 Task: Plan a trip to El Vigía, Venezuela from 3rd December, 2023 to 7th December, 2023 for 2 adults.1  bedroom having 1 bed and 1 bathroom. Property type can be hotel. Look for 3 properties as per requirement.
Action: Key pressed el<Key.space>vigia,vene
Screenshot: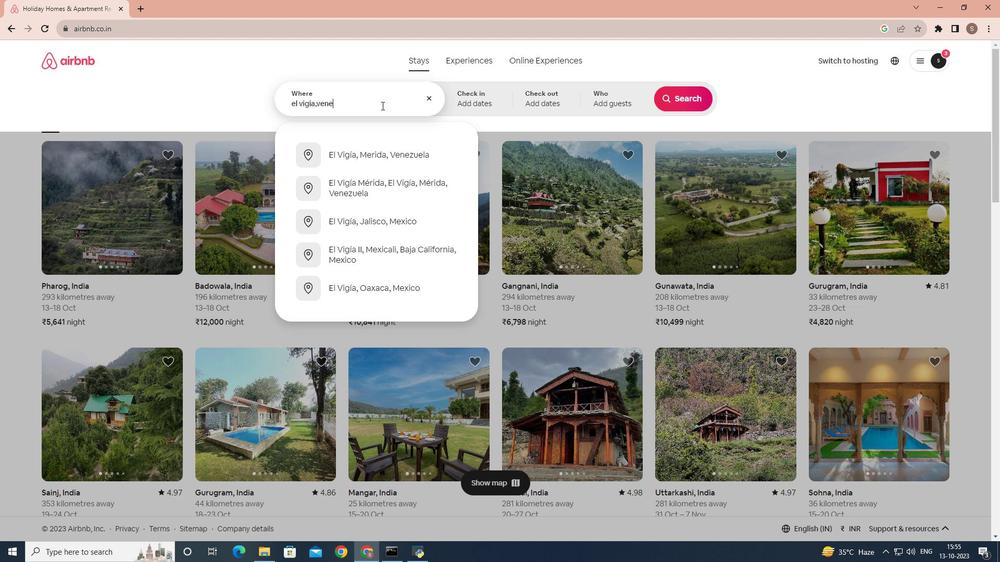 
Action: Mouse moved to (374, 165)
Screenshot: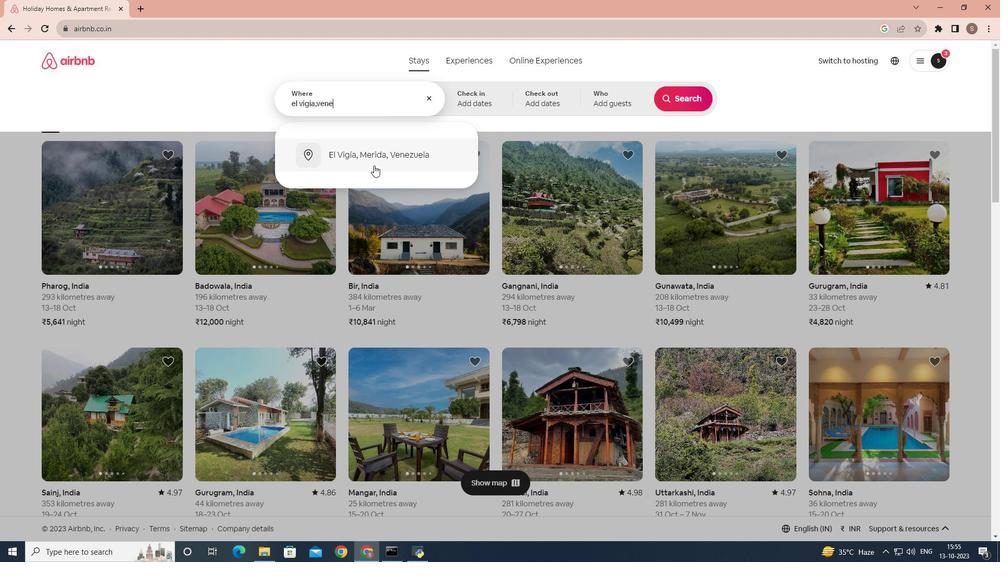 
Action: Mouse pressed left at (374, 165)
Screenshot: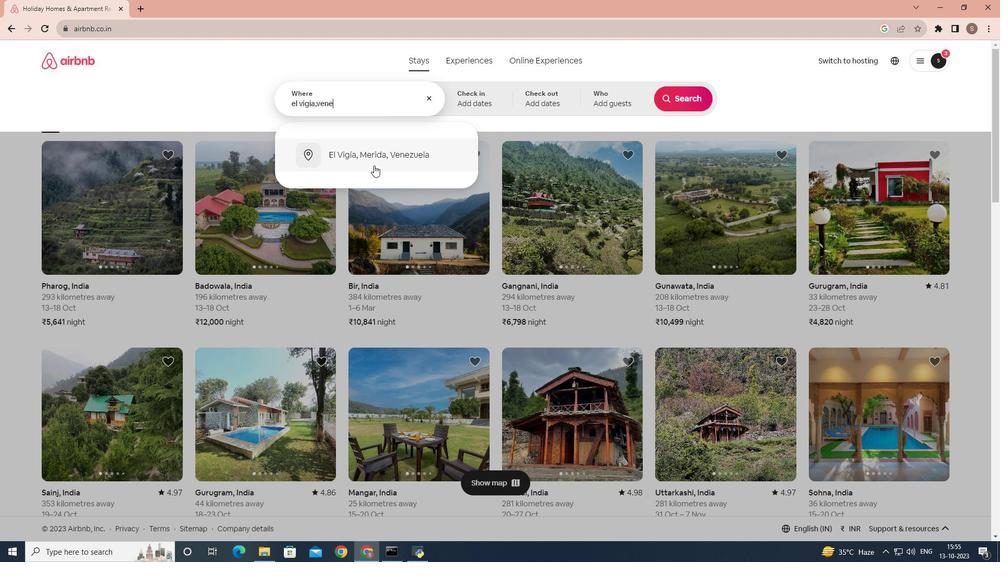 
Action: Mouse moved to (685, 183)
Screenshot: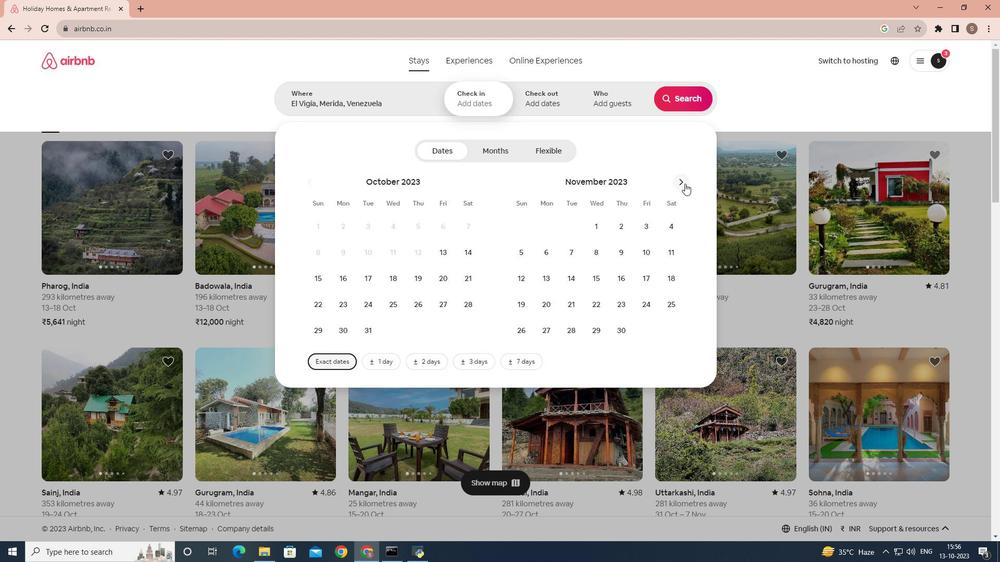 
Action: Mouse pressed left at (685, 183)
Screenshot: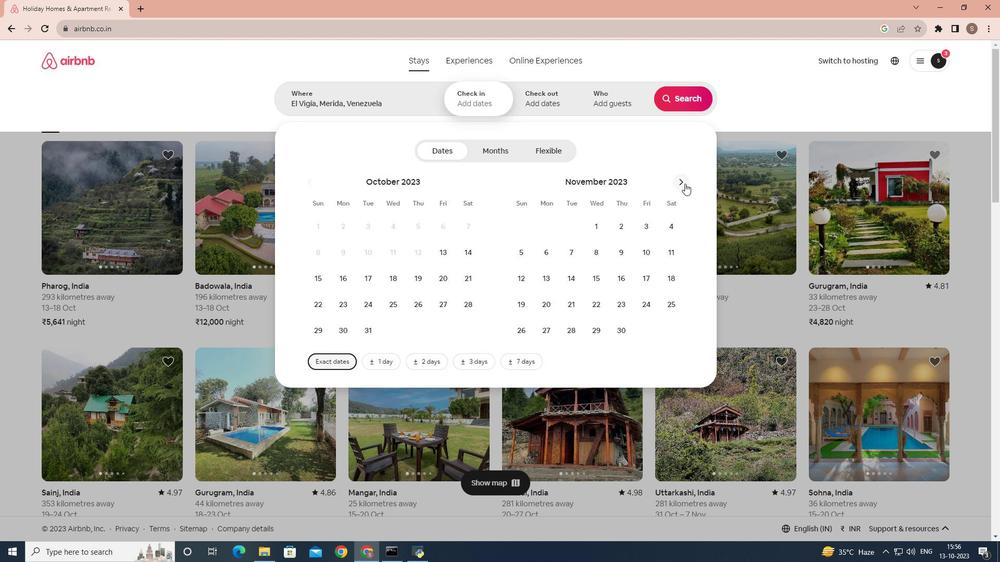
Action: Mouse moved to (520, 246)
Screenshot: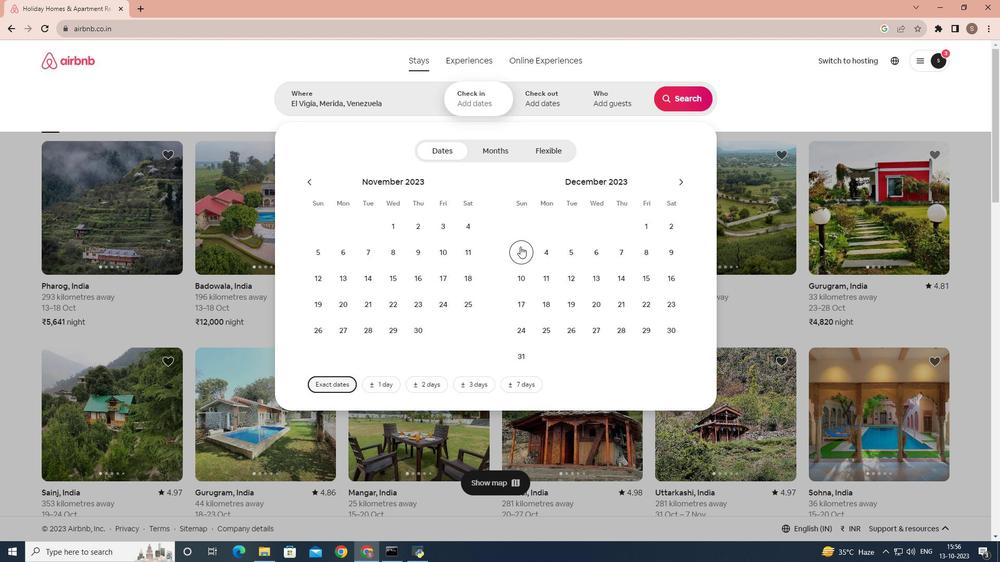 
Action: Mouse pressed left at (520, 246)
Screenshot: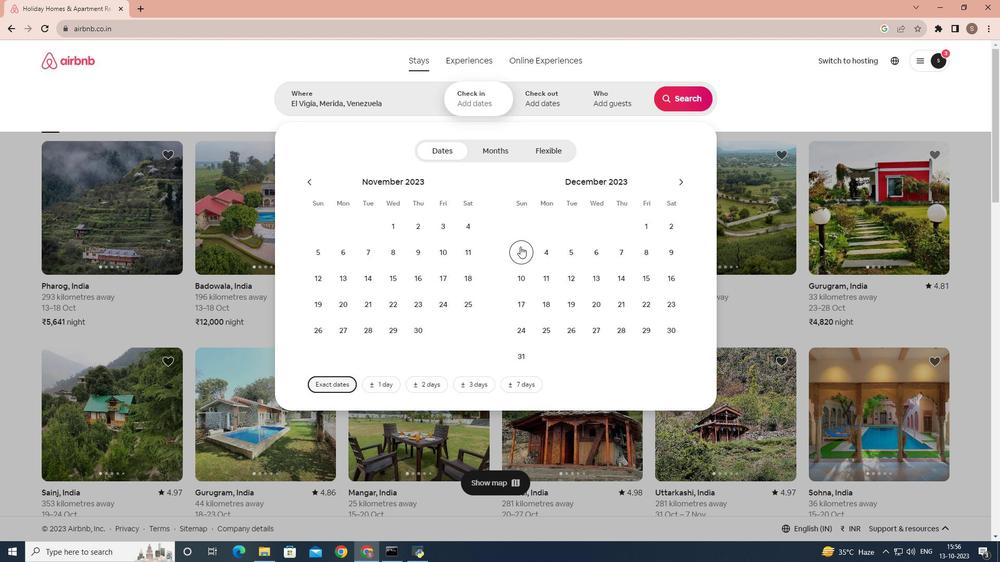 
Action: Mouse moved to (624, 254)
Screenshot: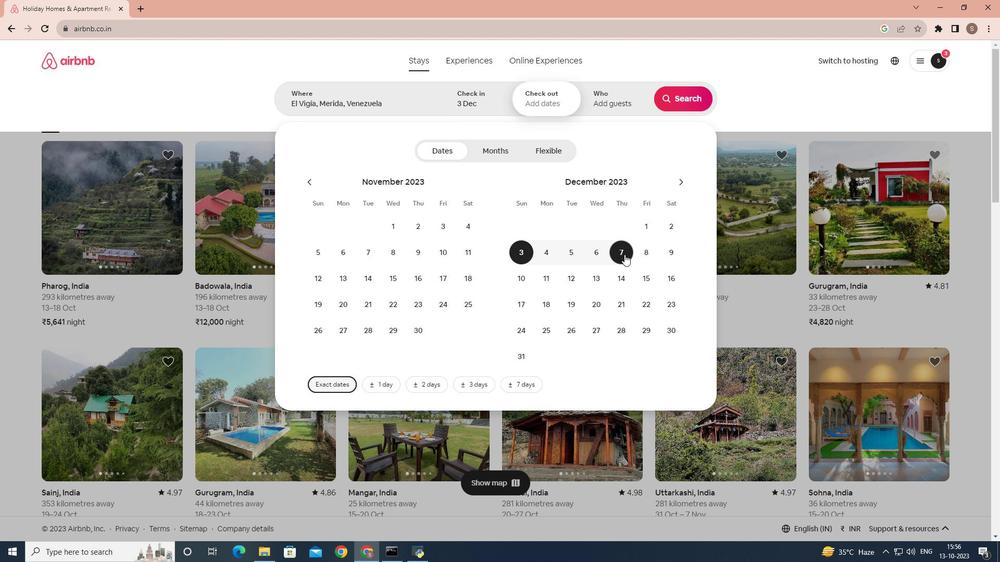 
Action: Mouse pressed left at (624, 254)
Screenshot: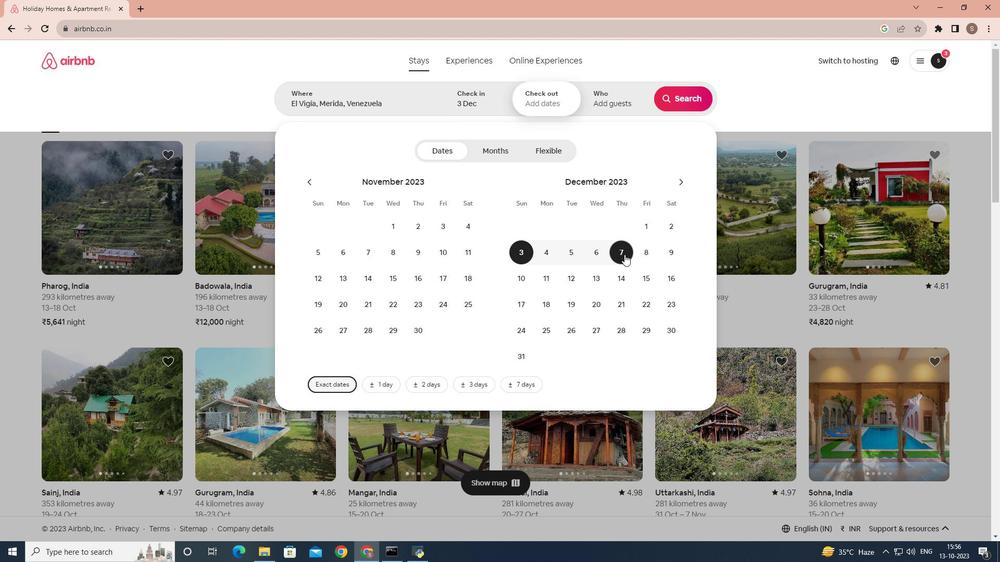 
Action: Mouse moved to (632, 106)
Screenshot: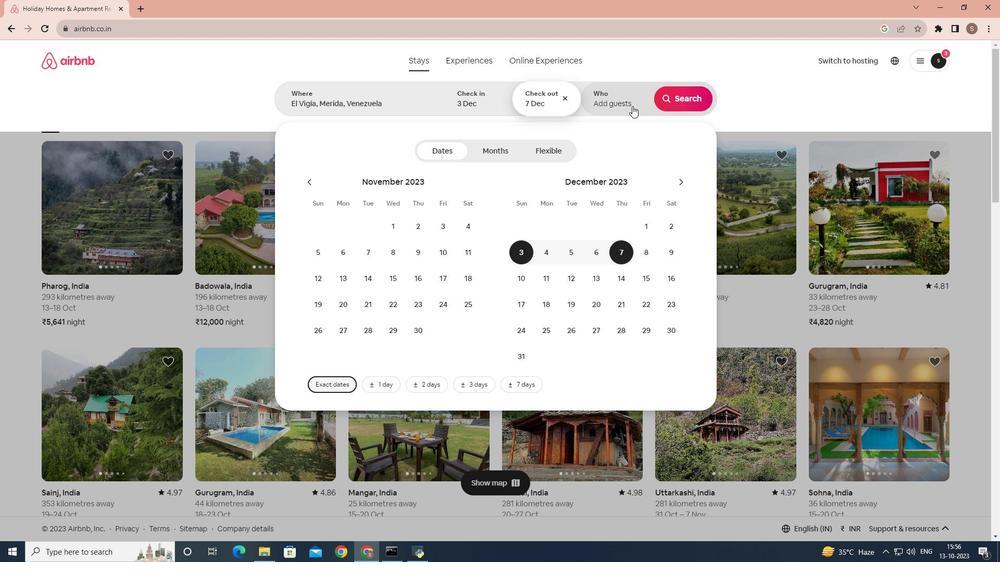 
Action: Mouse pressed left at (632, 106)
Screenshot: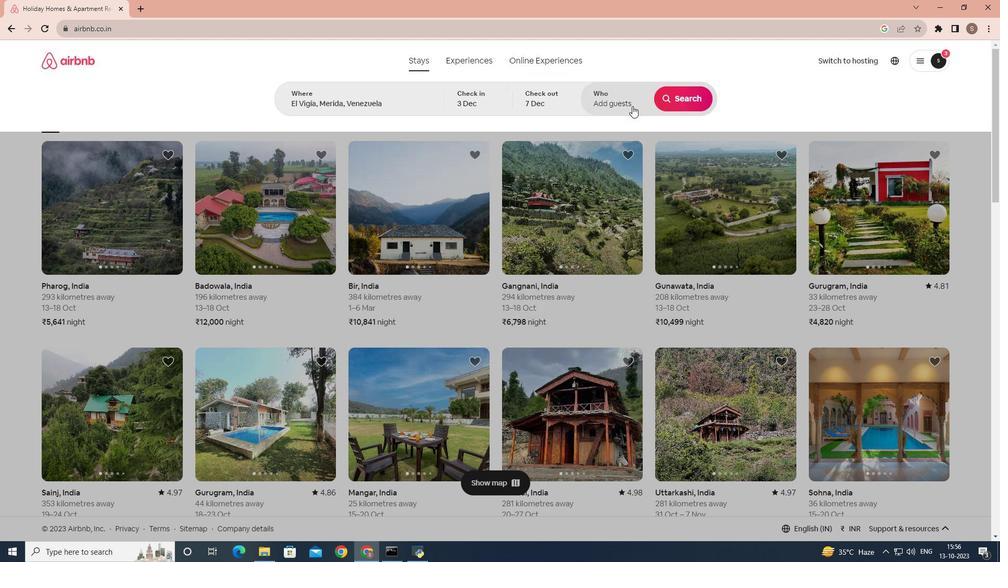 
Action: Mouse moved to (681, 144)
Screenshot: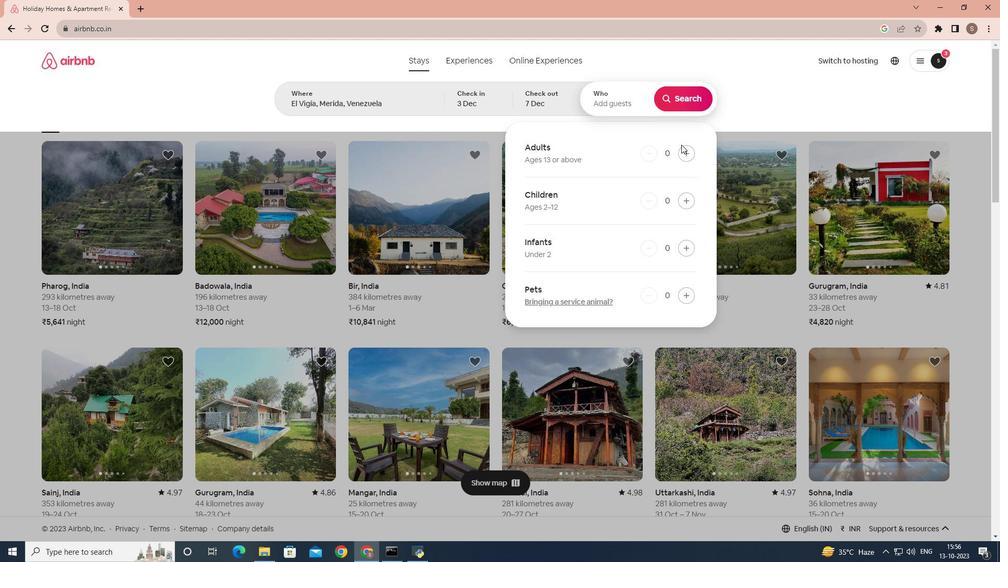 
Action: Mouse pressed left at (681, 144)
Screenshot: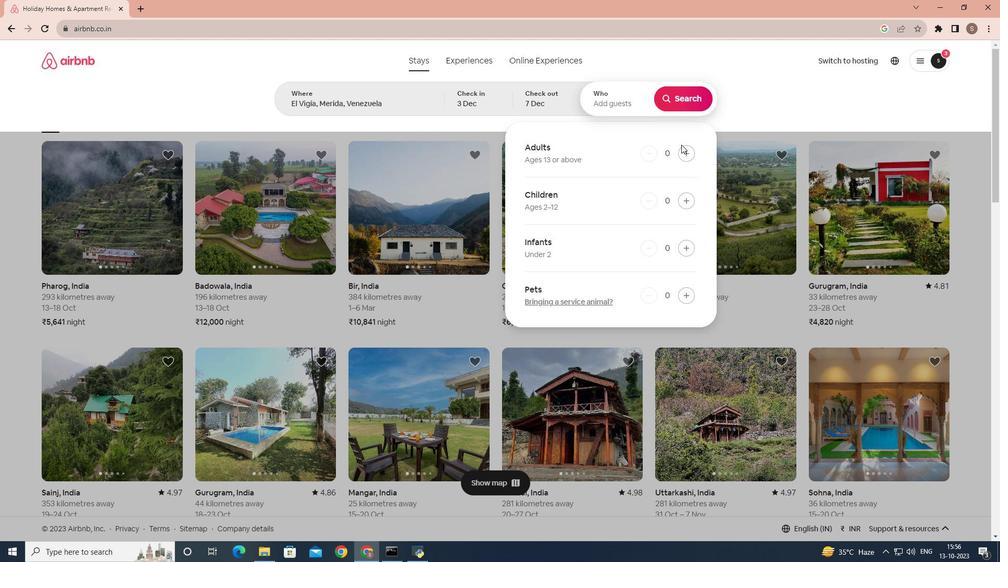 
Action: Mouse moved to (683, 151)
Screenshot: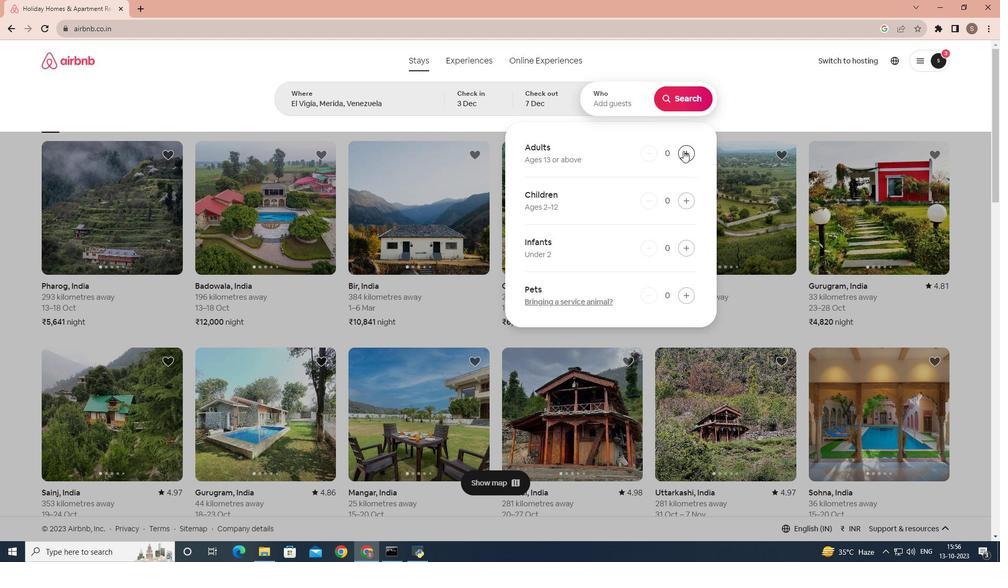 
Action: Mouse pressed left at (683, 151)
Screenshot: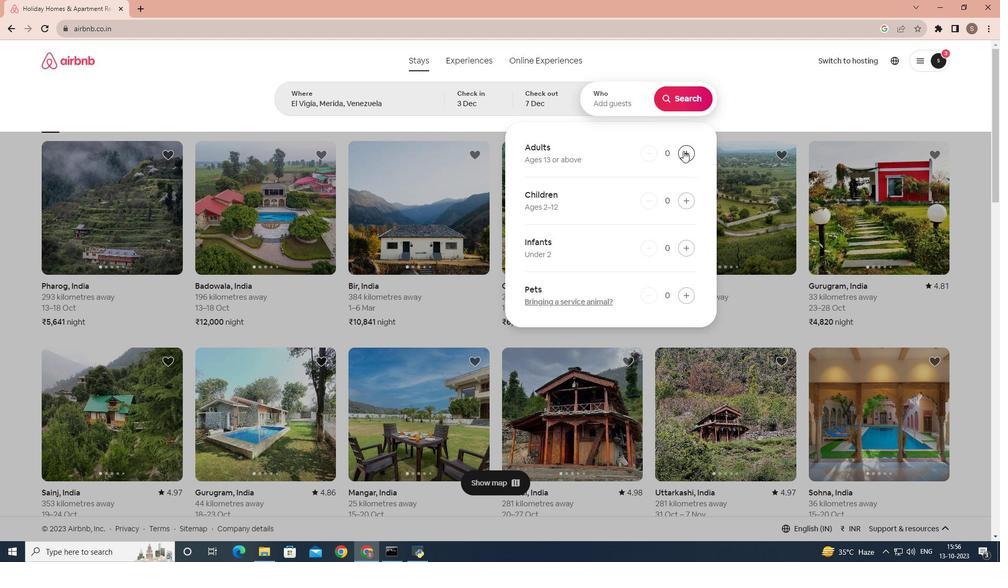 
Action: Mouse pressed left at (683, 151)
Screenshot: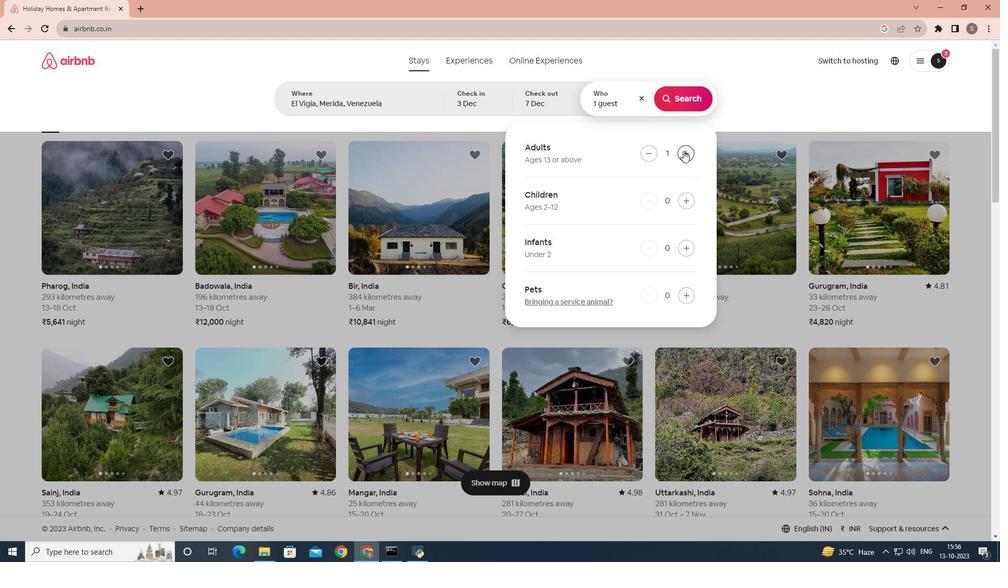 
Action: Mouse moved to (700, 103)
Screenshot: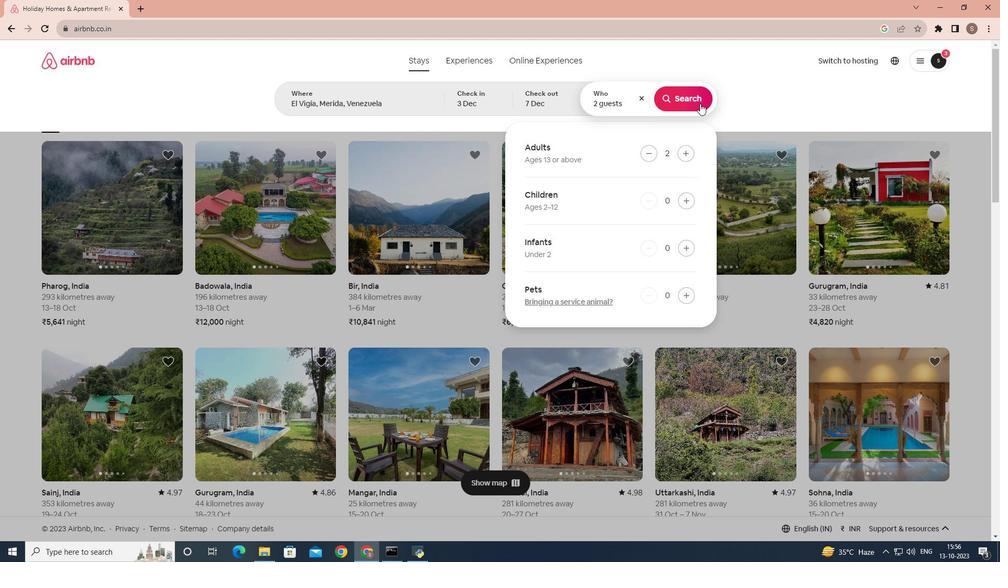 
Action: Mouse pressed left at (700, 103)
Screenshot: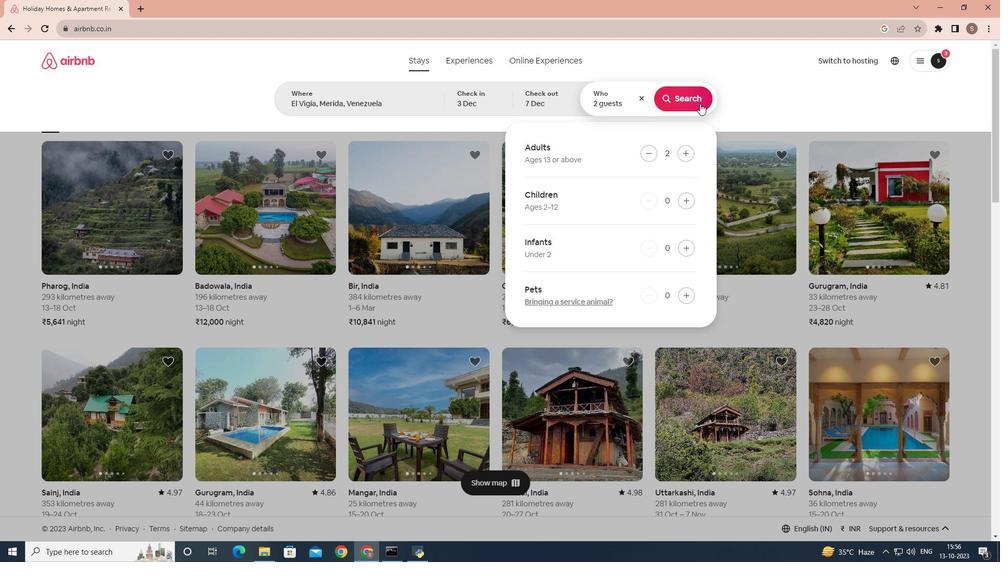 
Action: Mouse moved to (828, 106)
Screenshot: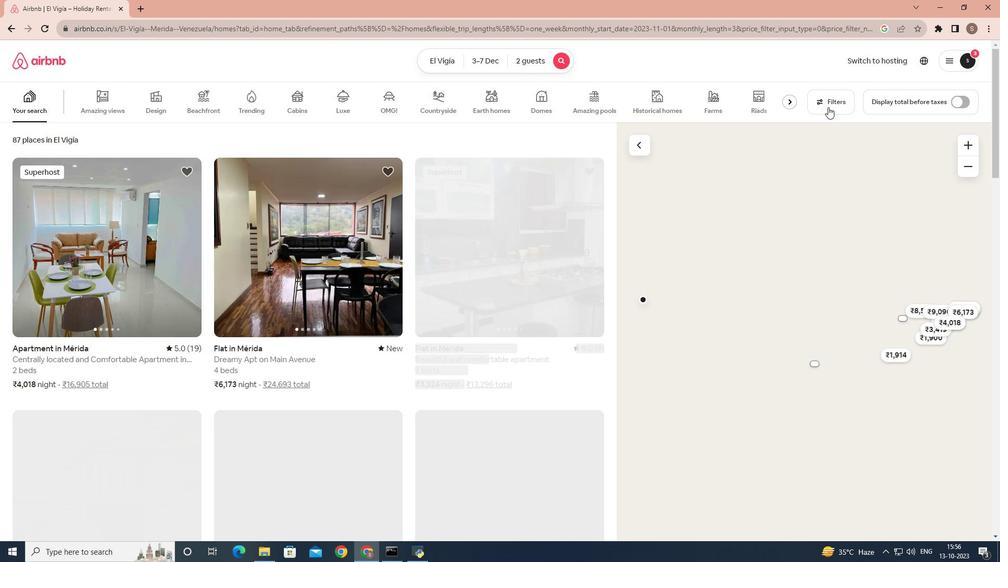 
Action: Mouse pressed left at (828, 106)
Screenshot: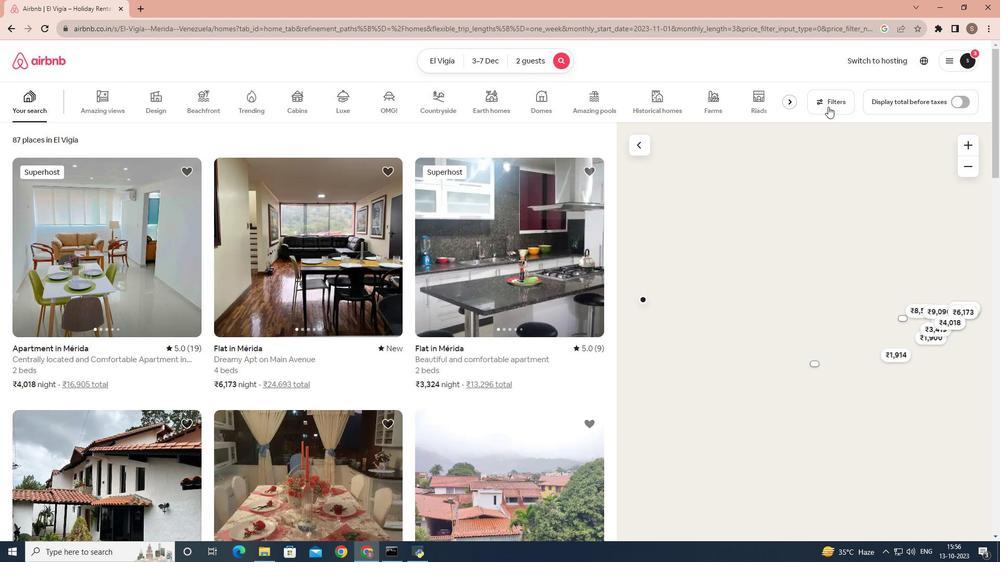 
Action: Mouse moved to (454, 270)
Screenshot: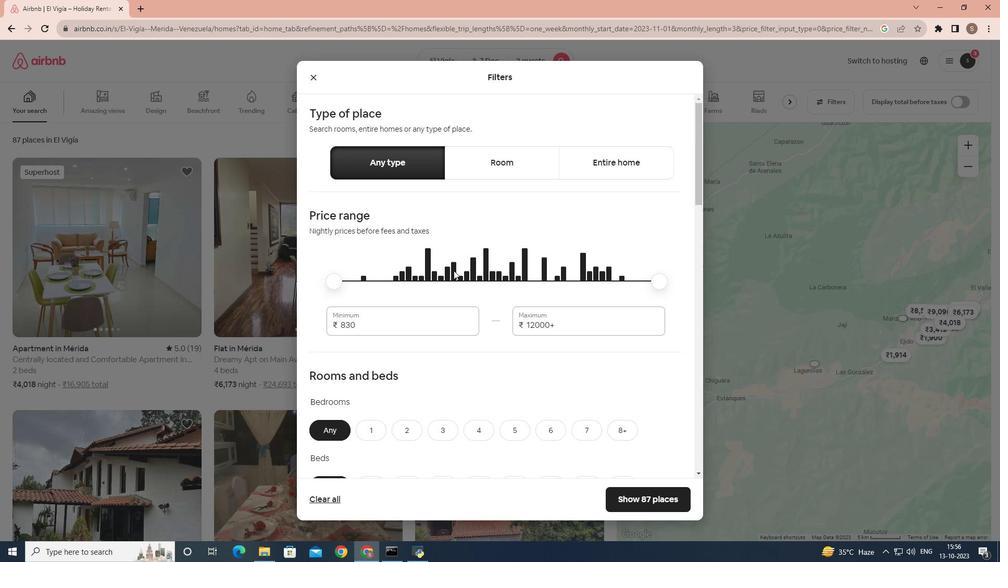 
Action: Mouse scrolled (454, 270) with delta (0, 0)
Screenshot: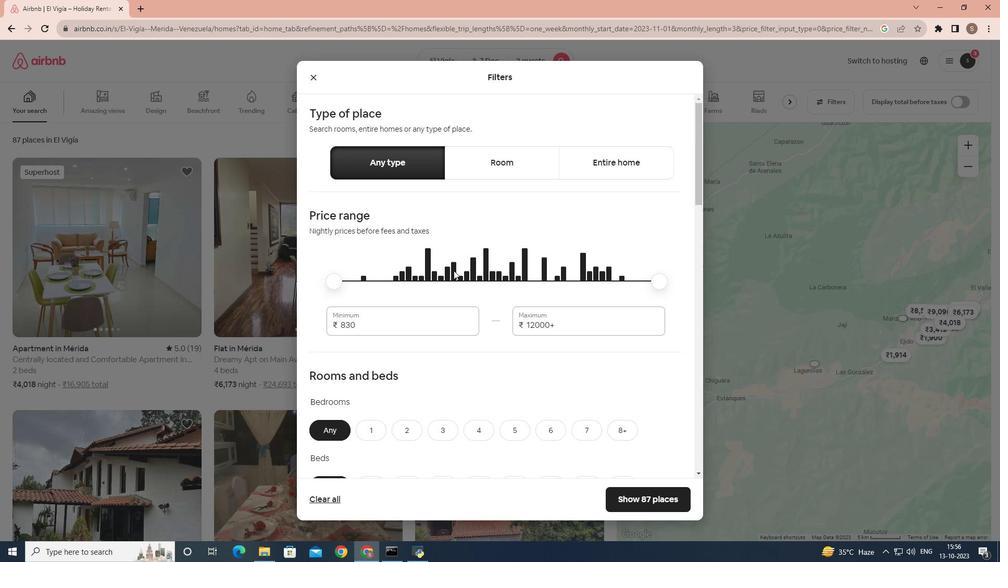 
Action: Mouse moved to (453, 270)
Screenshot: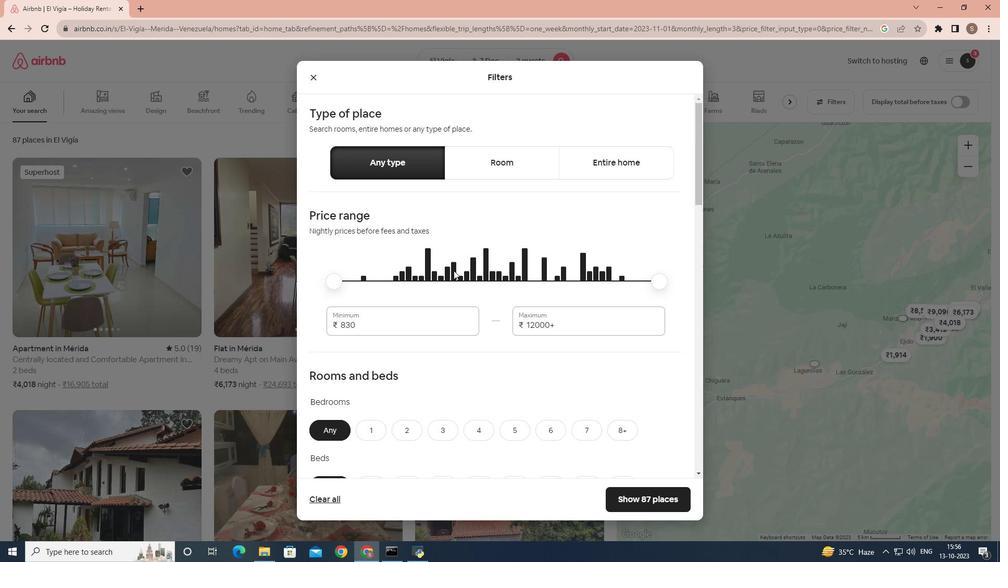 
Action: Mouse scrolled (453, 270) with delta (0, 0)
Screenshot: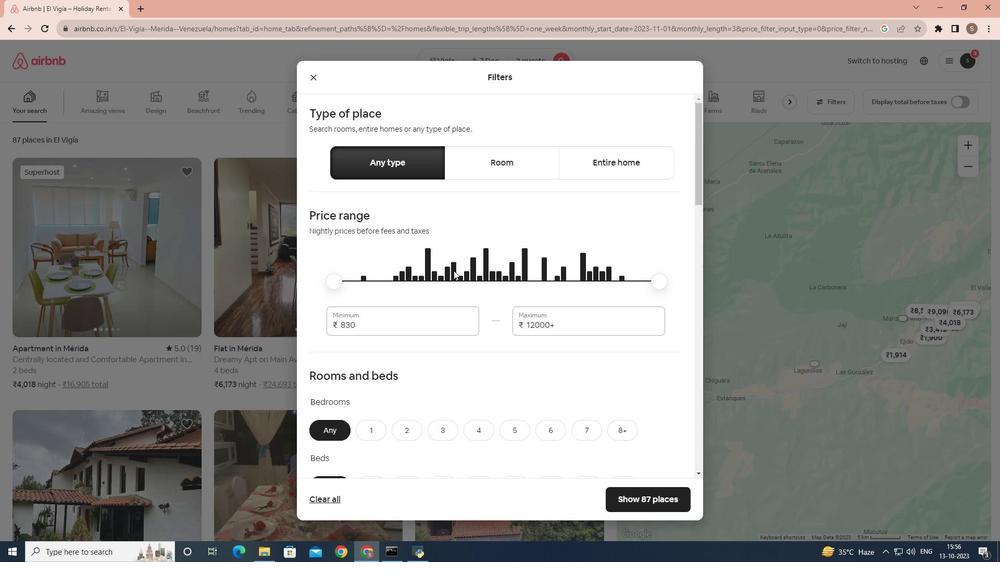 
Action: Mouse moved to (452, 271)
Screenshot: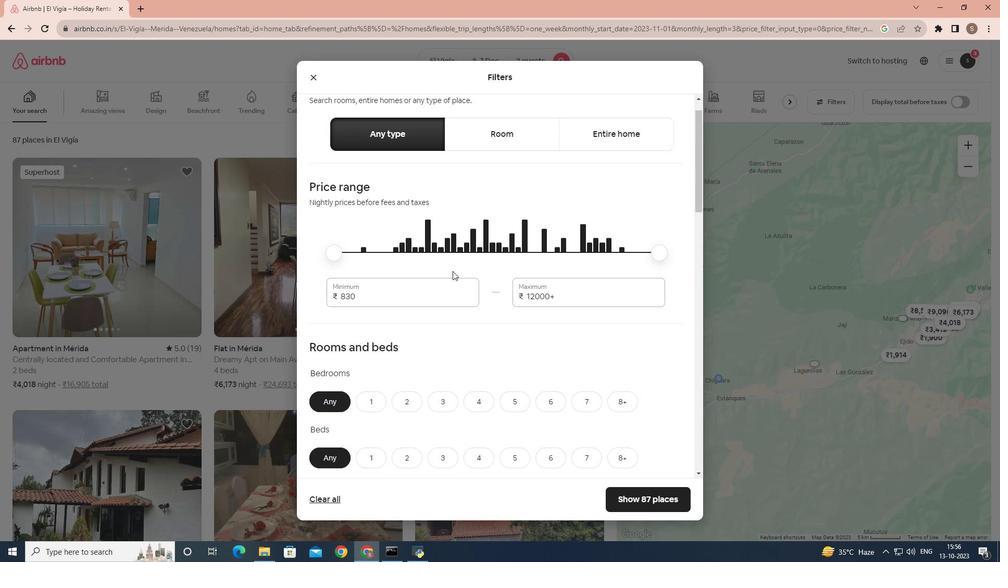 
Action: Mouse scrolled (452, 270) with delta (0, 0)
Screenshot: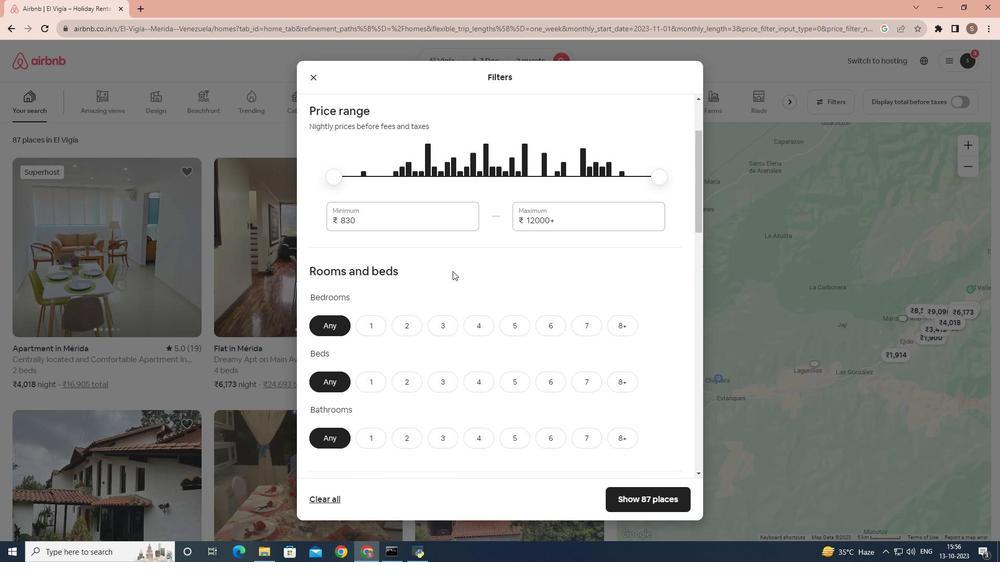 
Action: Mouse scrolled (452, 270) with delta (0, 0)
Screenshot: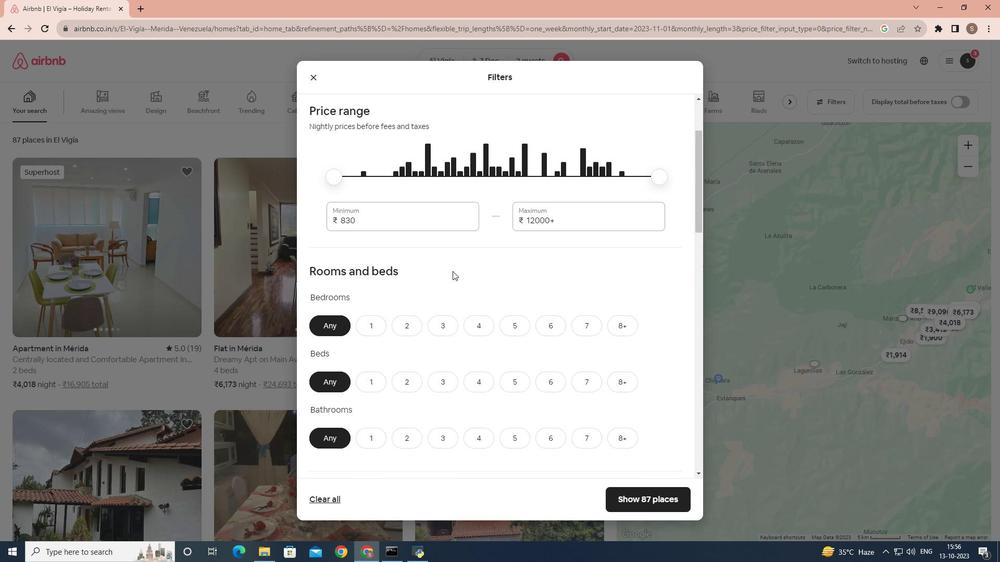 
Action: Mouse moved to (381, 228)
Screenshot: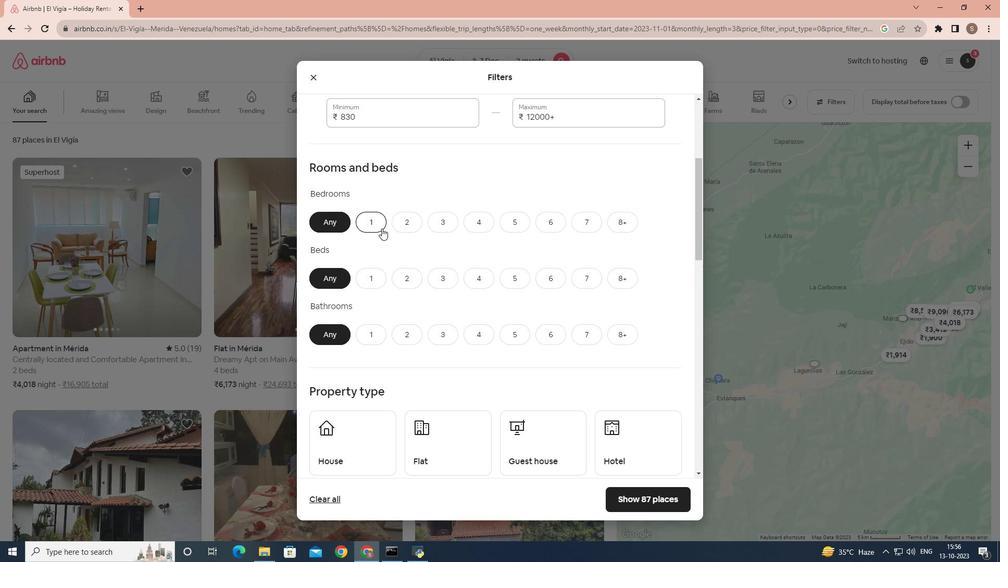 
Action: Mouse pressed left at (381, 228)
Screenshot: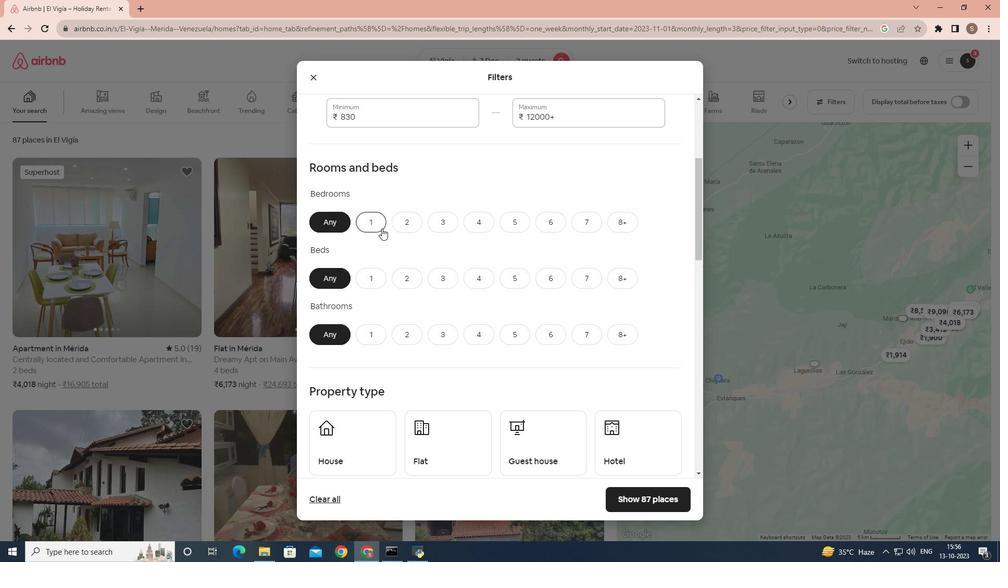 
Action: Mouse moved to (380, 278)
Screenshot: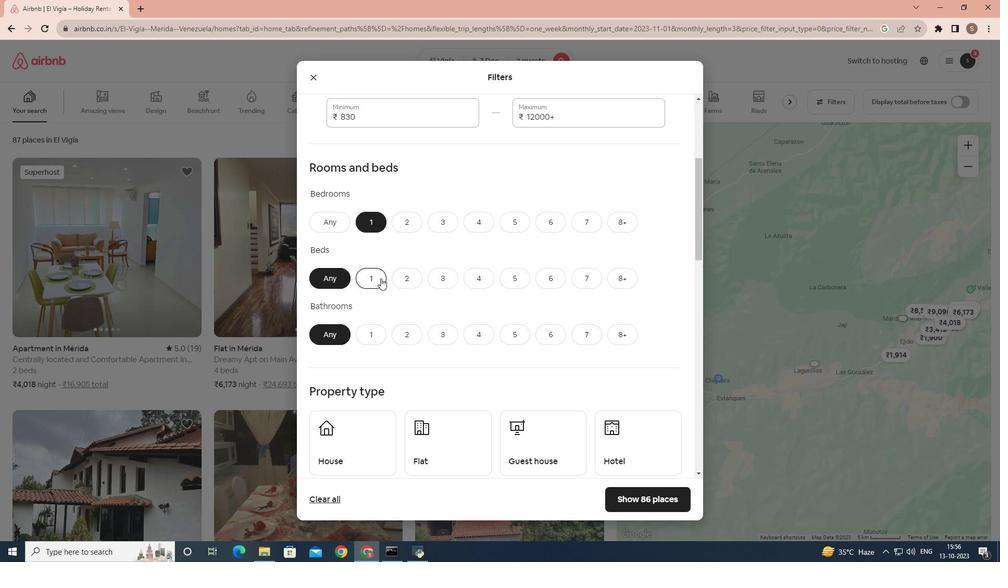 
Action: Mouse pressed left at (380, 278)
Screenshot: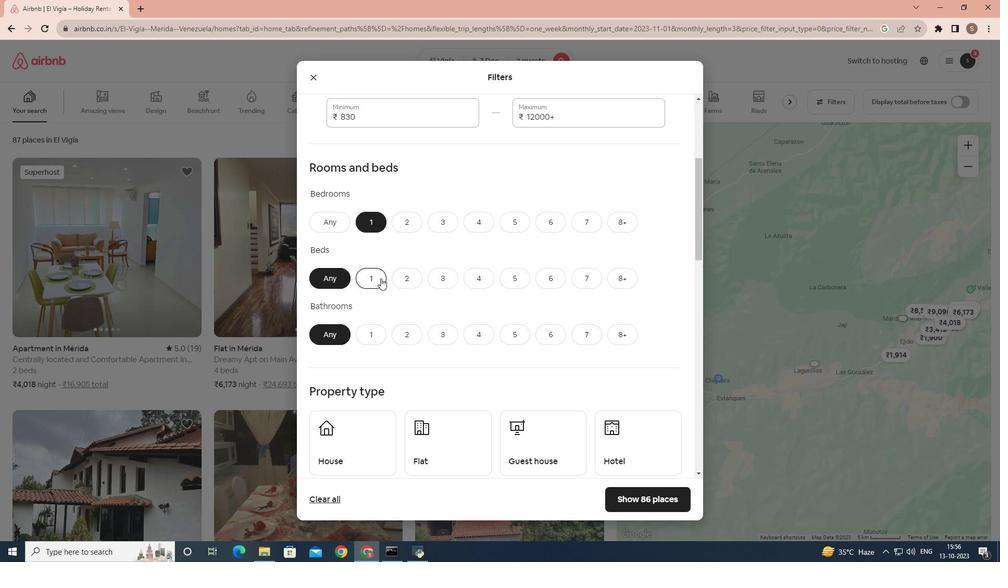 
Action: Mouse moved to (377, 280)
Screenshot: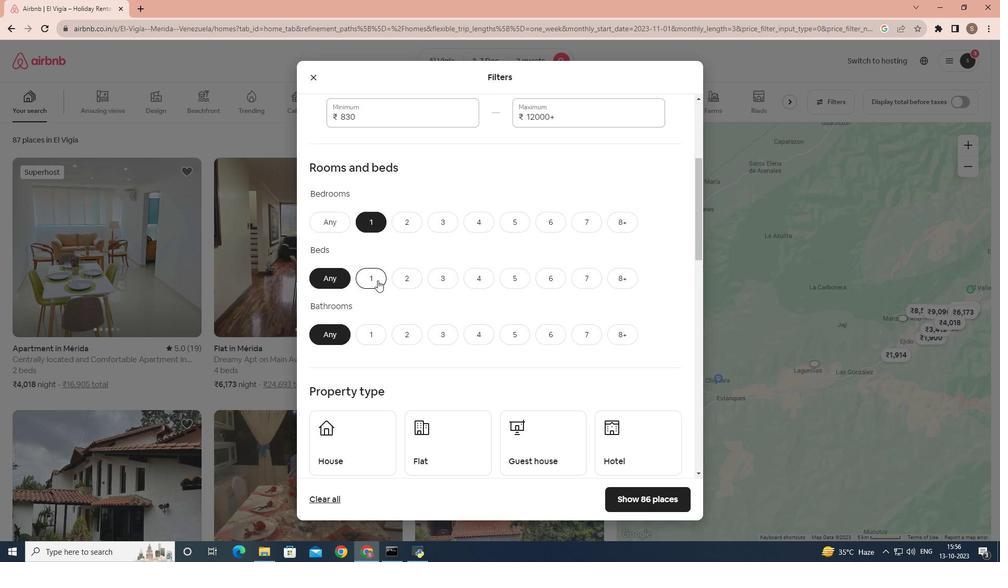 
Action: Mouse pressed left at (377, 280)
Screenshot: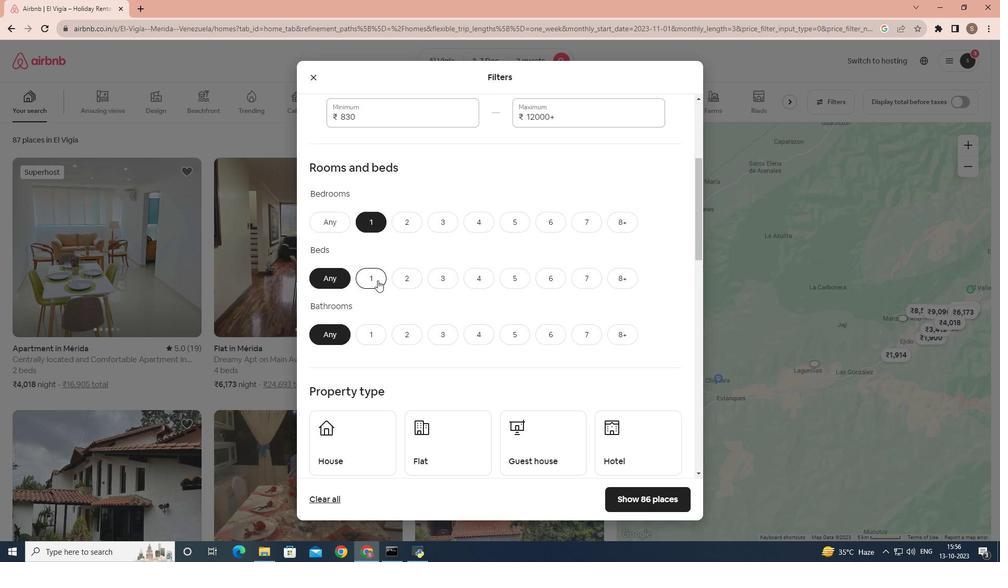 
Action: Mouse moved to (381, 334)
Screenshot: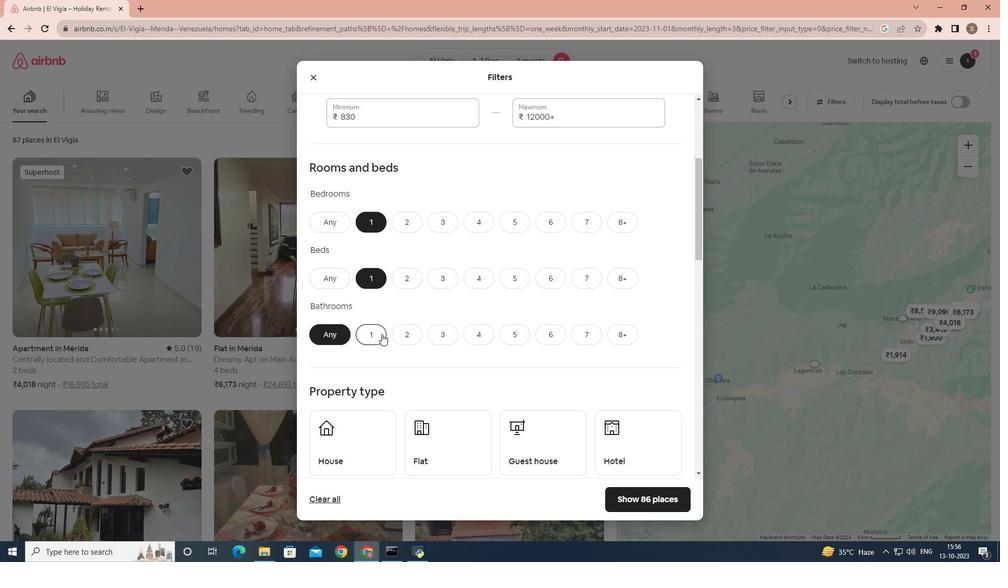 
Action: Mouse pressed left at (381, 334)
Screenshot: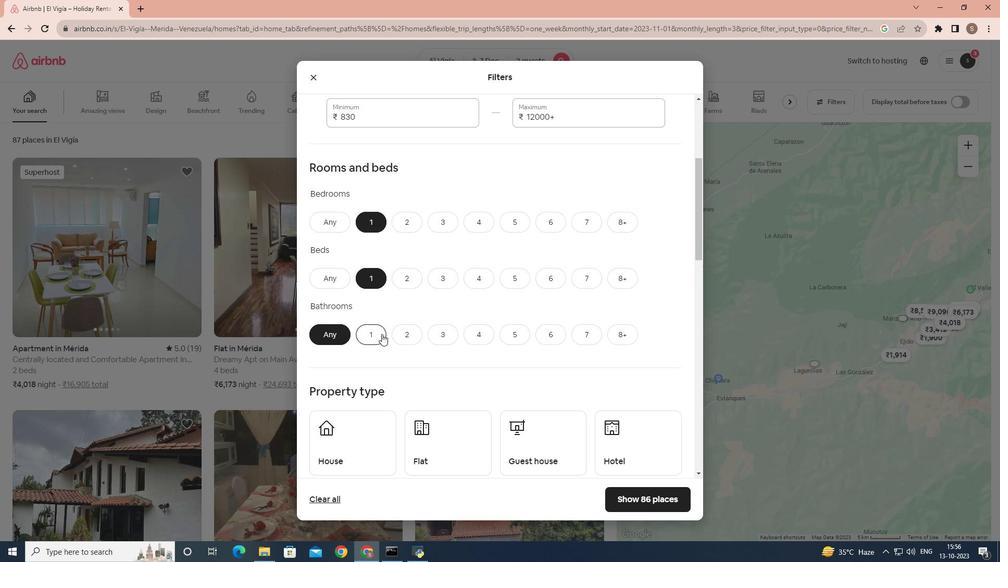 
Action: Mouse moved to (399, 324)
Screenshot: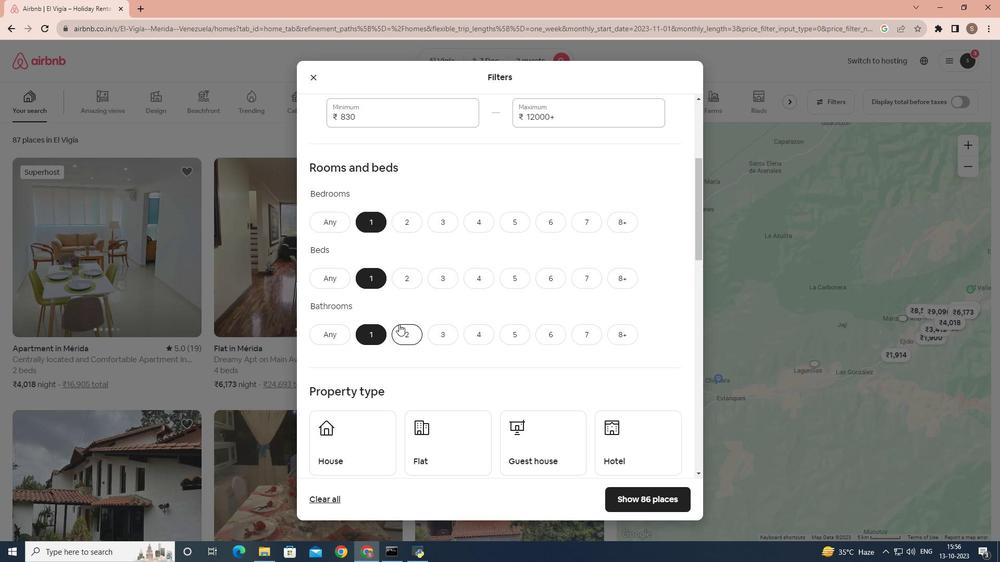 
Action: Mouse scrolled (399, 324) with delta (0, 0)
Screenshot: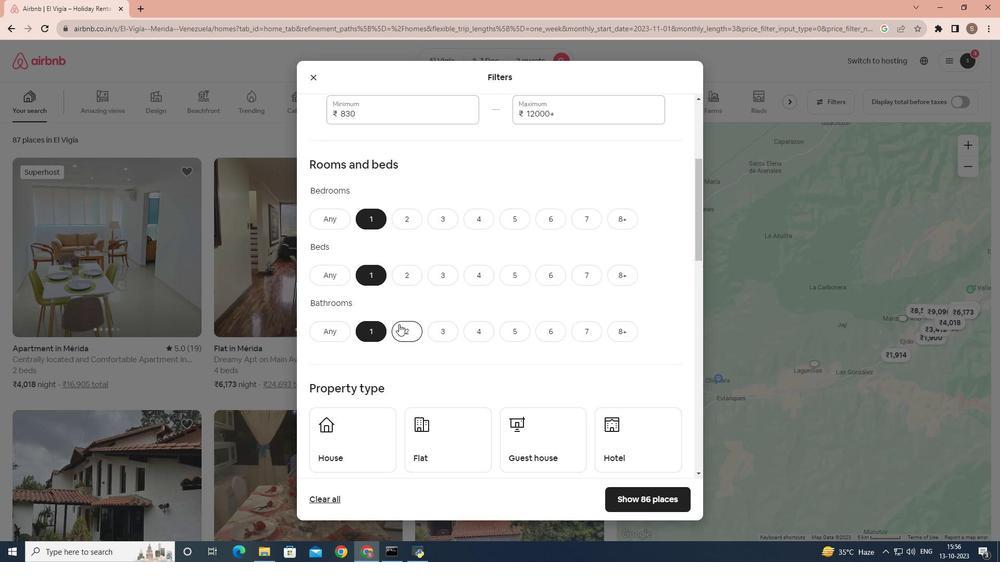 
Action: Mouse scrolled (399, 324) with delta (0, 0)
Screenshot: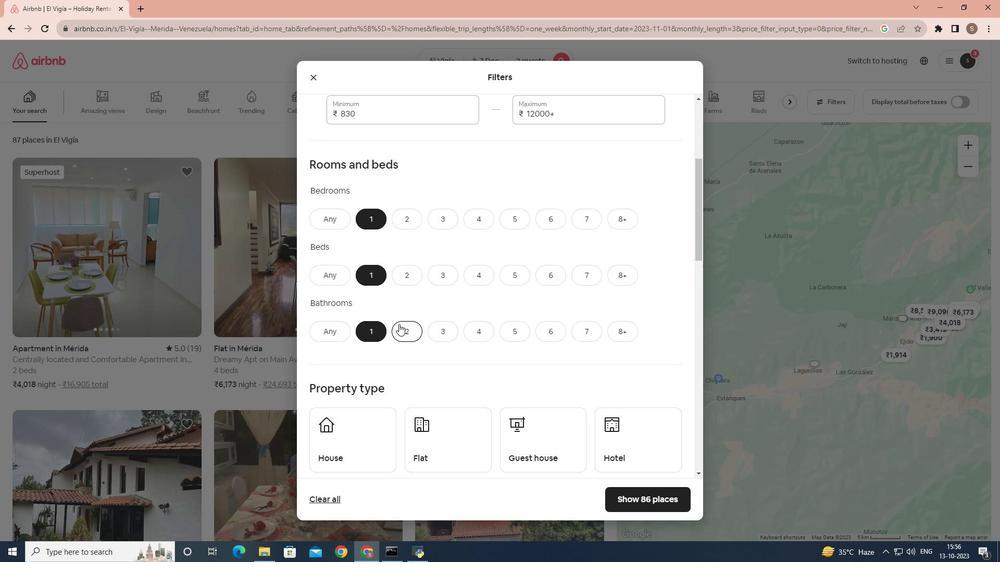 
Action: Mouse scrolled (399, 324) with delta (0, 0)
Screenshot: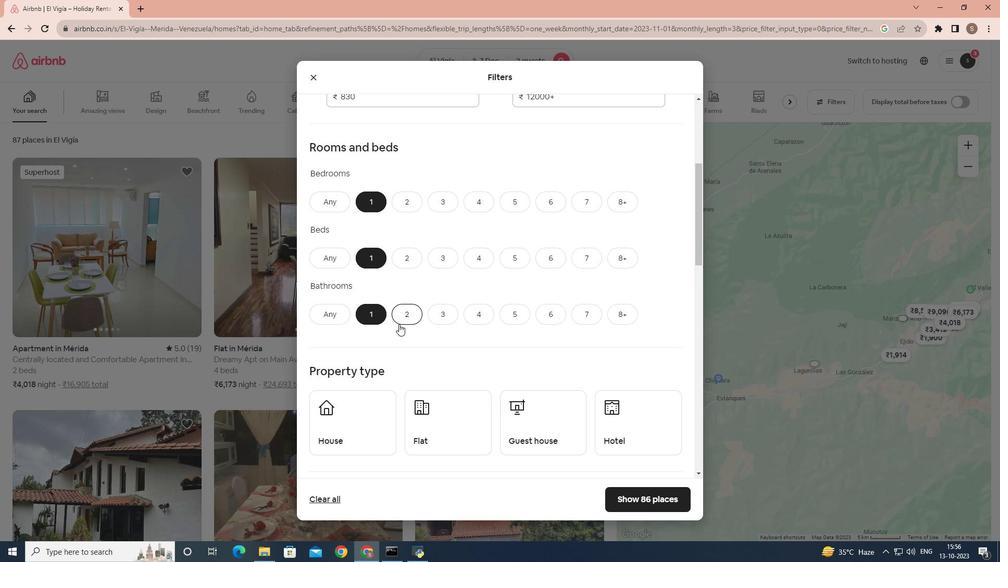 
Action: Mouse scrolled (399, 324) with delta (0, 0)
Screenshot: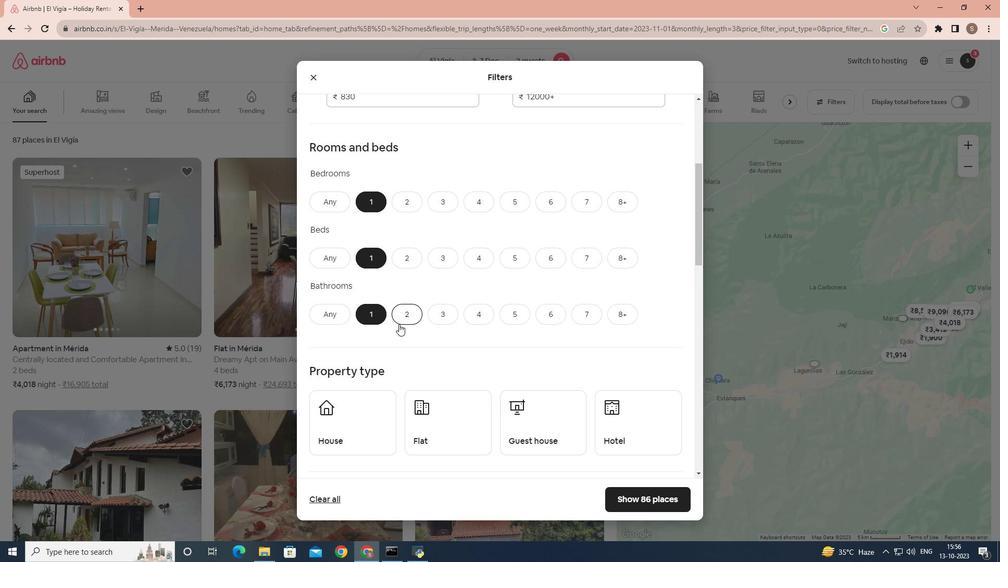
Action: Mouse scrolled (399, 324) with delta (0, 0)
Screenshot: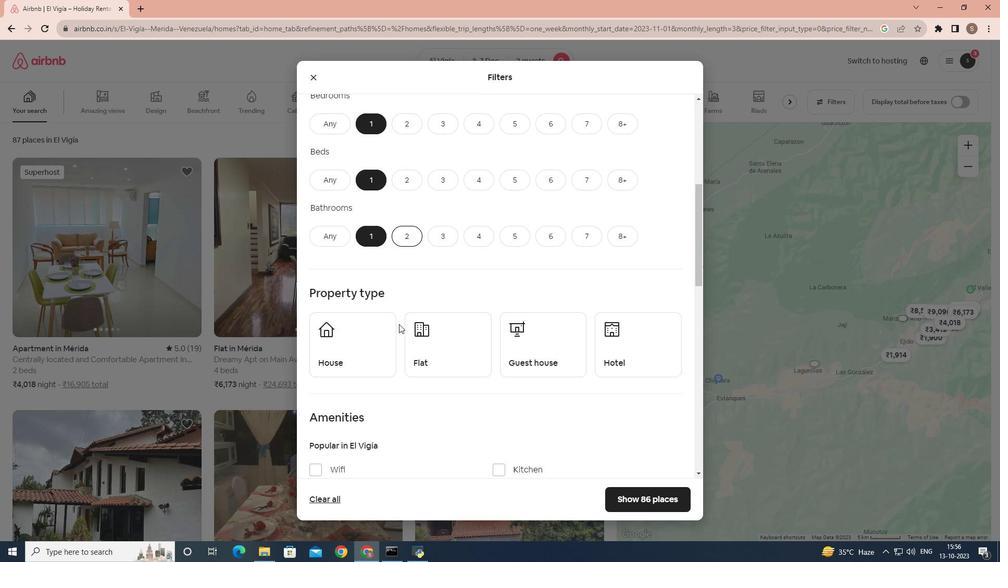 
Action: Mouse moved to (609, 198)
Screenshot: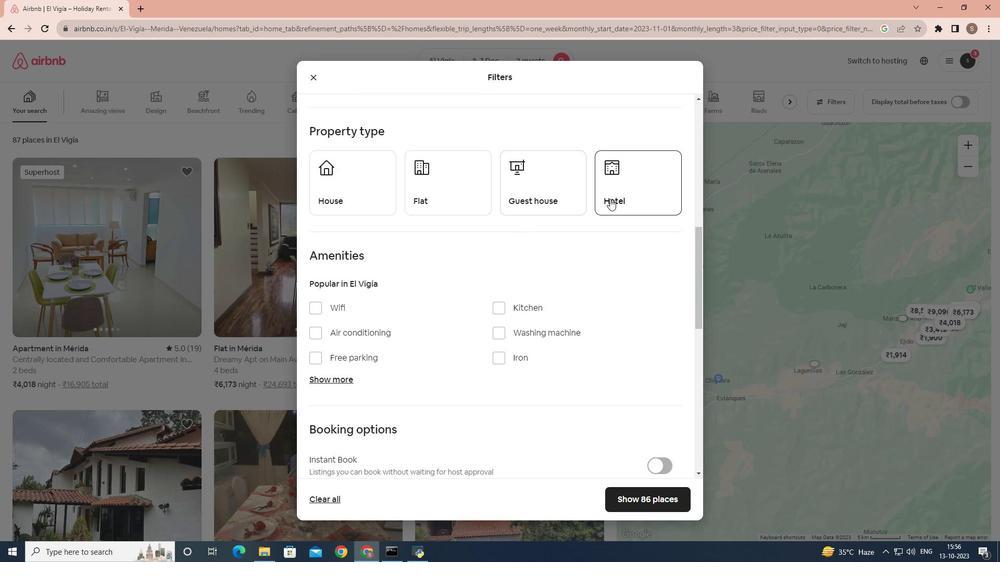 
Action: Mouse pressed left at (609, 198)
Screenshot: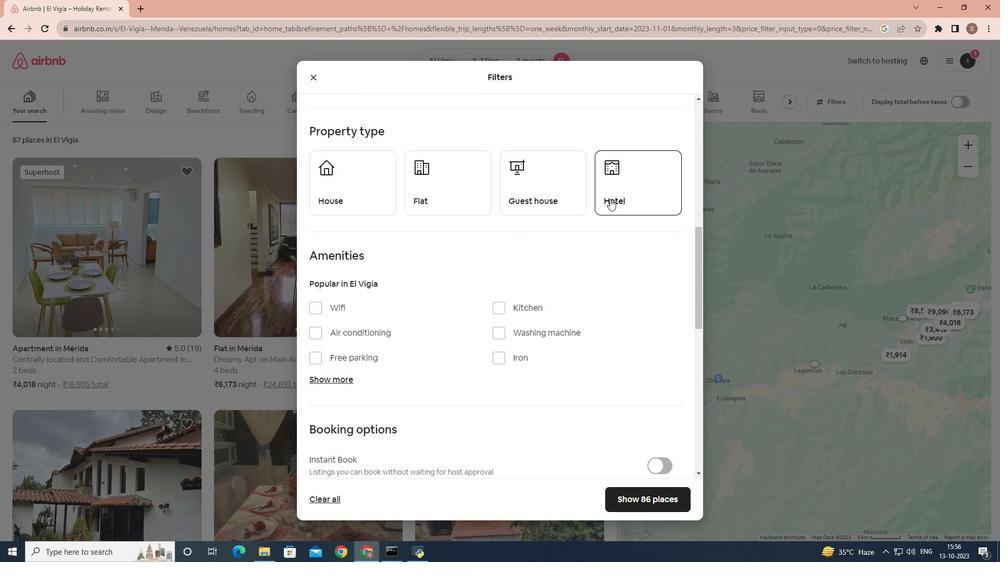 
Action: Mouse moved to (630, 501)
Screenshot: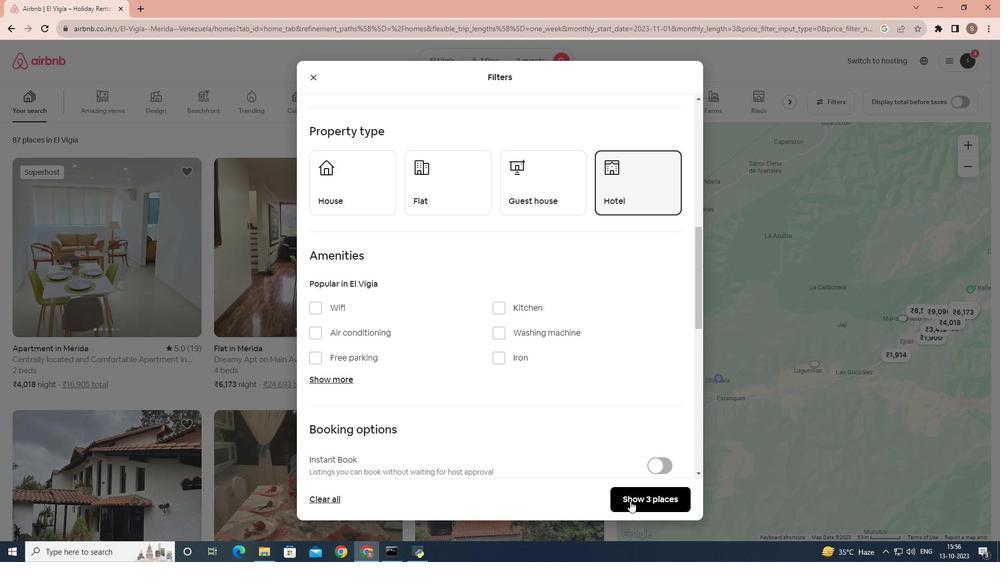 
Action: Mouse pressed left at (630, 501)
Screenshot: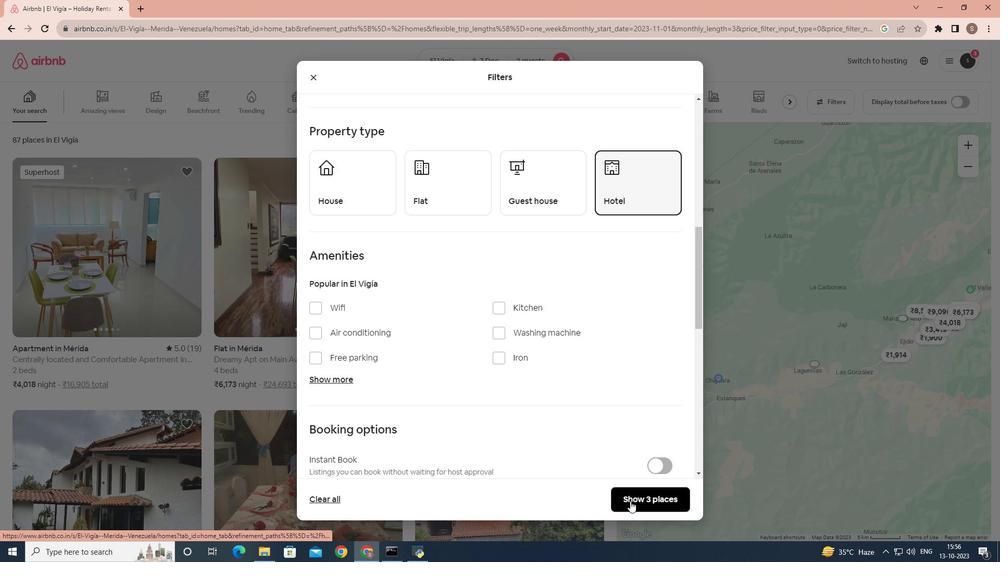 
Action: Mouse moved to (139, 228)
Screenshot: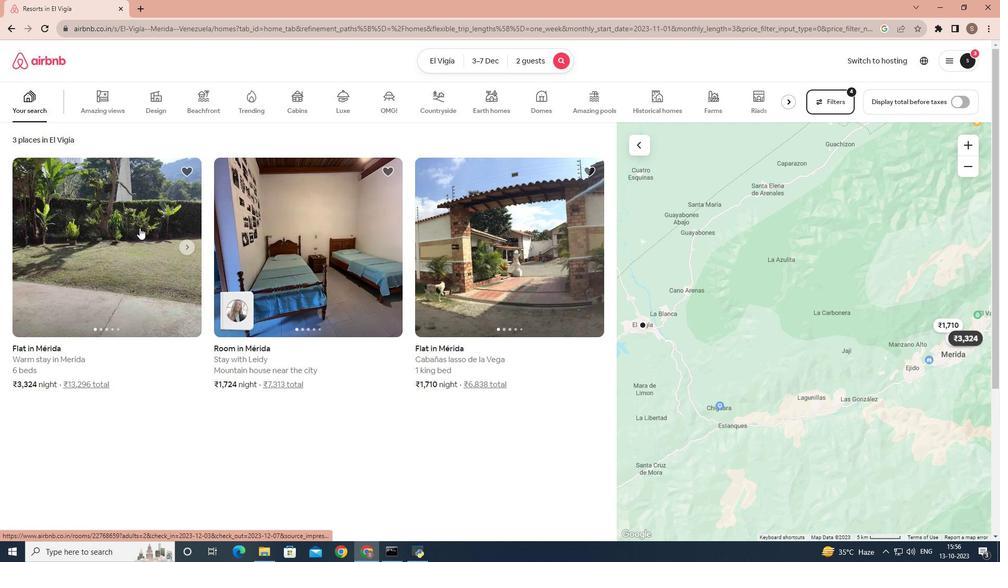 
Action: Mouse pressed left at (139, 228)
Screenshot: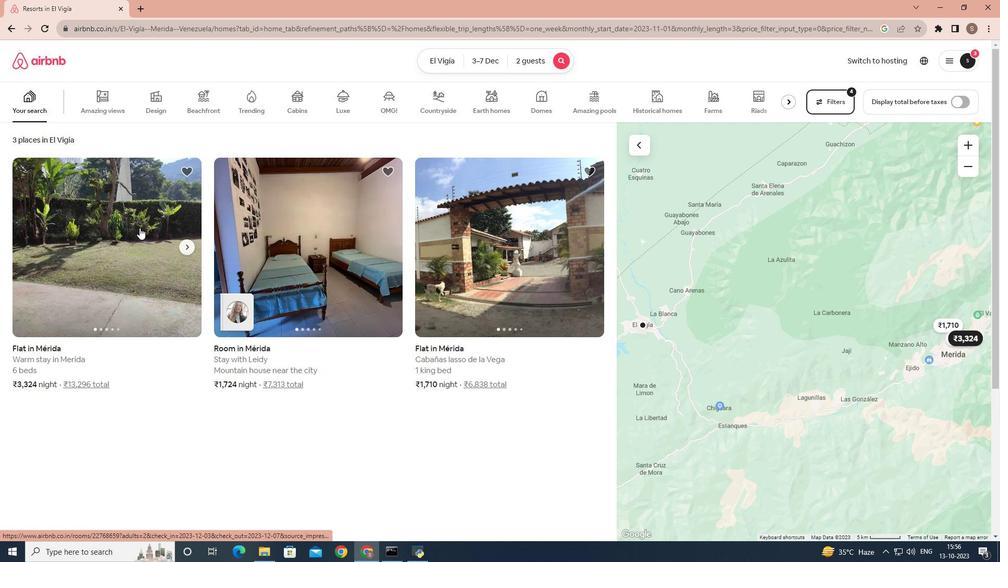 
Action: Mouse moved to (322, 218)
Screenshot: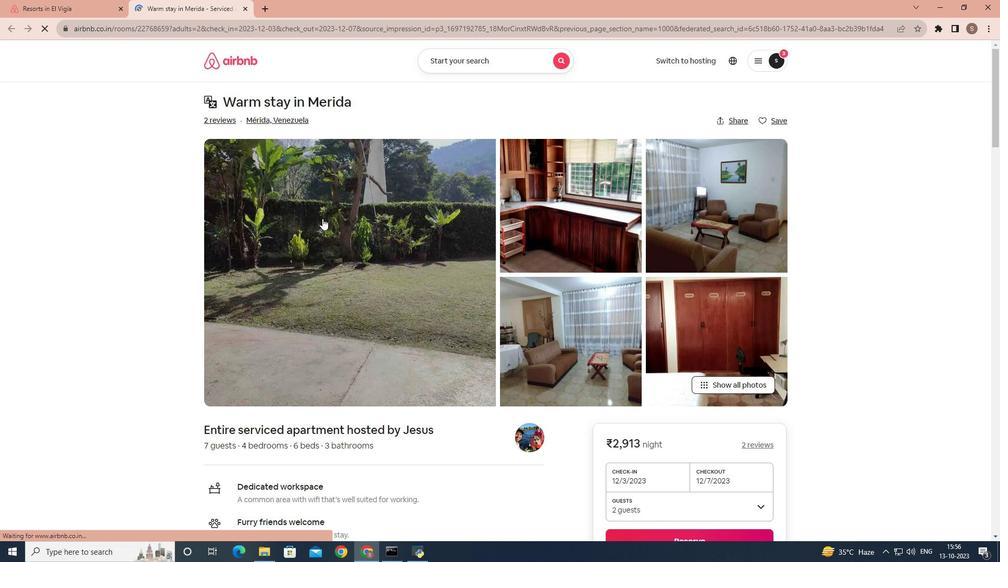 
Action: Mouse scrolled (322, 218) with delta (0, 0)
Screenshot: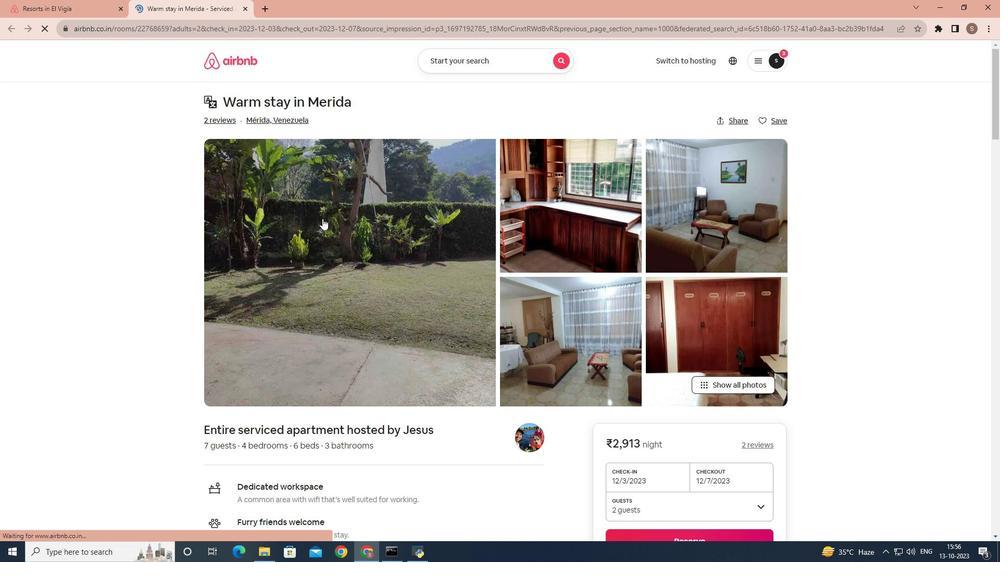 
Action: Mouse scrolled (322, 218) with delta (0, 0)
Screenshot: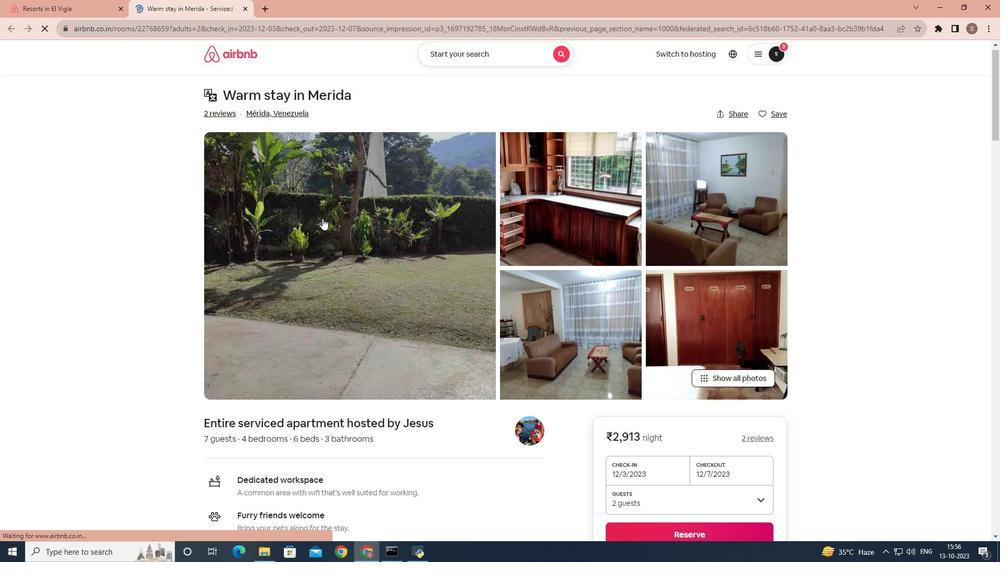 
Action: Mouse scrolled (322, 218) with delta (0, 0)
Screenshot: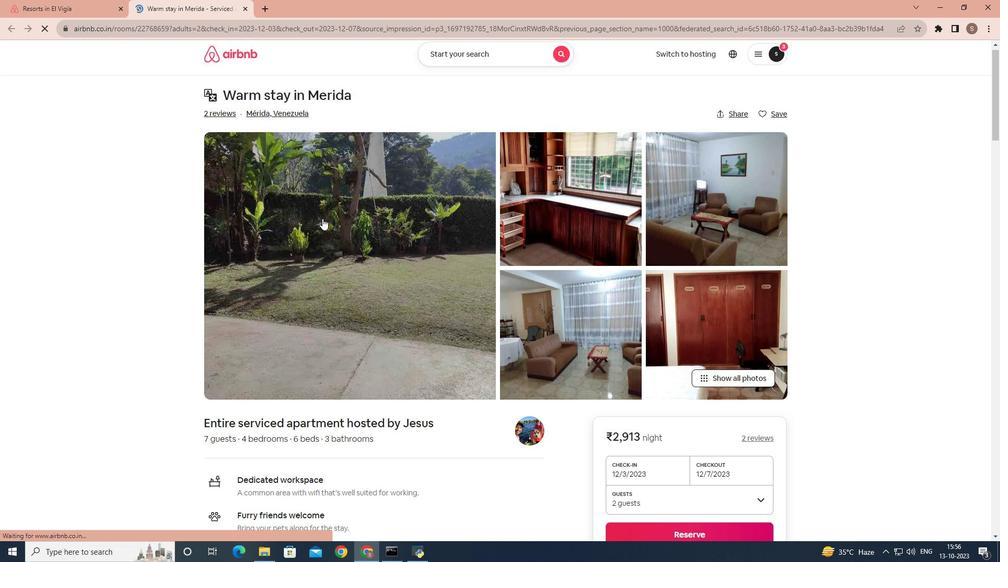 
Action: Mouse scrolled (322, 218) with delta (0, 0)
Screenshot: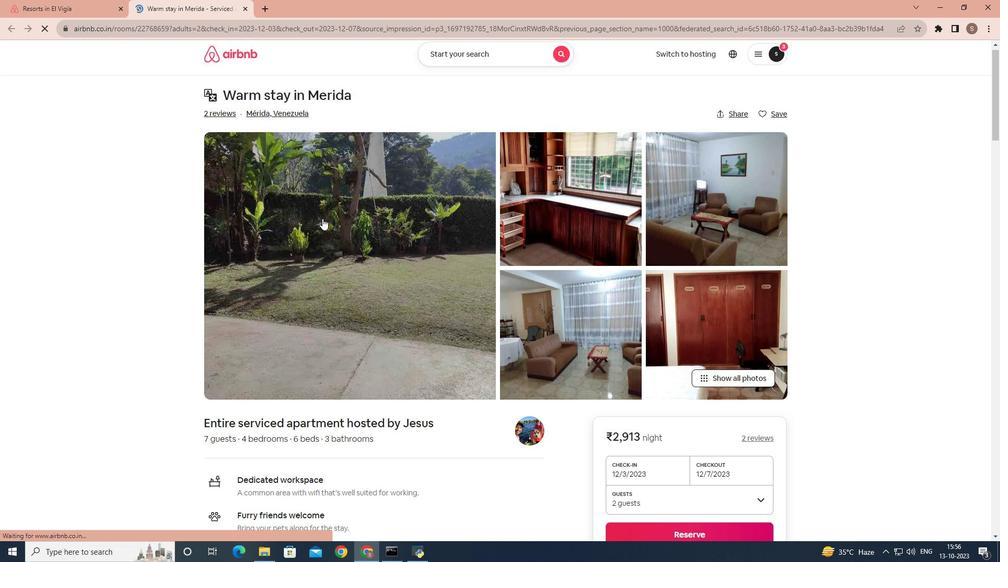 
Action: Mouse scrolled (322, 218) with delta (0, 0)
Screenshot: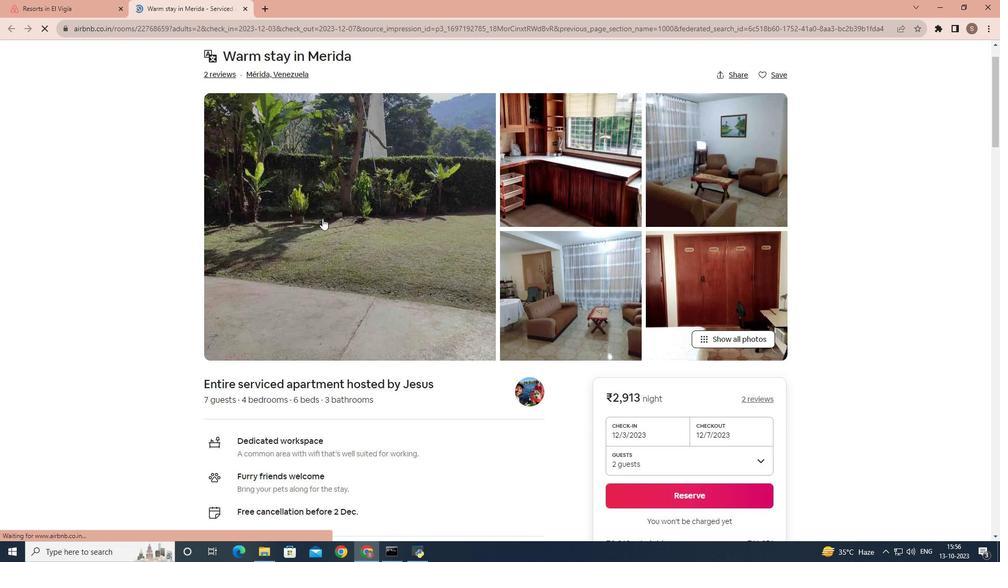 
Action: Mouse scrolled (322, 218) with delta (0, 0)
Screenshot: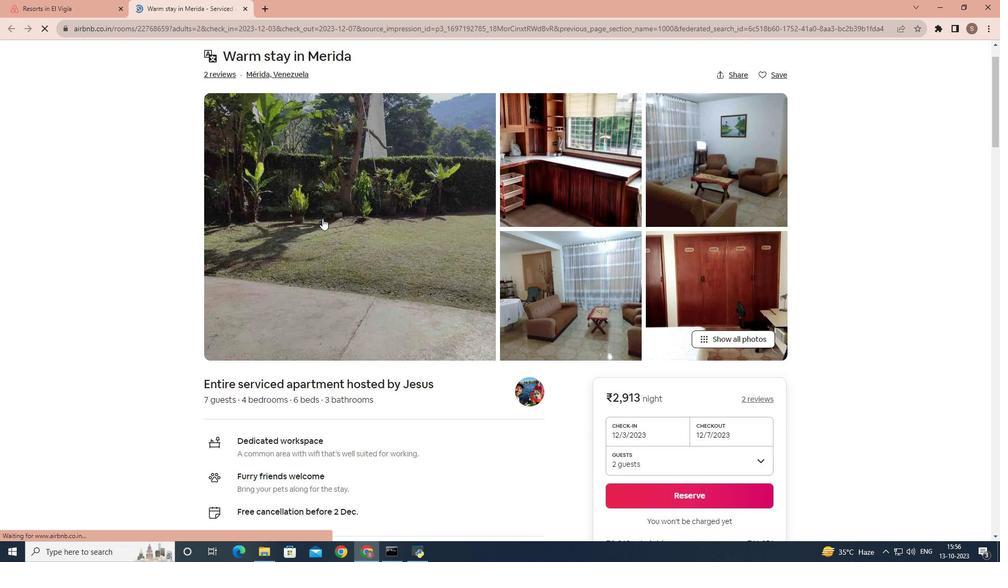 
Action: Mouse scrolled (322, 218) with delta (0, 0)
Screenshot: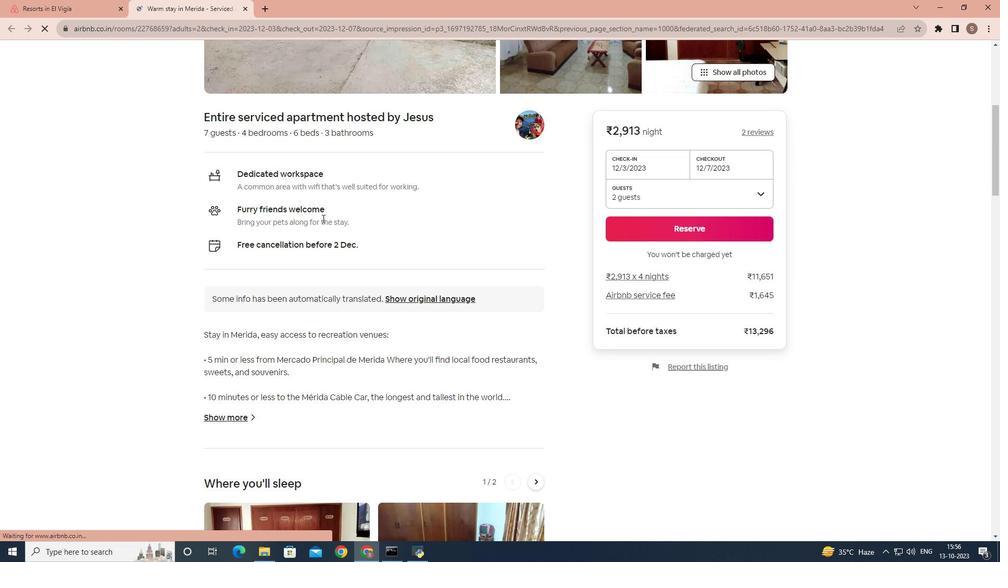 
Action: Mouse scrolled (322, 218) with delta (0, 0)
Screenshot: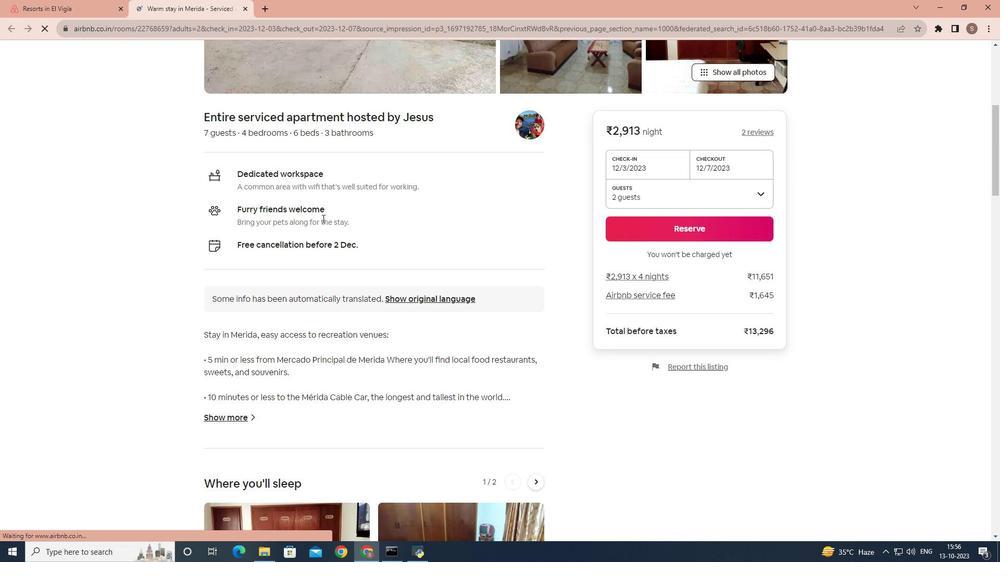 
Action: Mouse scrolled (322, 218) with delta (0, 0)
Screenshot: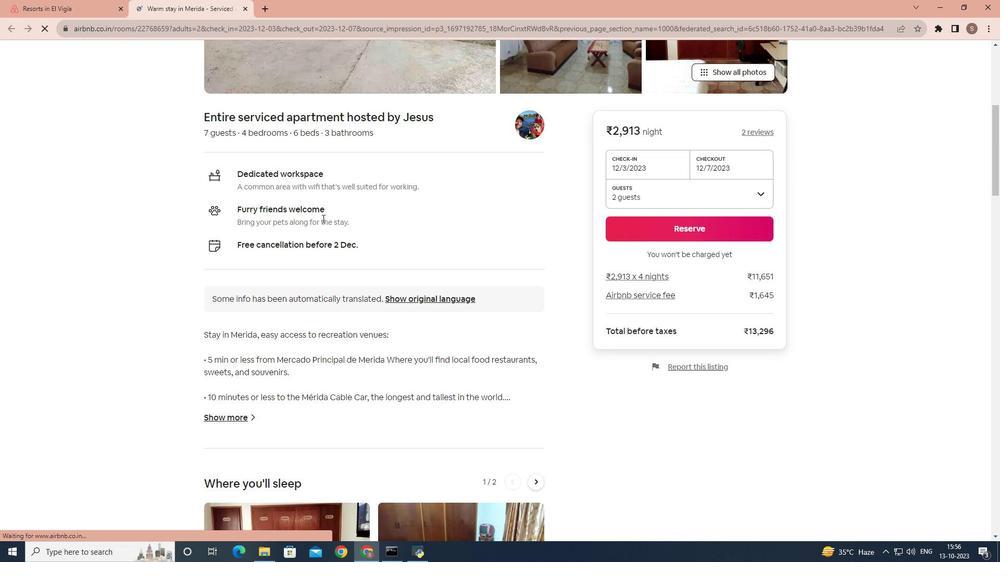 
Action: Mouse scrolled (322, 218) with delta (0, 0)
Screenshot: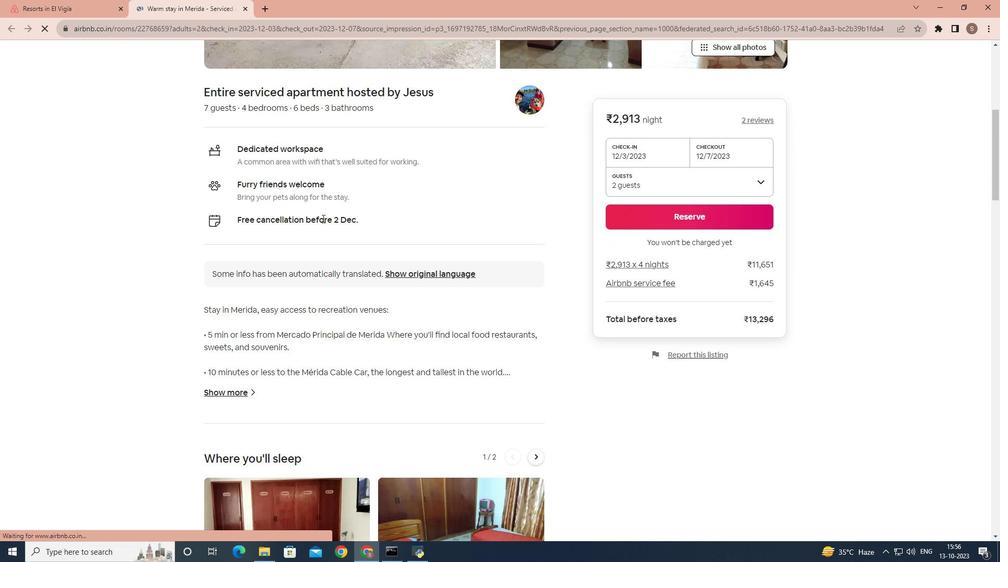 
Action: Mouse moved to (212, 203)
Screenshot: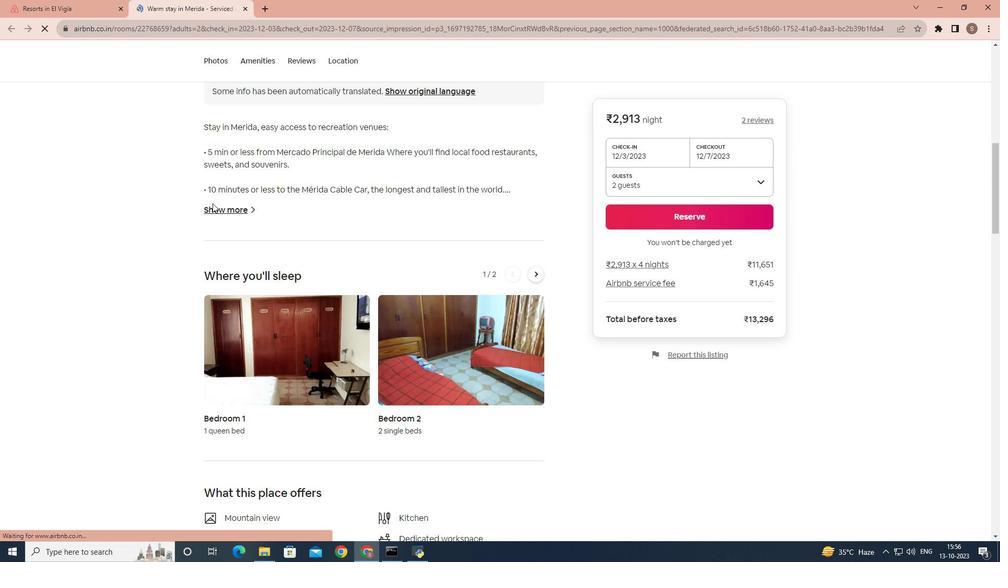 
Action: Mouse pressed left at (212, 203)
Screenshot: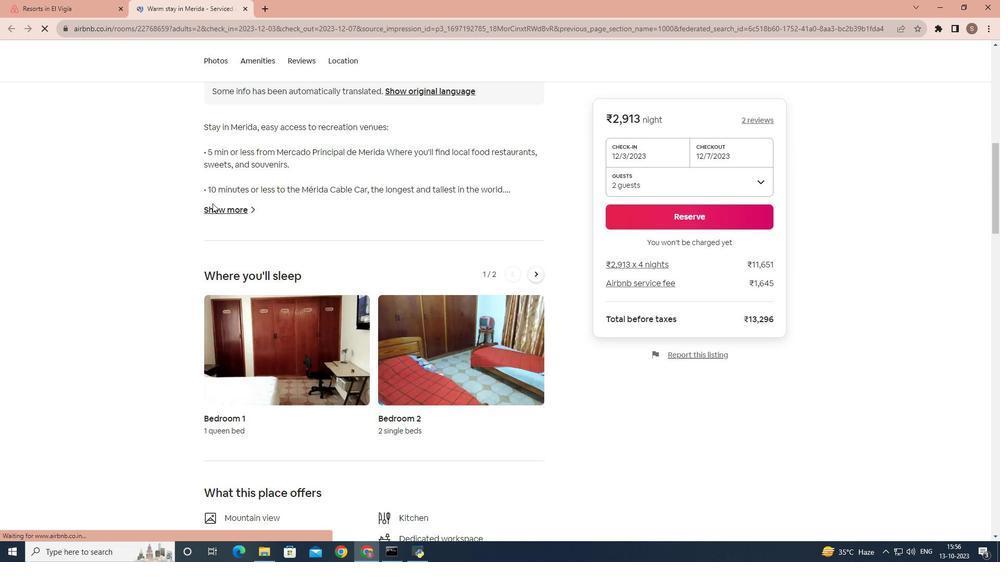 
Action: Mouse moved to (246, 184)
Screenshot: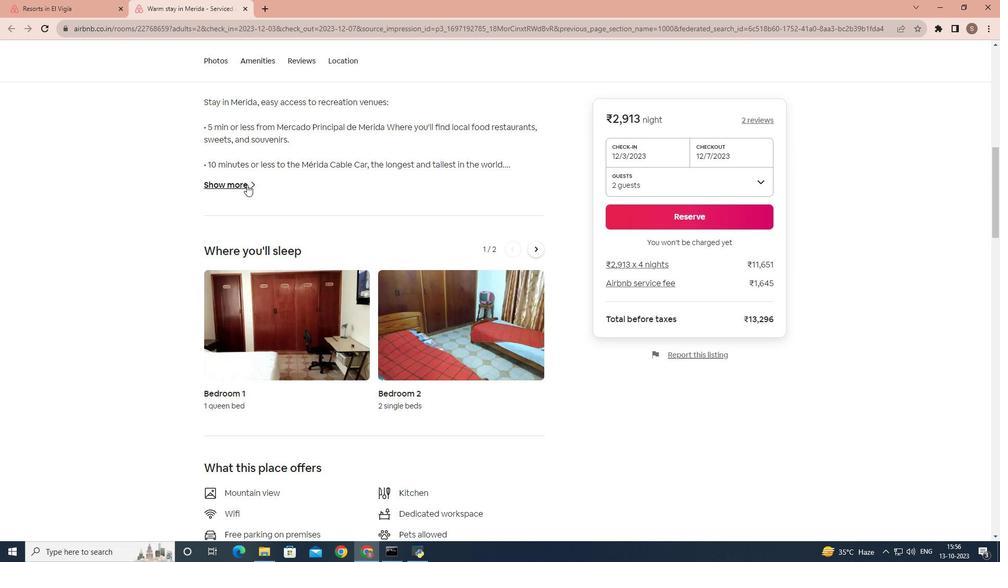 
Action: Mouse pressed left at (246, 184)
Screenshot: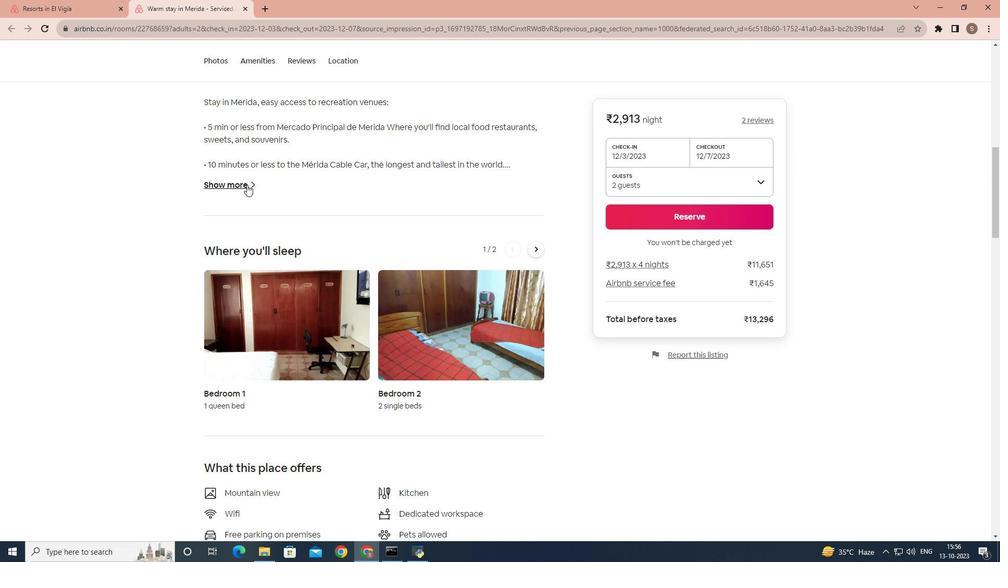 
Action: Mouse moved to (310, 192)
Screenshot: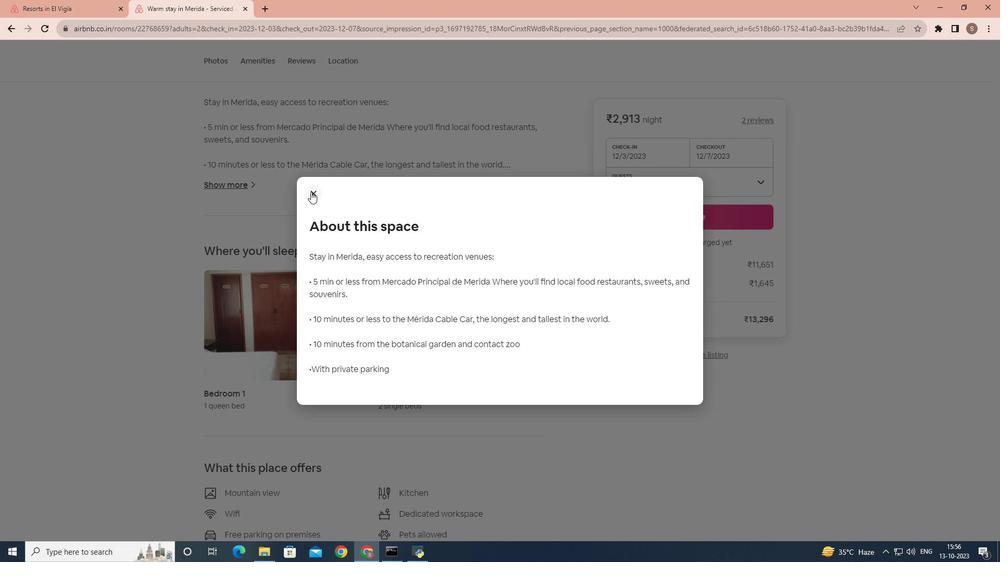 
Action: Mouse pressed left at (310, 192)
Screenshot: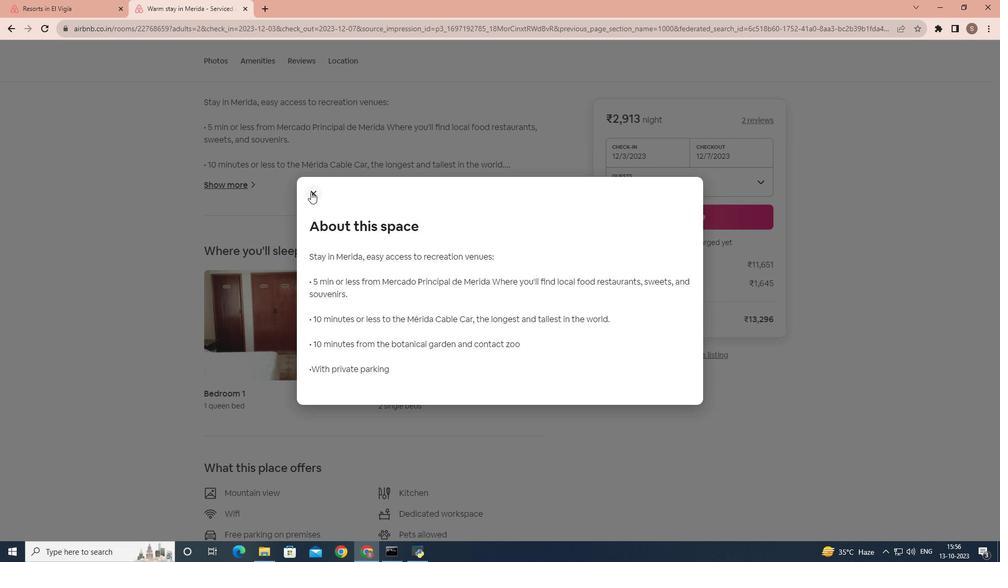 
Action: Mouse moved to (223, 260)
Screenshot: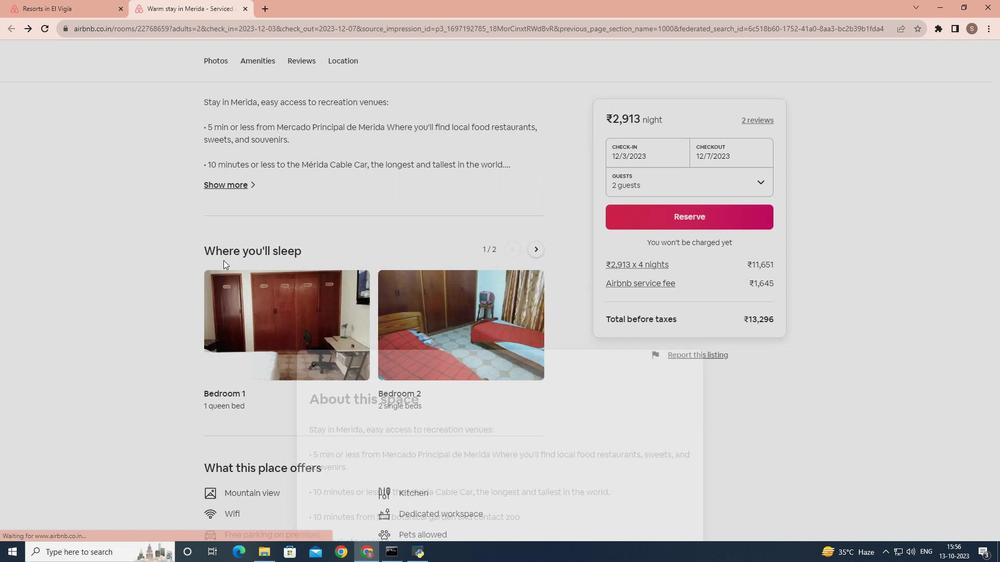 
Action: Mouse scrolled (223, 259) with delta (0, 0)
Screenshot: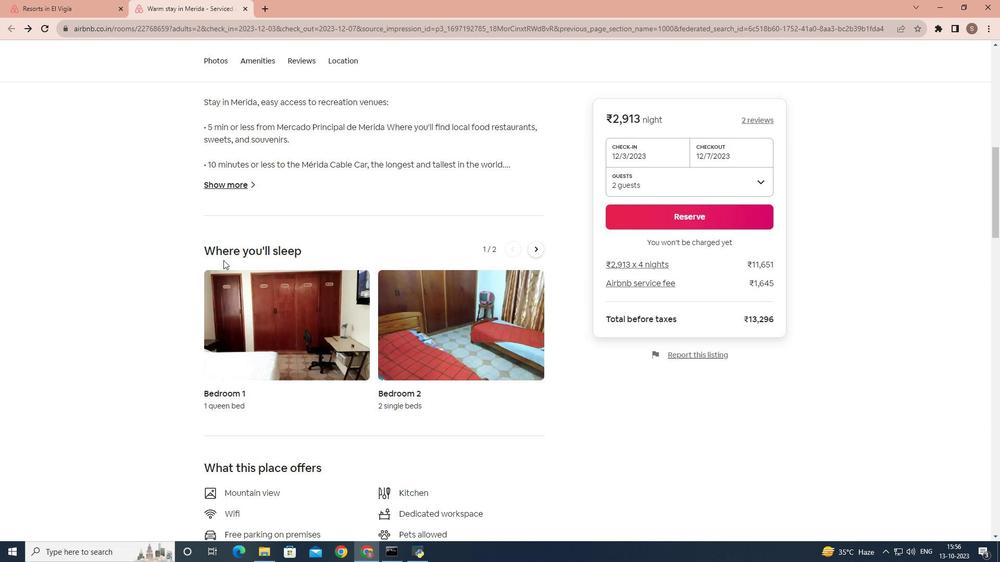 
Action: Mouse scrolled (223, 259) with delta (0, 0)
Screenshot: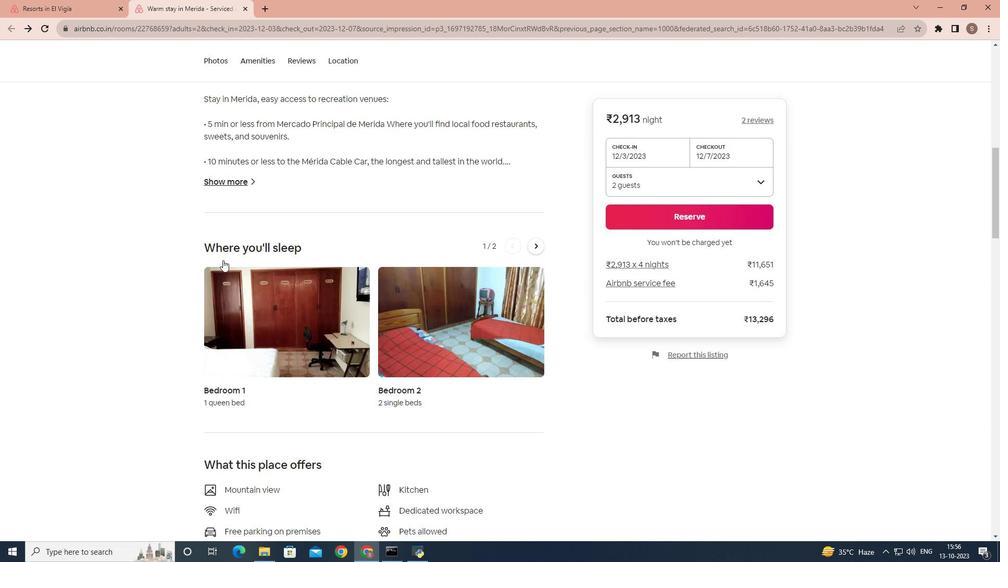 
Action: Mouse scrolled (223, 259) with delta (0, 0)
Screenshot: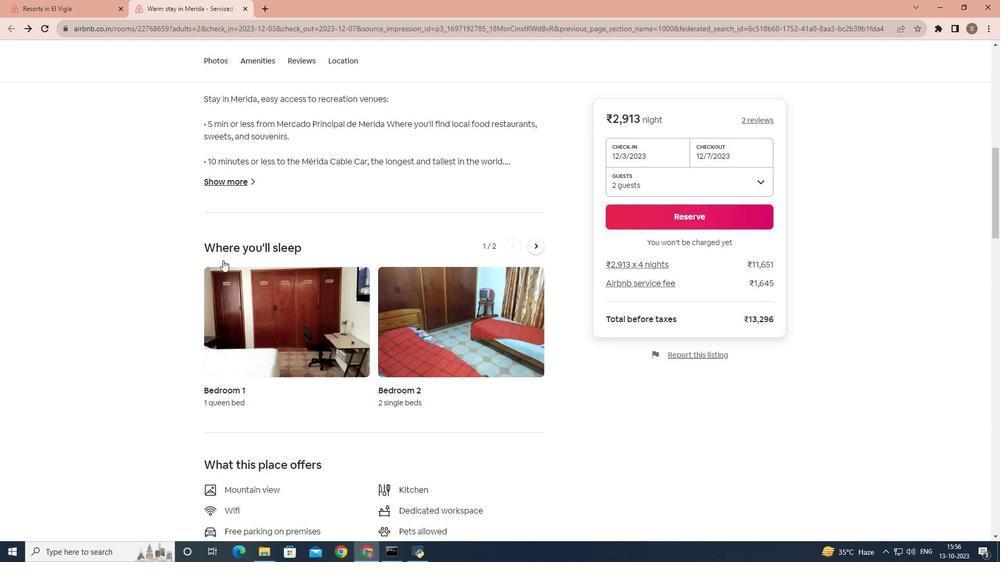 
Action: Mouse moved to (222, 260)
Screenshot: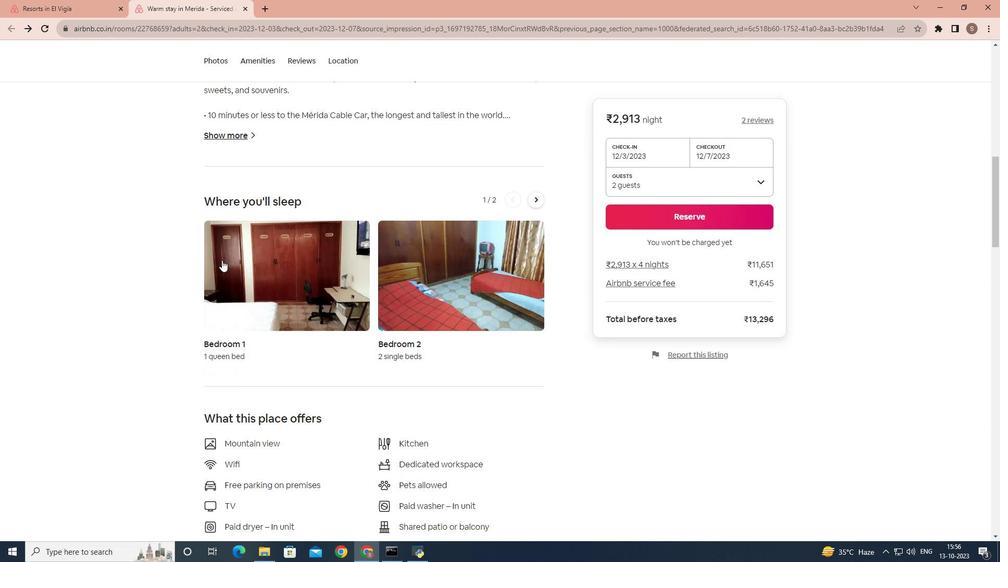 
Action: Mouse scrolled (222, 259) with delta (0, 0)
Screenshot: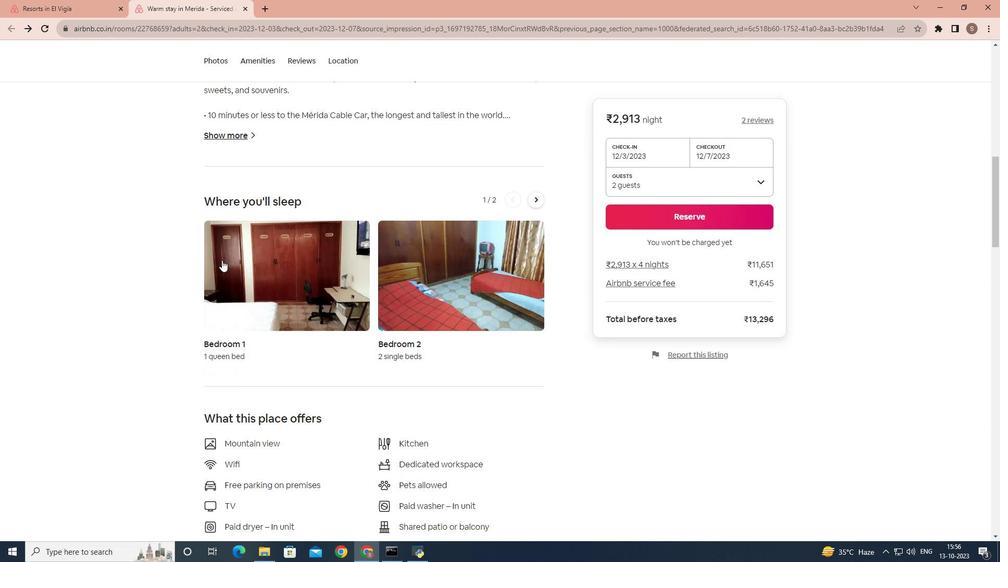 
Action: Mouse moved to (222, 260)
Screenshot: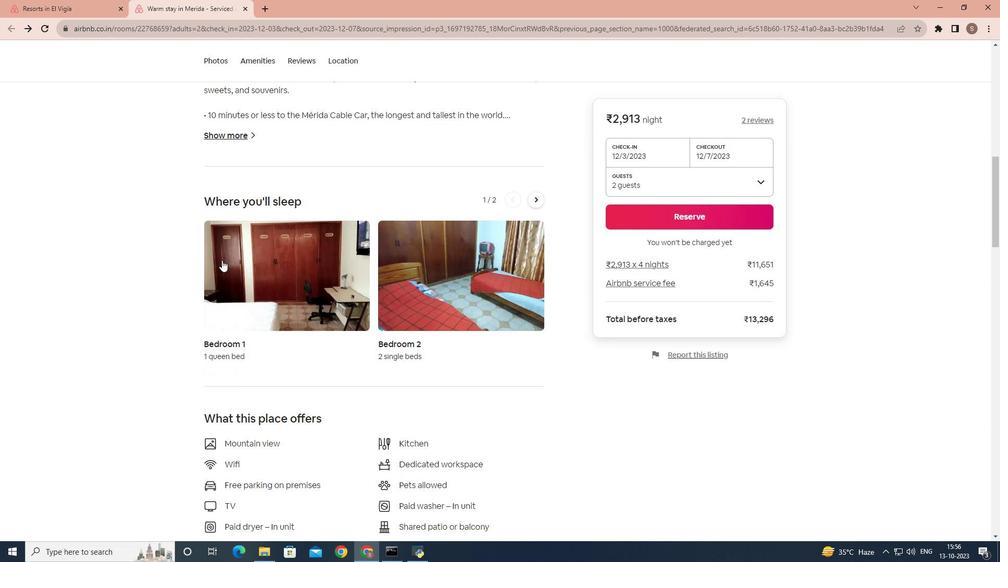 
Action: Mouse scrolled (222, 259) with delta (0, 0)
Screenshot: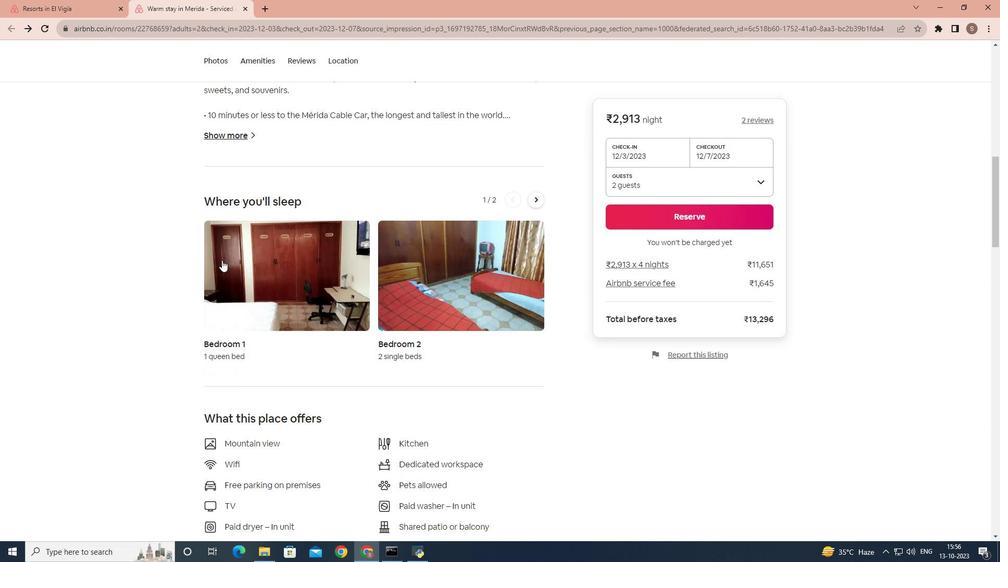 
Action: Mouse moved to (221, 260)
Screenshot: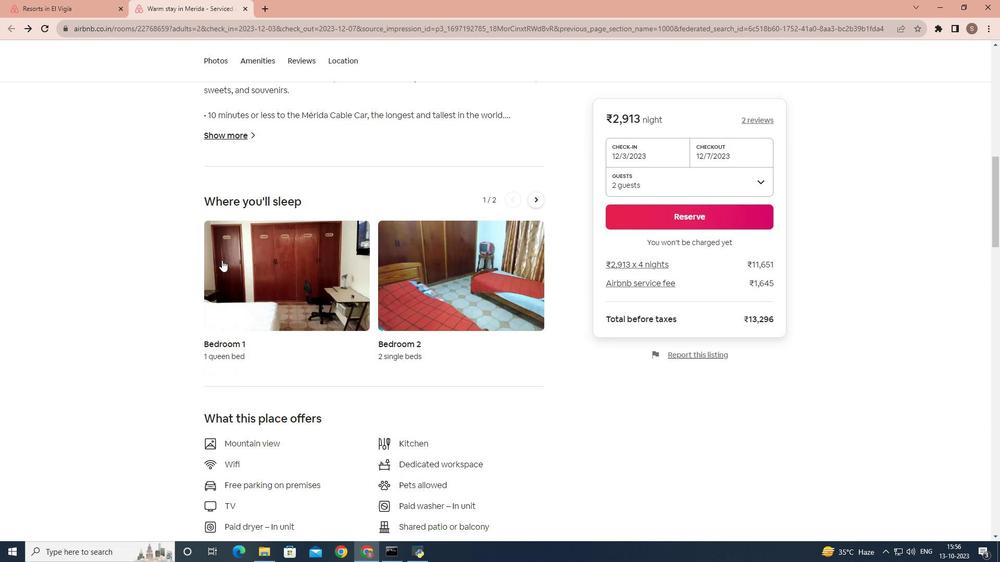 
Action: Mouse scrolled (221, 259) with delta (0, 0)
Screenshot: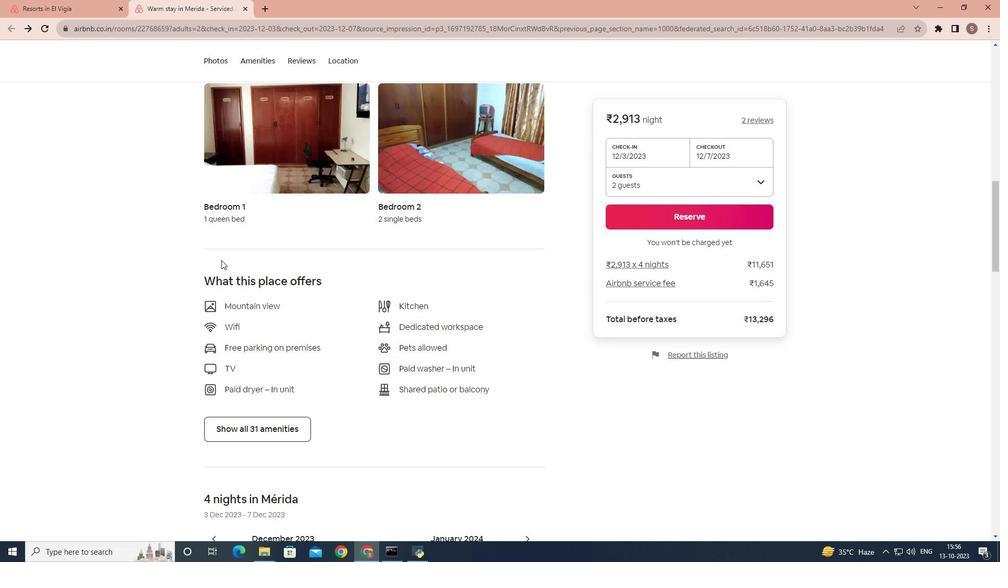 
Action: Mouse moved to (208, 299)
Screenshot: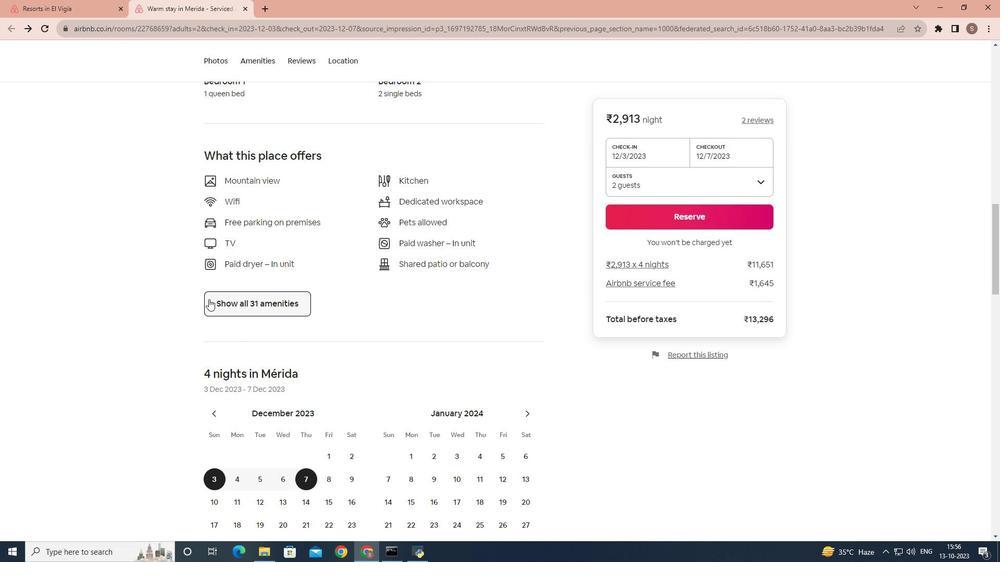 
Action: Mouse pressed left at (208, 299)
Screenshot: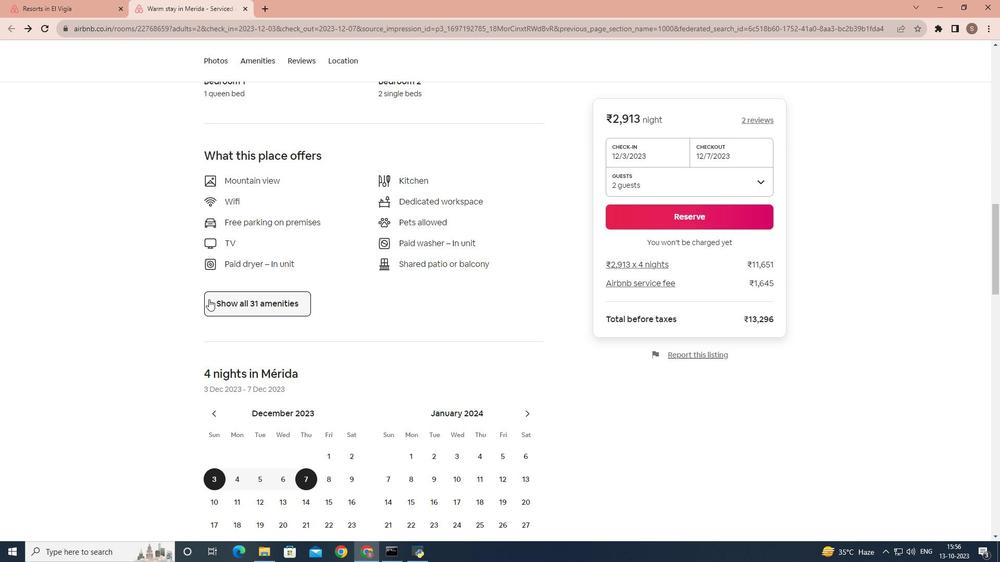 
Action: Mouse moved to (322, 259)
Screenshot: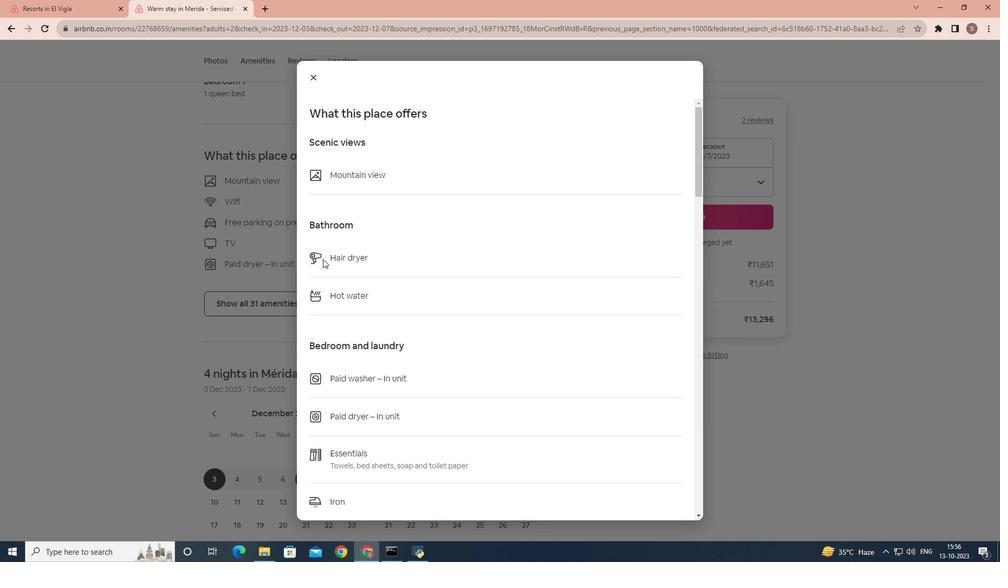 
Action: Mouse scrolled (322, 258) with delta (0, 0)
Screenshot: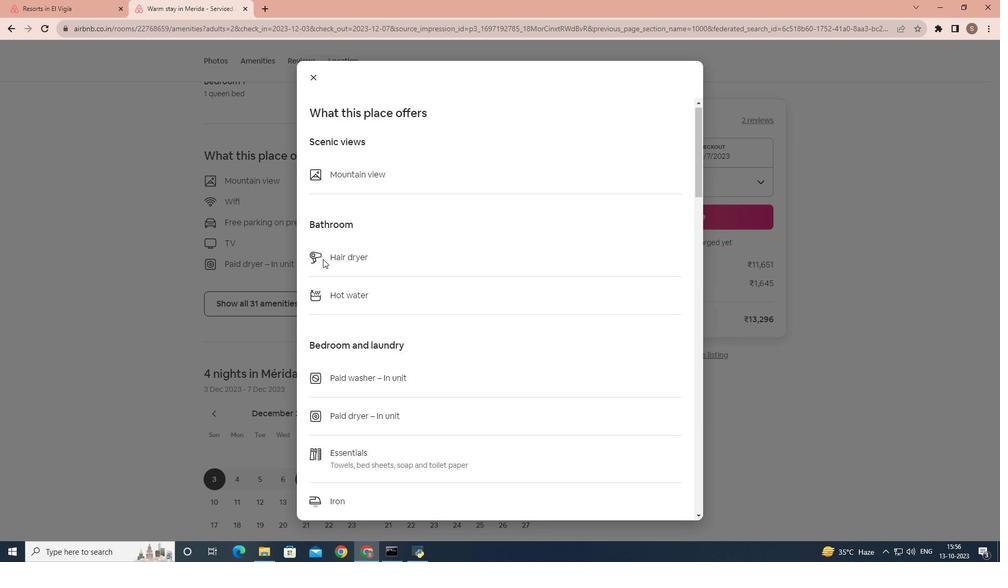 
Action: Mouse scrolled (322, 258) with delta (0, 0)
Screenshot: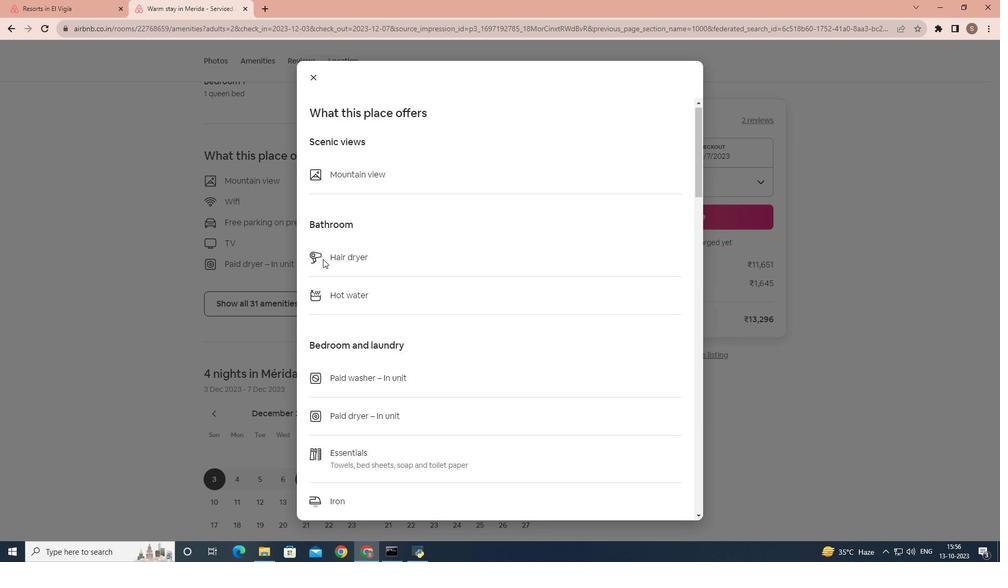 
Action: Mouse scrolled (322, 258) with delta (0, 0)
Screenshot: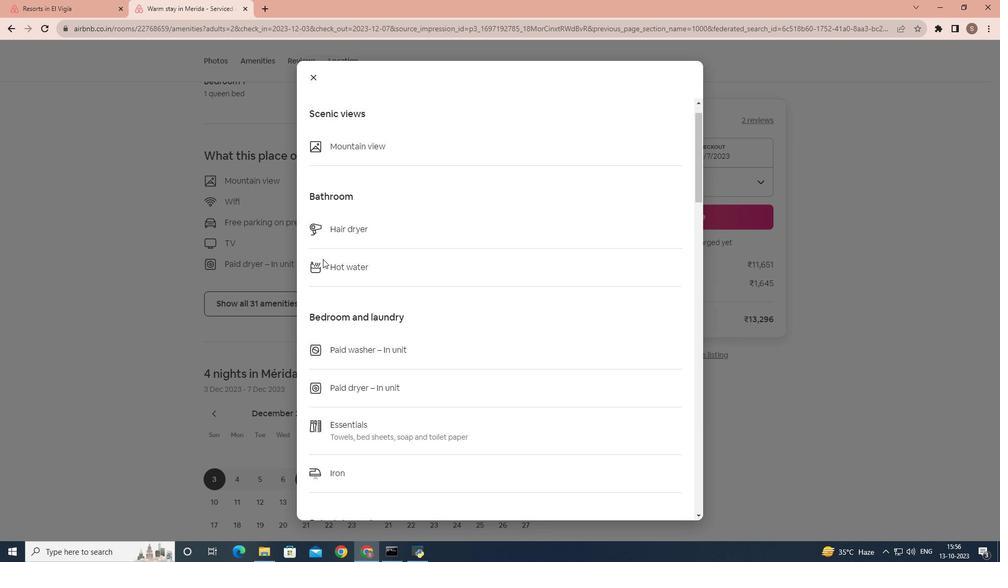 
Action: Mouse scrolled (322, 258) with delta (0, 0)
Screenshot: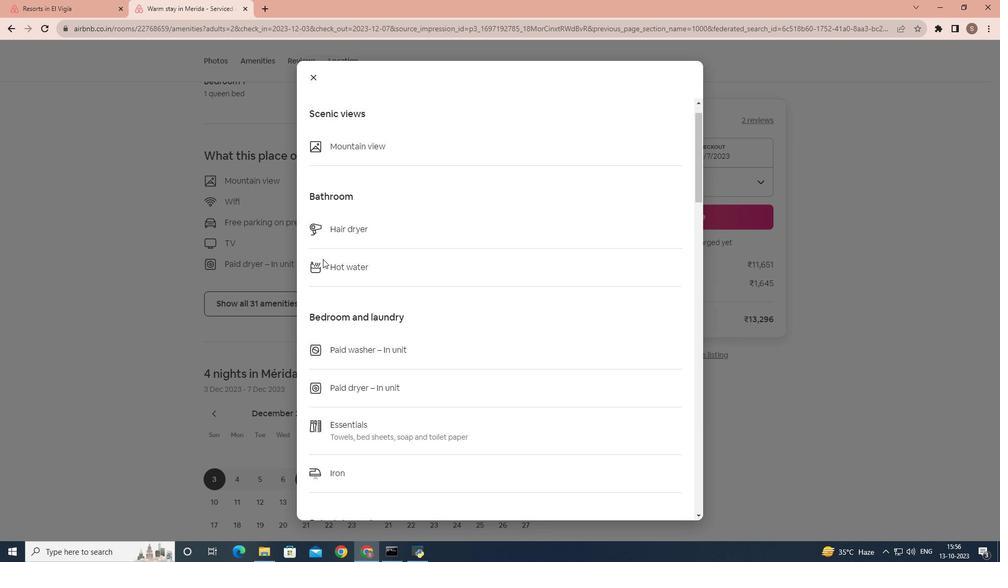 
Action: Mouse scrolled (322, 258) with delta (0, 0)
Screenshot: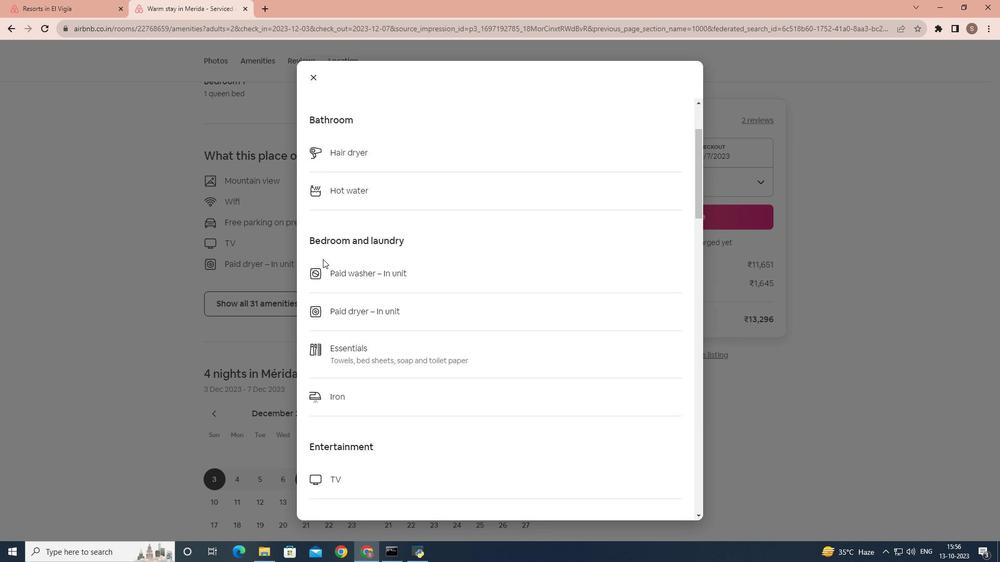 
Action: Mouse scrolled (322, 258) with delta (0, 0)
Screenshot: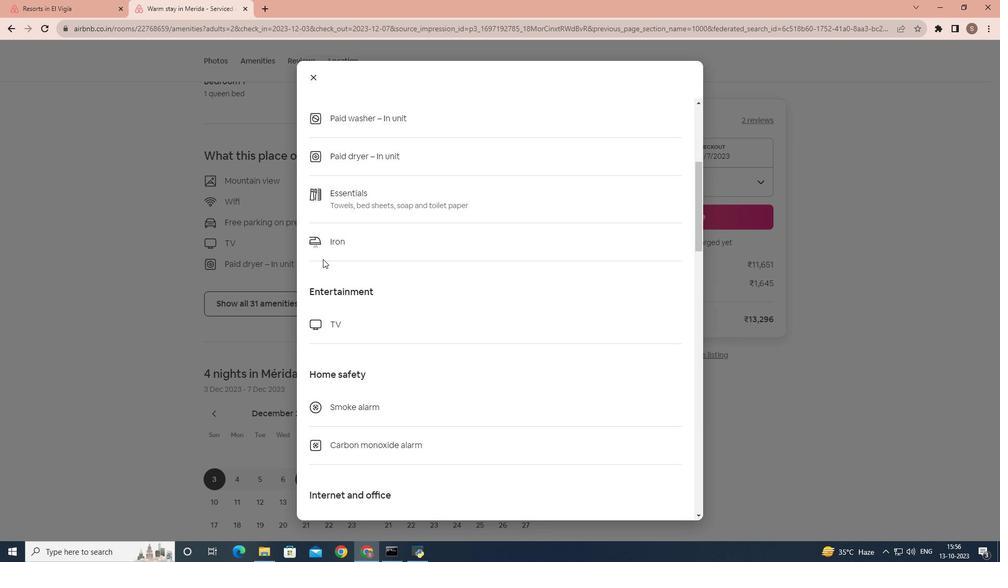 
Action: Mouse scrolled (322, 258) with delta (0, 0)
Screenshot: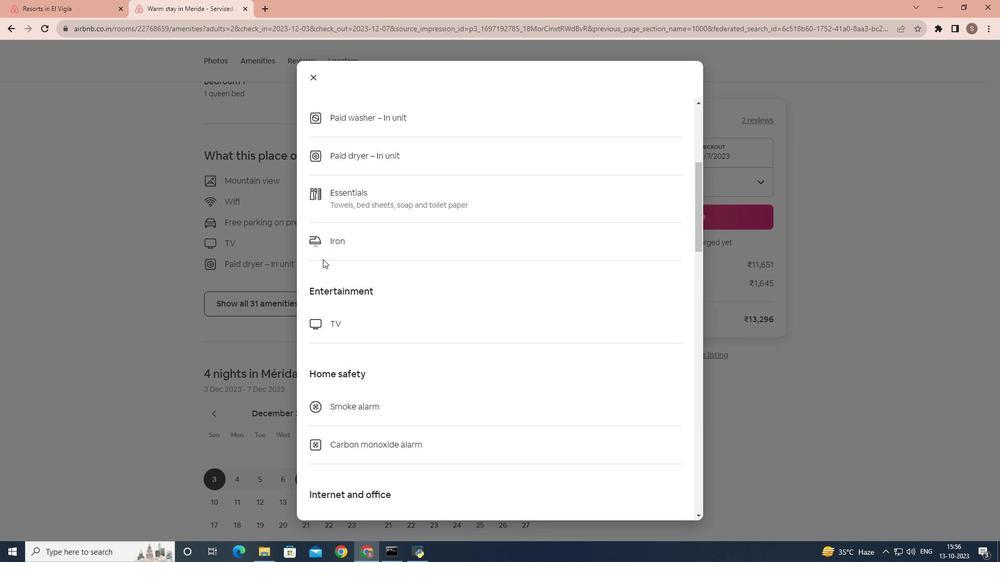 
Action: Mouse scrolled (322, 258) with delta (0, 0)
Screenshot: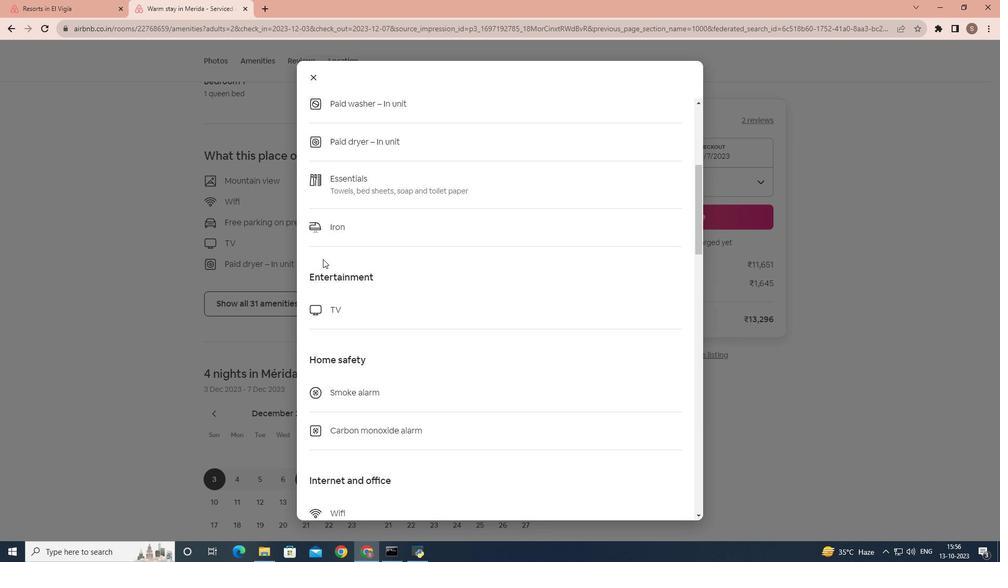 
Action: Mouse scrolled (322, 258) with delta (0, 0)
Screenshot: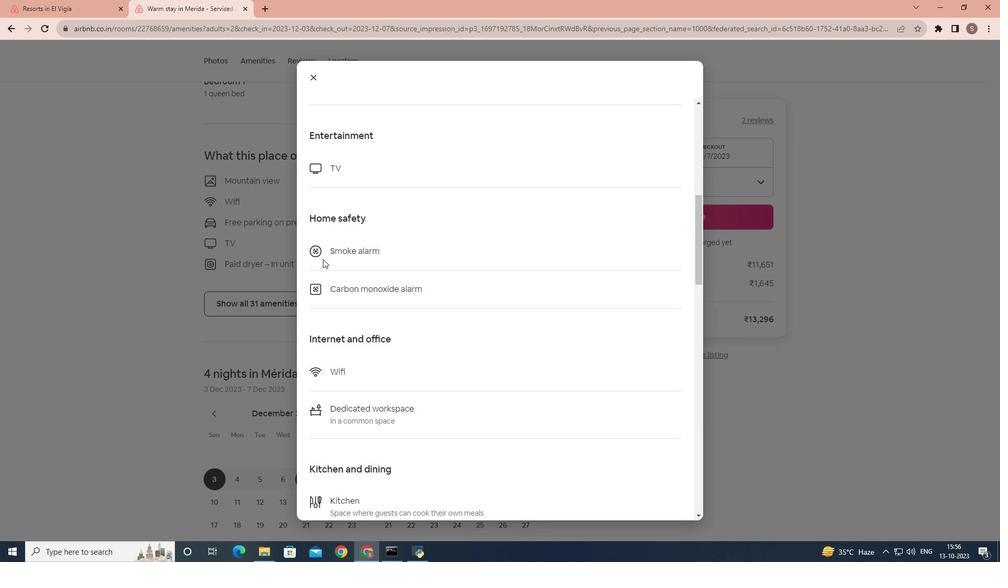 
Action: Mouse scrolled (322, 258) with delta (0, 0)
Screenshot: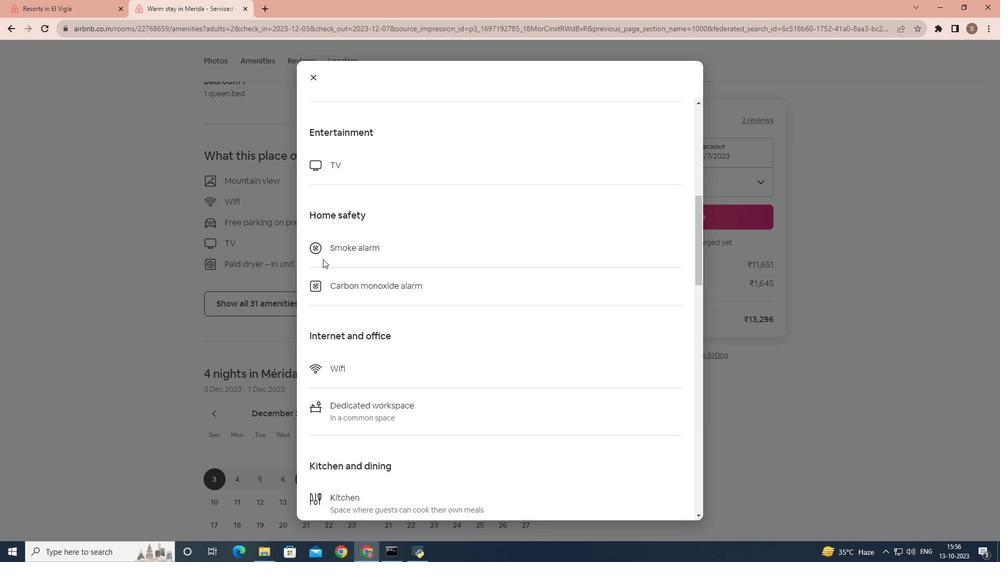 
Action: Mouse scrolled (322, 258) with delta (0, 0)
Screenshot: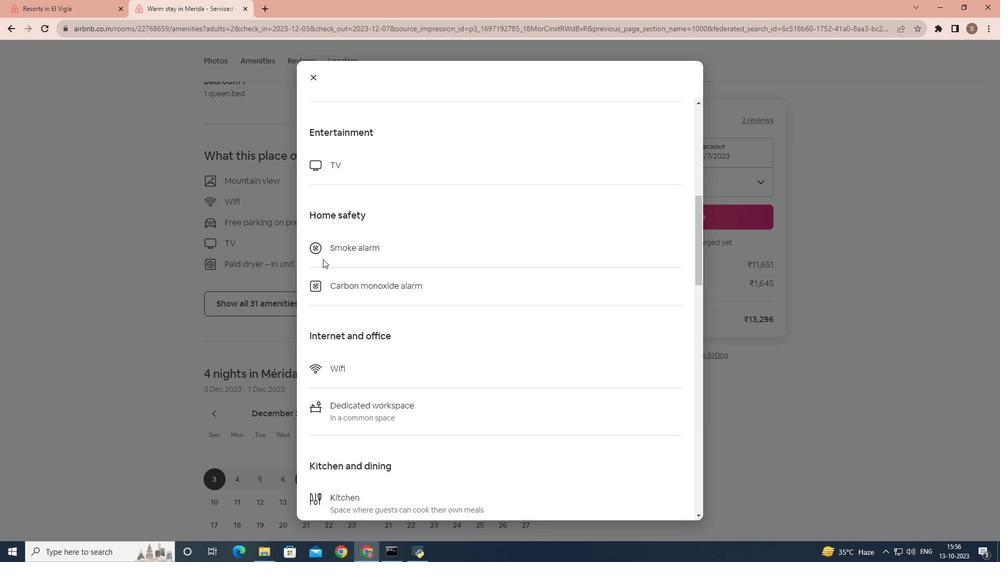 
Action: Mouse scrolled (322, 258) with delta (0, 0)
Screenshot: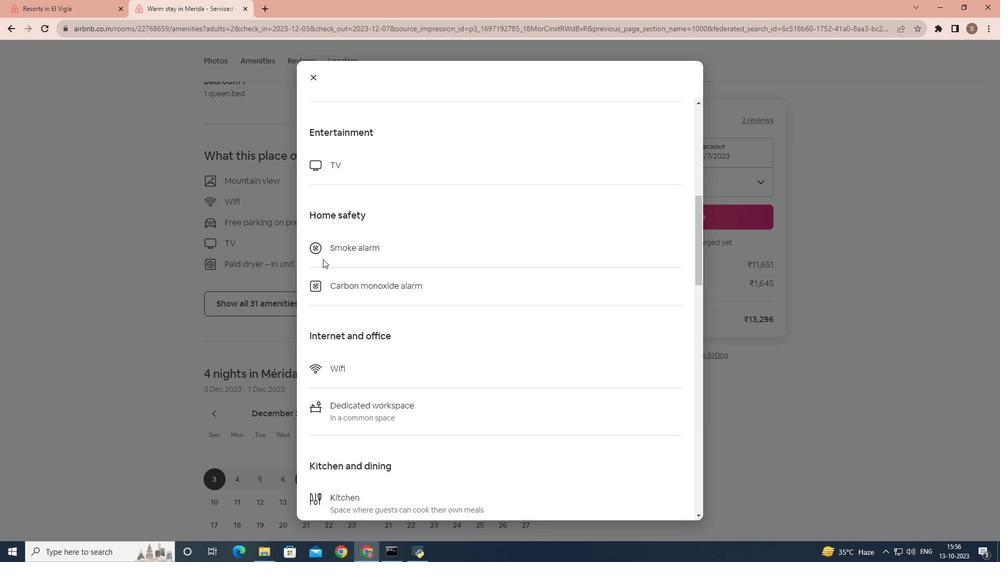 
Action: Mouse scrolled (322, 258) with delta (0, 0)
Screenshot: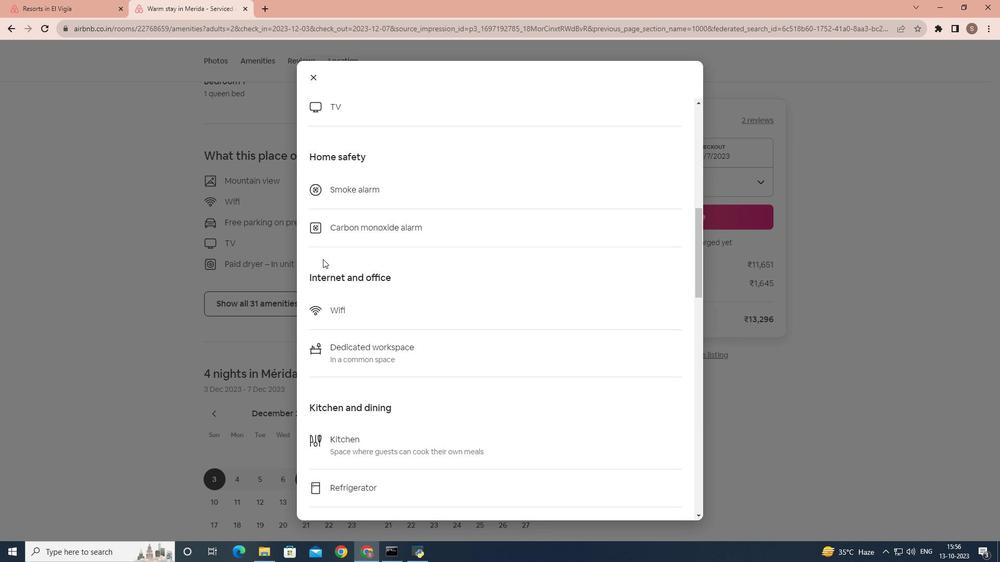 
Action: Mouse scrolled (322, 258) with delta (0, 0)
Screenshot: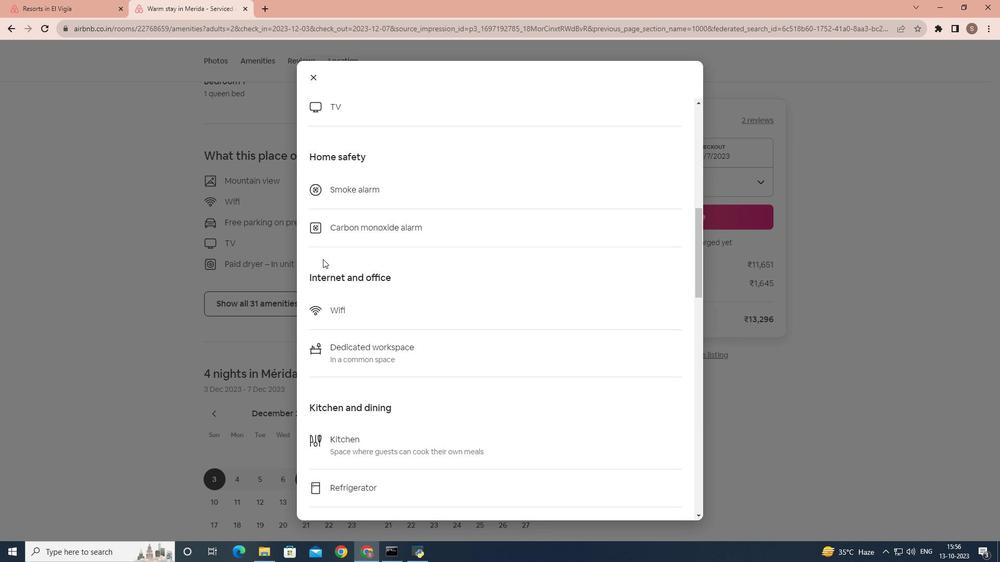 
Action: Mouse scrolled (322, 258) with delta (0, 0)
Screenshot: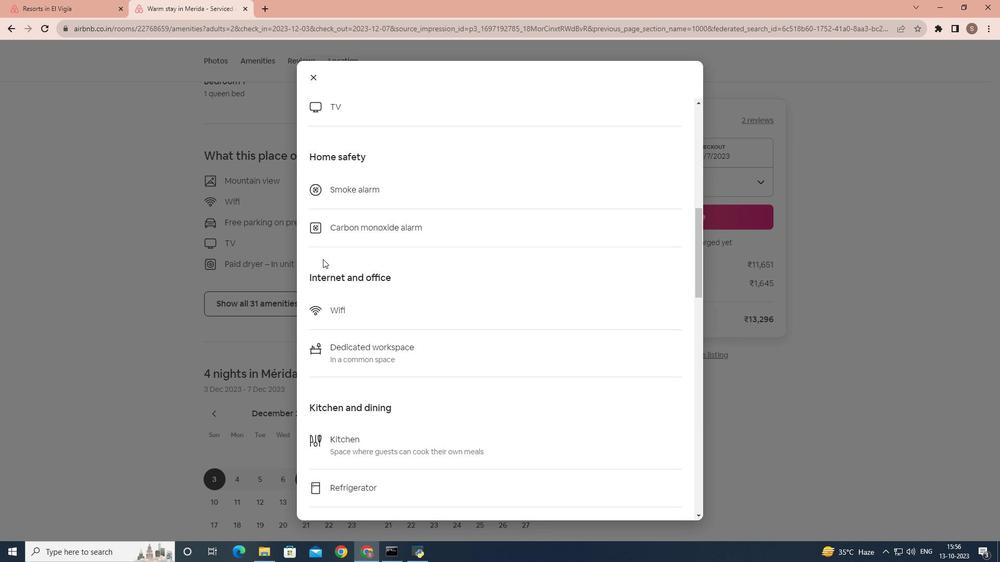 
Action: Mouse scrolled (322, 258) with delta (0, 0)
Screenshot: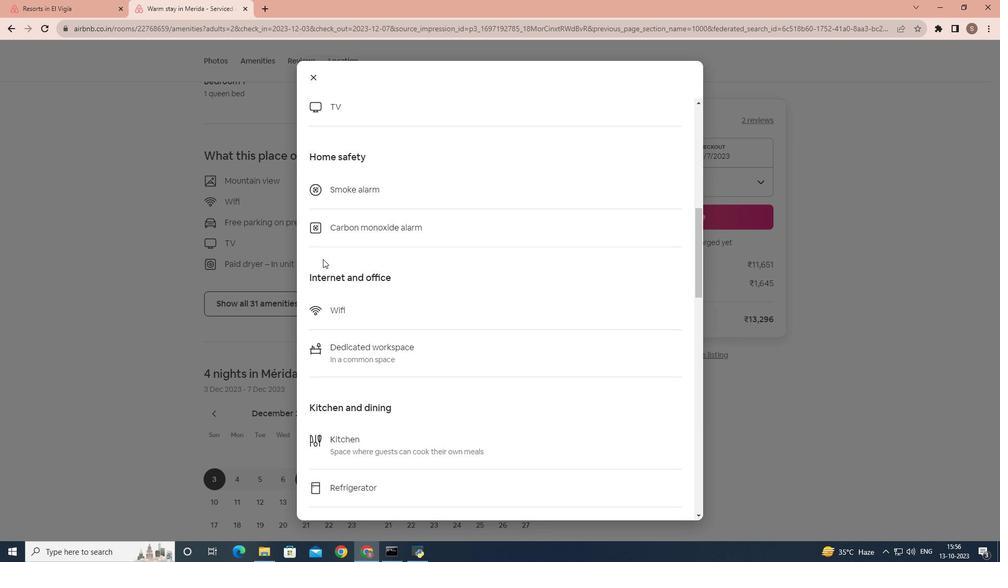 
Action: Mouse scrolled (322, 258) with delta (0, 0)
Screenshot: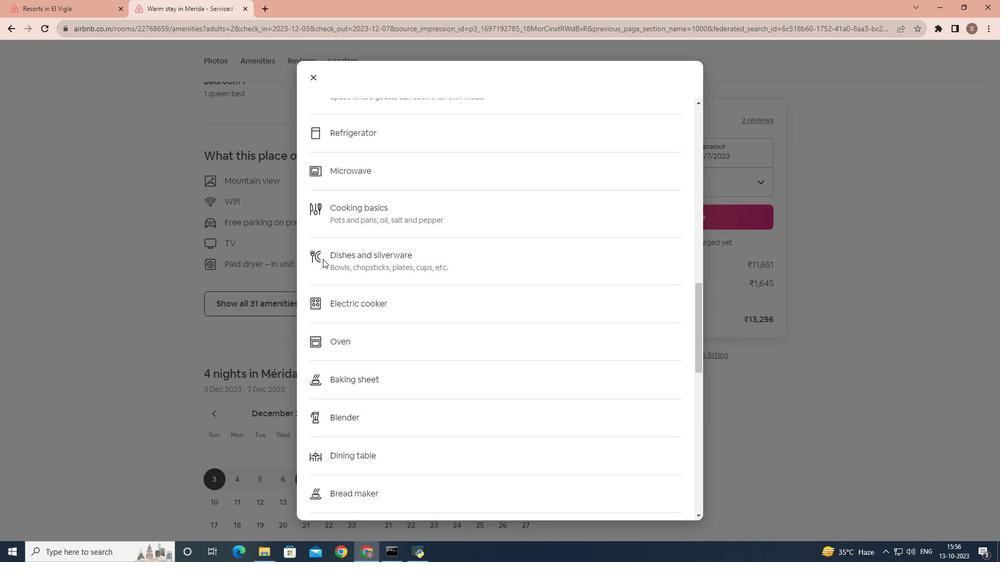 
Action: Mouse scrolled (322, 258) with delta (0, 0)
Screenshot: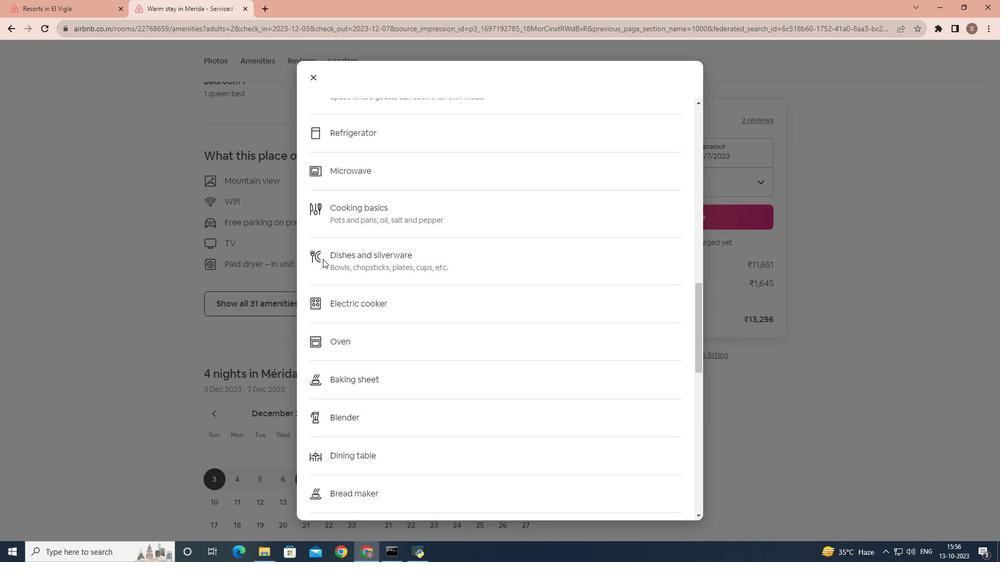
Action: Mouse scrolled (322, 258) with delta (0, 0)
Screenshot: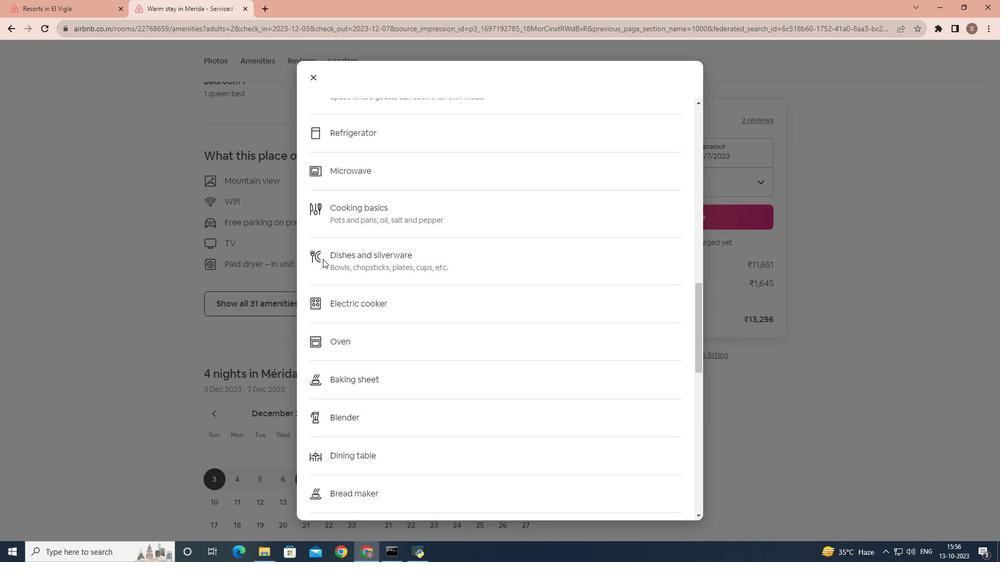 
Action: Mouse scrolled (322, 258) with delta (0, 0)
Screenshot: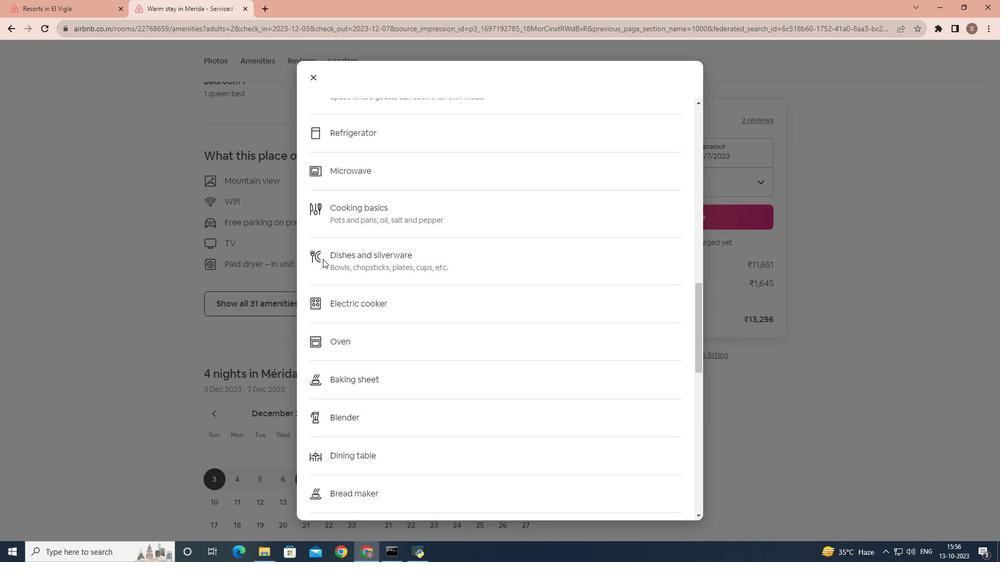 
Action: Mouse scrolled (322, 258) with delta (0, 0)
Screenshot: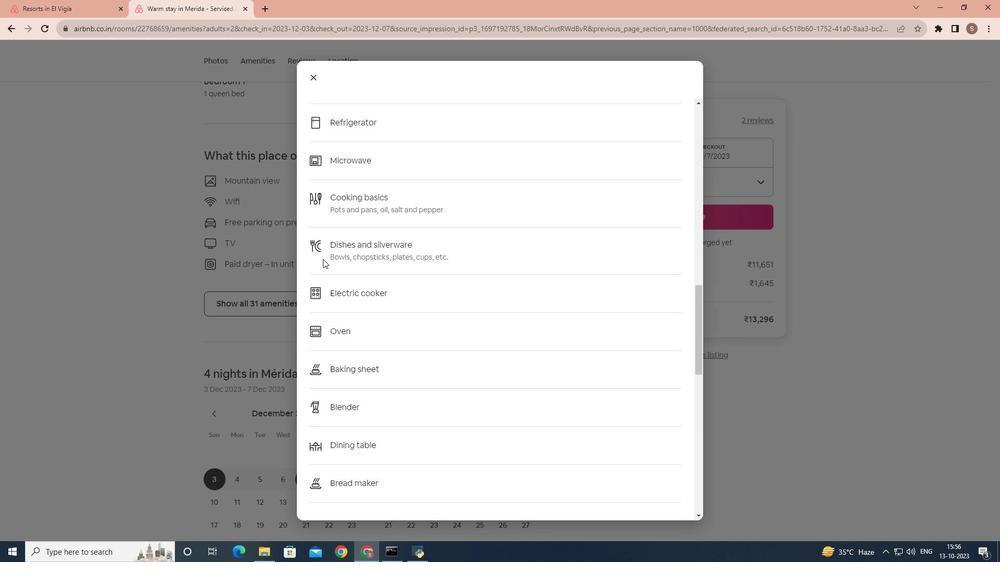 
Action: Mouse scrolled (322, 258) with delta (0, 0)
Screenshot: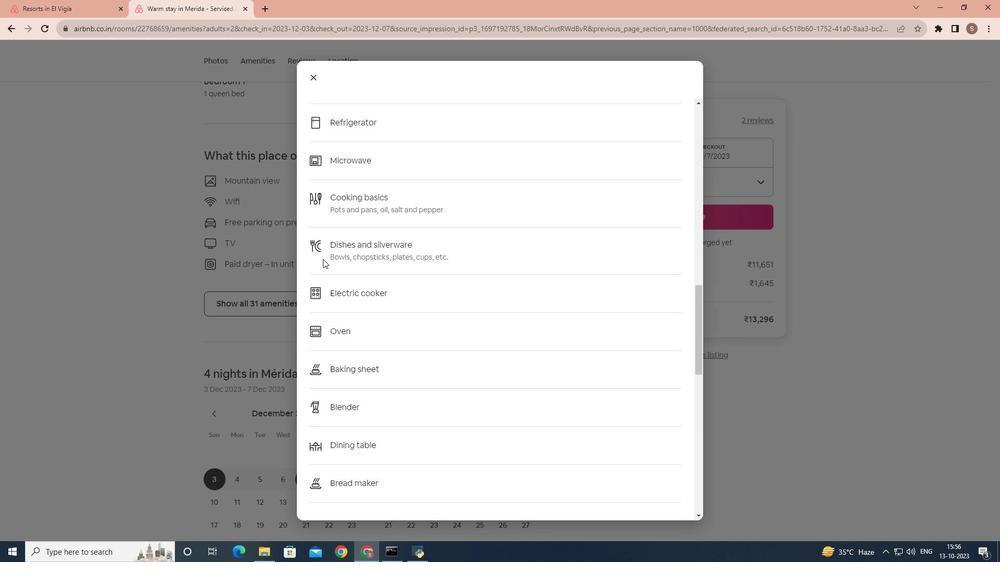 
Action: Mouse scrolled (322, 258) with delta (0, 0)
Screenshot: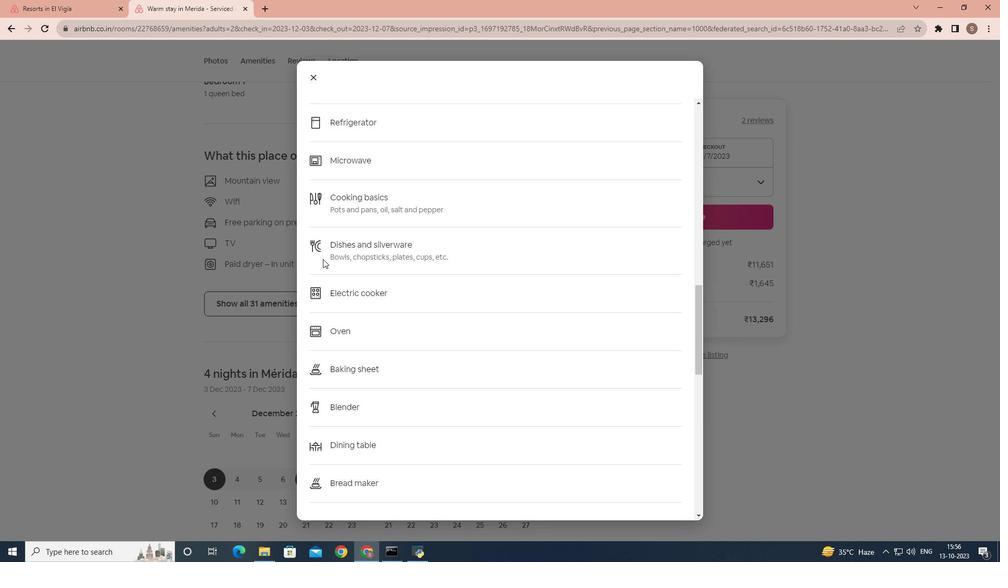
Action: Mouse scrolled (322, 258) with delta (0, 0)
Screenshot: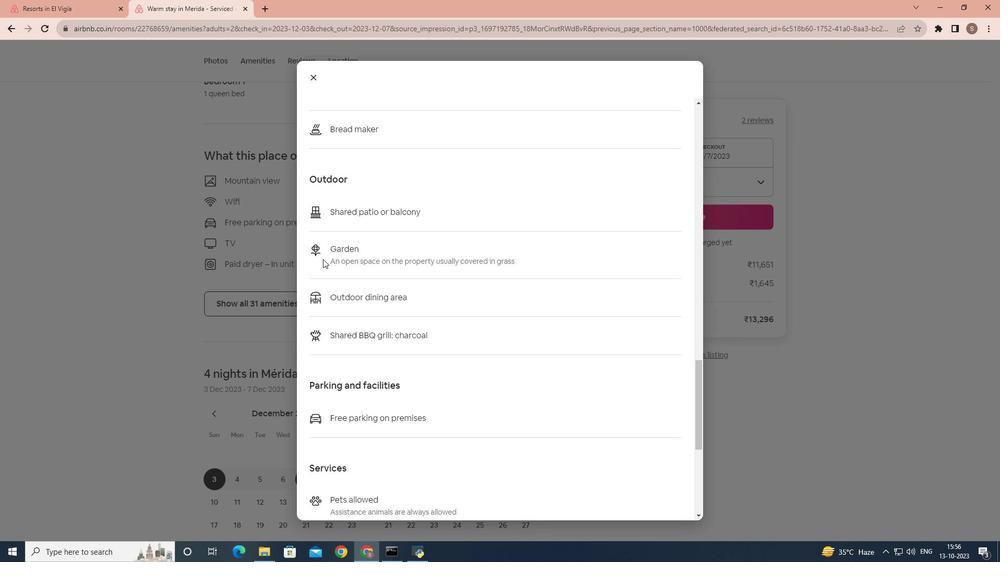 
Action: Mouse scrolled (322, 258) with delta (0, 0)
Screenshot: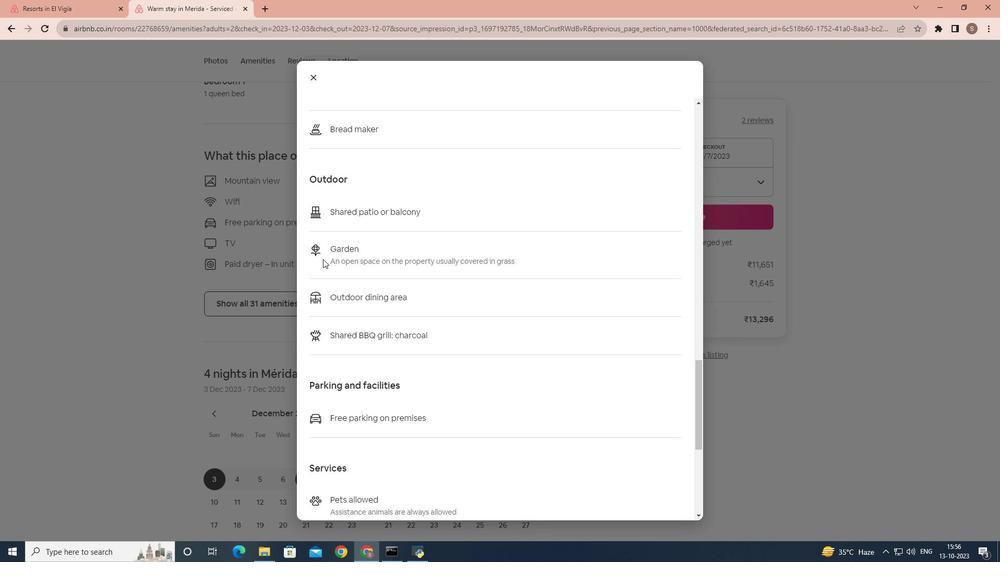 
Action: Mouse scrolled (322, 258) with delta (0, 0)
Screenshot: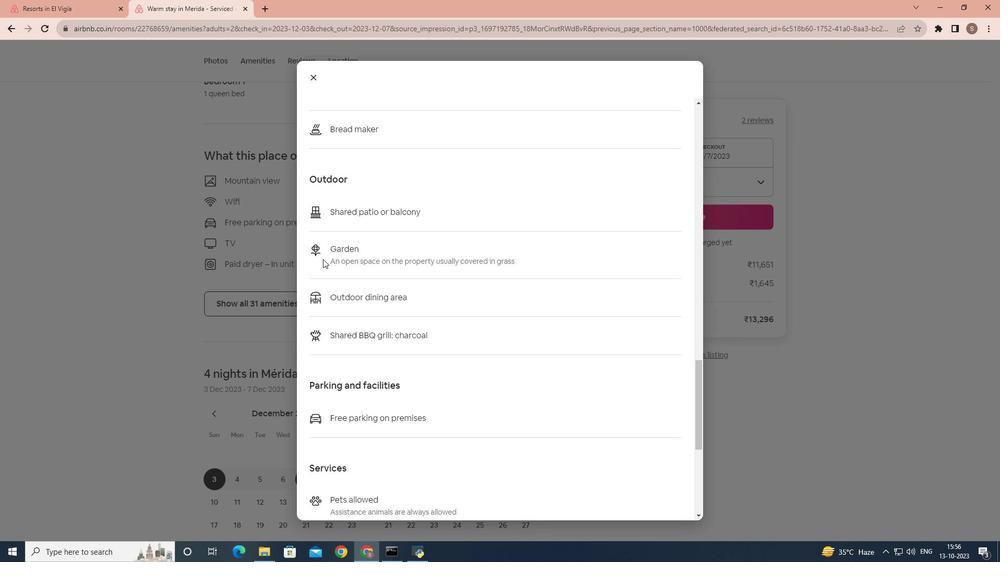 
Action: Mouse scrolled (322, 258) with delta (0, 0)
Screenshot: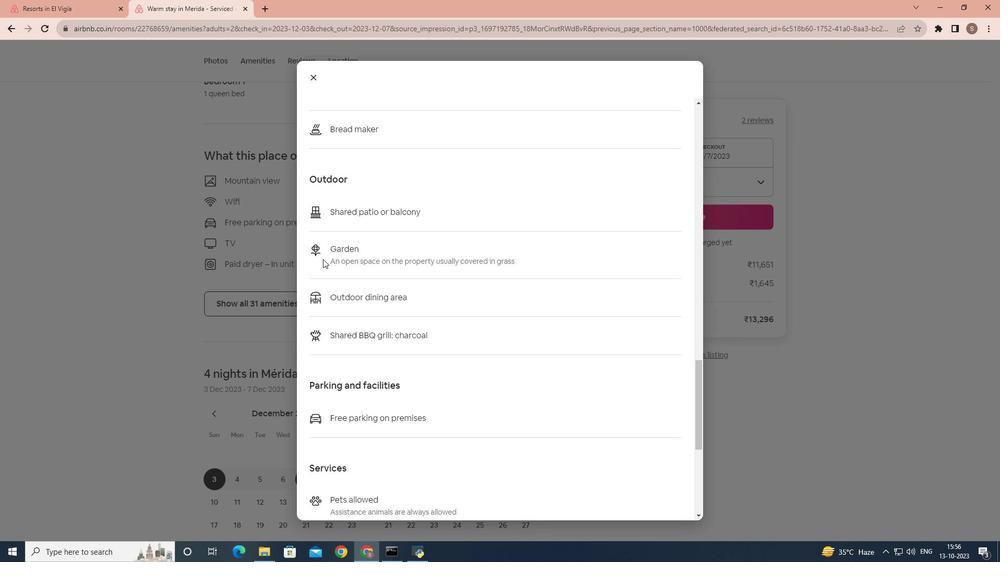 
Action: Mouse scrolled (322, 258) with delta (0, 0)
Screenshot: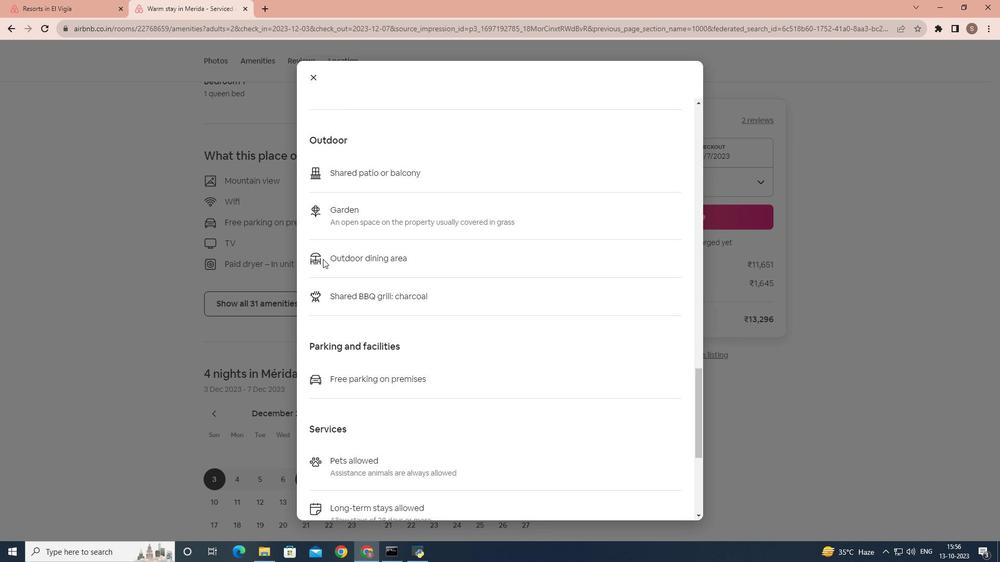 
Action: Mouse scrolled (322, 258) with delta (0, 0)
Screenshot: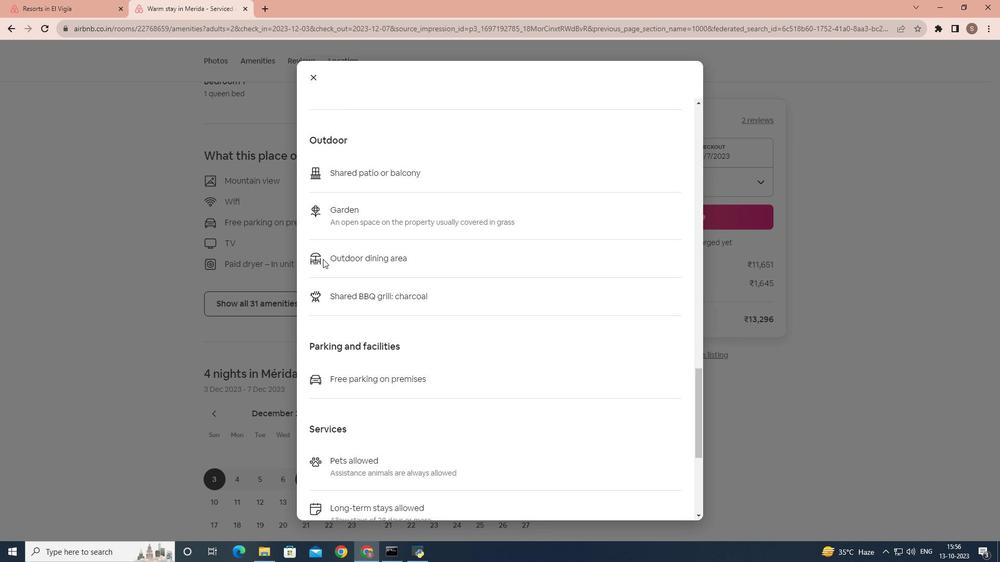 
Action: Mouse moved to (323, 258)
Screenshot: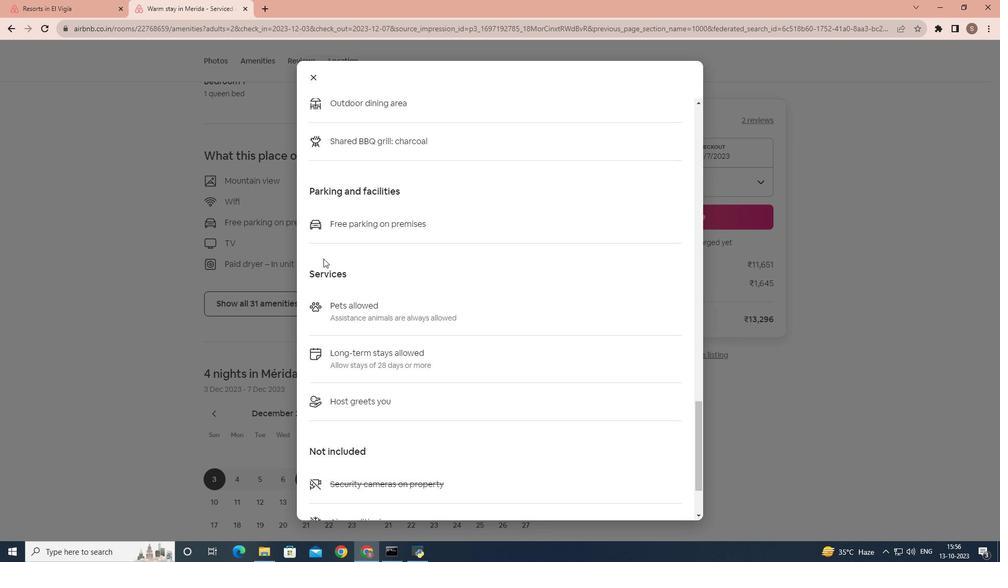 
Action: Mouse scrolled (323, 258) with delta (0, 0)
Screenshot: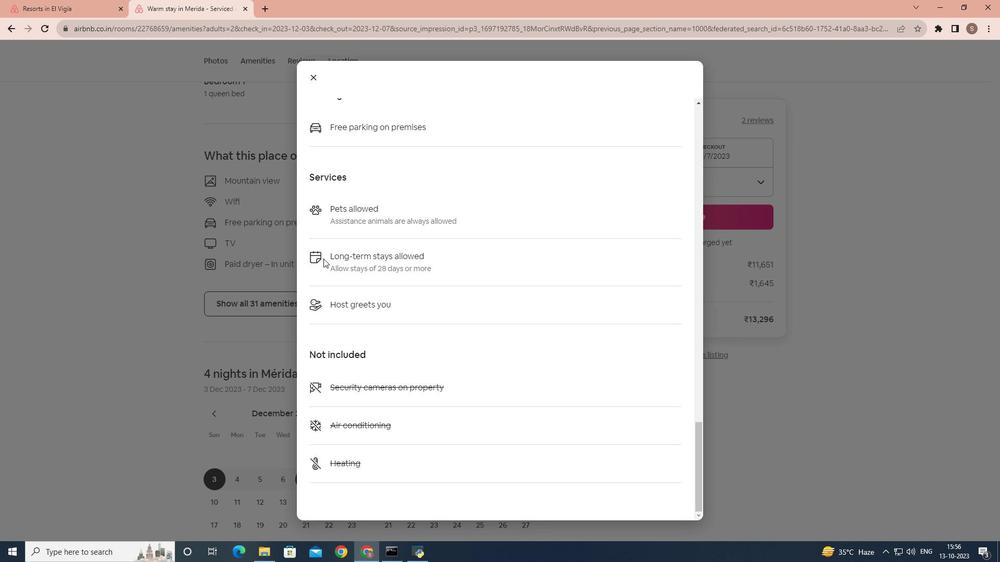 
Action: Mouse scrolled (323, 258) with delta (0, 0)
Screenshot: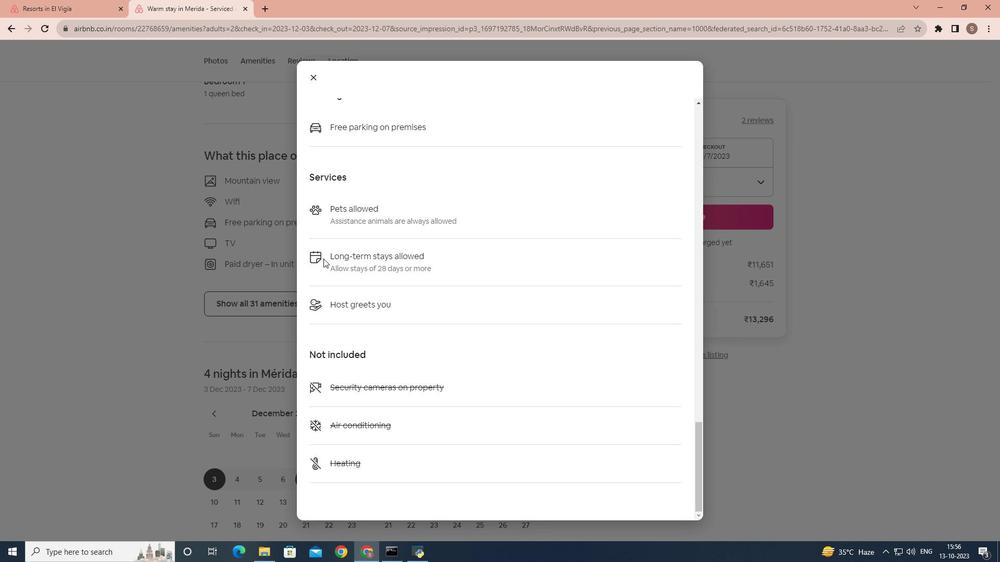 
Action: Mouse scrolled (323, 258) with delta (0, 0)
Screenshot: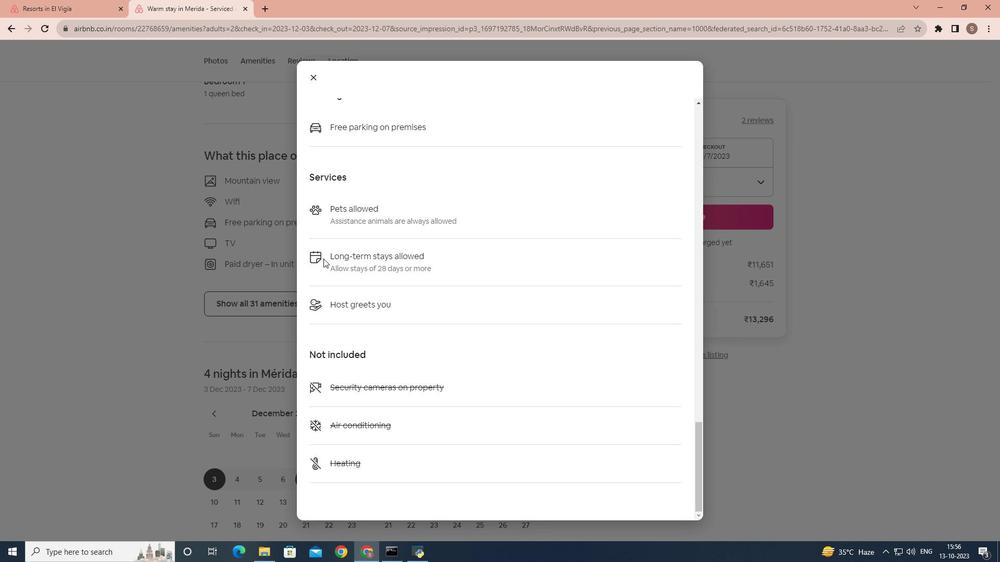
Action: Mouse scrolled (323, 258) with delta (0, 0)
Screenshot: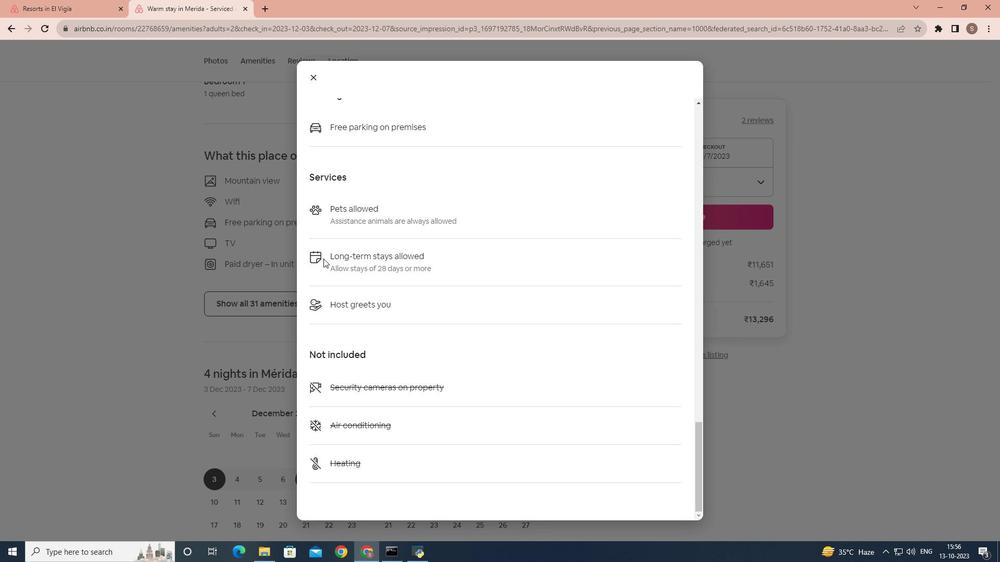 
Action: Mouse scrolled (323, 258) with delta (0, 0)
Screenshot: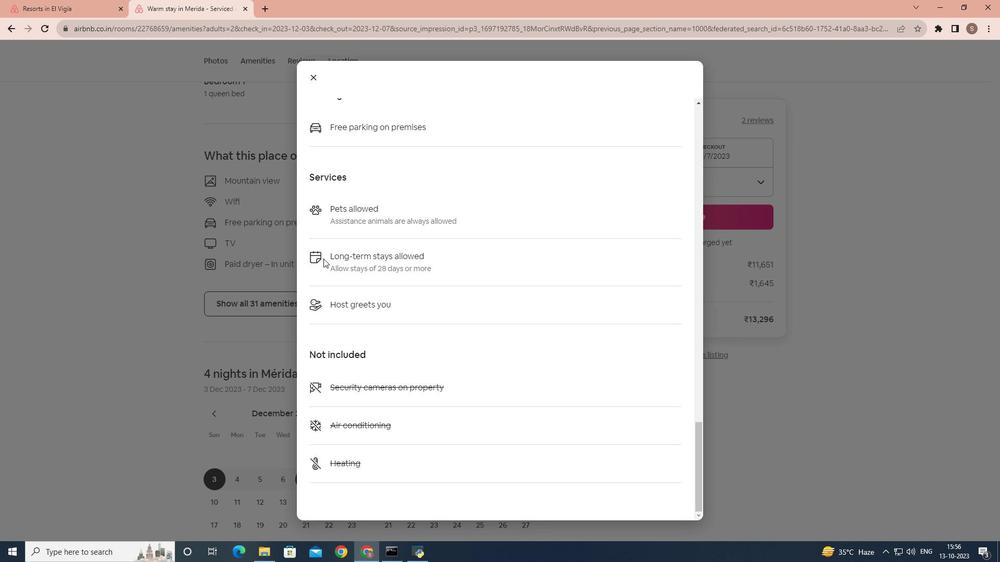 
Action: Mouse moved to (313, 73)
Screenshot: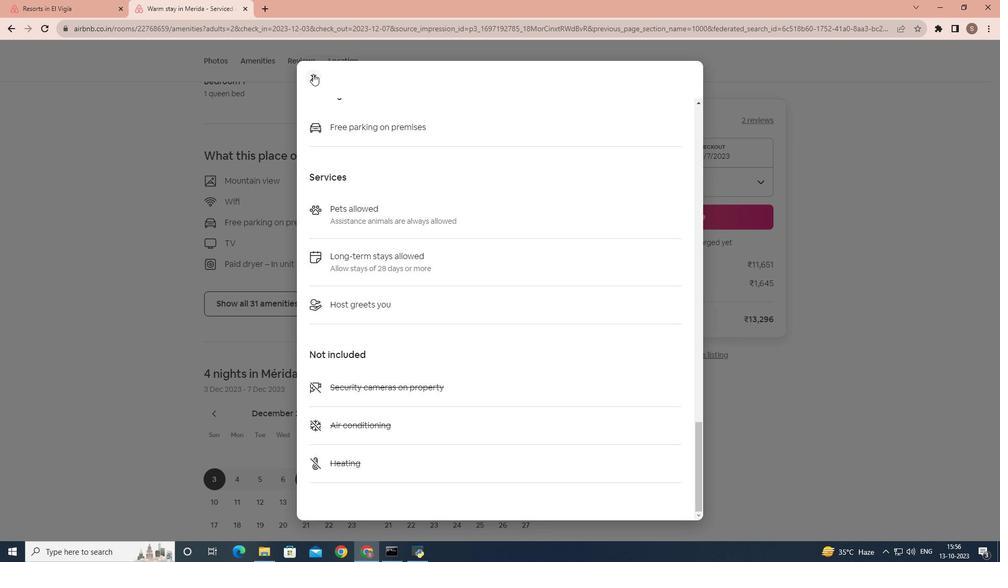 
Action: Mouse pressed left at (313, 73)
Screenshot: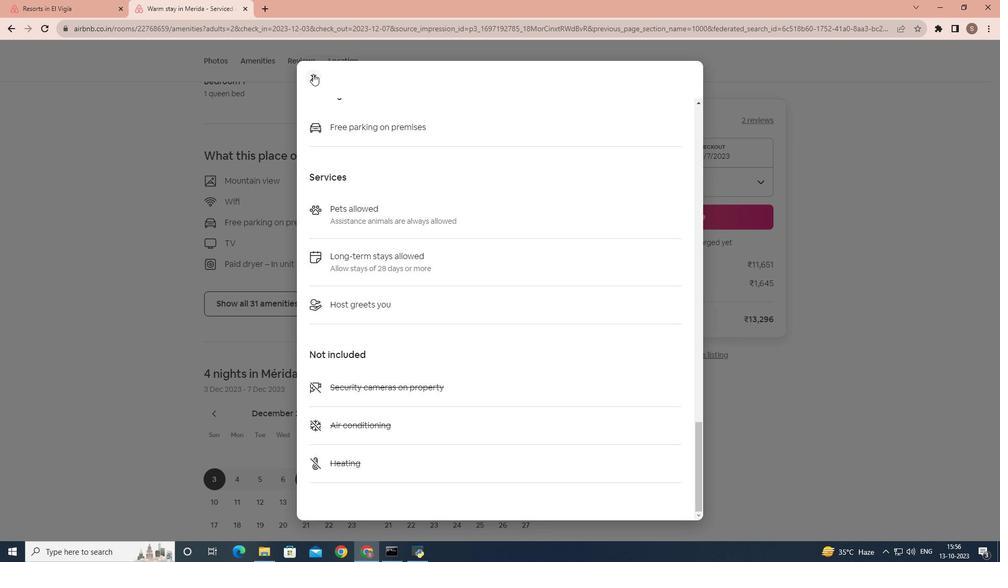 
Action: Mouse moved to (333, 227)
Screenshot: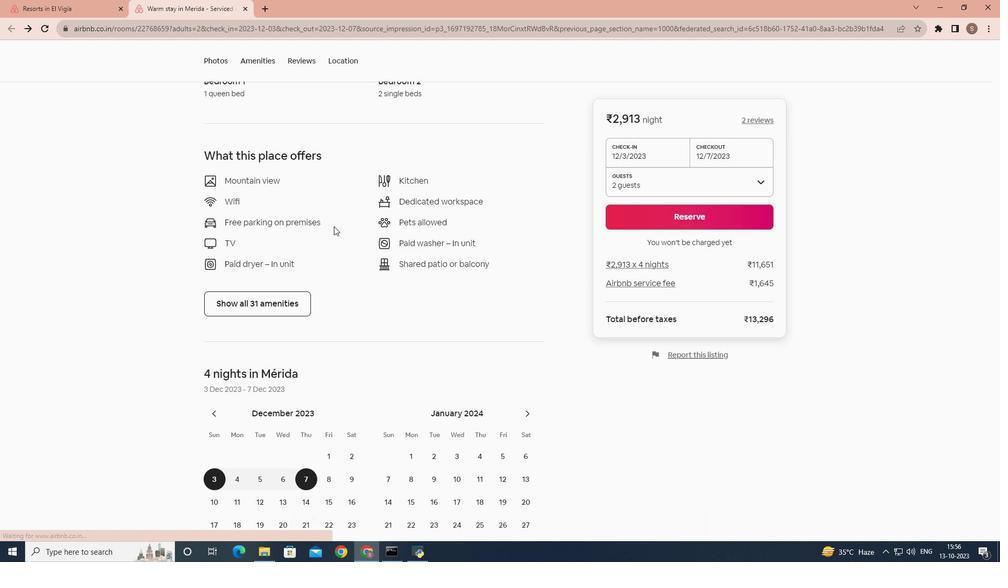 
Action: Mouse scrolled (333, 227) with delta (0, 0)
Screenshot: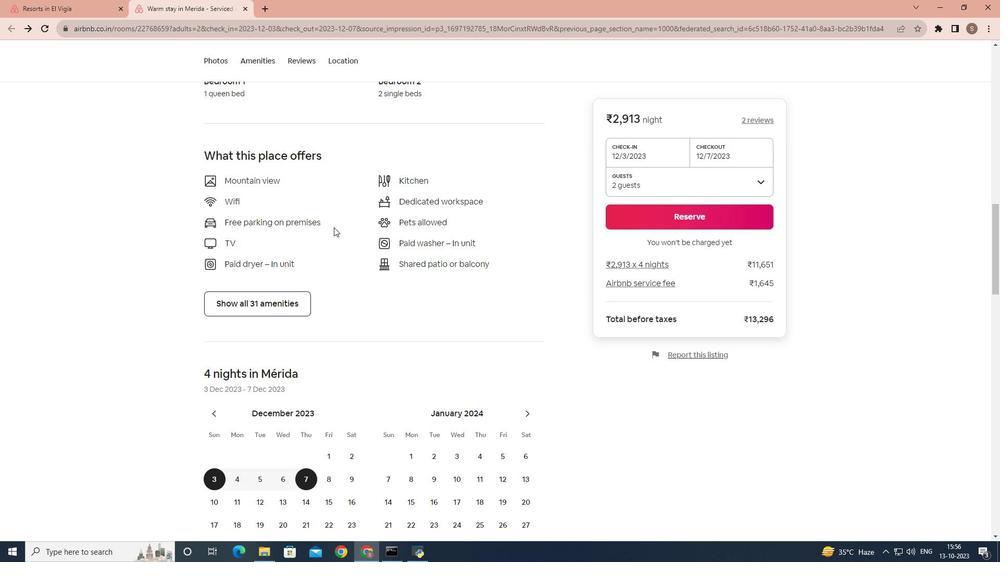 
Action: Mouse scrolled (333, 227) with delta (0, 0)
Screenshot: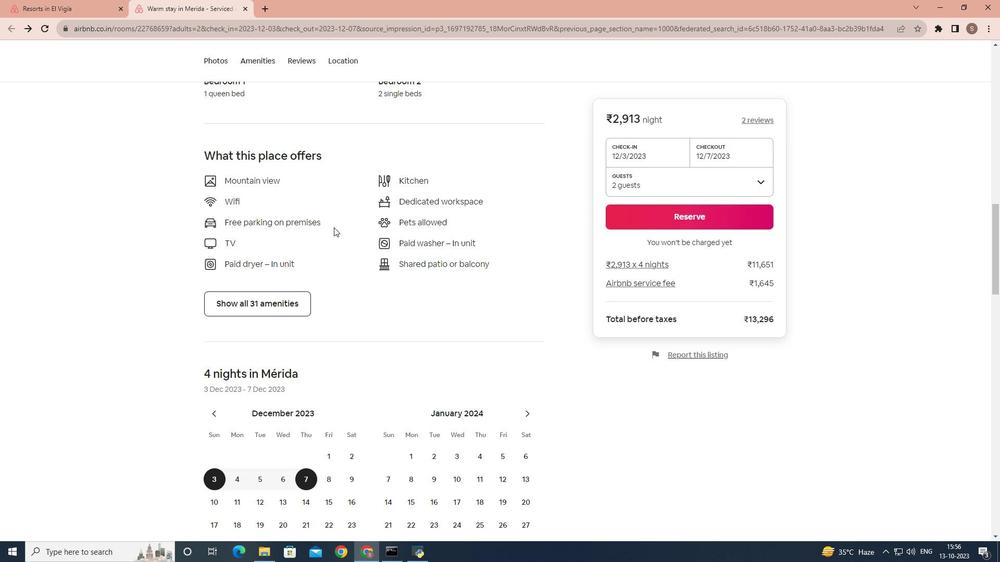 
Action: Mouse scrolled (333, 227) with delta (0, 0)
Screenshot: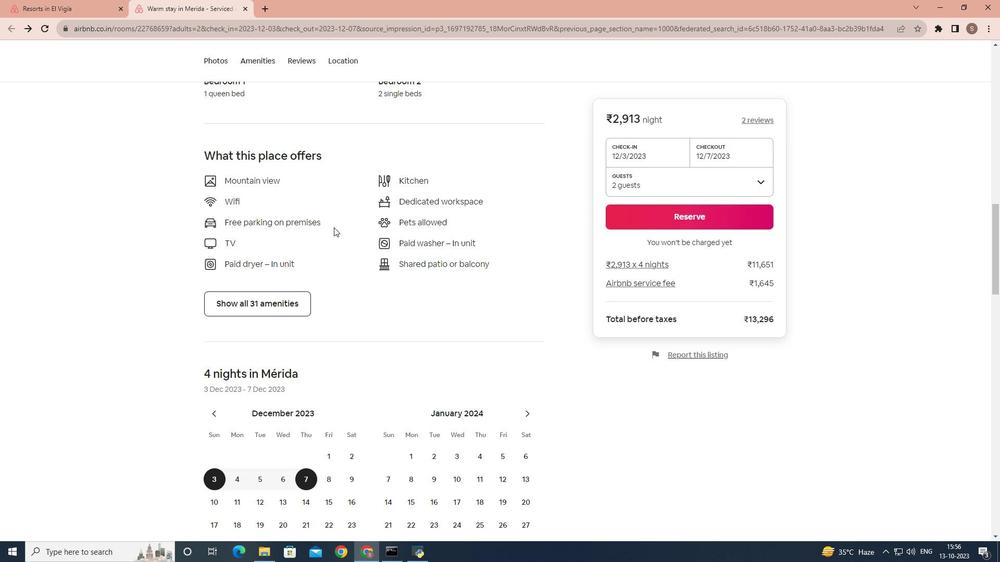
Action: Mouse scrolled (333, 227) with delta (0, 0)
Screenshot: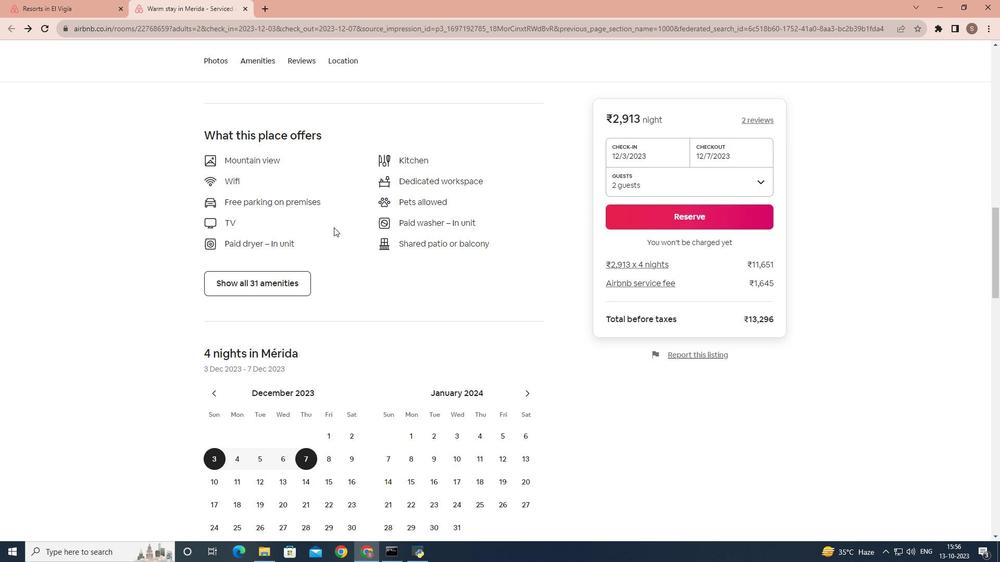 
Action: Mouse scrolled (333, 227) with delta (0, 0)
Screenshot: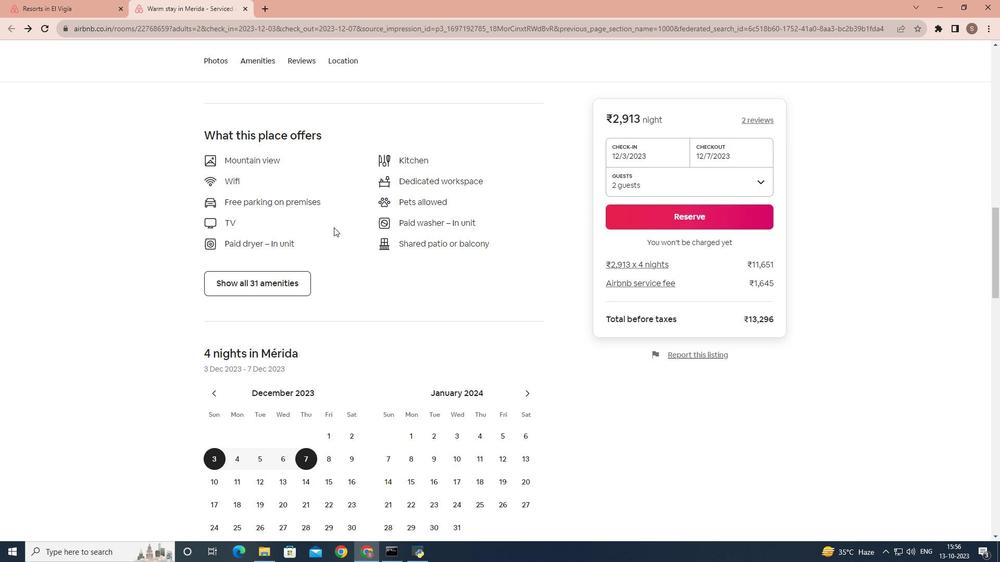 
Action: Mouse scrolled (333, 227) with delta (0, 0)
Screenshot: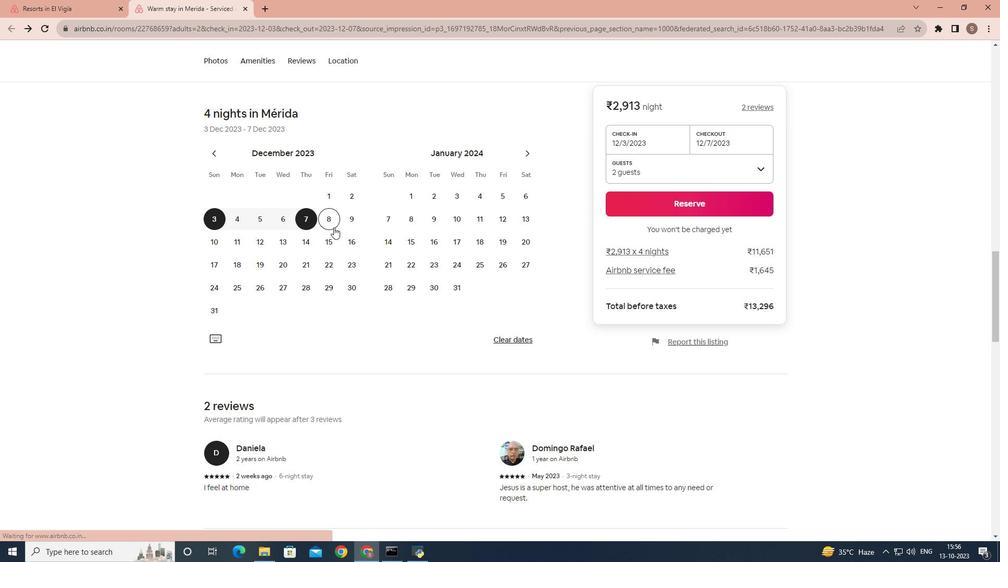 
Action: Mouse scrolled (333, 227) with delta (0, 0)
Screenshot: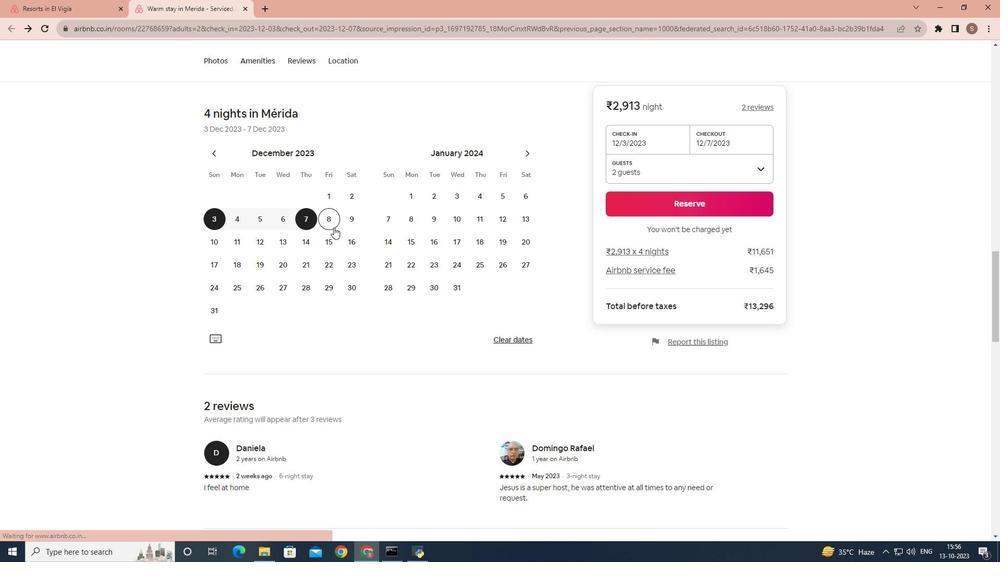 
Action: Mouse scrolled (333, 227) with delta (0, 0)
Screenshot: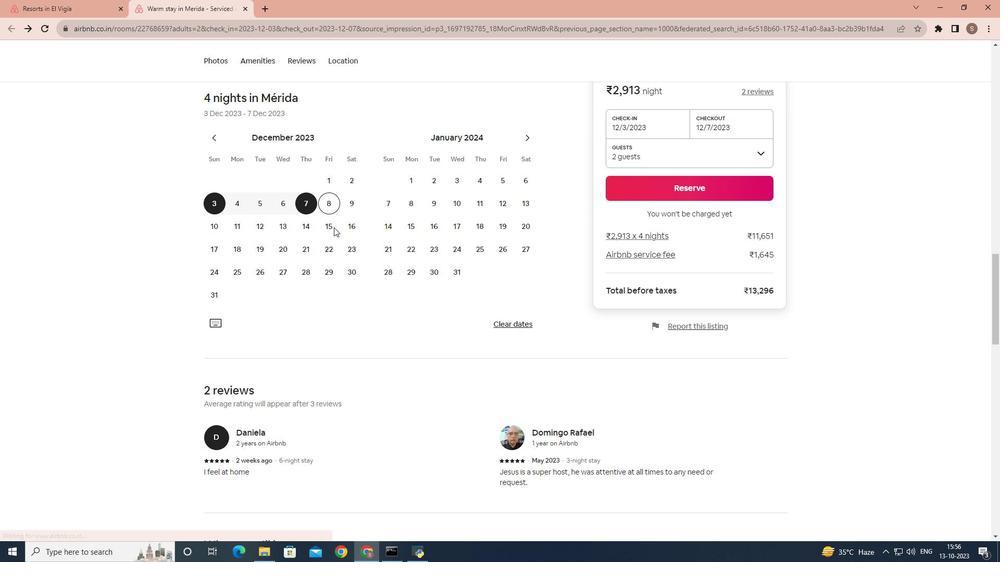 
Action: Mouse scrolled (333, 227) with delta (0, 0)
Screenshot: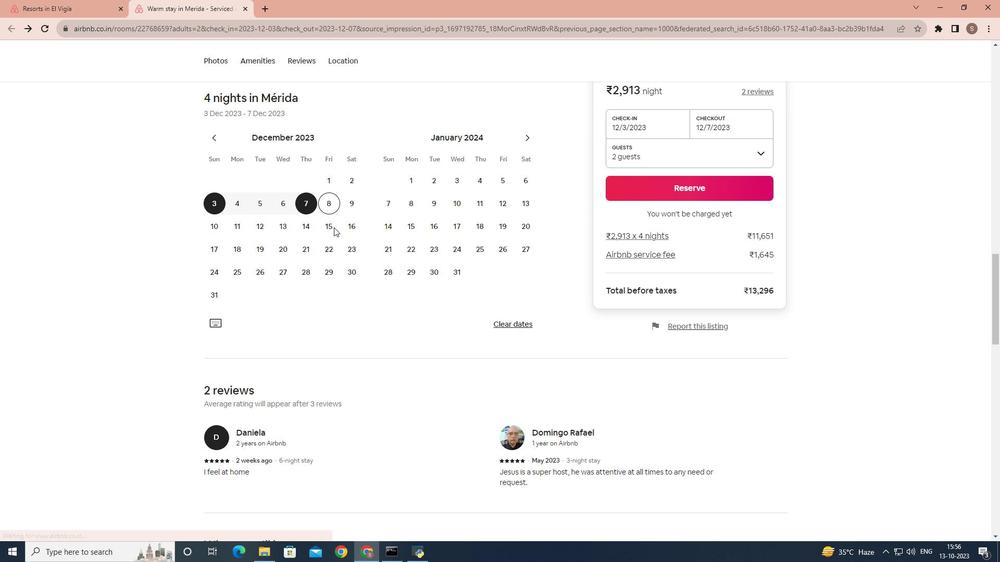 
Action: Mouse scrolled (333, 227) with delta (0, 0)
Screenshot: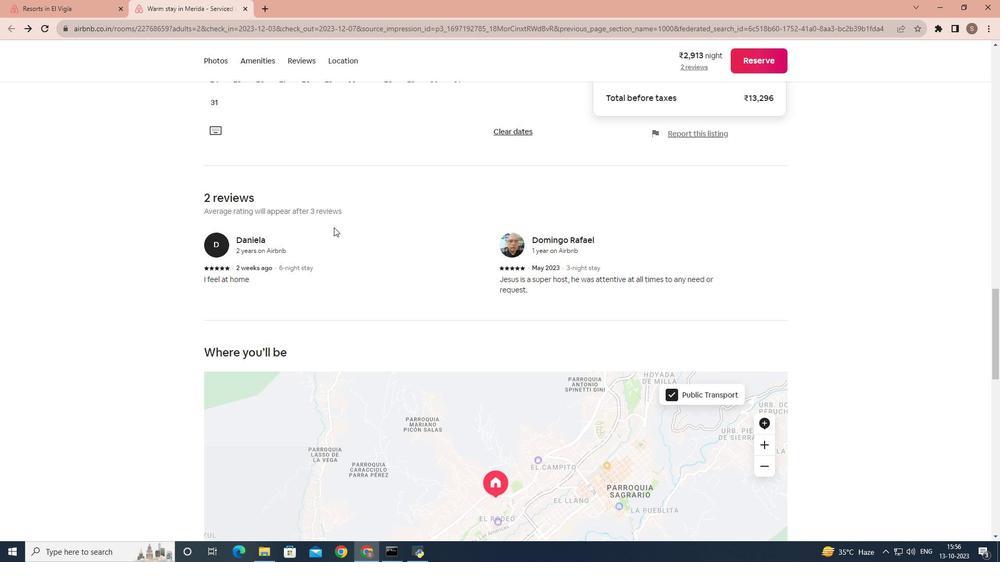 
Action: Mouse scrolled (333, 227) with delta (0, 0)
Screenshot: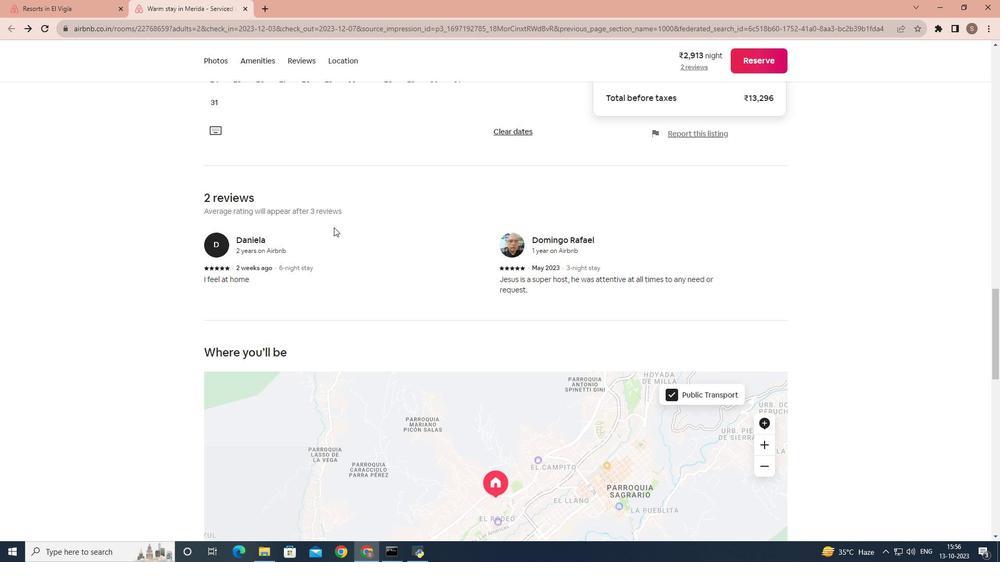 
Action: Mouse scrolled (333, 227) with delta (0, 0)
Screenshot: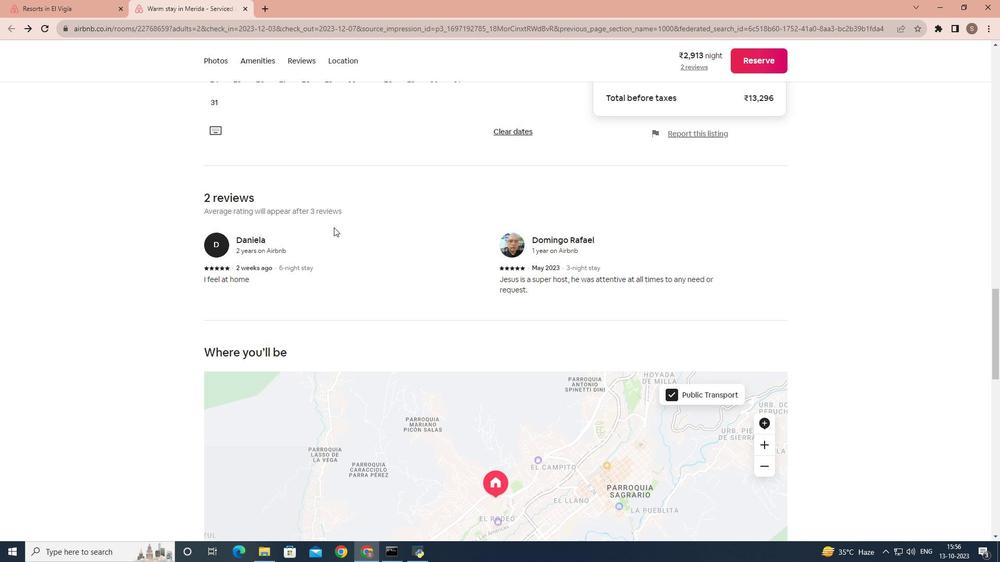 
Action: Mouse scrolled (333, 227) with delta (0, 0)
Screenshot: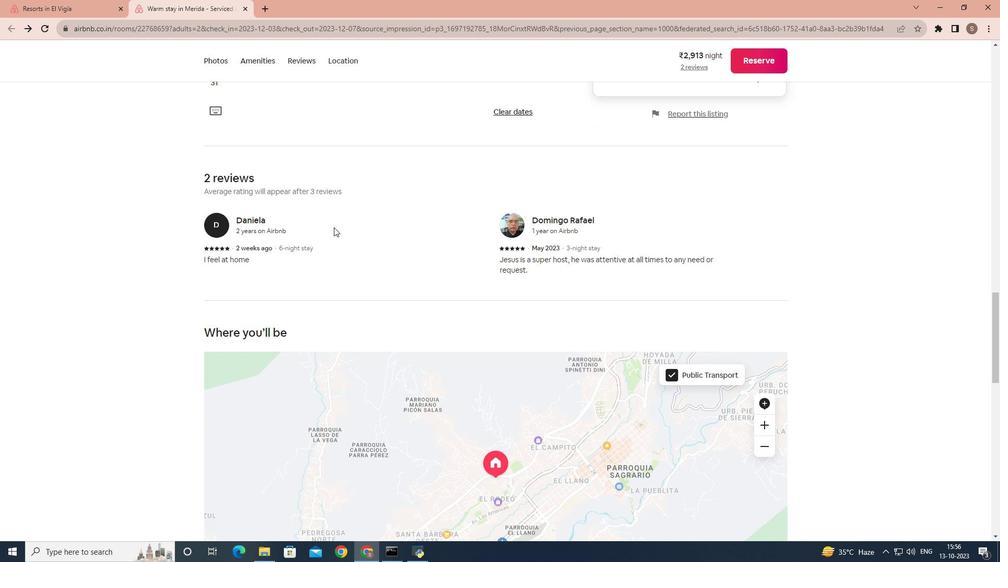 
Action: Mouse scrolled (333, 227) with delta (0, 0)
Screenshot: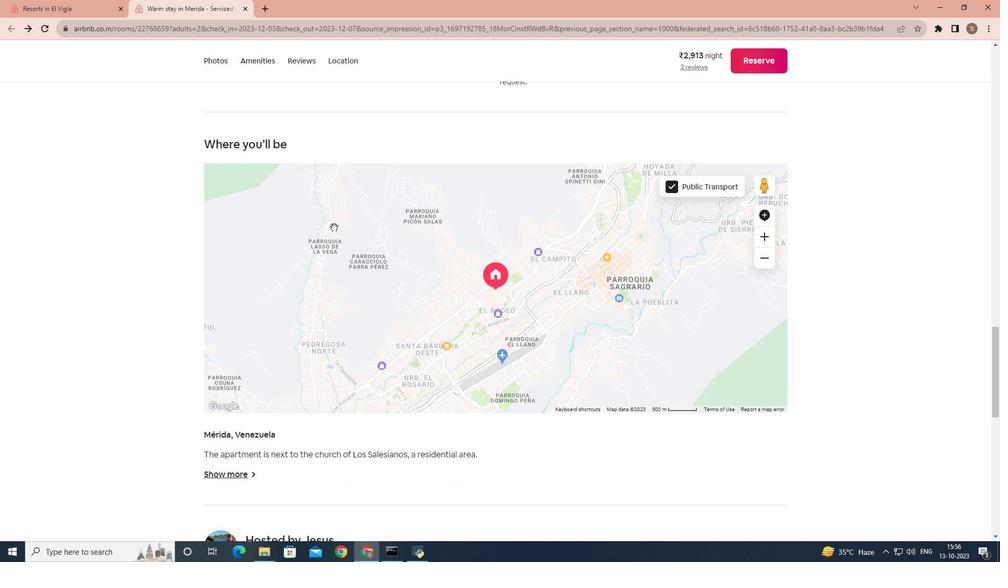 
Action: Mouse scrolled (333, 227) with delta (0, 0)
Screenshot: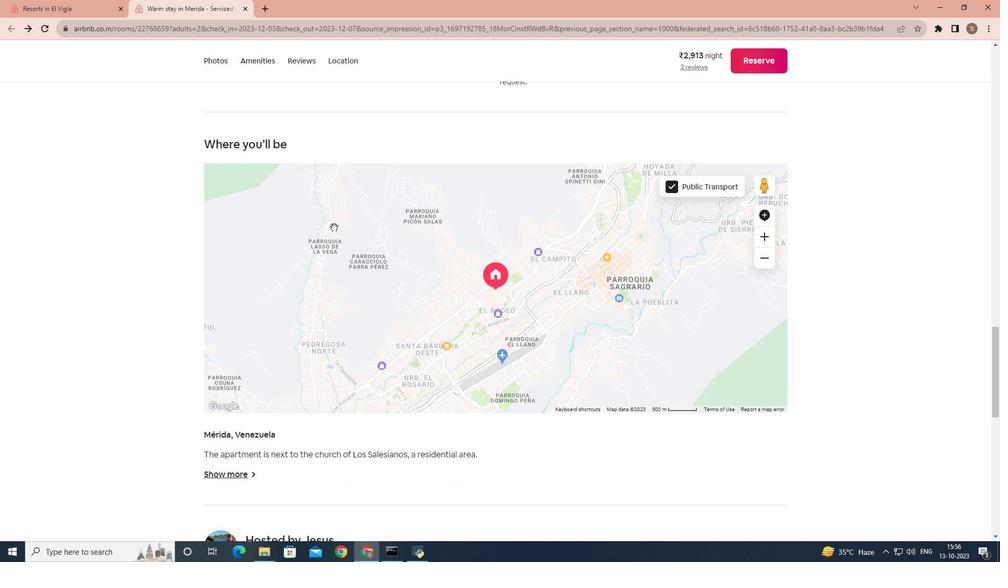 
Action: Mouse scrolled (333, 227) with delta (0, 0)
Screenshot: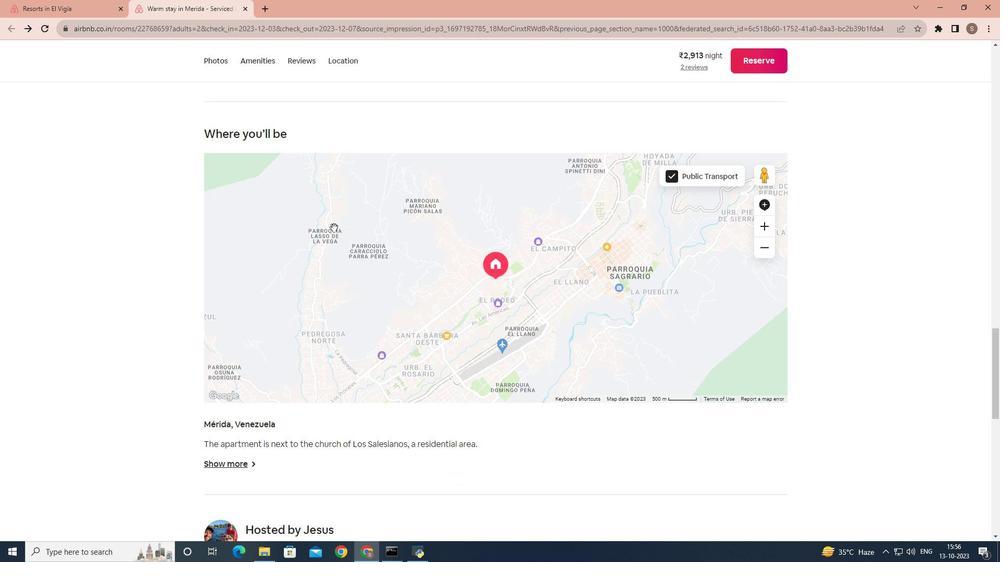 
Action: Mouse scrolled (333, 227) with delta (0, 0)
Screenshot: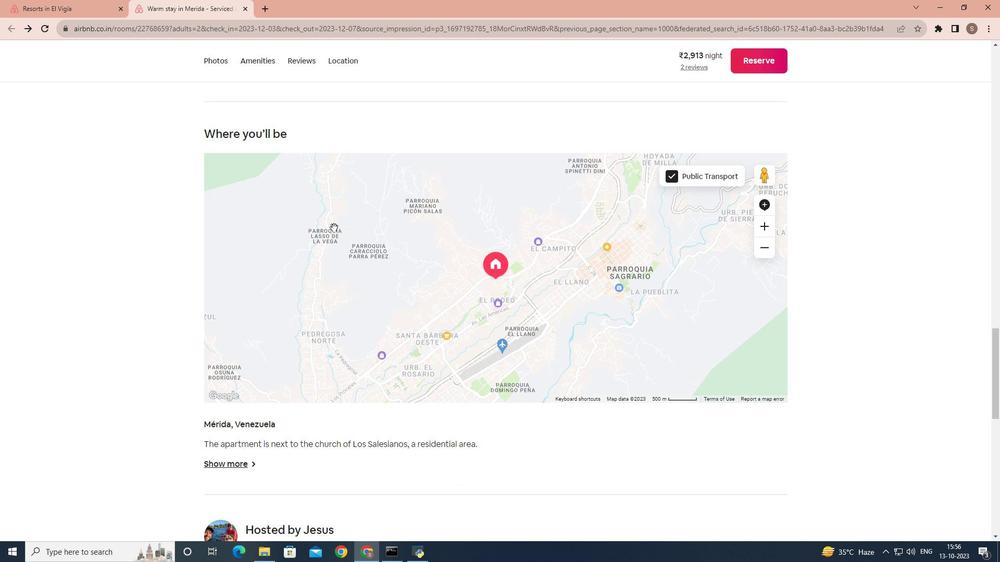 
Action: Mouse moved to (242, 266)
Screenshot: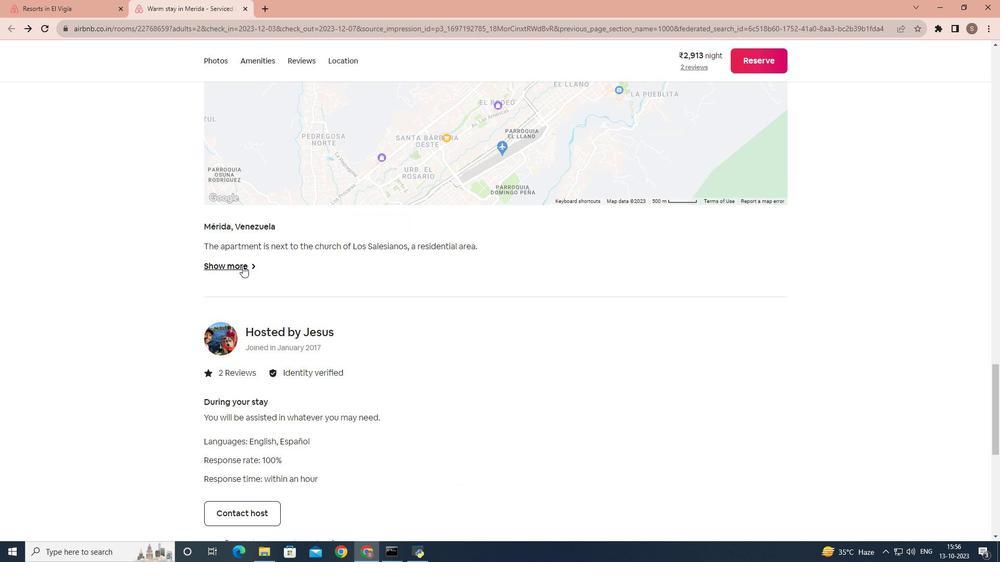 
Action: Mouse pressed left at (242, 266)
Screenshot: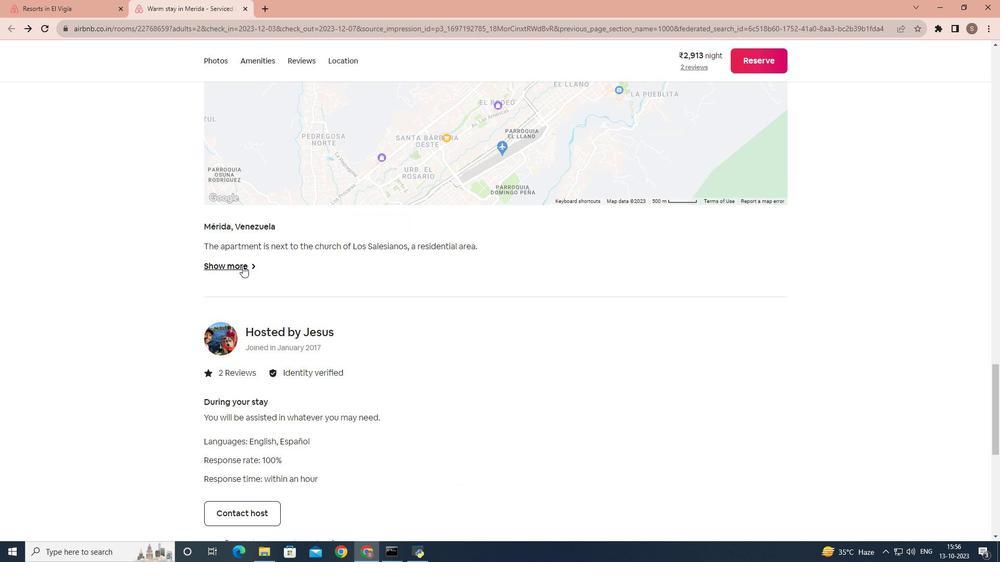 
Action: Mouse moved to (634, 252)
Screenshot: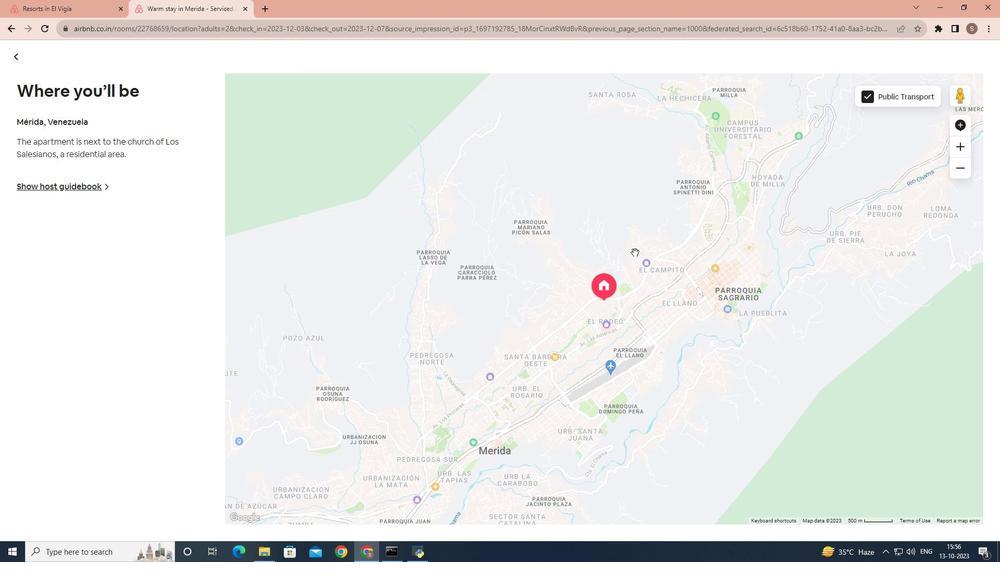 
Action: Mouse scrolled (634, 253) with delta (0, 0)
Screenshot: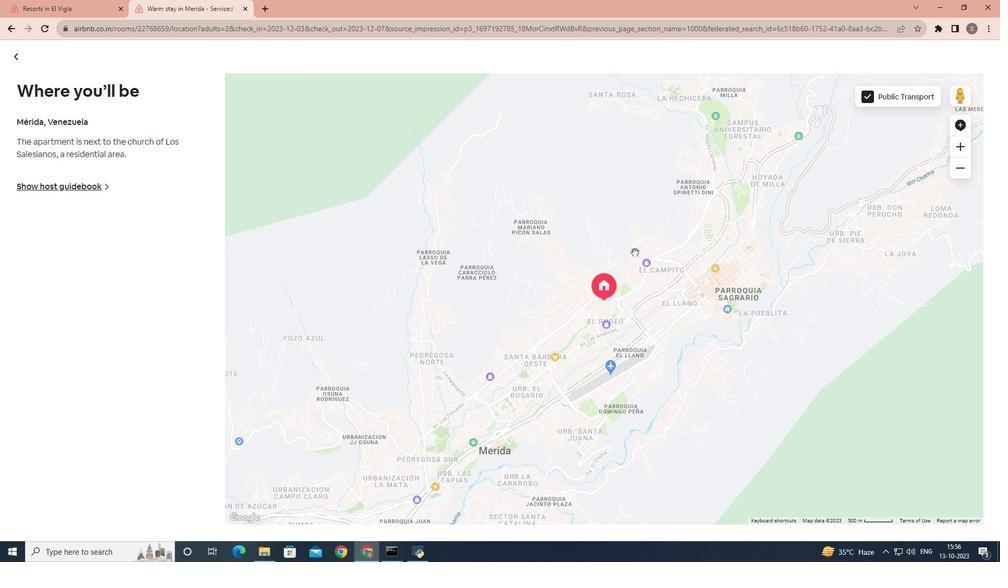 
Action: Mouse scrolled (634, 253) with delta (0, 0)
Screenshot: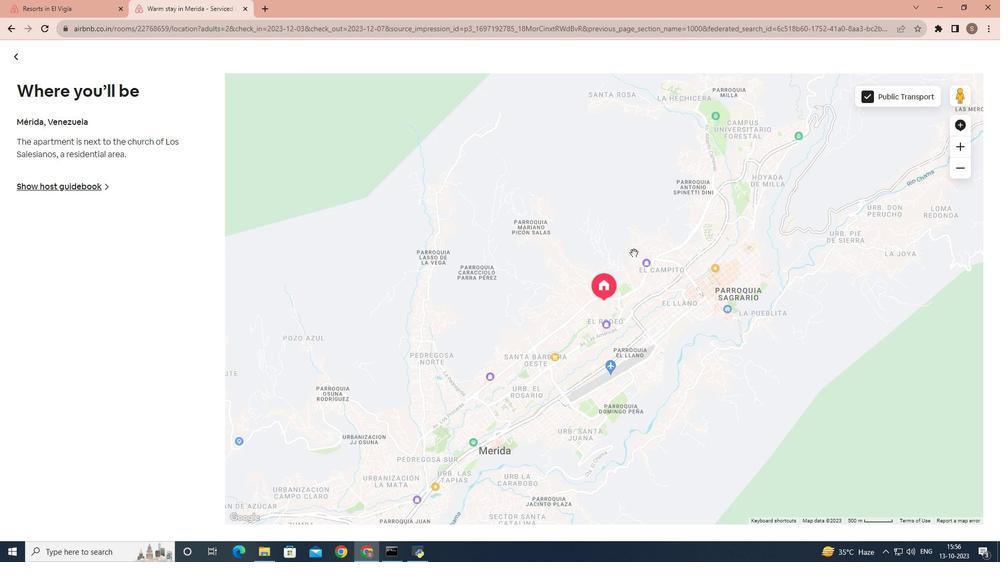 
Action: Mouse scrolled (634, 253) with delta (0, 0)
Screenshot: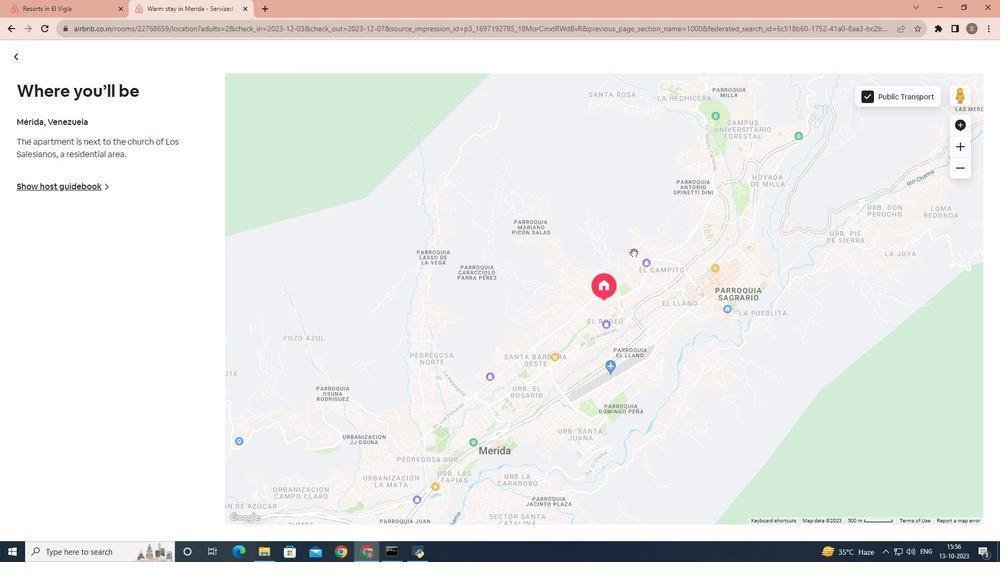 
Action: Mouse moved to (633, 253)
Screenshot: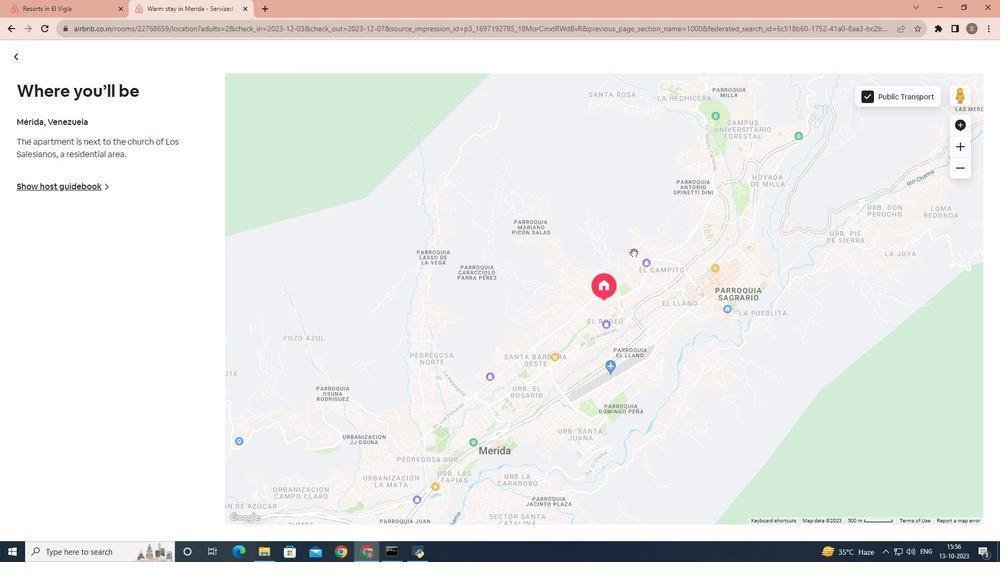 
Action: Mouse scrolled (633, 253) with delta (0, 0)
Screenshot: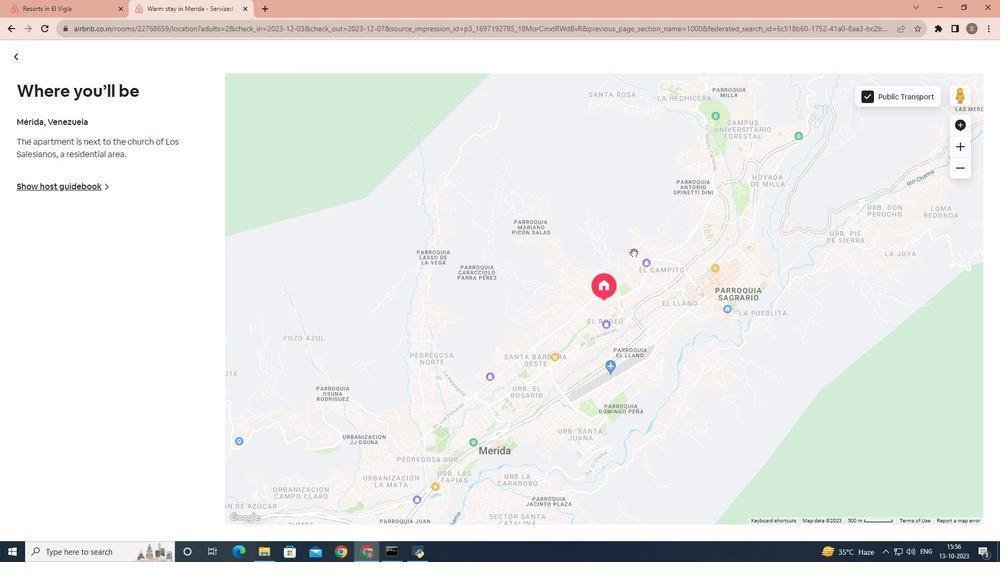 
Action: Mouse scrolled (633, 253) with delta (0, 0)
Screenshot: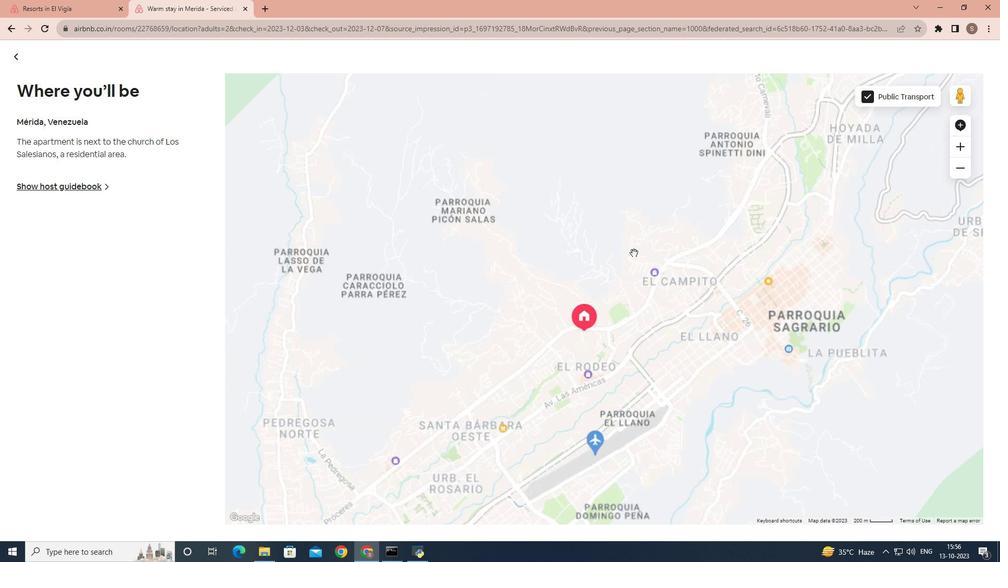 
Action: Mouse scrolled (633, 252) with delta (0, 0)
Screenshot: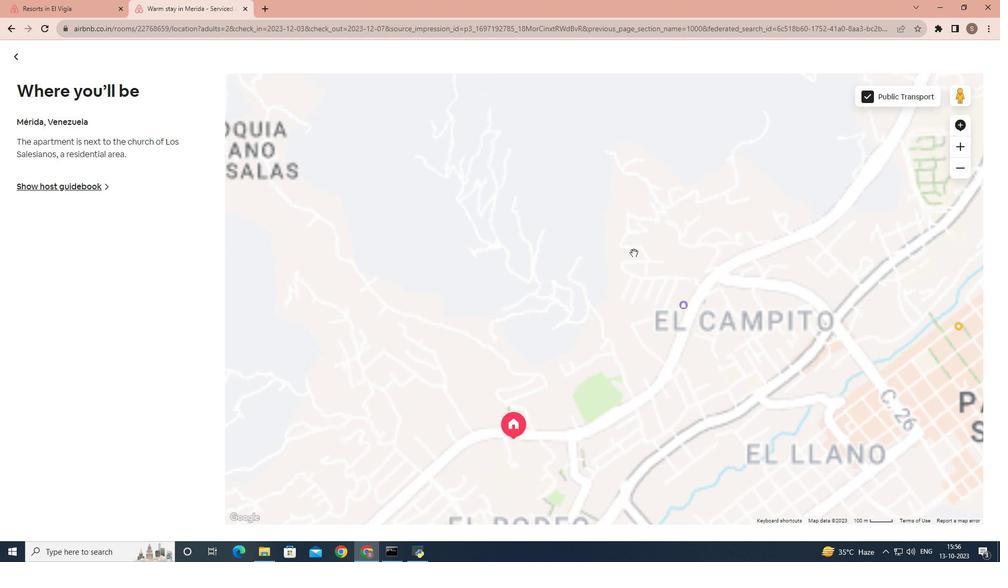 
Action: Mouse scrolled (633, 252) with delta (0, 0)
Screenshot: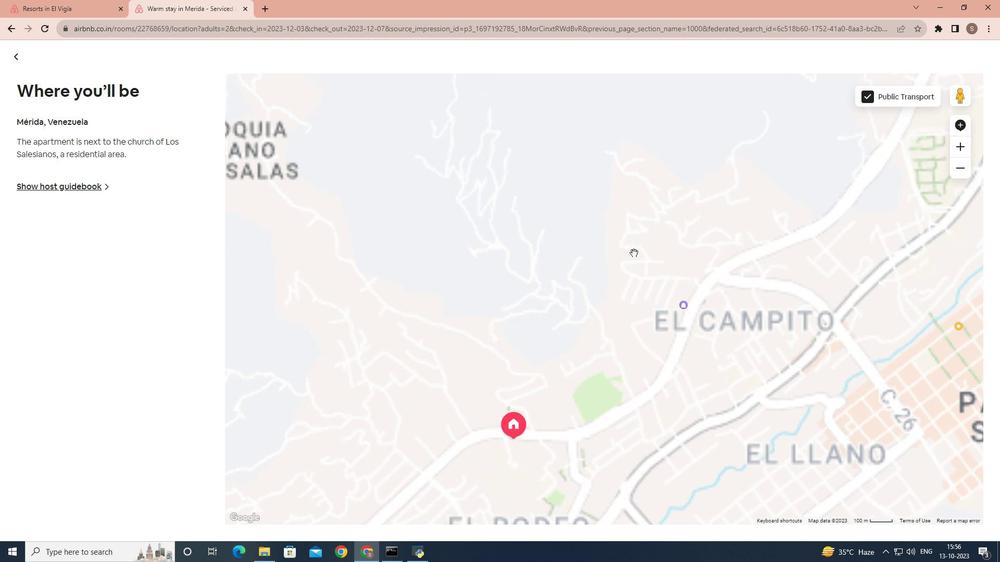 
Action: Mouse scrolled (633, 252) with delta (0, 0)
Screenshot: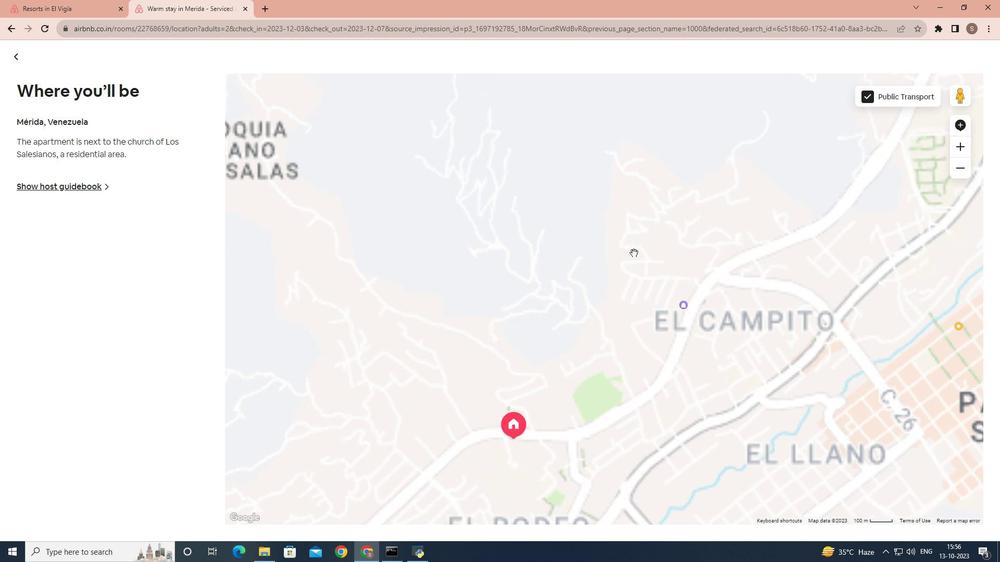 
Action: Mouse scrolled (633, 252) with delta (0, 0)
Screenshot: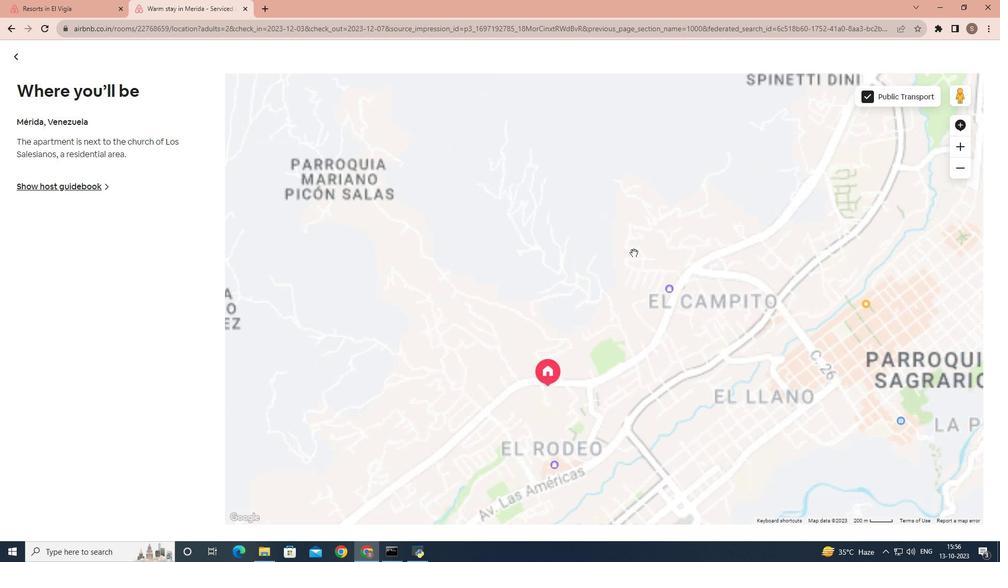 
Action: Mouse scrolled (633, 252) with delta (0, 0)
Screenshot: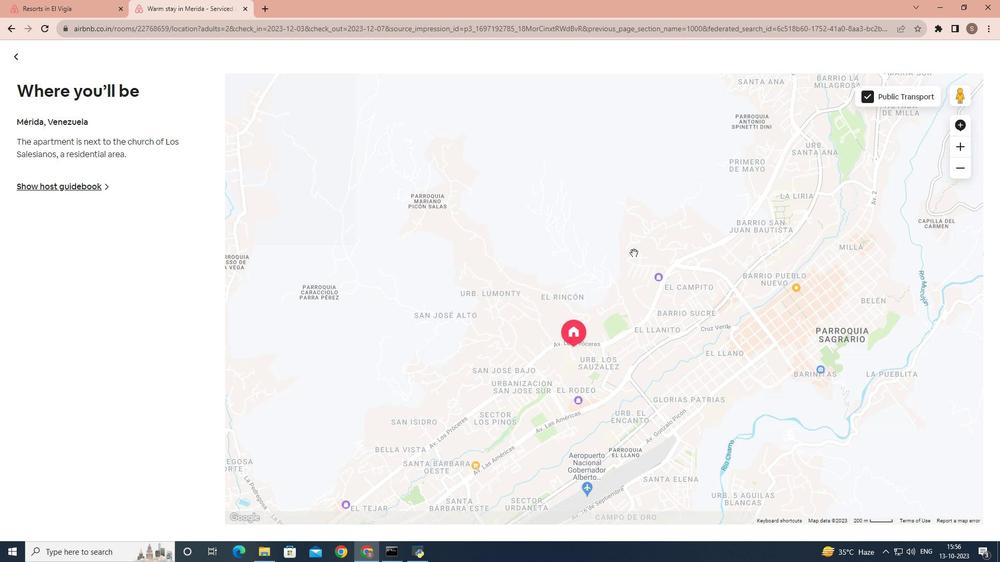 
Action: Mouse scrolled (633, 252) with delta (0, 0)
Screenshot: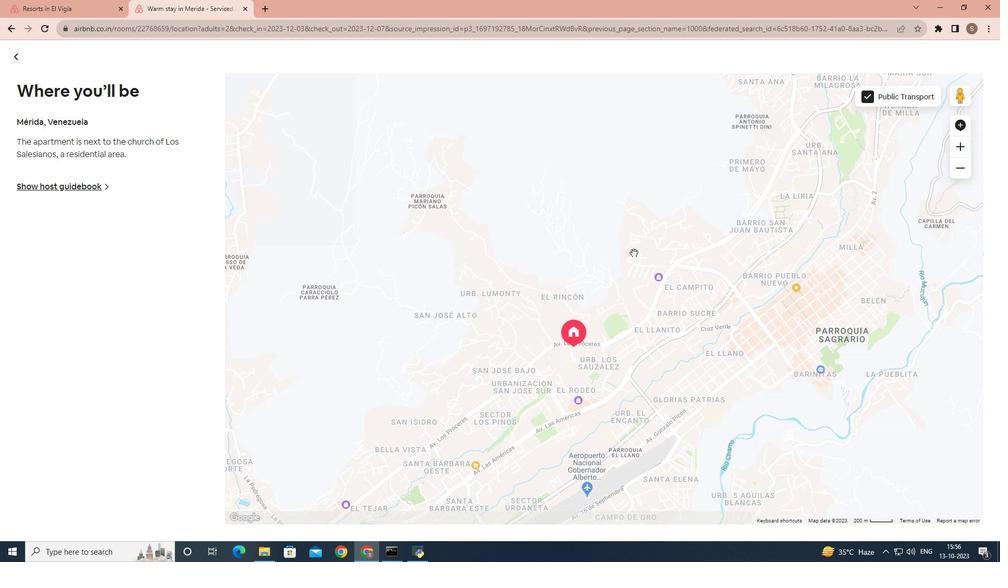 
Action: Mouse scrolled (633, 252) with delta (0, 0)
Screenshot: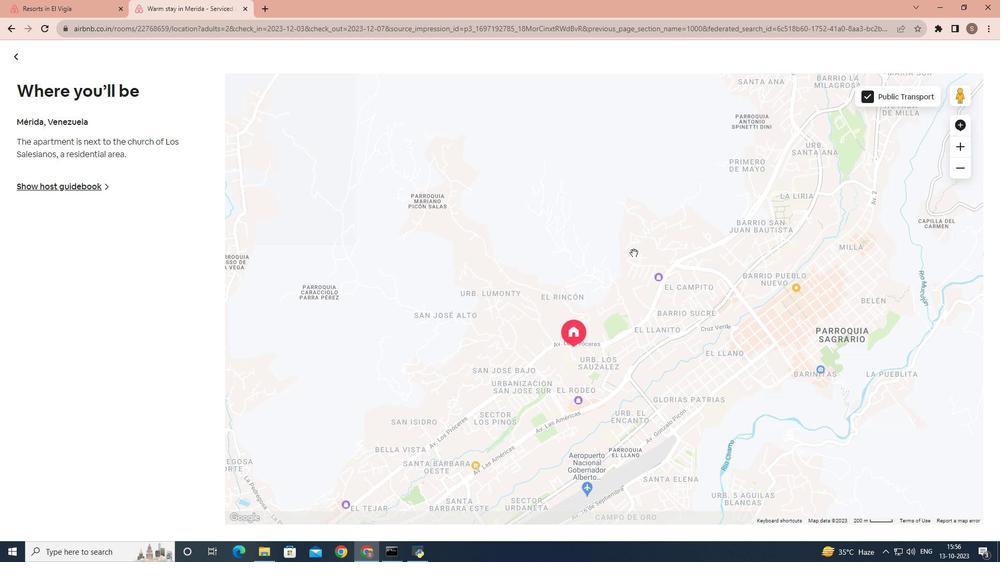 
Action: Mouse moved to (18, 53)
Screenshot: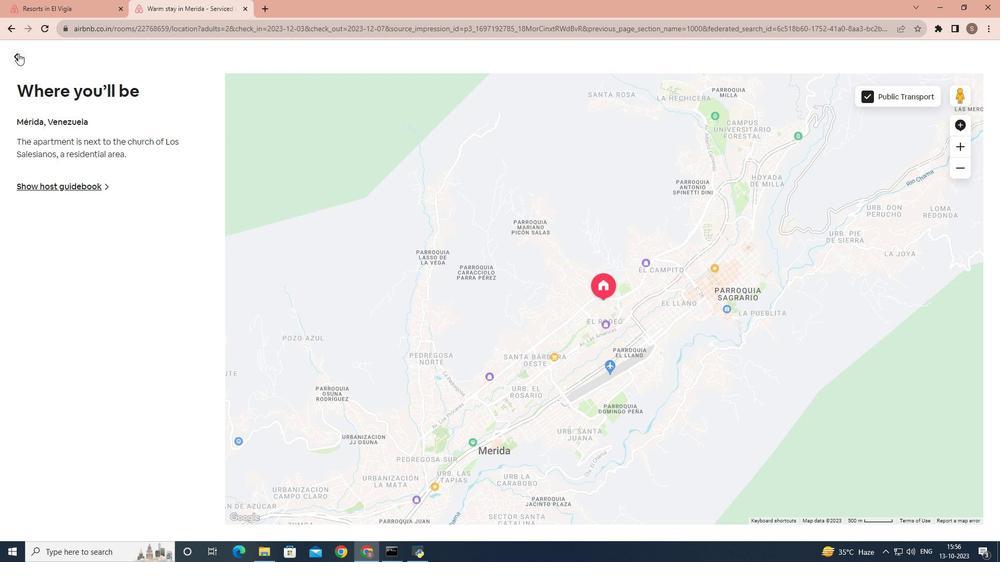 
Action: Mouse pressed left at (18, 53)
Screenshot: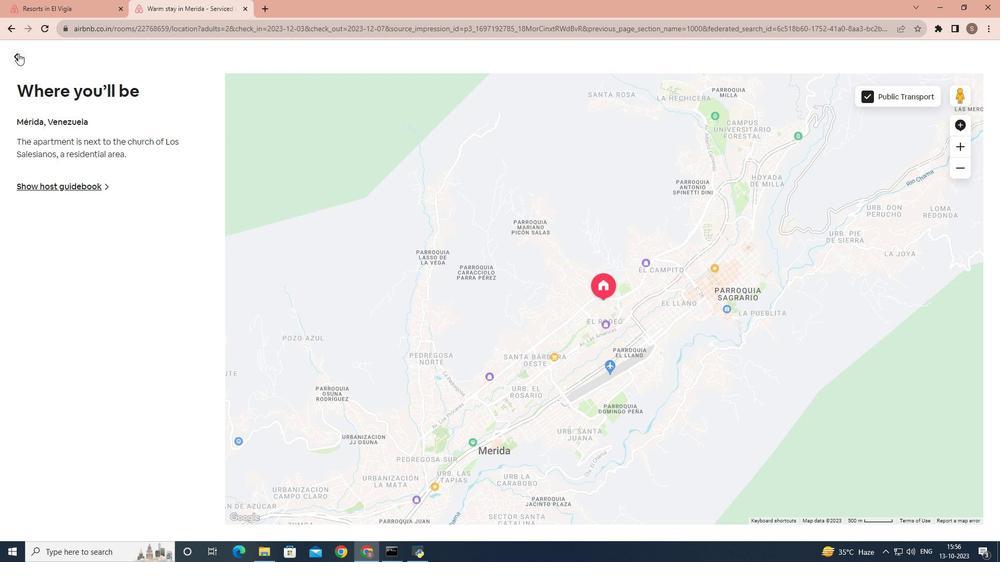 
Action: Mouse moved to (370, 213)
Screenshot: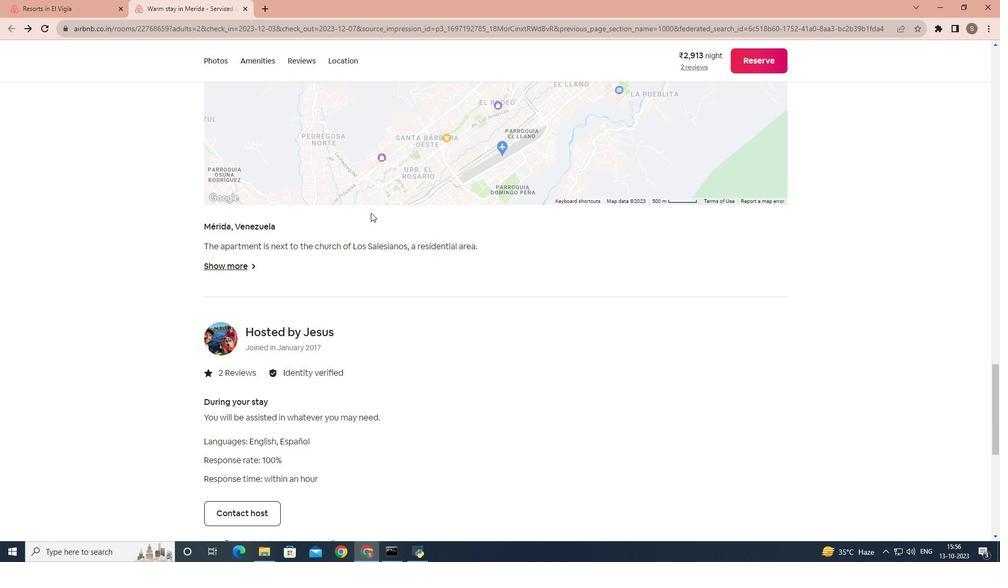 
Action: Mouse scrolled (370, 212) with delta (0, 0)
Screenshot: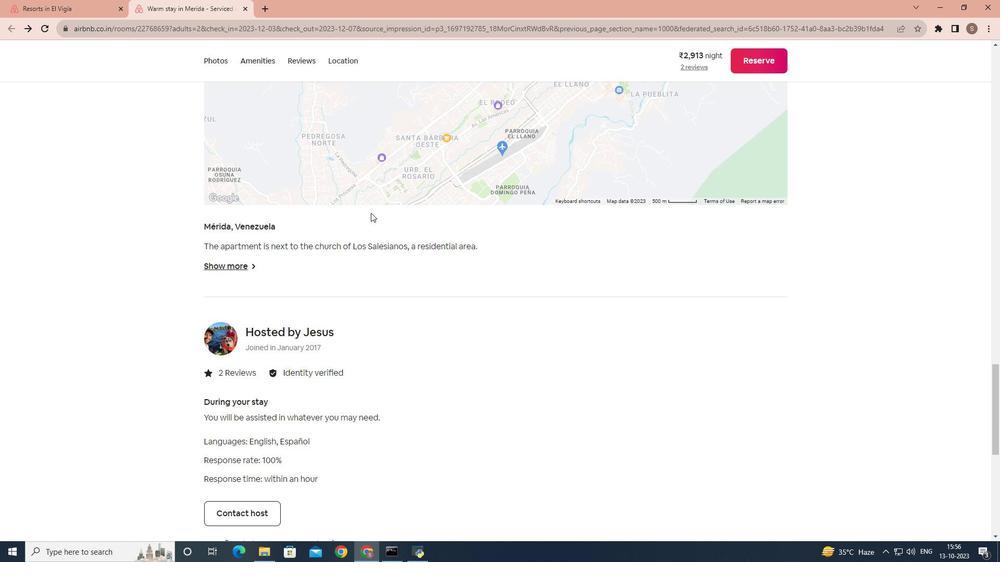 
Action: Mouse scrolled (370, 212) with delta (0, 0)
Screenshot: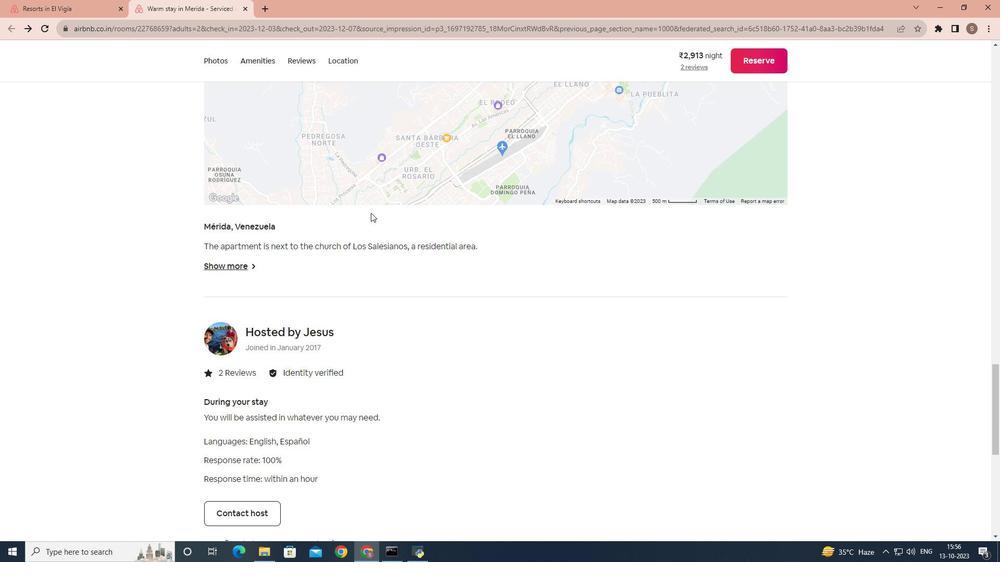 
Action: Mouse scrolled (370, 212) with delta (0, 0)
Screenshot: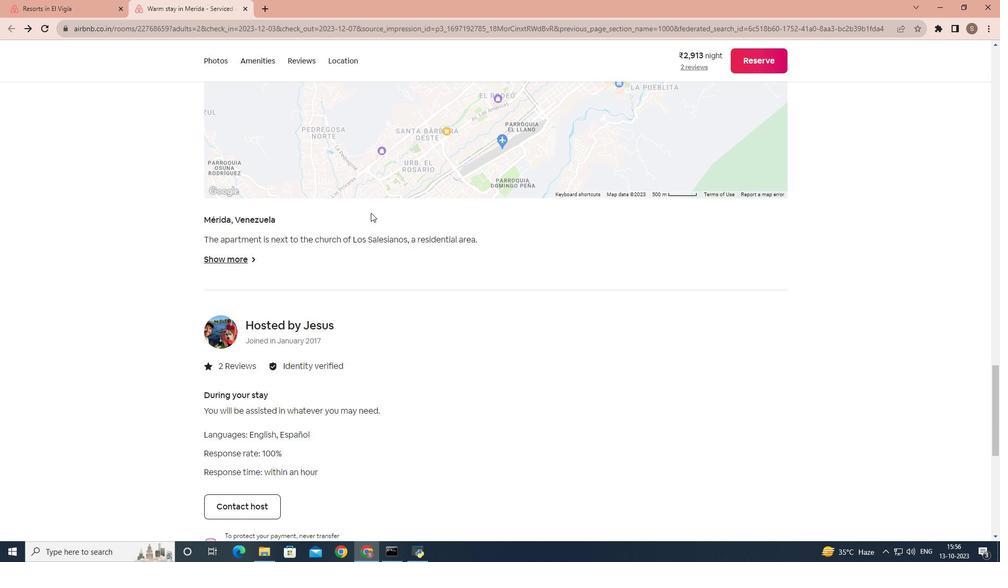 
Action: Mouse scrolled (370, 212) with delta (0, 0)
Screenshot: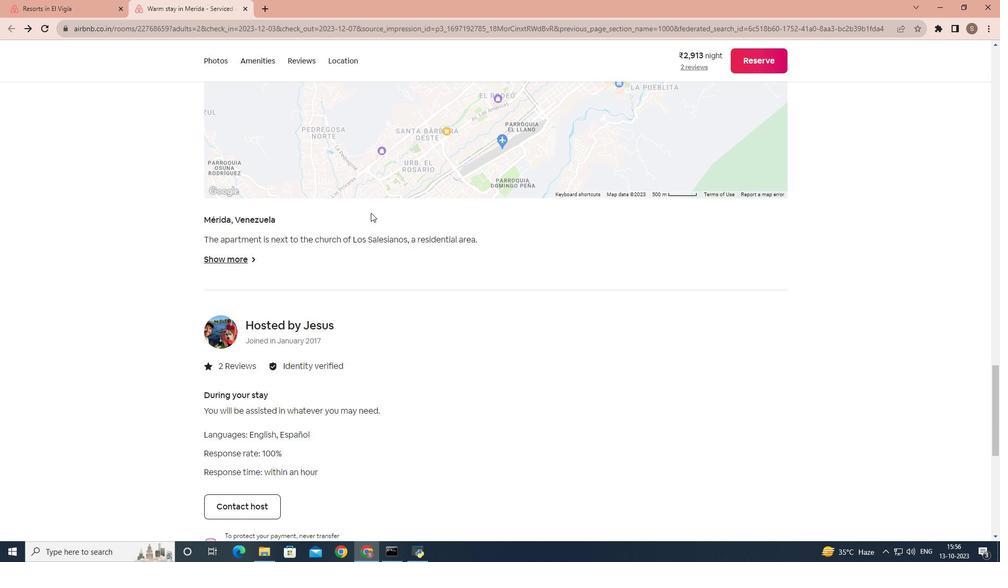 
Action: Mouse scrolled (370, 212) with delta (0, 0)
Screenshot: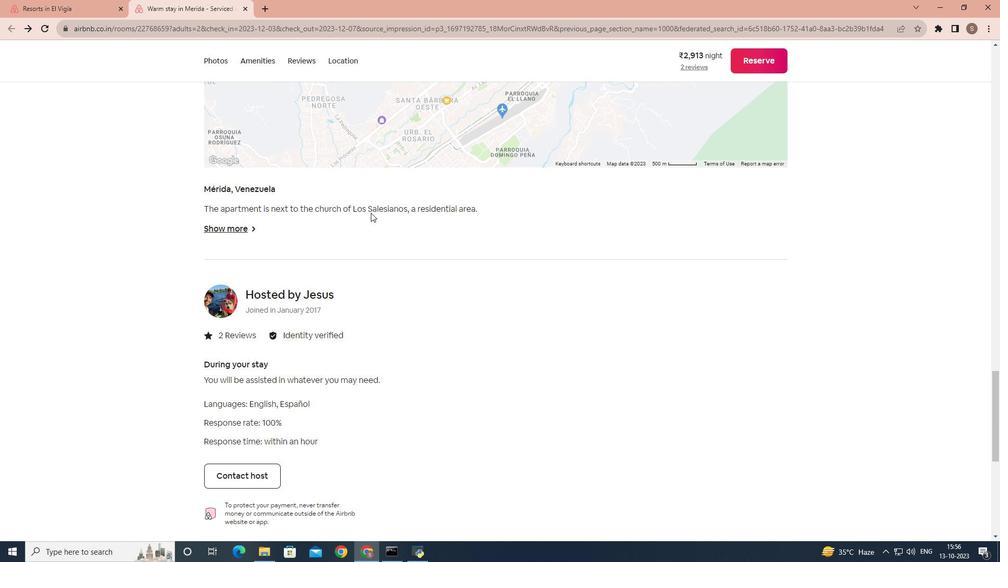 
Action: Mouse moved to (355, 218)
Screenshot: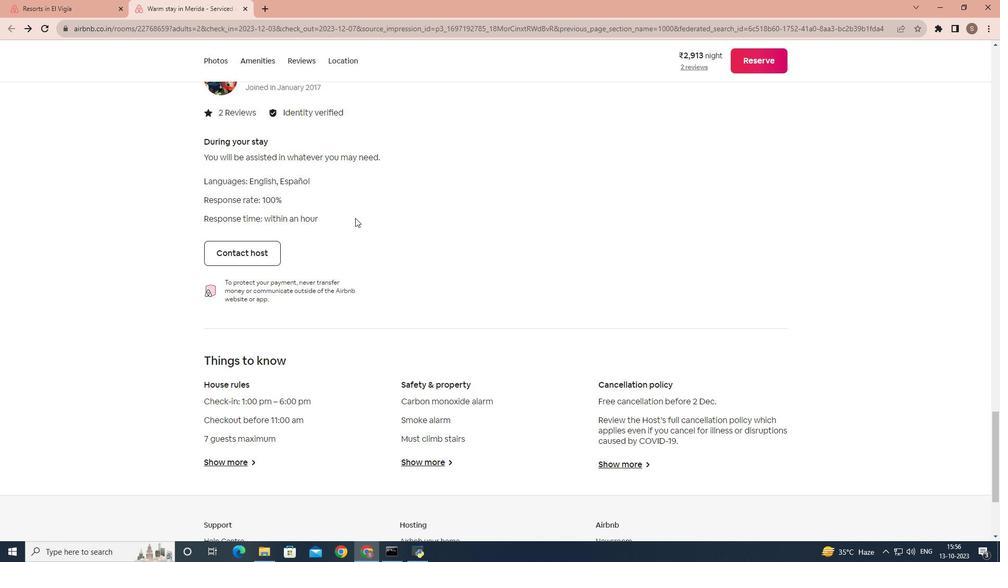 
Action: Mouse scrolled (355, 217) with delta (0, 0)
Screenshot: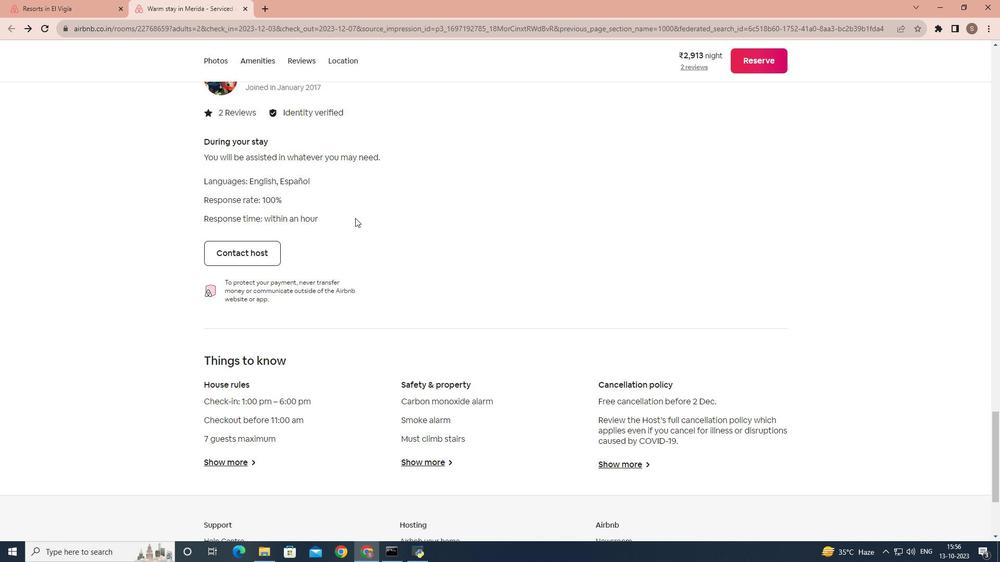 
Action: Mouse scrolled (355, 218) with delta (0, 0)
Screenshot: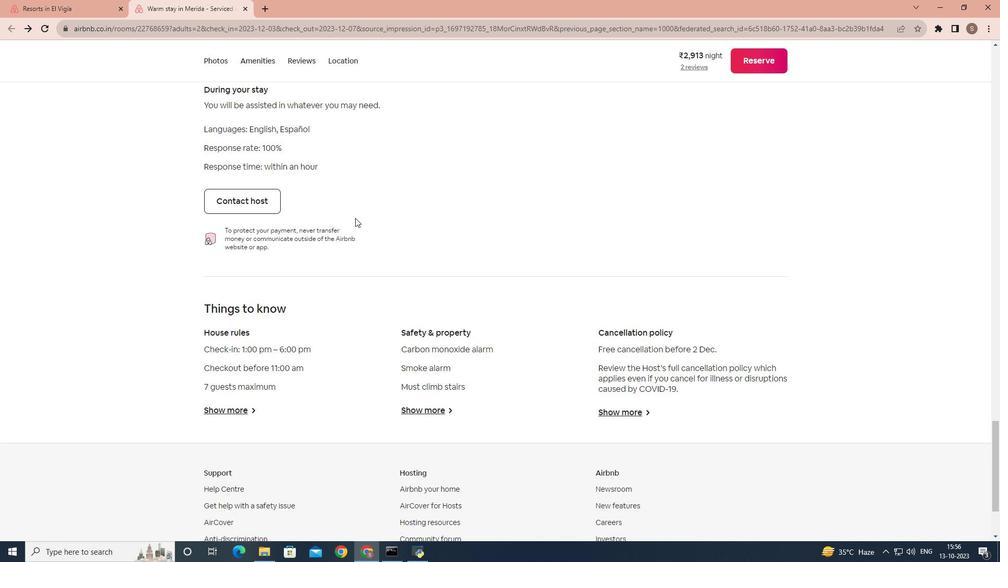 
Action: Mouse scrolled (355, 218) with delta (0, 0)
Screenshot: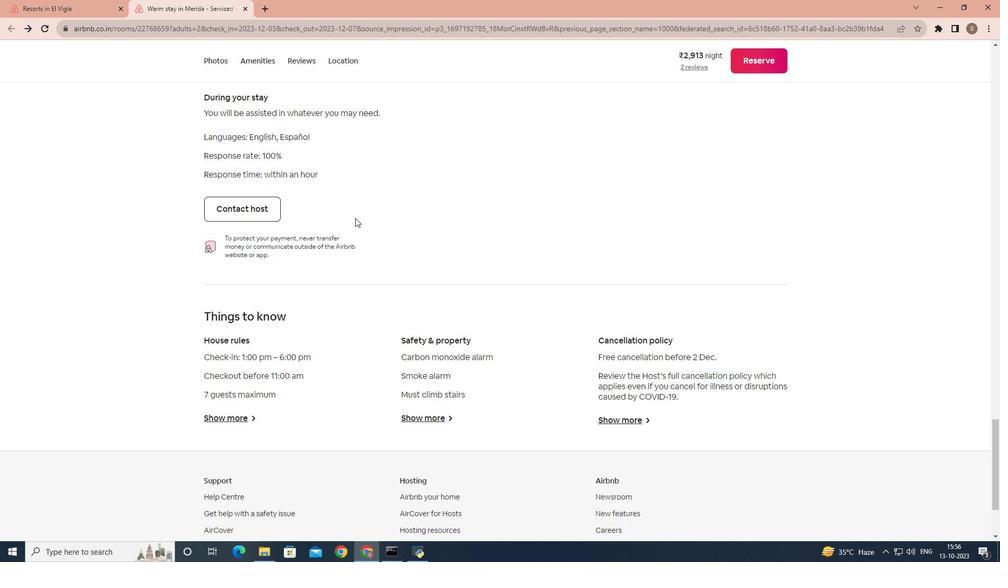 
Action: Mouse scrolled (355, 217) with delta (0, 0)
Screenshot: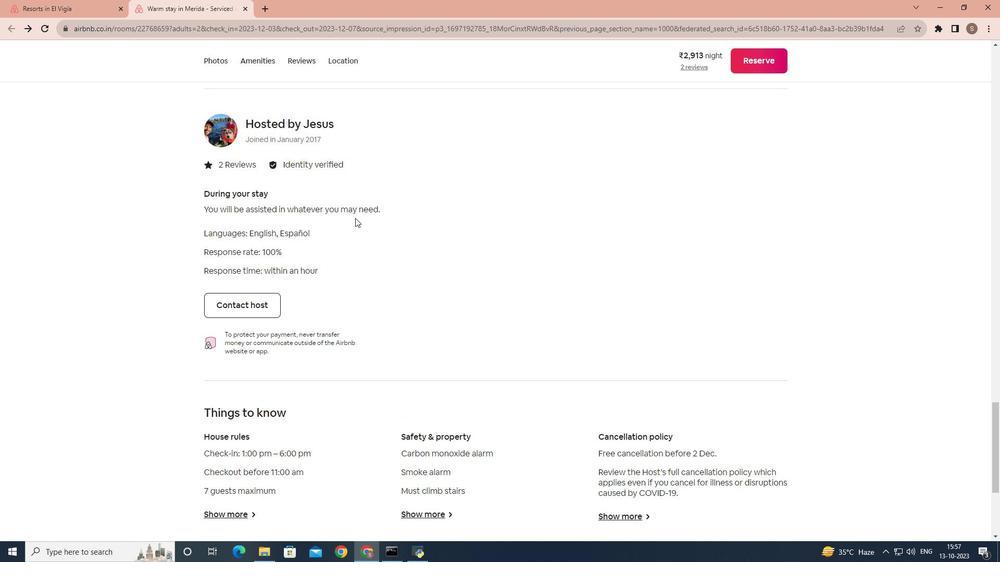 
Action: Mouse scrolled (355, 217) with delta (0, 0)
Screenshot: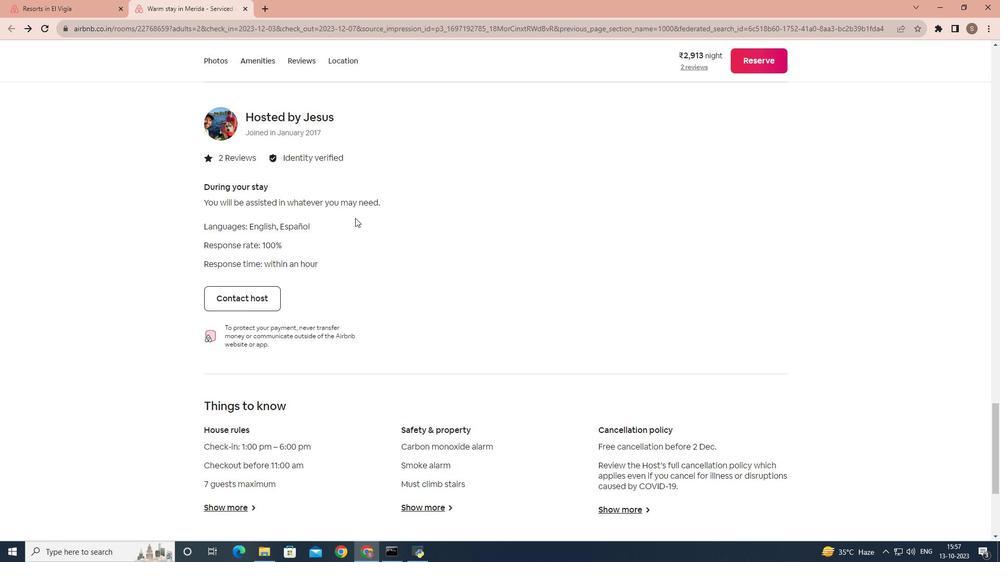 
Action: Mouse scrolled (355, 217) with delta (0, 0)
Screenshot: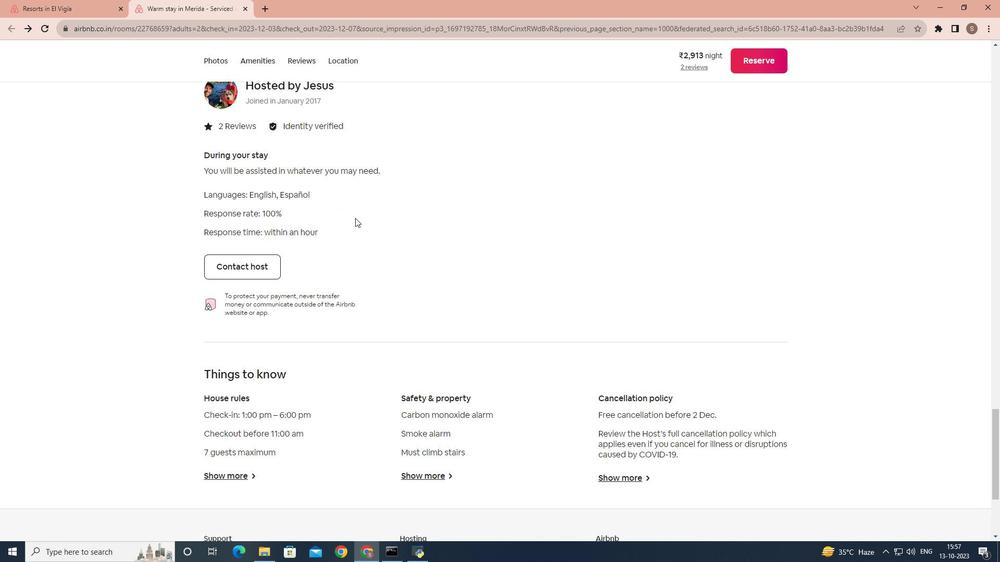 
Action: Mouse scrolled (355, 218) with delta (0, 0)
Screenshot: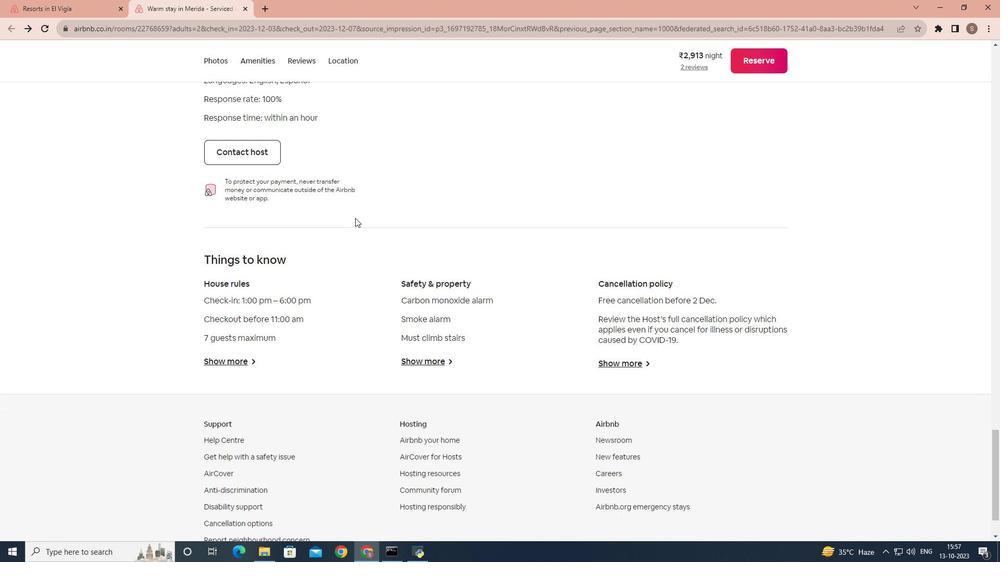 
Action: Mouse scrolled (355, 217) with delta (0, 0)
Screenshot: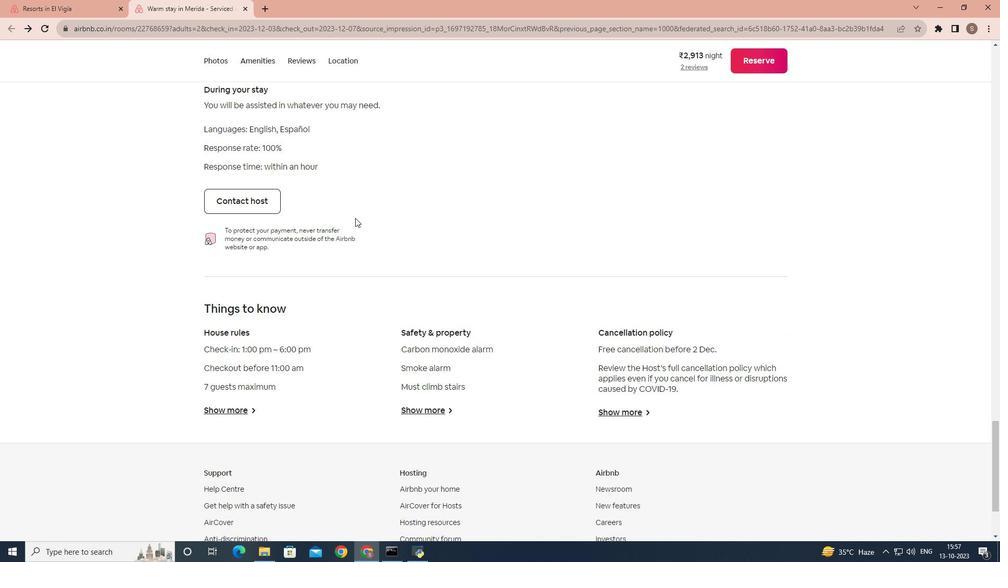 
Action: Mouse scrolled (355, 217) with delta (0, 0)
Screenshot: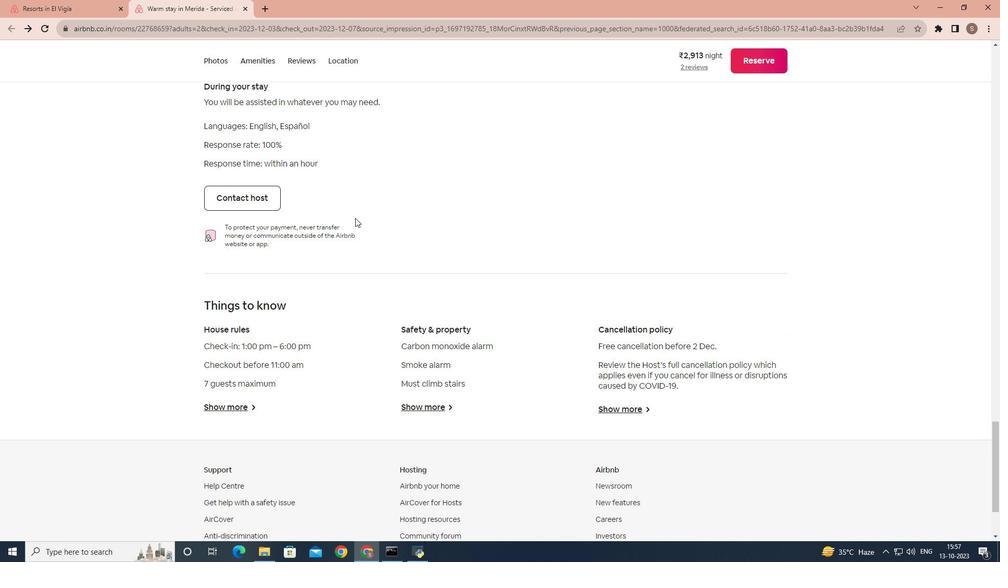 
Action: Mouse scrolled (355, 217) with delta (0, 0)
Screenshot: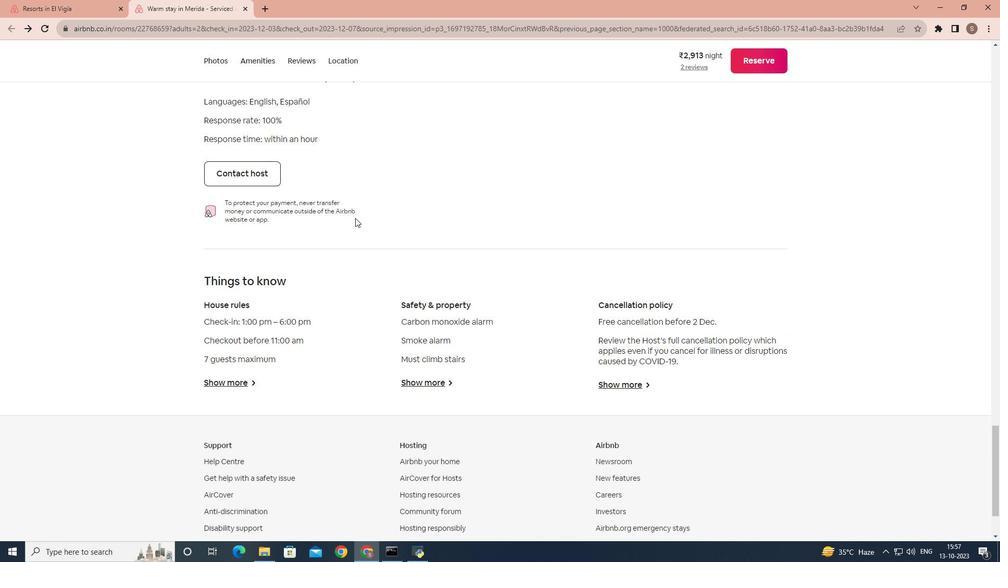 
Action: Mouse moved to (202, 294)
Screenshot: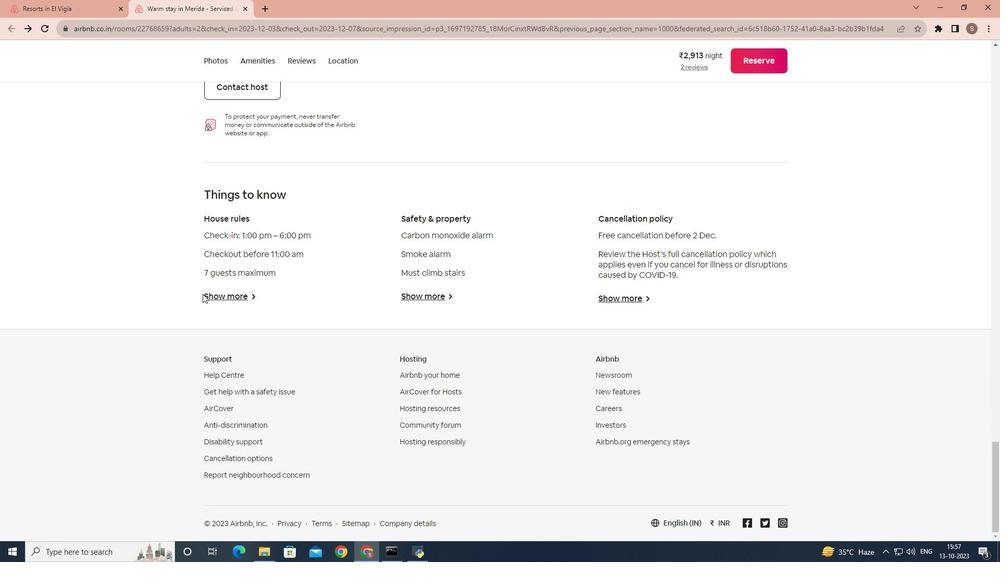 
Action: Mouse pressed left at (202, 294)
Screenshot: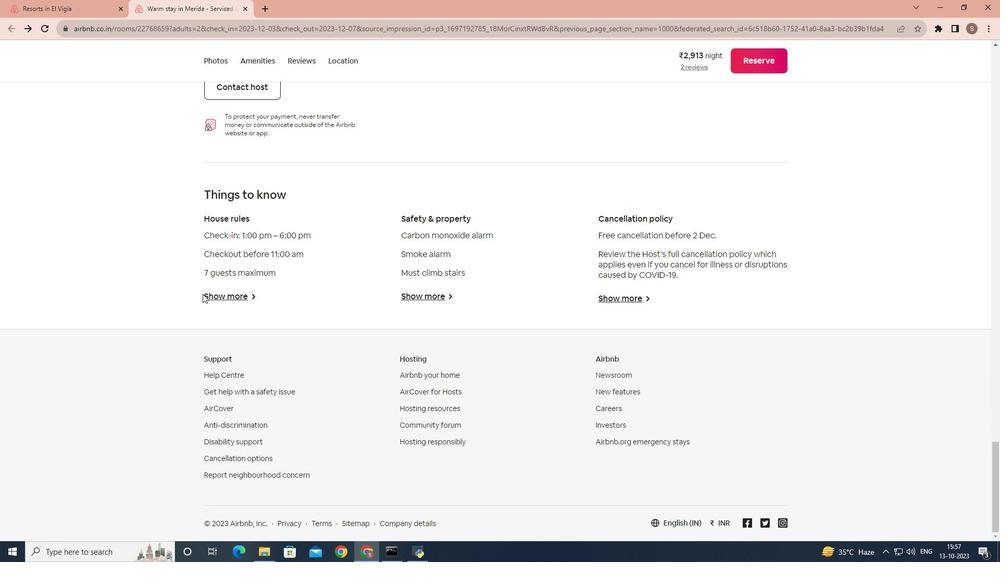 
Action: Mouse moved to (202, 290)
Screenshot: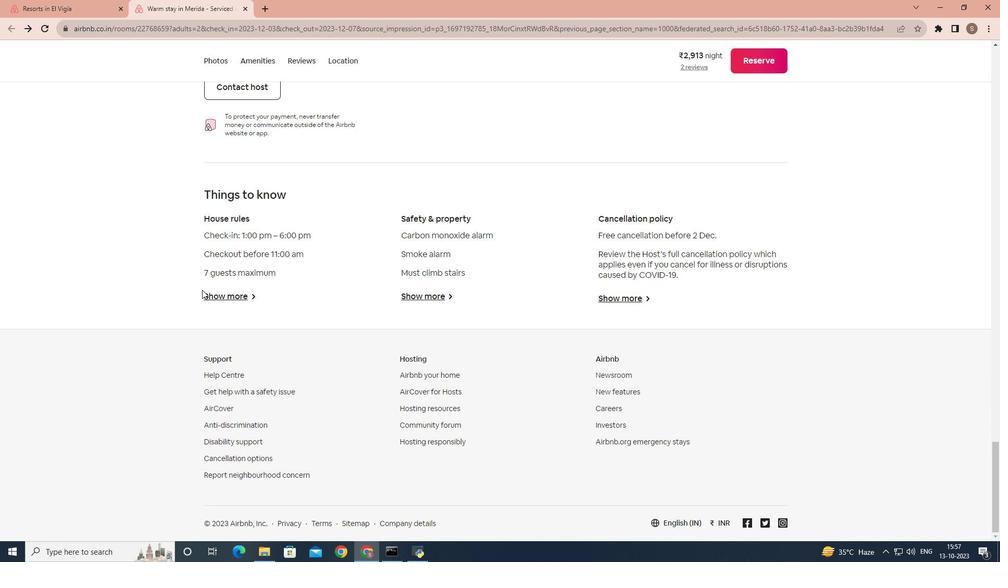 
Action: Mouse pressed left at (202, 290)
Screenshot: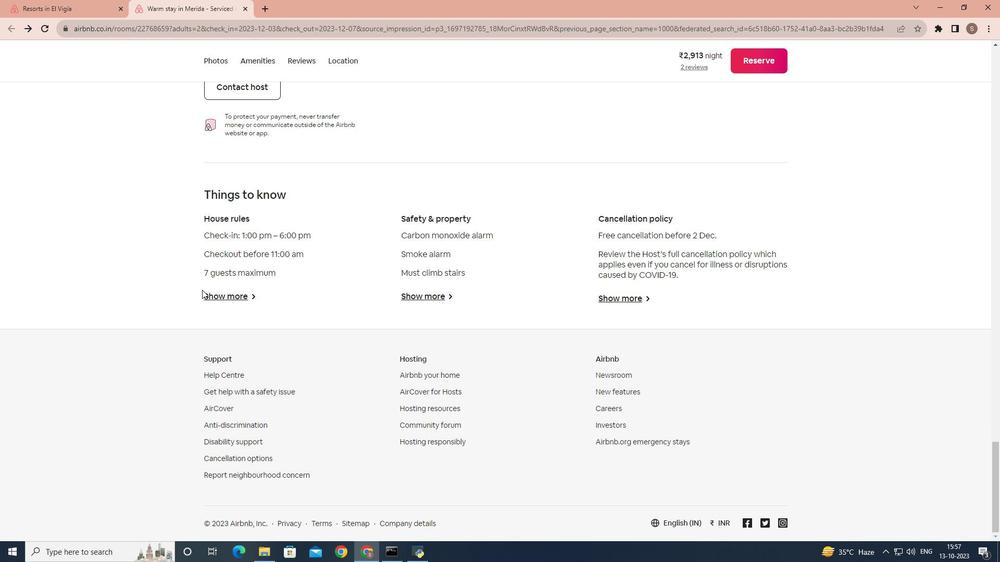 
Action: Mouse moved to (214, 303)
Screenshot: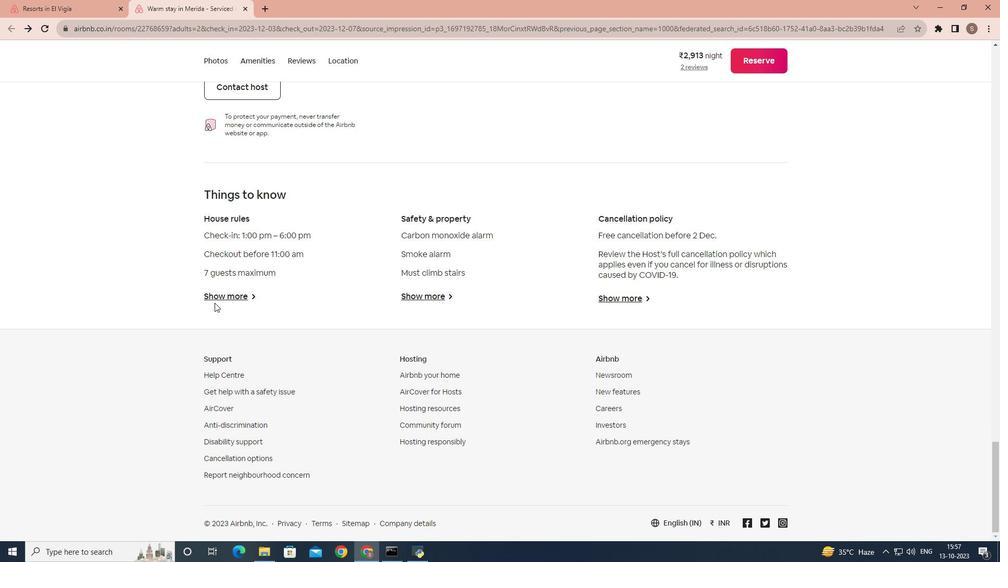 
Action: Mouse pressed left at (214, 303)
Screenshot: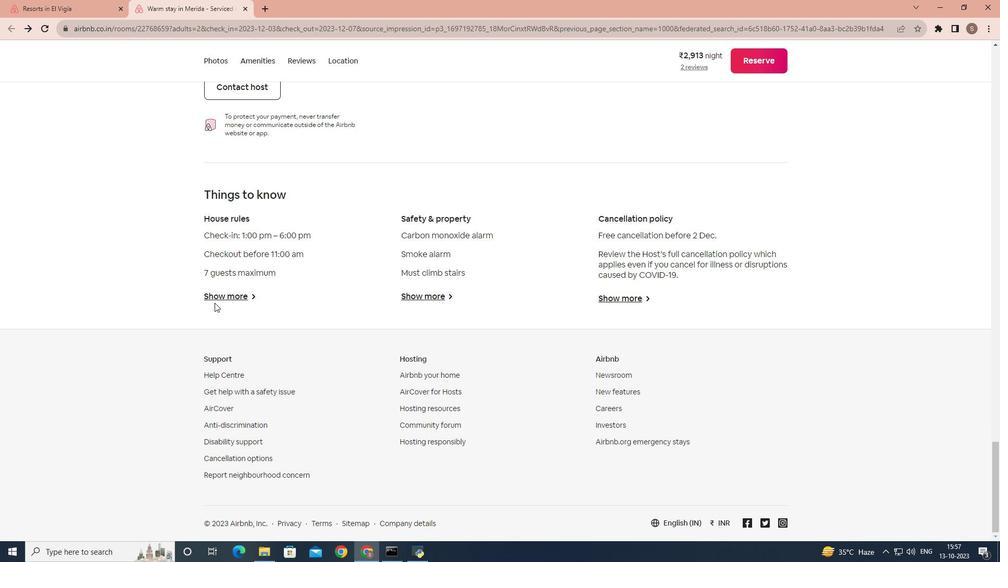 
Action: Mouse moved to (227, 297)
Screenshot: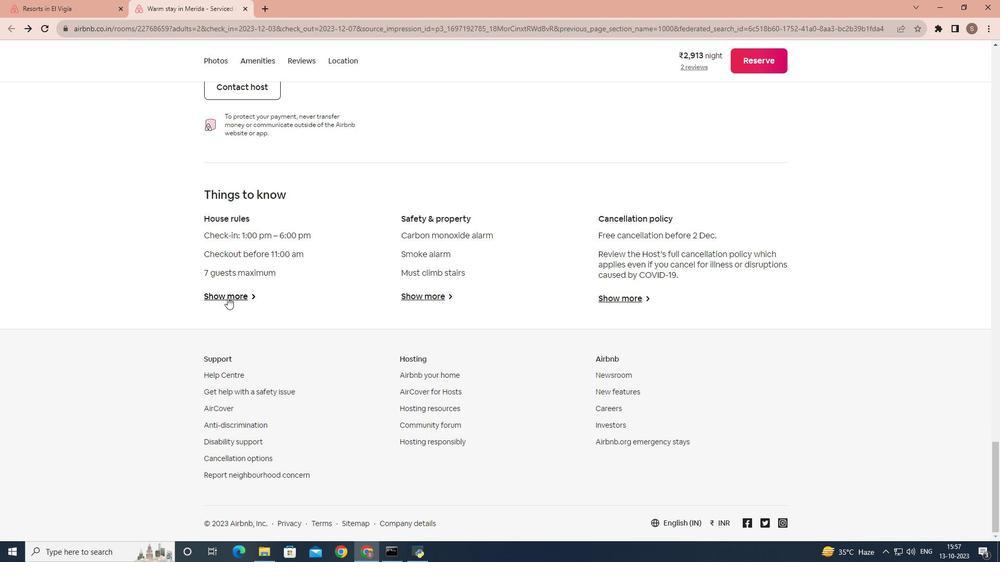 
Action: Mouse pressed left at (227, 297)
Screenshot: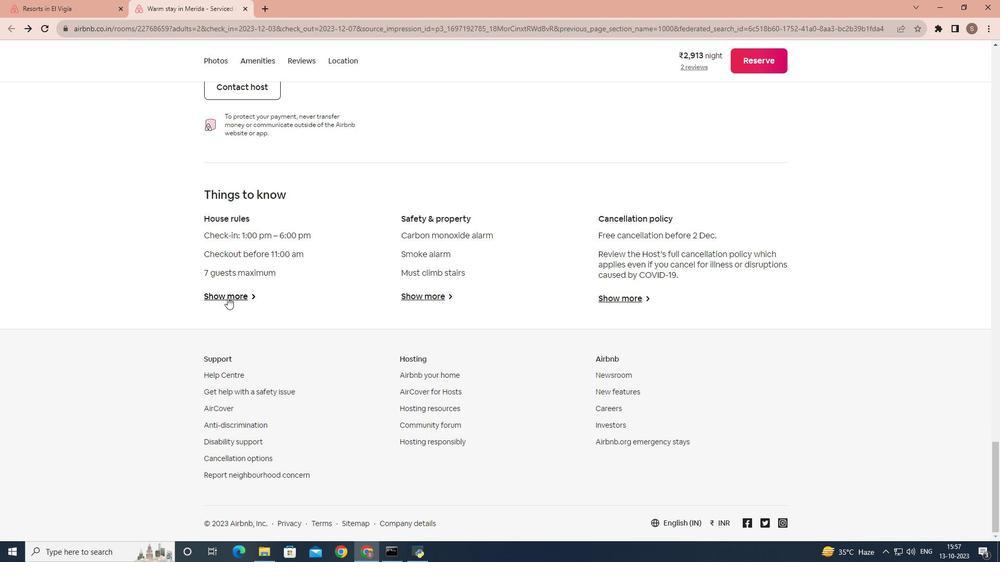 
Action: Mouse moved to (362, 212)
Screenshot: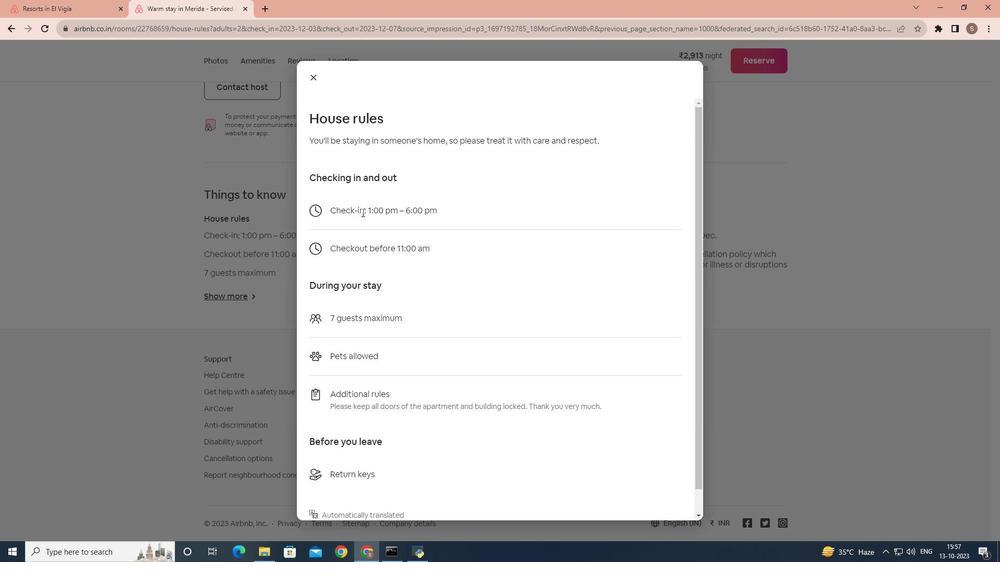 
Action: Mouse scrolled (362, 212) with delta (0, 0)
Screenshot: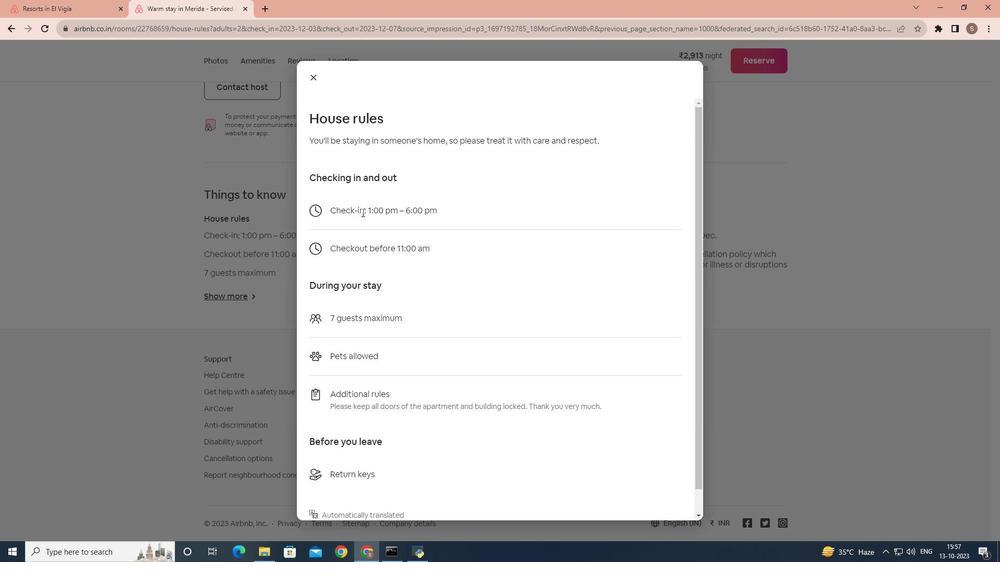 
Action: Mouse scrolled (362, 212) with delta (0, 0)
Screenshot: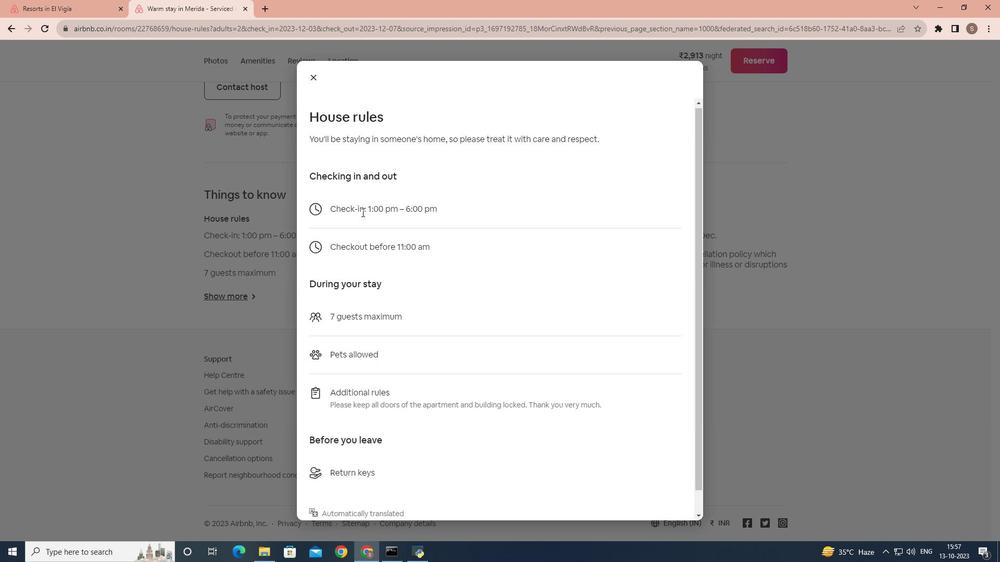 
Action: Mouse scrolled (362, 212) with delta (0, 0)
Screenshot: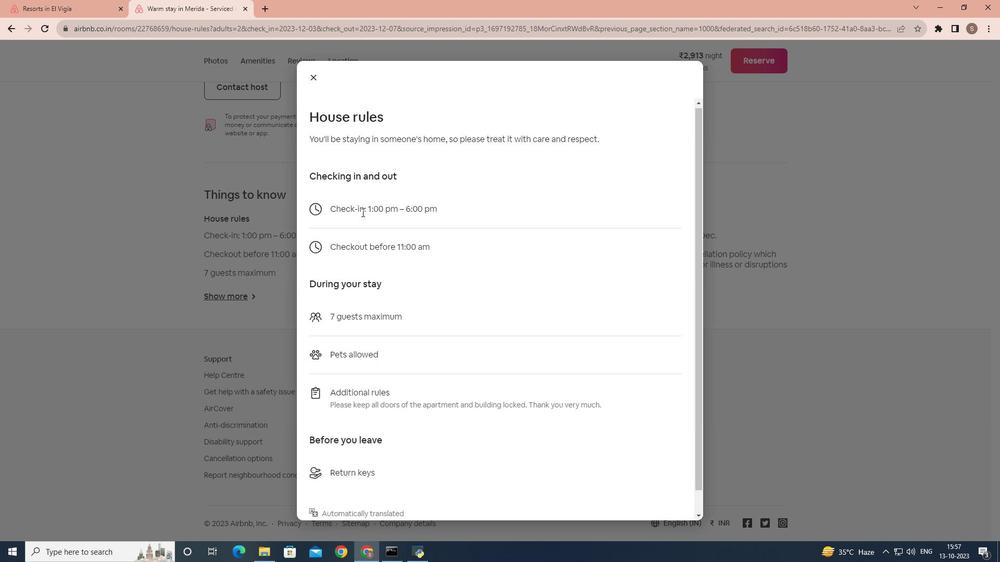 
Action: Mouse scrolled (362, 212) with delta (0, 0)
Screenshot: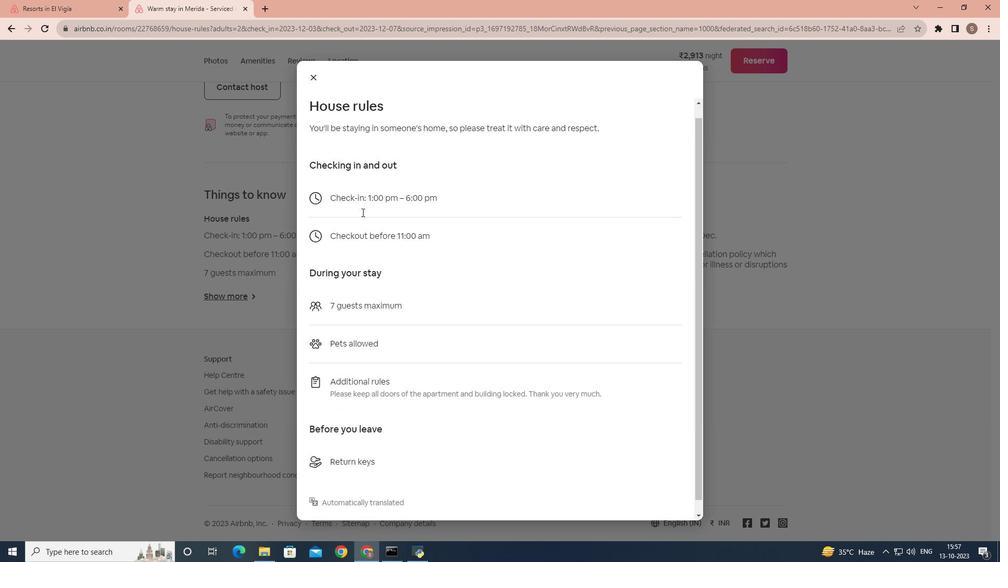 
Action: Mouse scrolled (362, 212) with delta (0, 0)
Screenshot: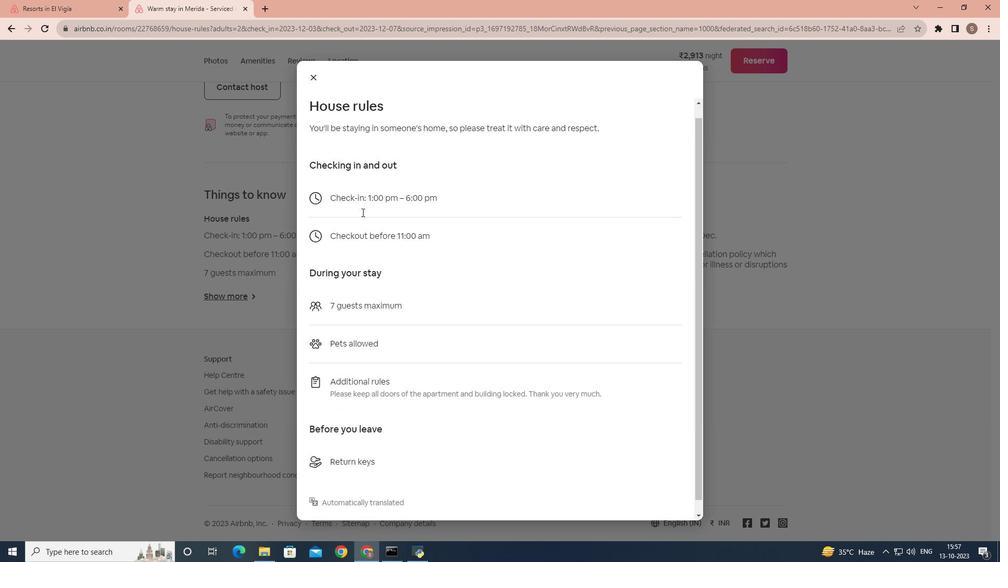
Action: Mouse scrolled (362, 212) with delta (0, 0)
Screenshot: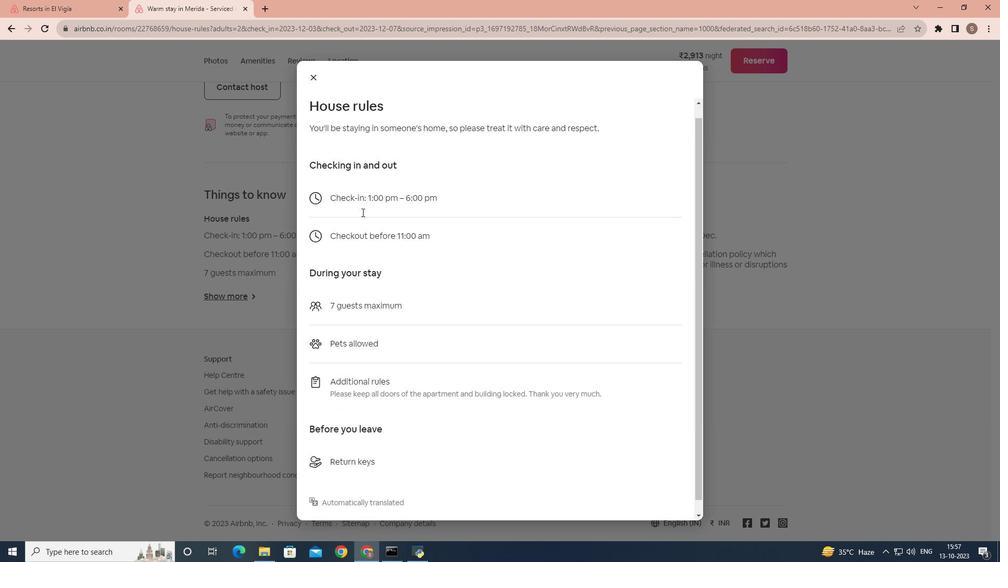 
Action: Mouse moved to (311, 77)
Screenshot: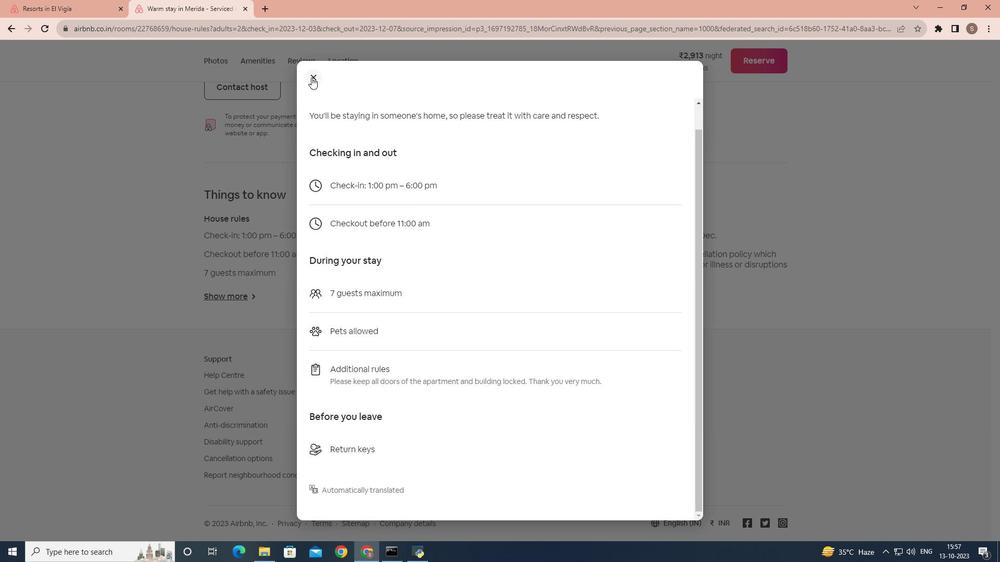 
Action: Mouse pressed left at (311, 77)
Screenshot: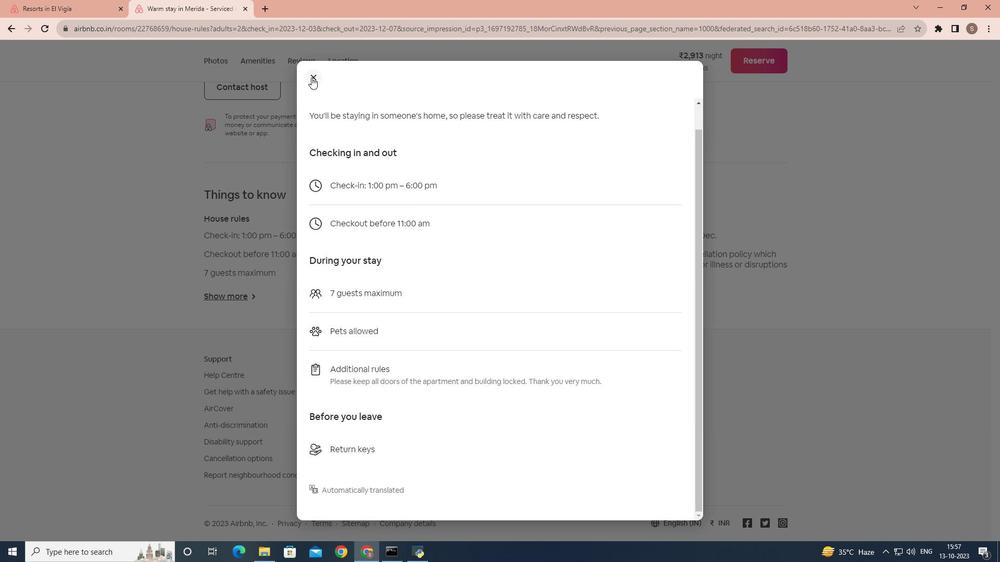 
Action: Mouse moved to (426, 294)
Screenshot: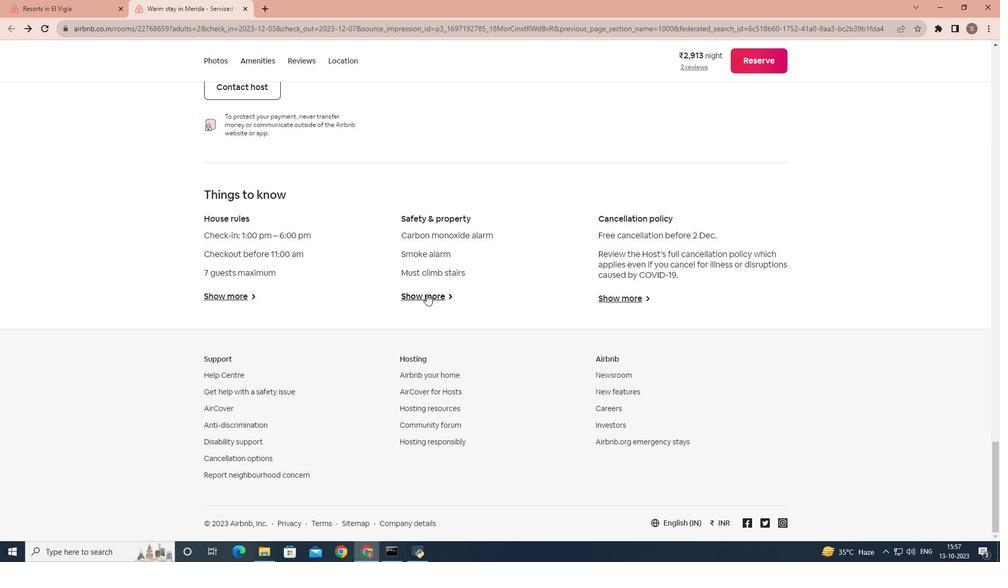 
Action: Mouse pressed left at (426, 294)
Screenshot: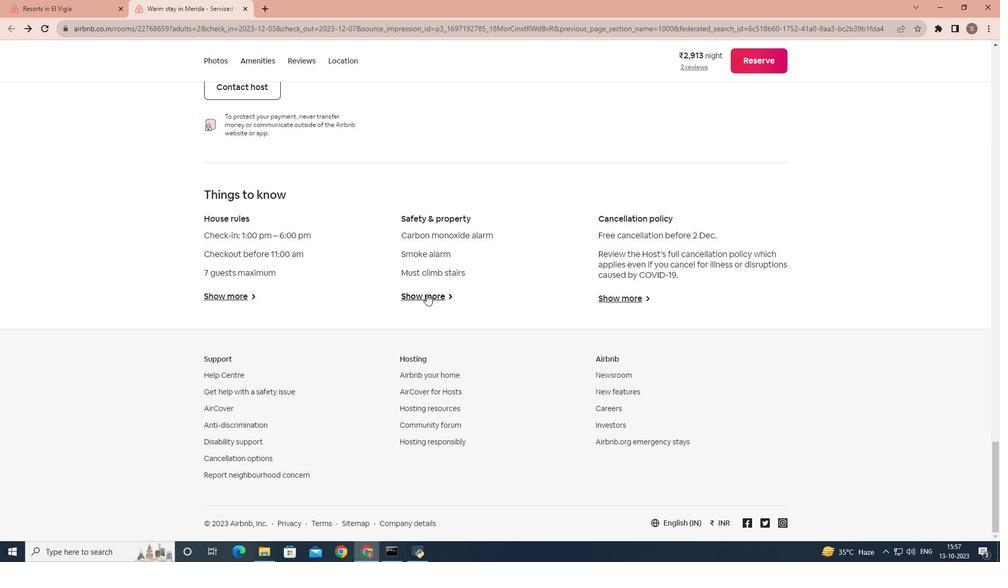 
Action: Mouse moved to (317, 140)
Screenshot: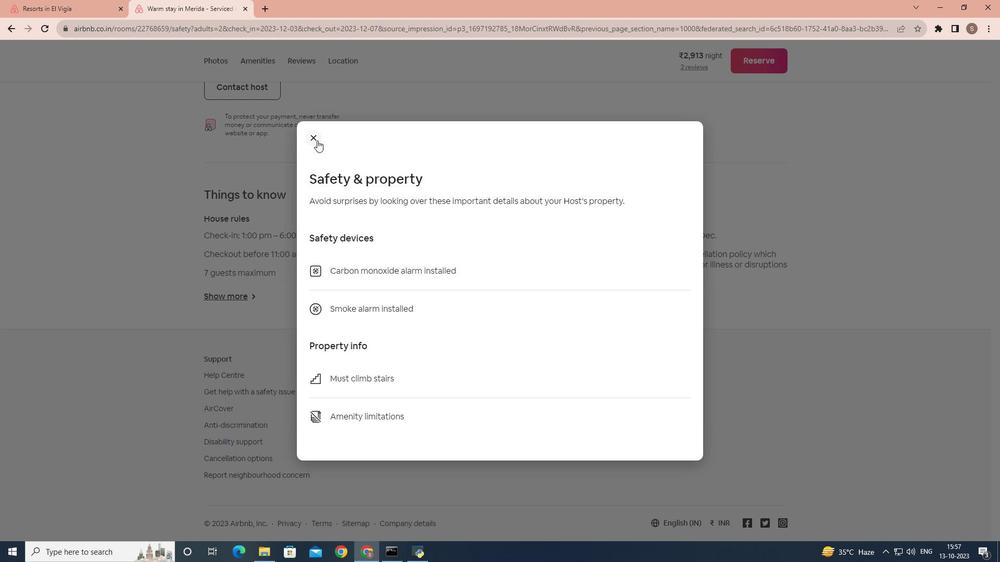 
Action: Mouse pressed left at (317, 140)
Screenshot: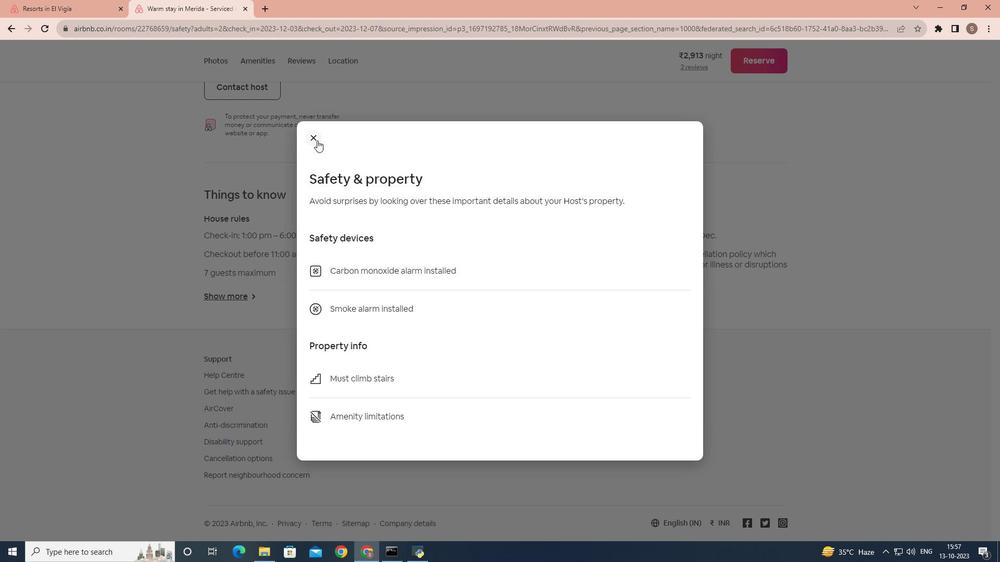 
Action: Mouse moved to (612, 301)
Screenshot: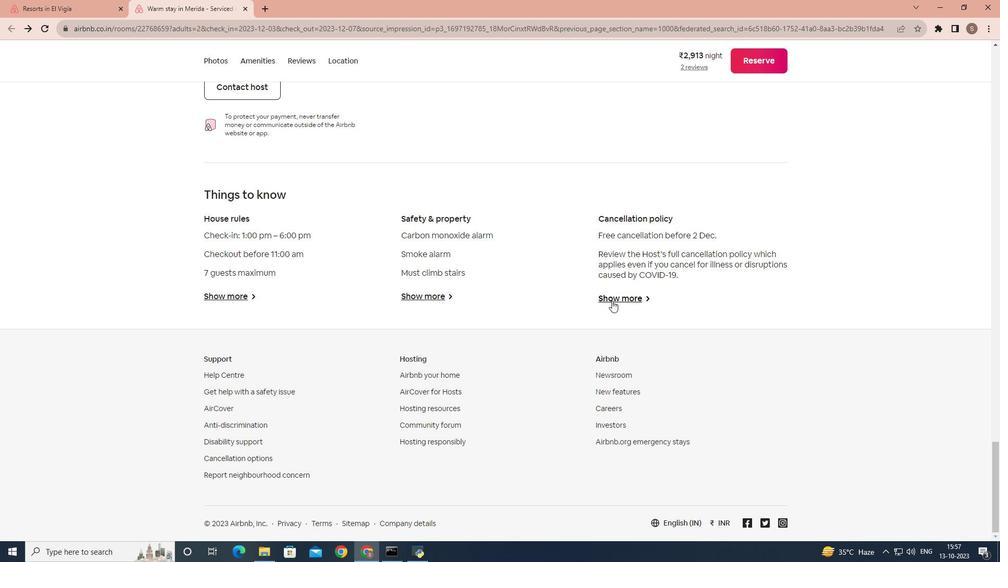 
Action: Mouse pressed left at (612, 301)
Screenshot: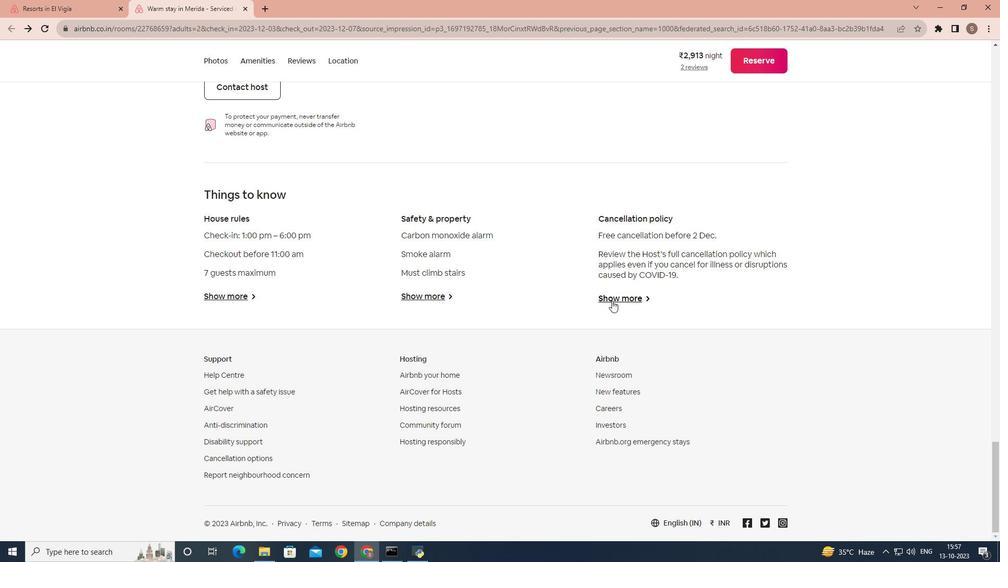 
Action: Mouse moved to (367, 152)
Screenshot: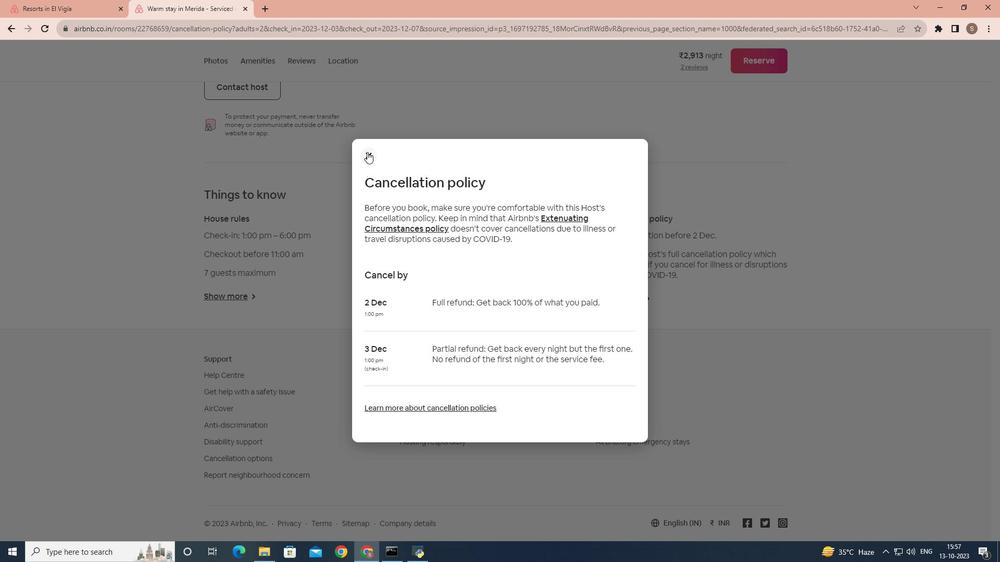 
Action: Mouse pressed left at (367, 152)
Screenshot: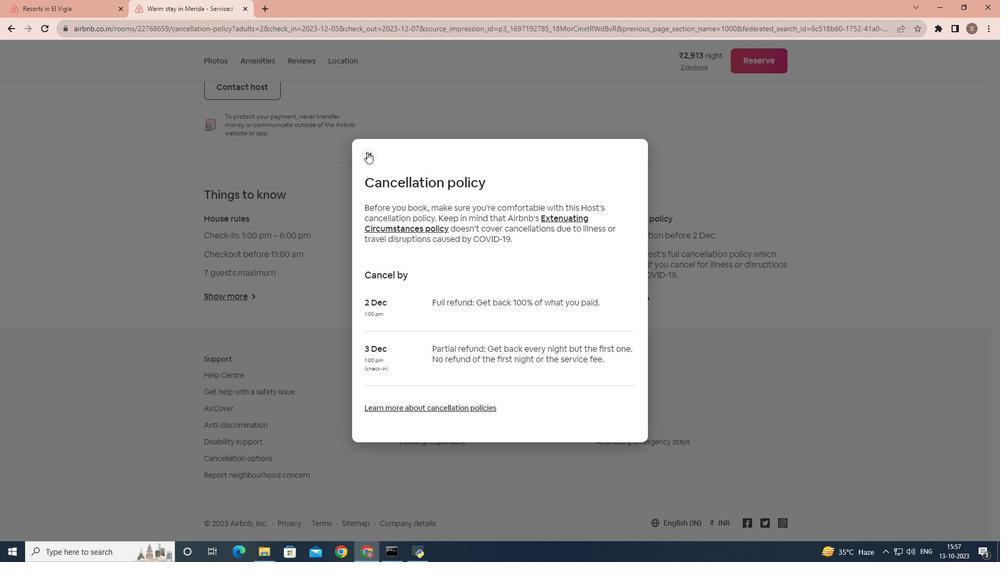 
Action: Mouse moved to (320, 174)
Screenshot: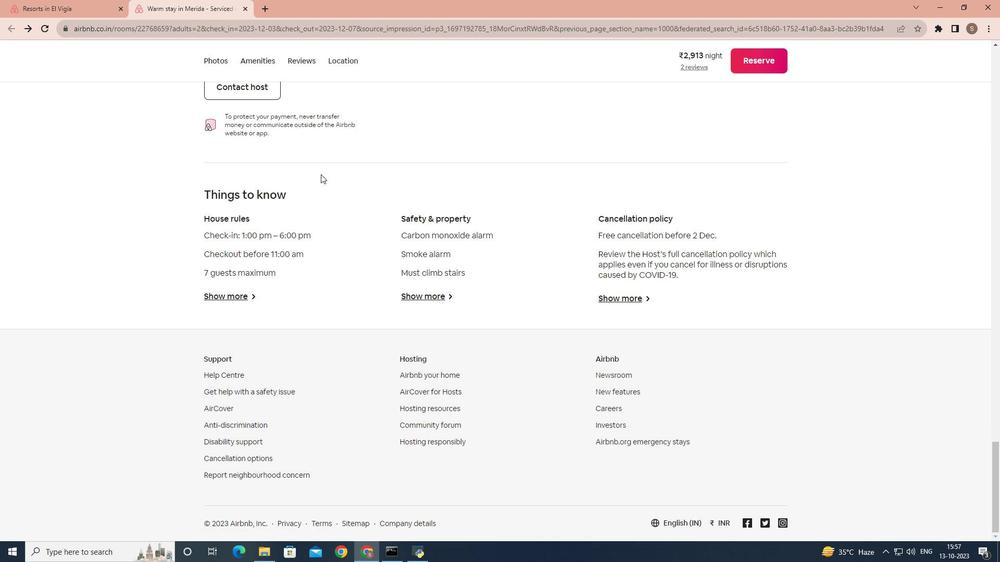 
Action: Mouse scrolled (320, 175) with delta (0, 0)
Screenshot: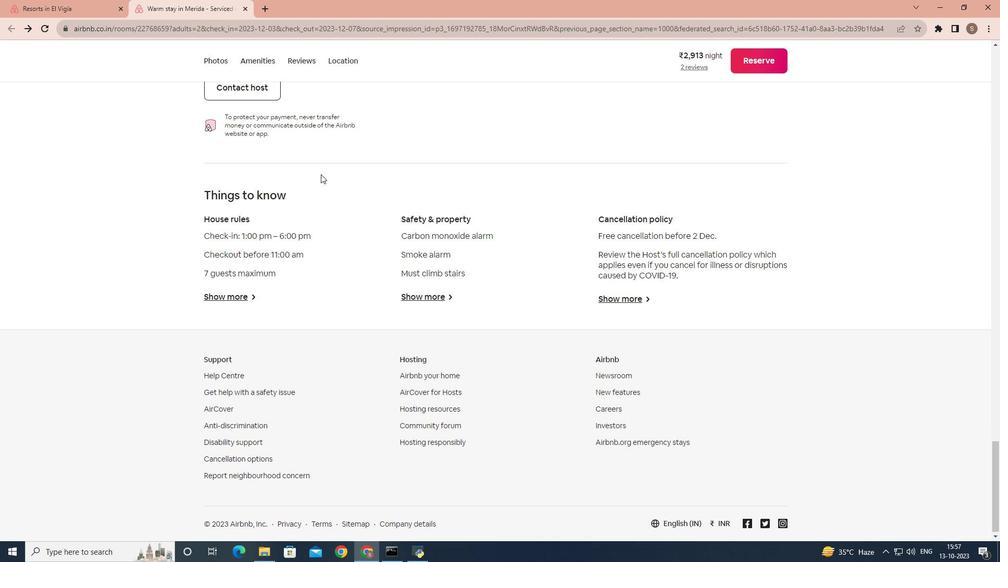 
Action: Mouse scrolled (320, 175) with delta (0, 0)
Screenshot: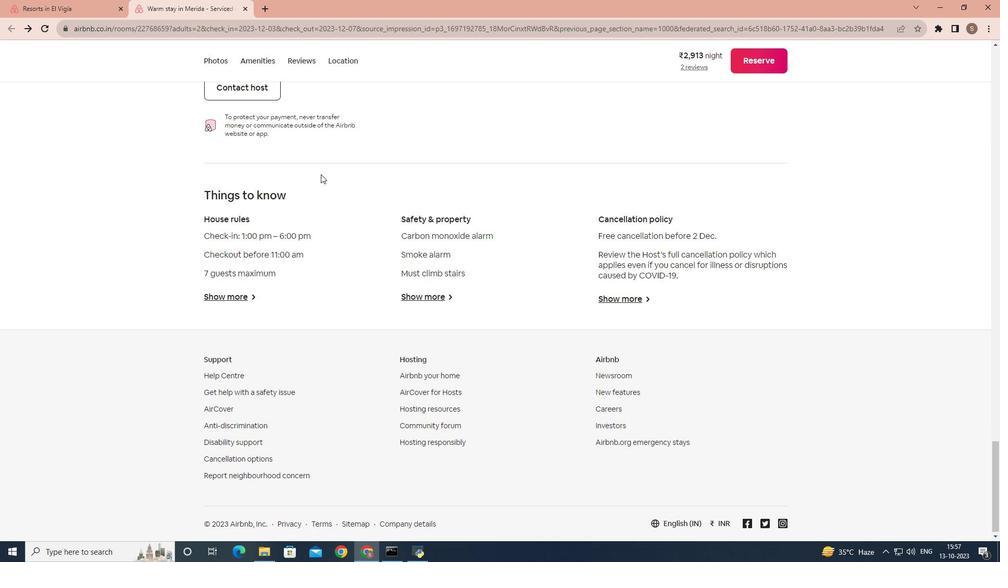 
Action: Mouse scrolled (320, 175) with delta (0, 0)
Screenshot: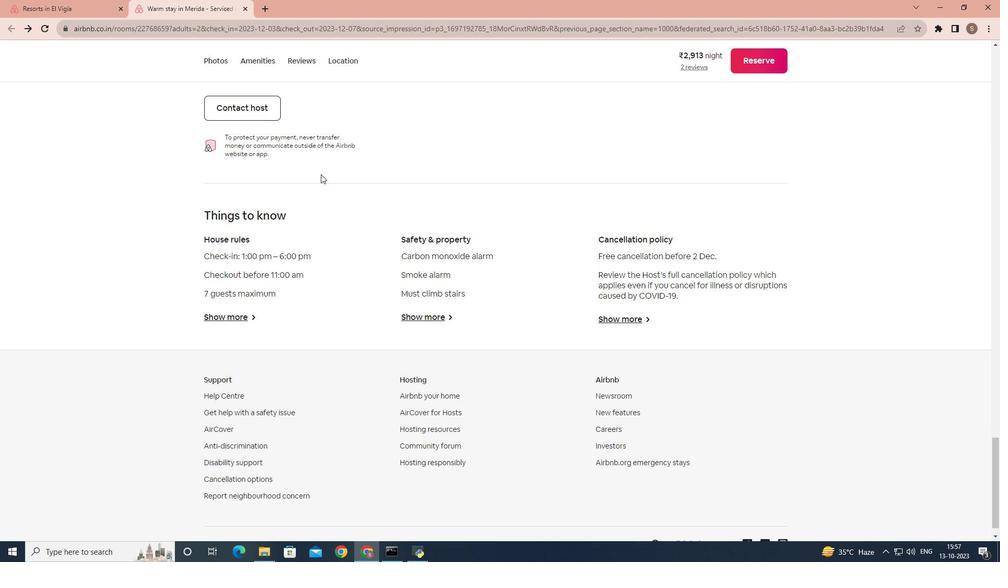 
Action: Mouse scrolled (320, 175) with delta (0, 0)
Screenshot: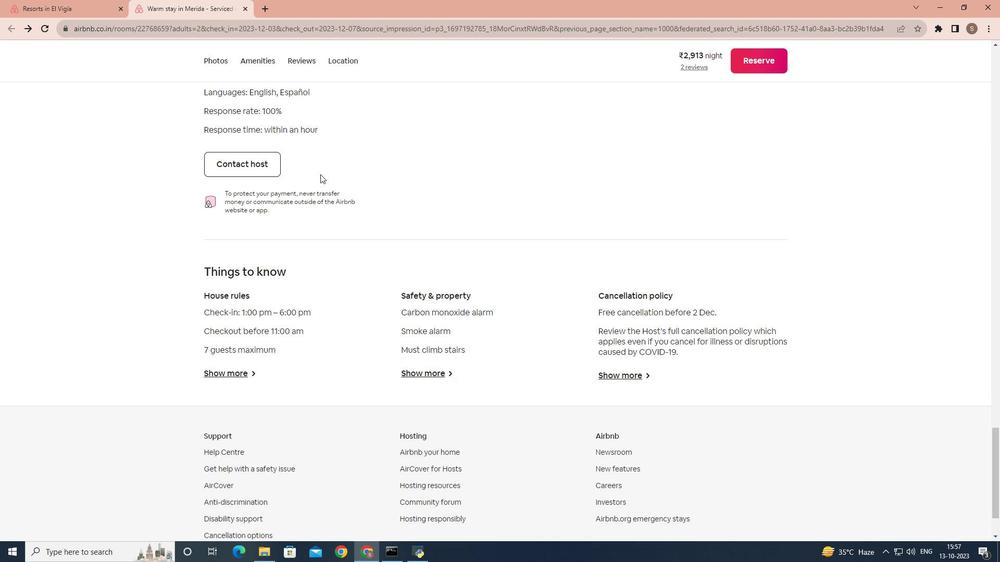 
Action: Mouse moved to (320, 174)
Screenshot: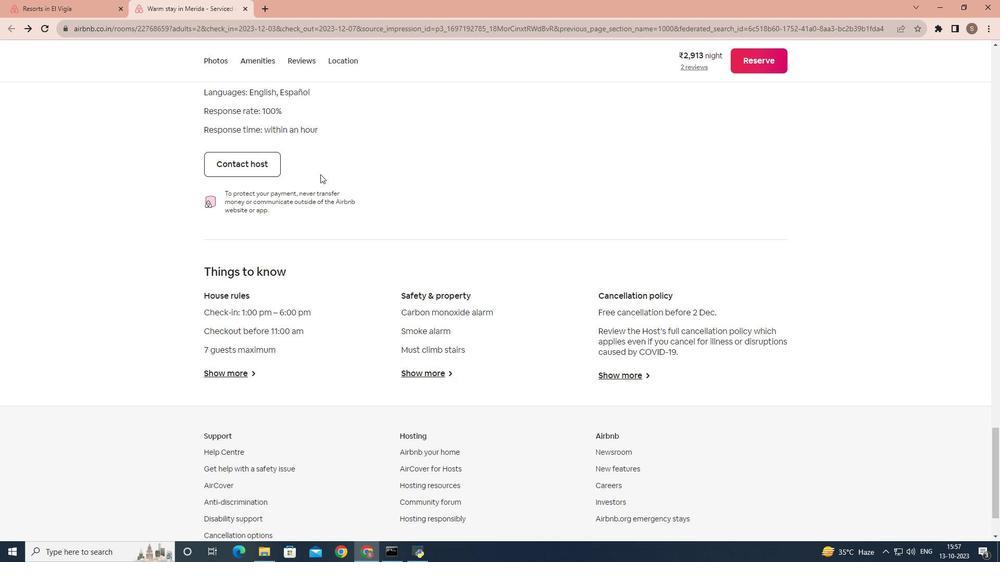 
Action: Mouse scrolled (320, 175) with delta (0, 0)
Screenshot: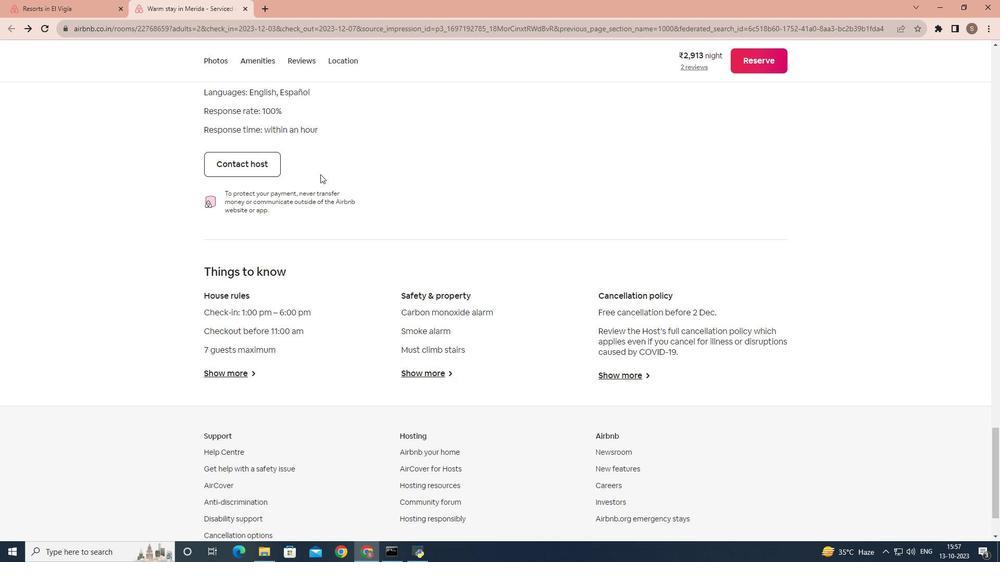 
Action: Mouse moved to (356, 164)
Screenshot: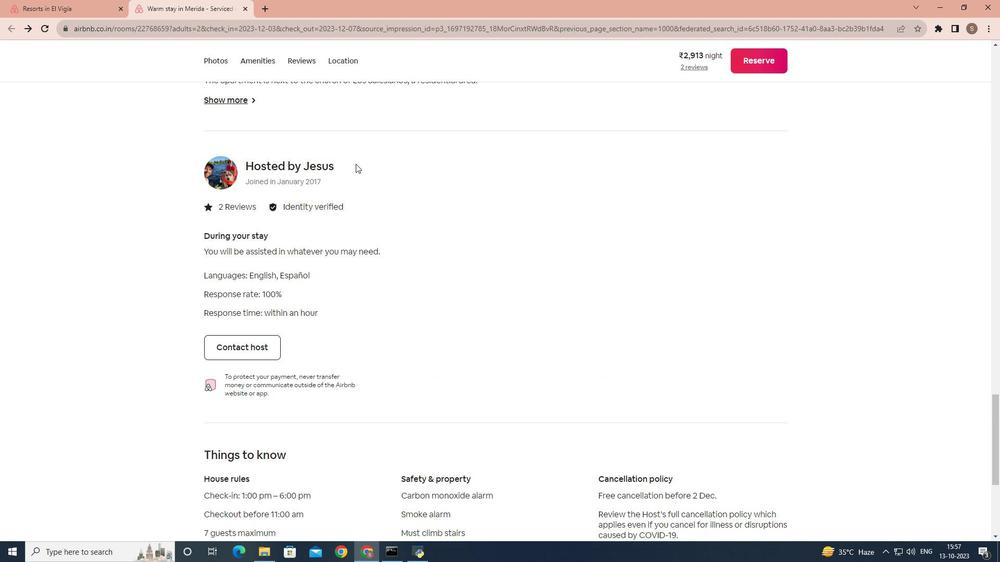 
Action: Mouse scrolled (356, 164) with delta (0, 0)
Screenshot: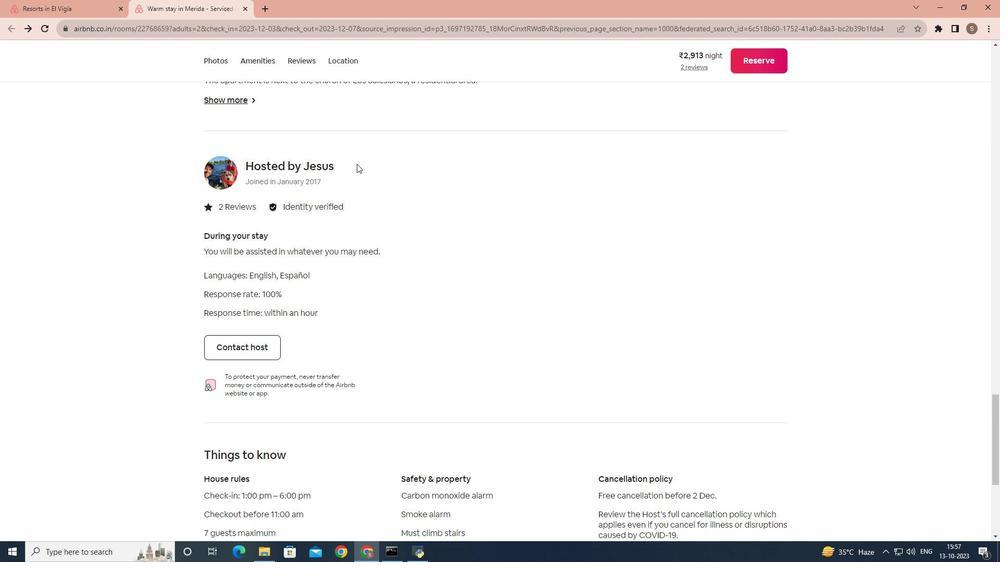 
Action: Mouse scrolled (356, 164) with delta (0, 0)
Screenshot: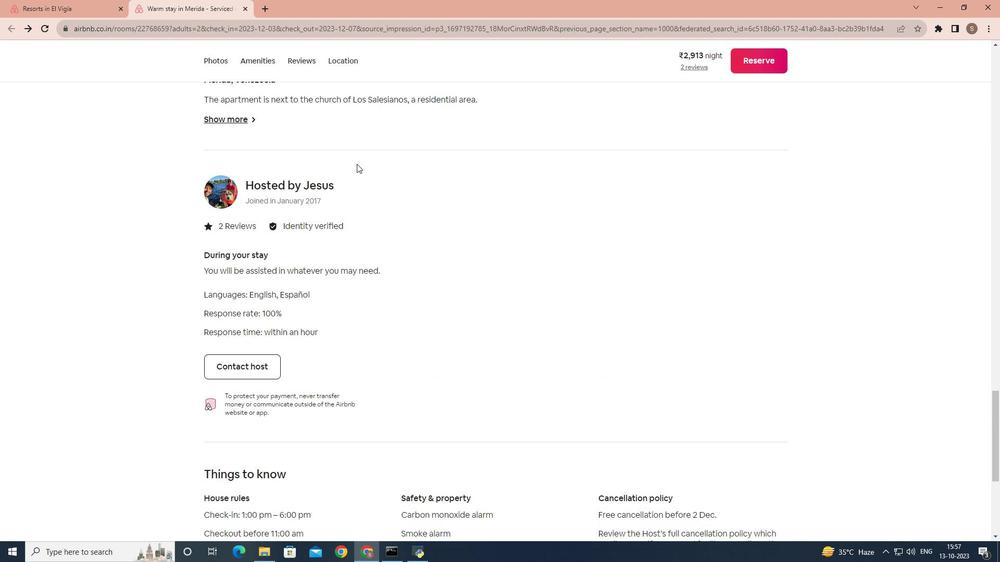 
Action: Mouse scrolled (356, 164) with delta (0, 0)
Screenshot: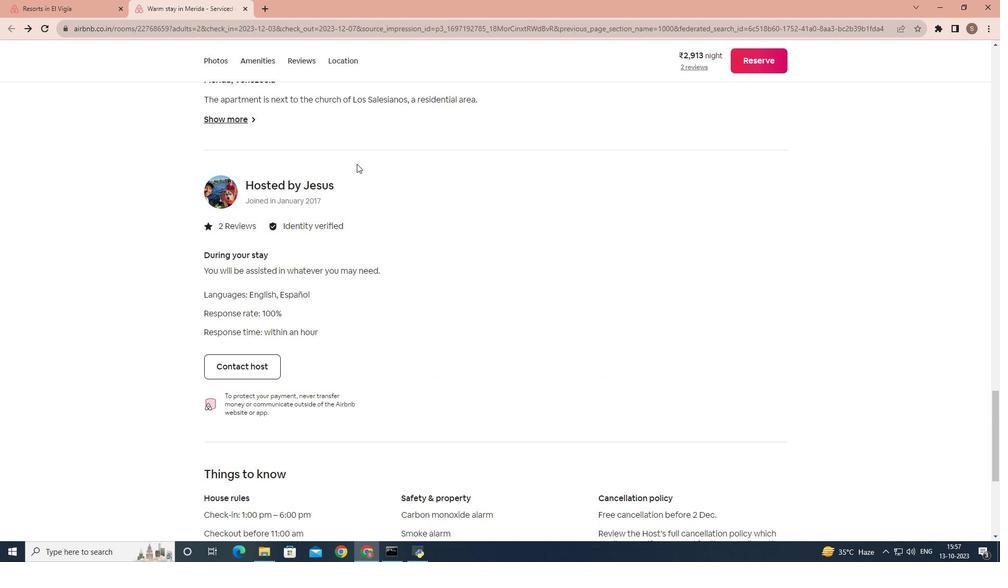 
Action: Mouse scrolled (356, 164) with delta (0, 0)
Screenshot: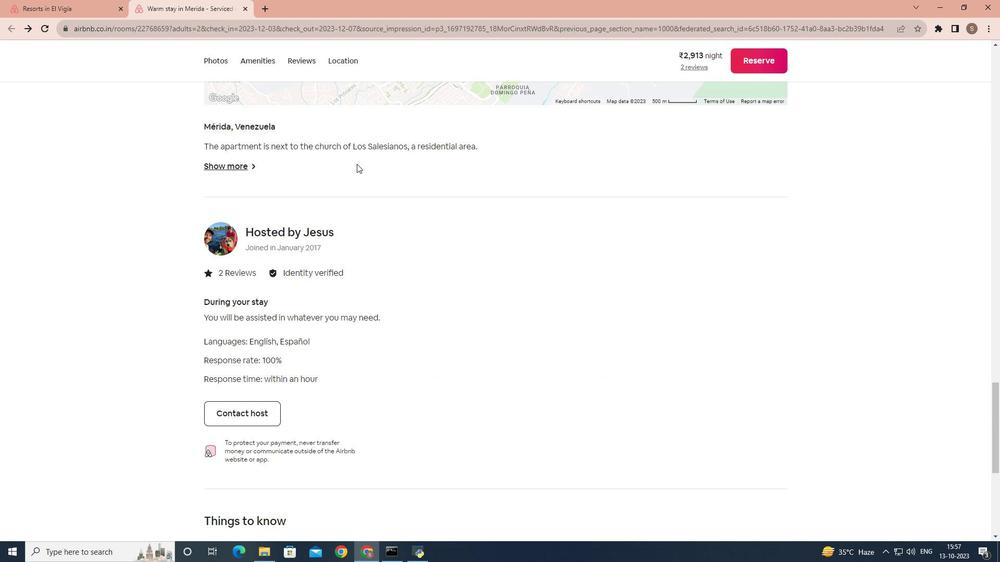 
Action: Mouse scrolled (356, 164) with delta (0, 0)
Screenshot: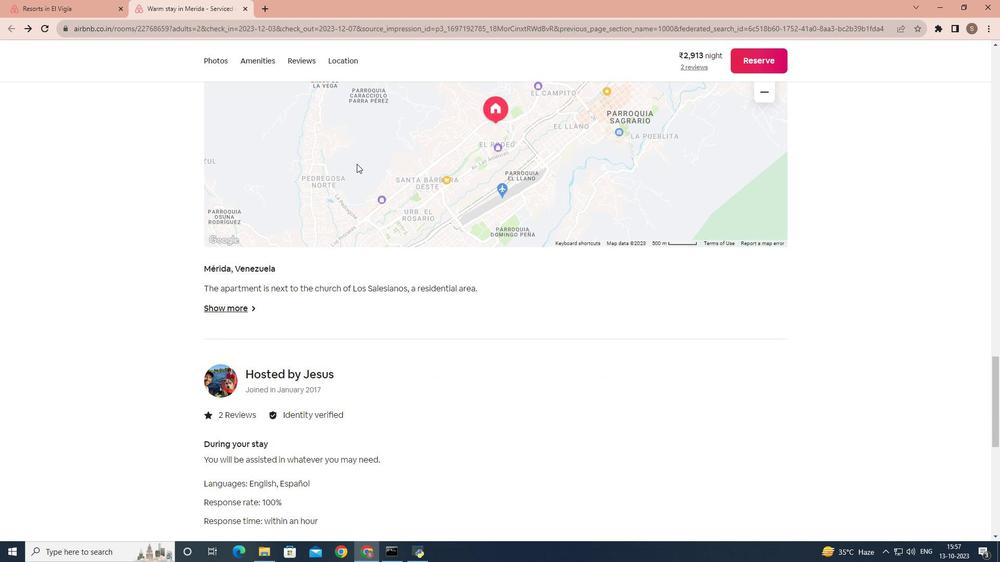 
Action: Mouse scrolled (356, 164) with delta (0, 0)
Screenshot: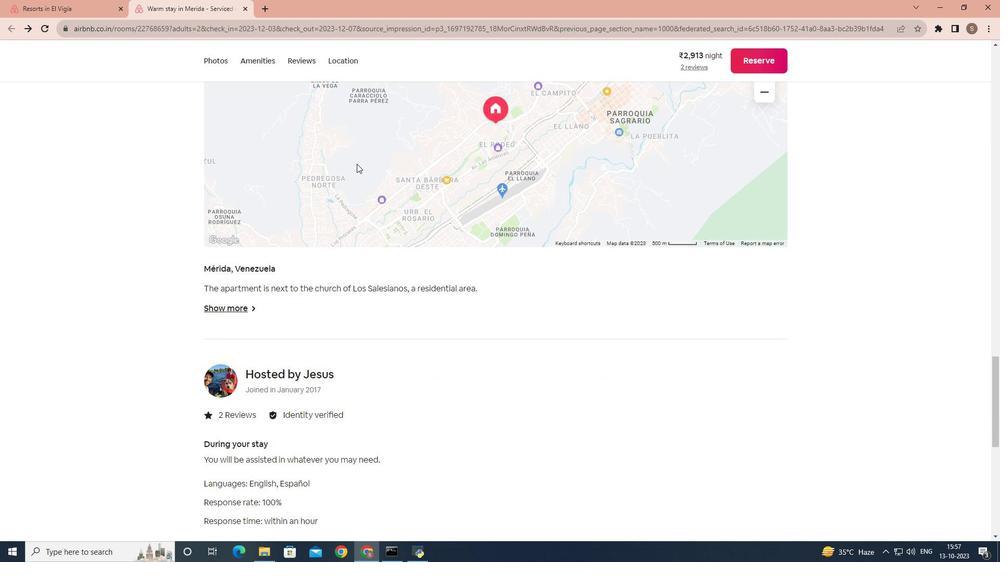 
Action: Mouse scrolled (356, 164) with delta (0, 0)
Screenshot: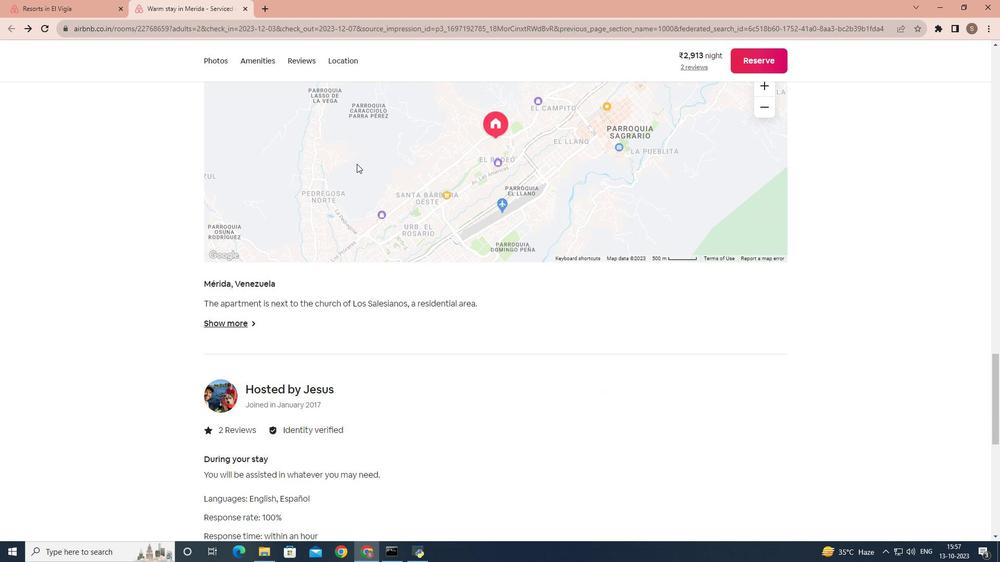 
Action: Mouse scrolled (356, 164) with delta (0, 0)
Screenshot: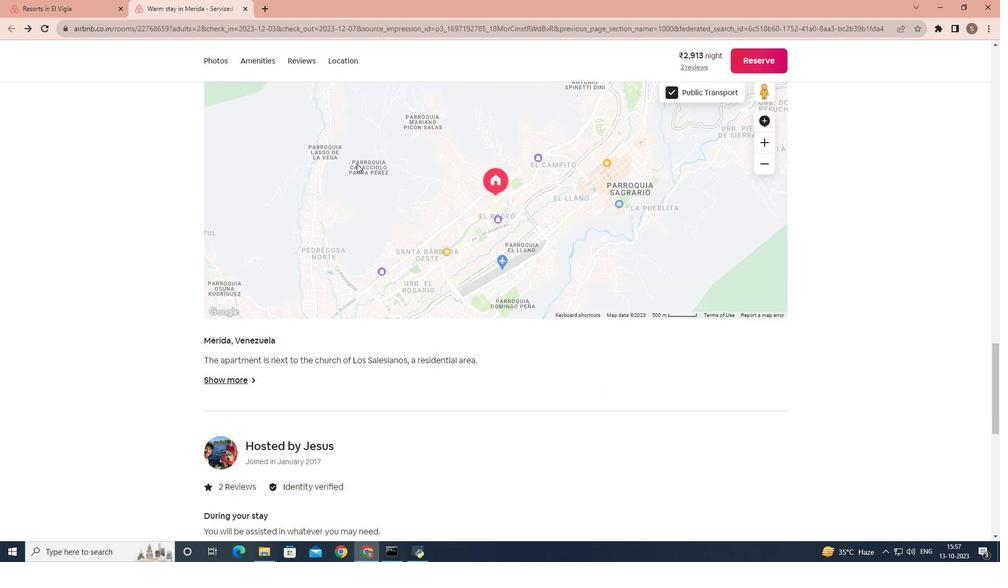 
Action: Mouse scrolled (356, 164) with delta (0, 0)
Screenshot: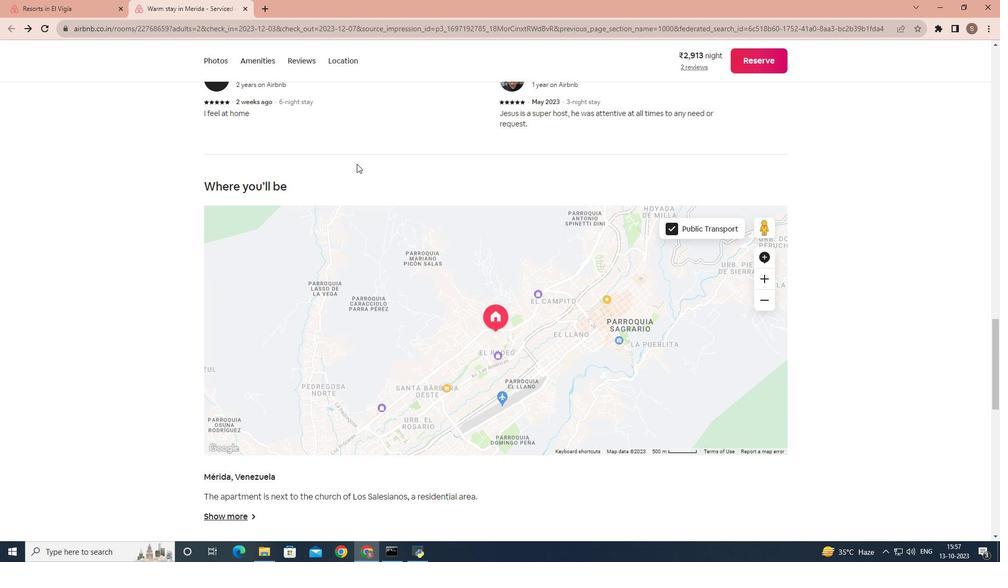 
Action: Mouse scrolled (356, 164) with delta (0, 0)
Screenshot: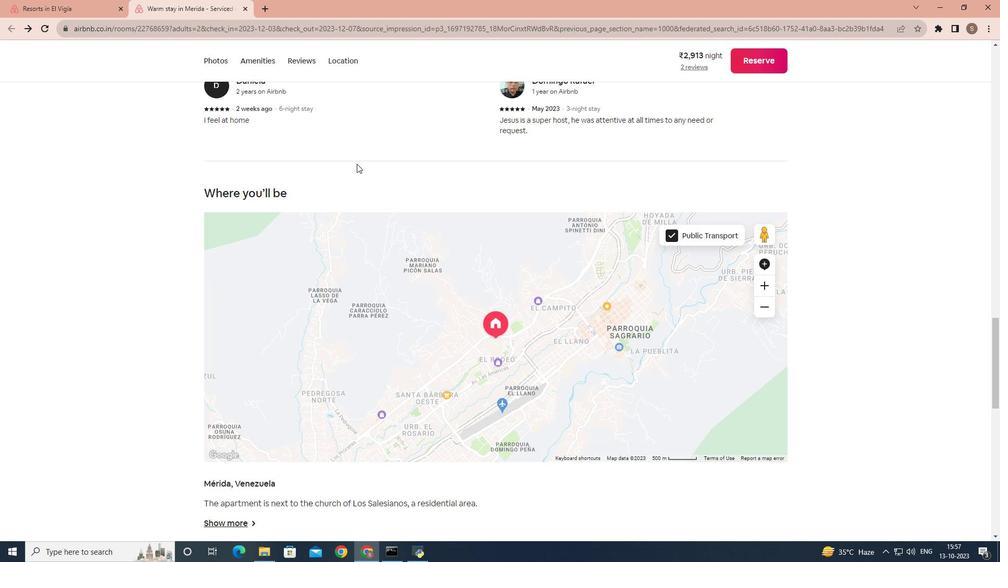 
Action: Mouse scrolled (356, 164) with delta (0, 0)
Screenshot: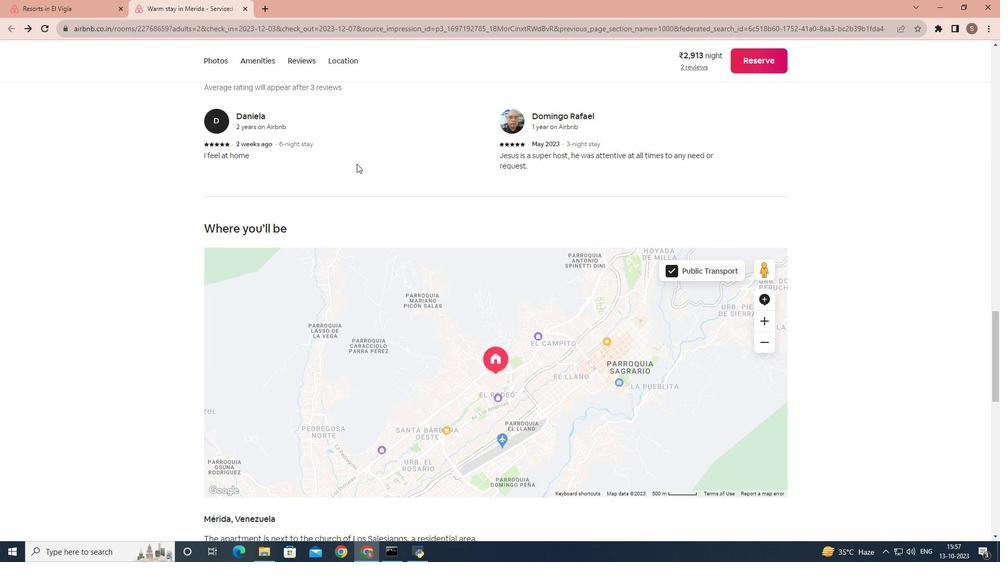 
Action: Mouse scrolled (356, 164) with delta (0, 0)
Screenshot: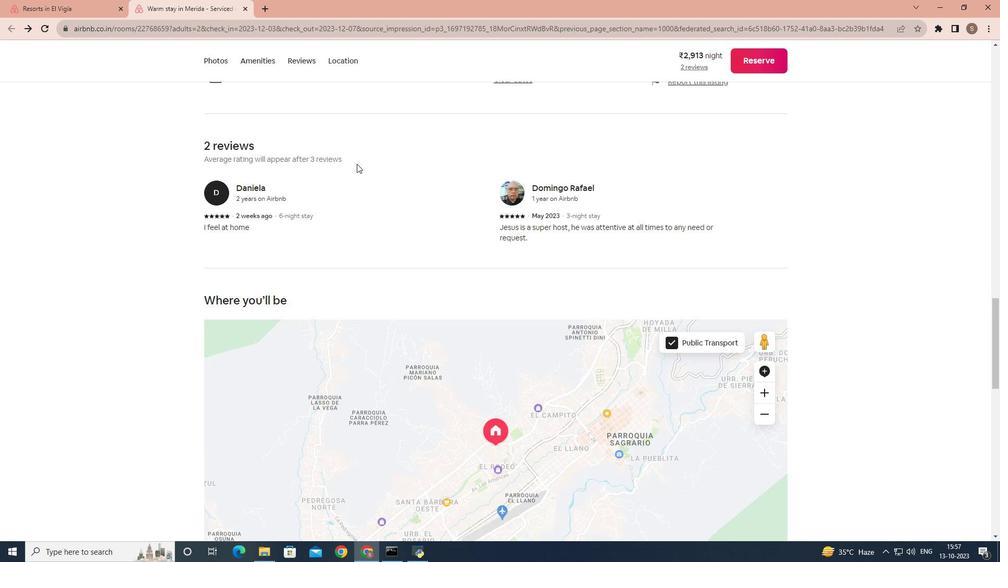 
Action: Mouse scrolled (356, 164) with delta (0, 0)
Screenshot: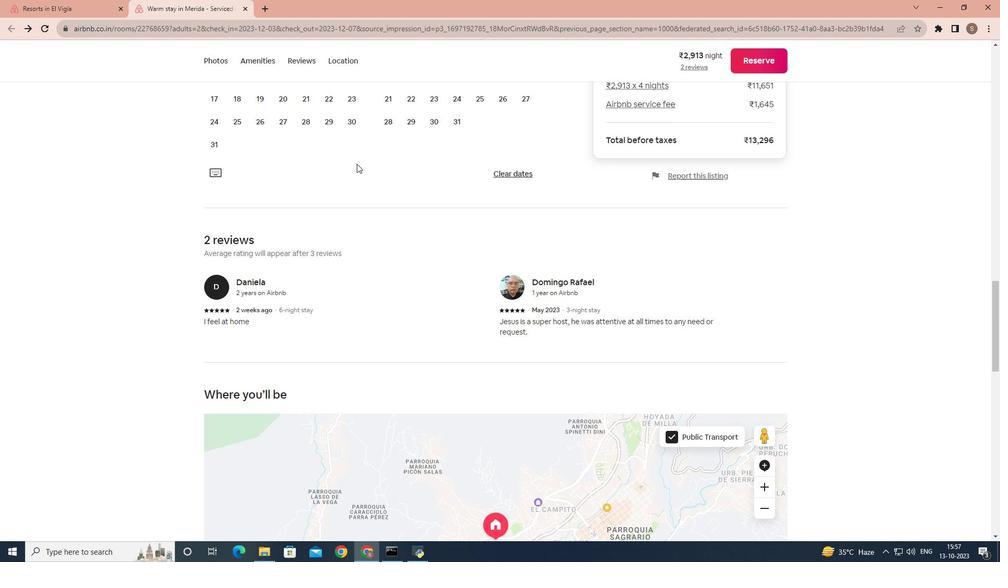 
Action: Mouse scrolled (356, 164) with delta (0, 0)
Screenshot: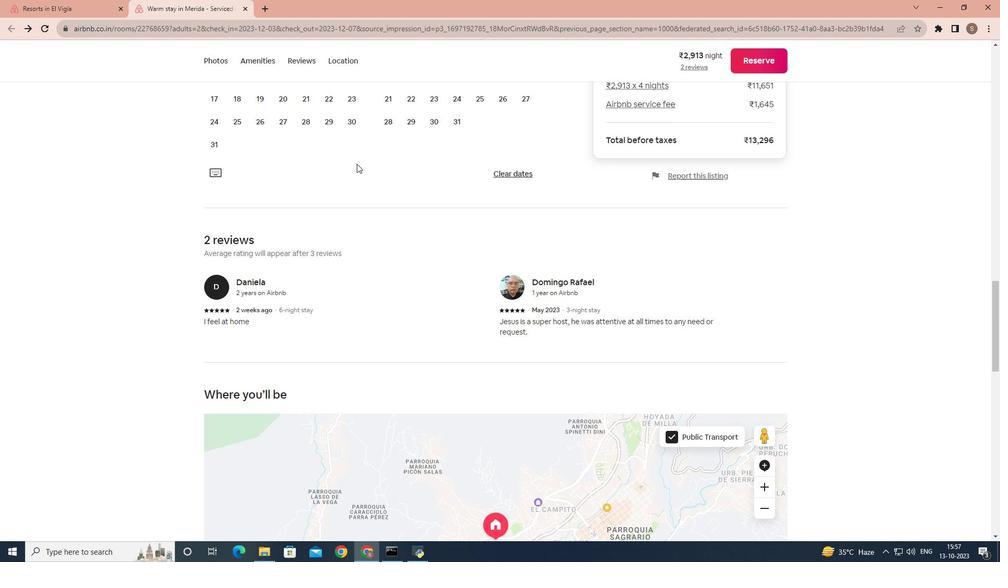
Action: Mouse scrolled (356, 164) with delta (0, 0)
Screenshot: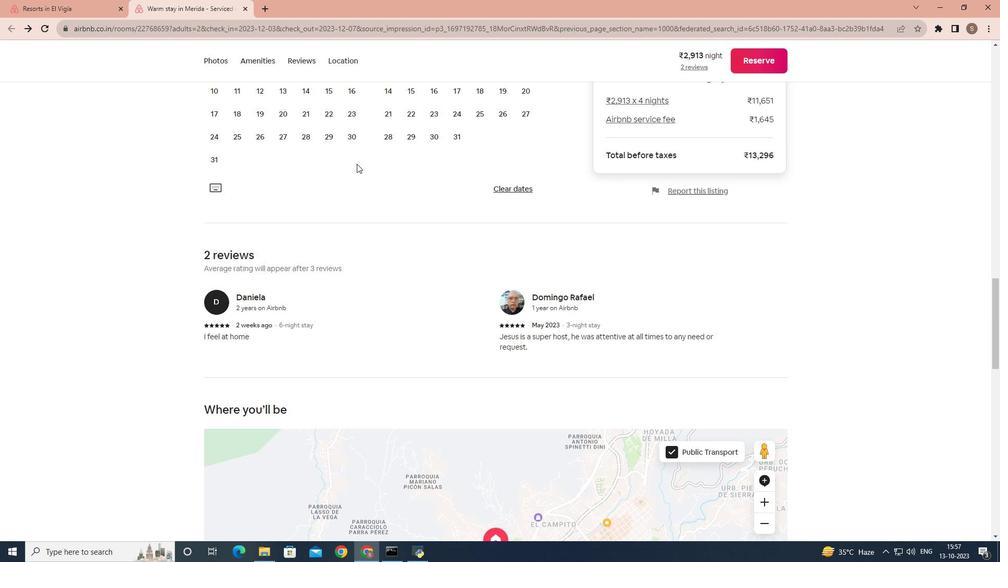 
Action: Mouse scrolled (356, 164) with delta (0, 0)
Screenshot: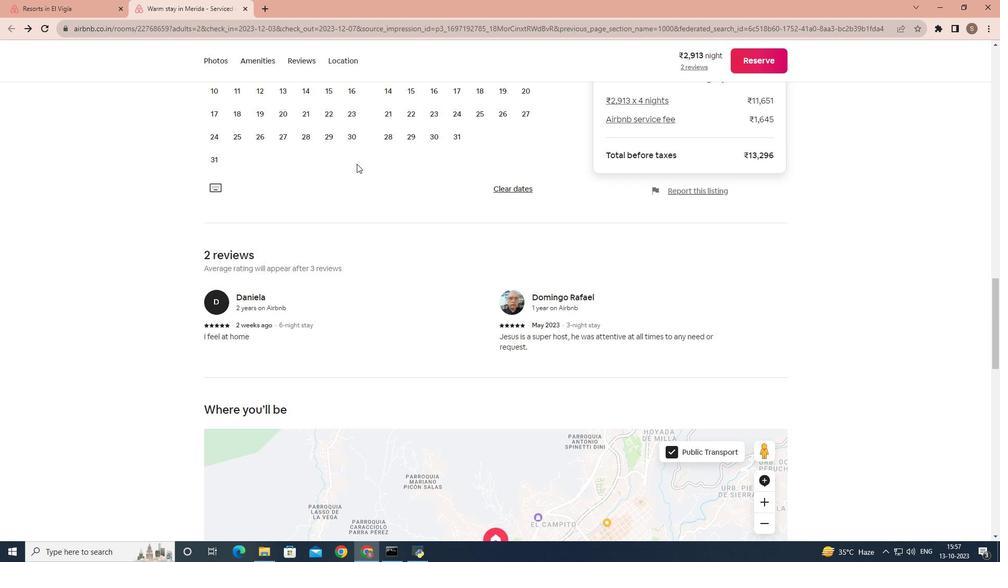 
Action: Mouse scrolled (356, 164) with delta (0, 0)
Screenshot: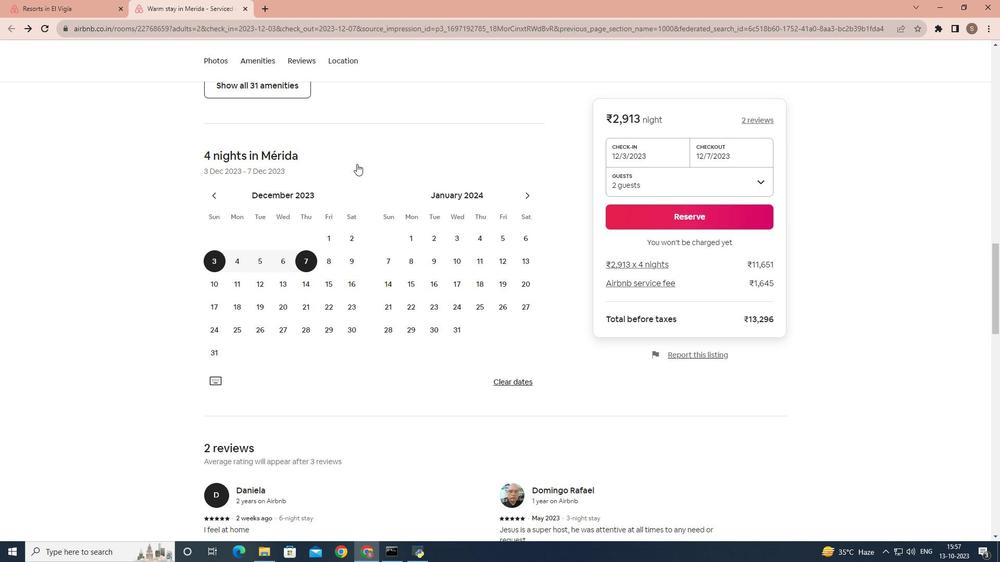 
Action: Mouse scrolled (356, 164) with delta (0, 0)
Screenshot: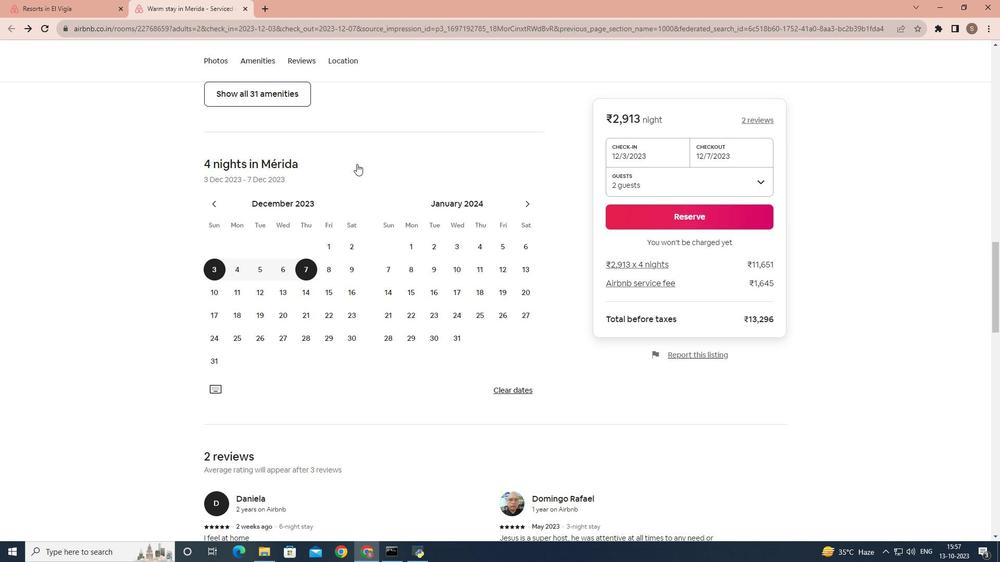 
Action: Mouse scrolled (356, 164) with delta (0, 0)
Screenshot: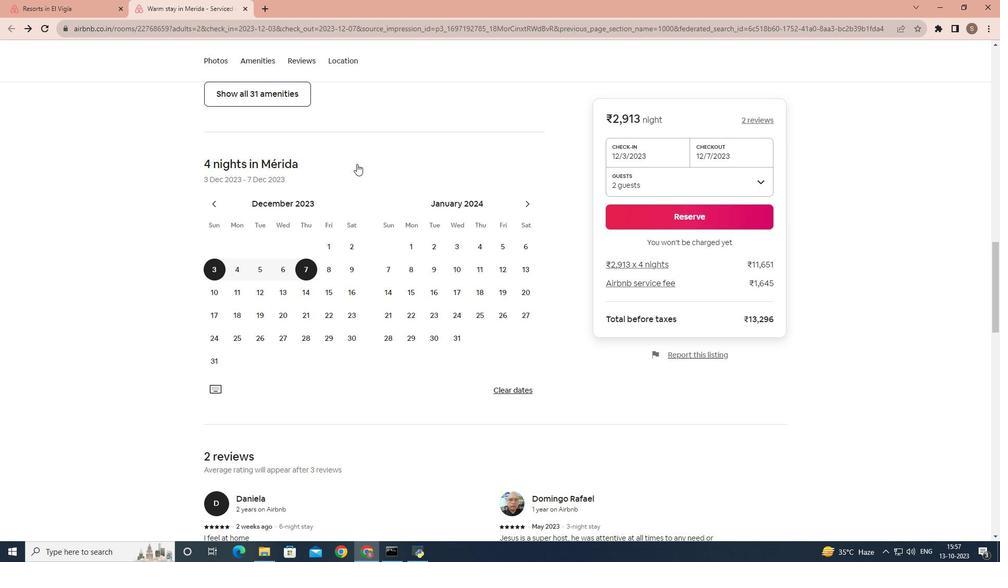 
Action: Mouse scrolled (356, 164) with delta (0, 0)
Screenshot: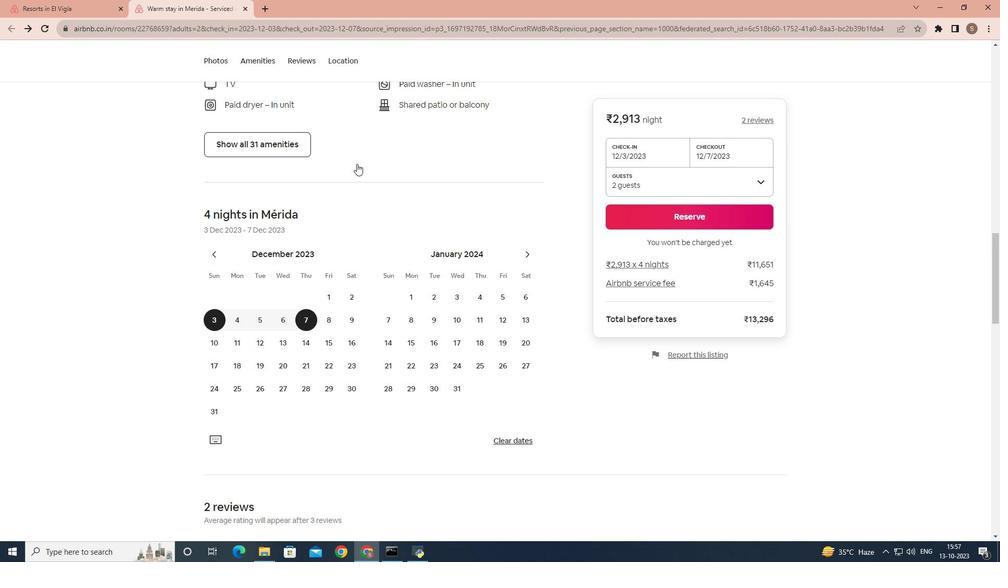
Action: Mouse scrolled (356, 164) with delta (0, 0)
Screenshot: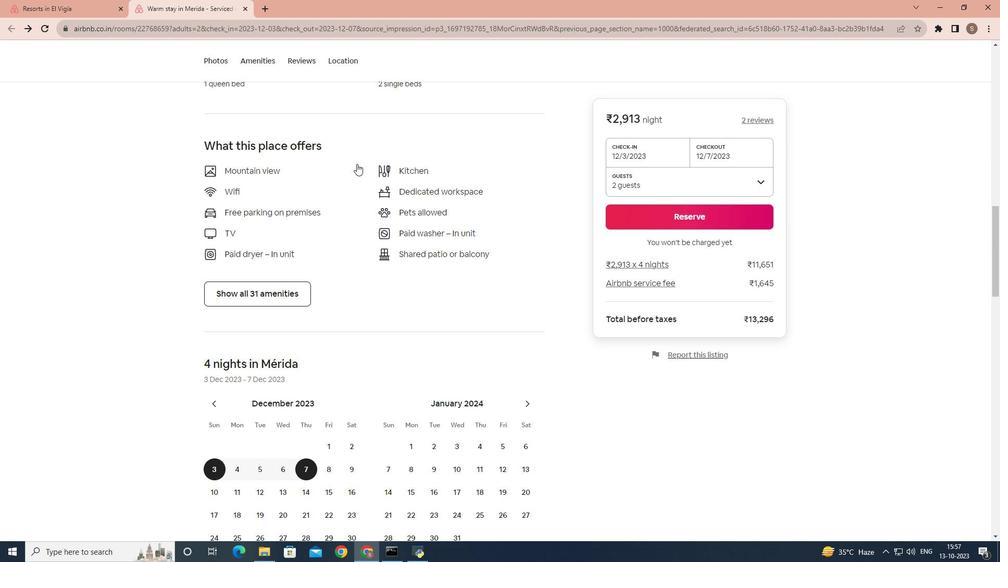 
Action: Mouse scrolled (356, 164) with delta (0, 0)
Screenshot: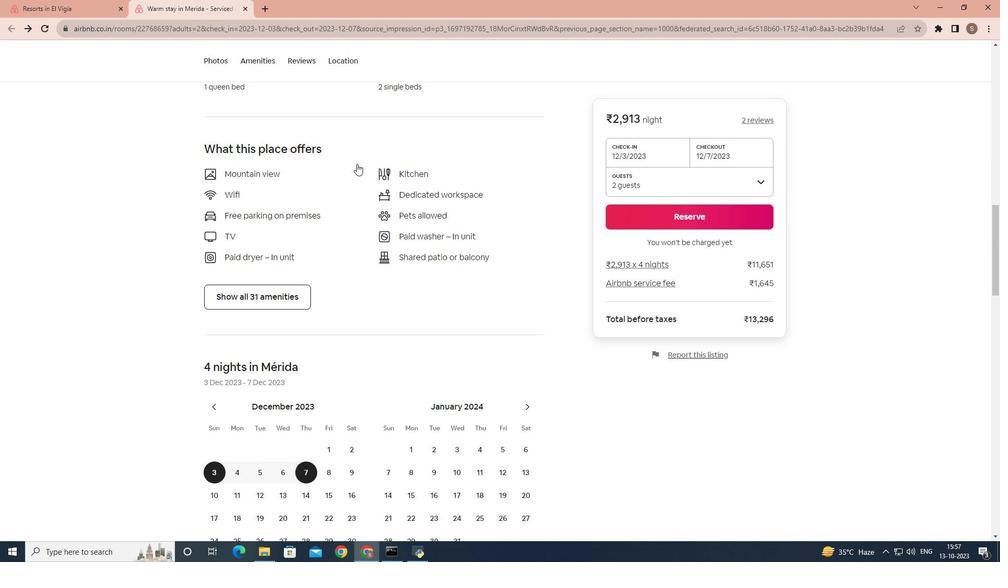 
Action: Mouse scrolled (356, 164) with delta (0, 0)
Screenshot: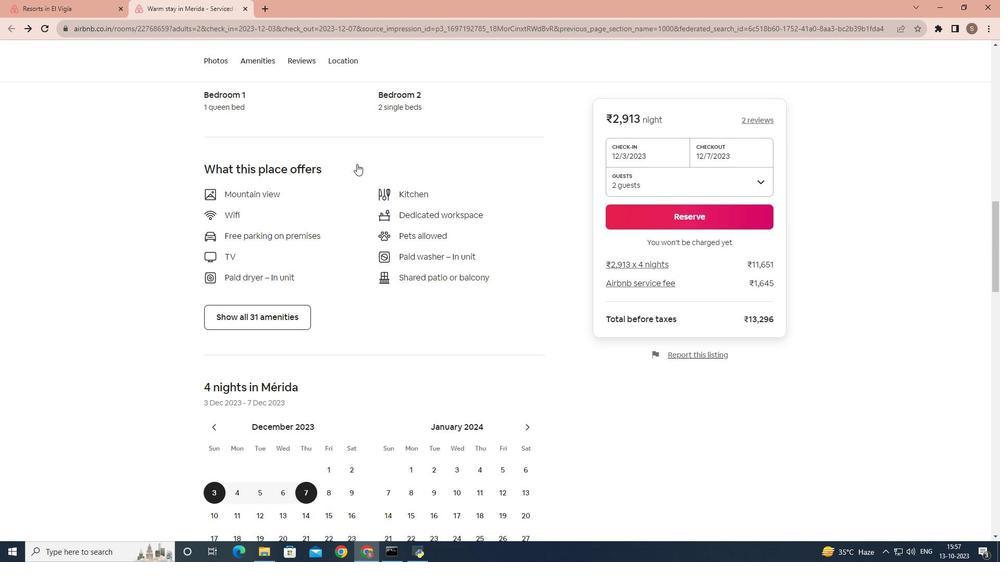 
Action: Mouse scrolled (356, 164) with delta (0, 0)
Screenshot: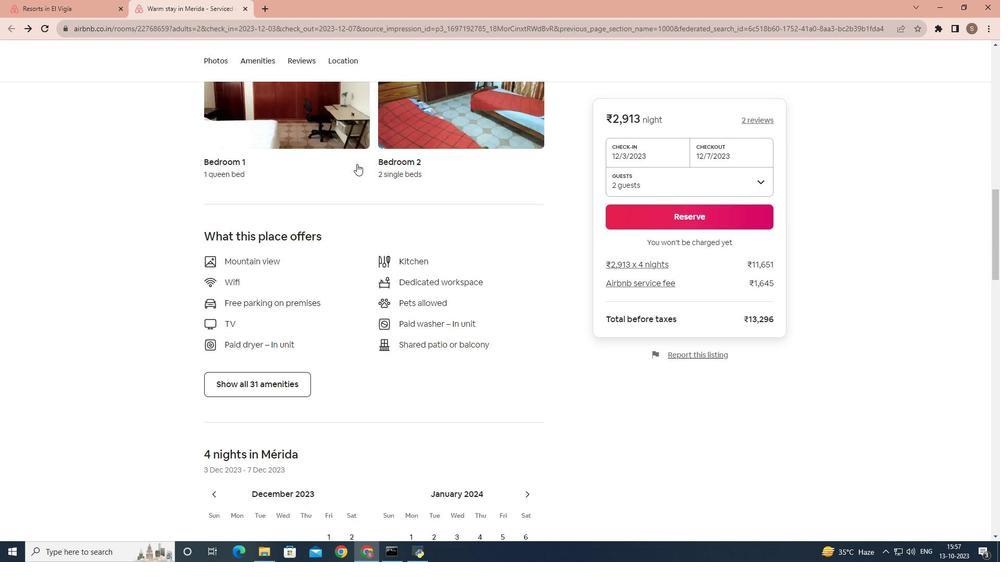 
Action: Mouse scrolled (356, 164) with delta (0, 0)
Screenshot: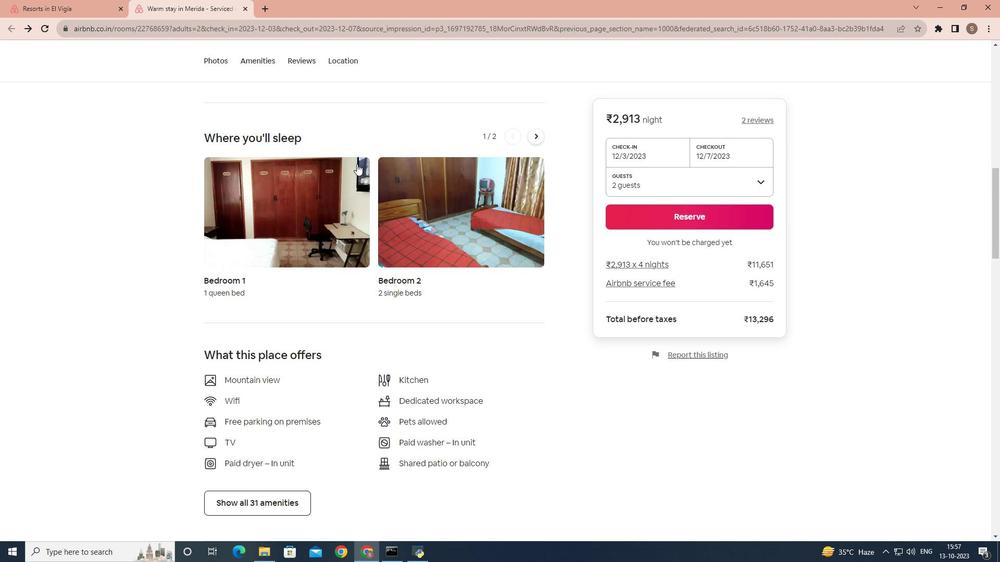 
Action: Mouse scrolled (356, 164) with delta (0, 0)
Screenshot: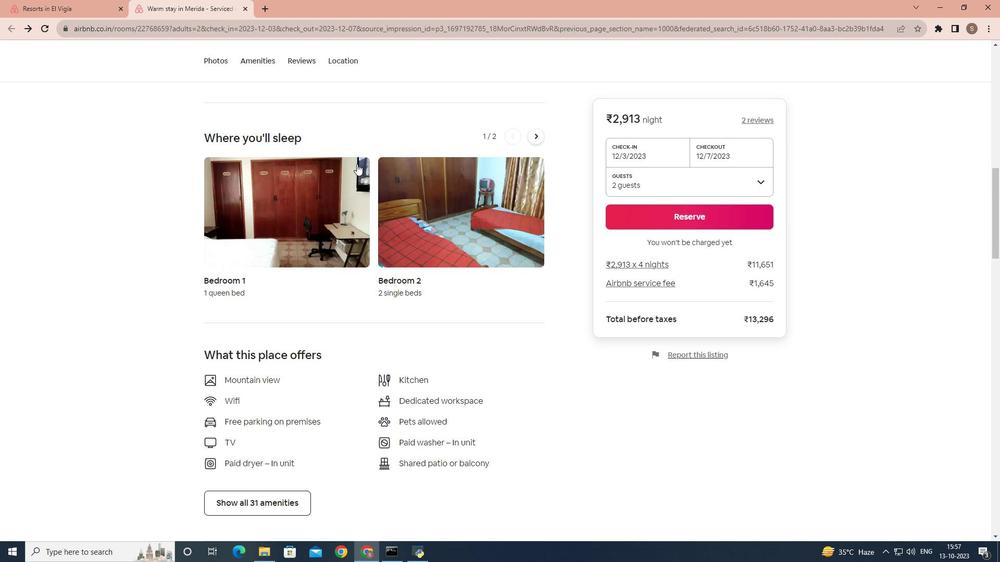 
Action: Mouse scrolled (356, 164) with delta (0, 0)
Screenshot: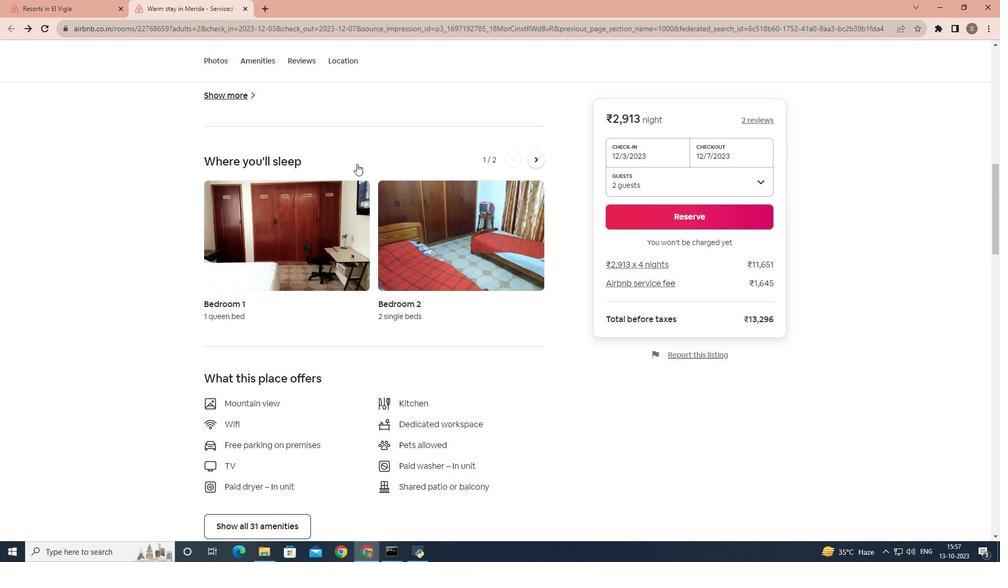 
Action: Mouse scrolled (356, 164) with delta (0, 0)
Screenshot: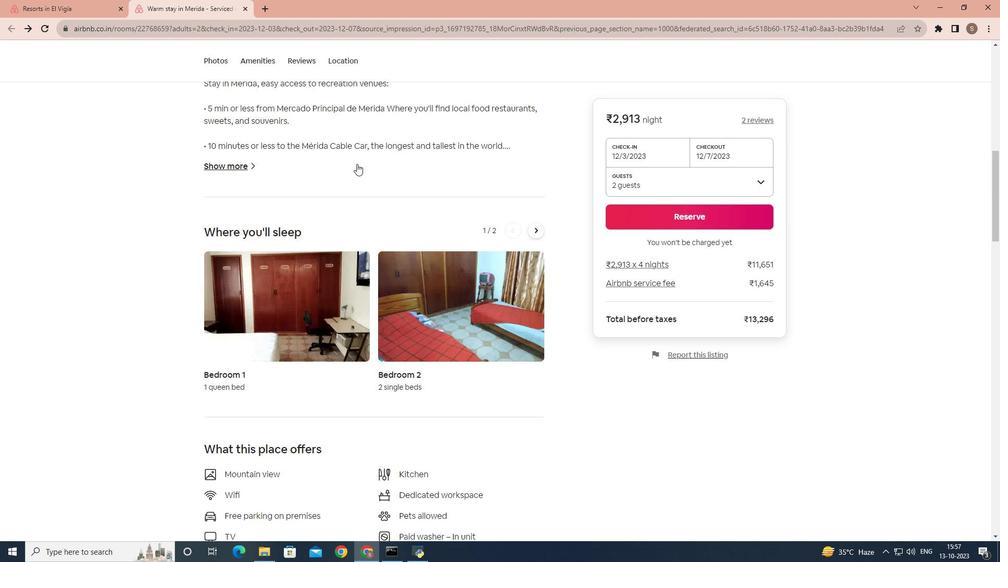 
Action: Mouse scrolled (356, 164) with delta (0, 0)
Screenshot: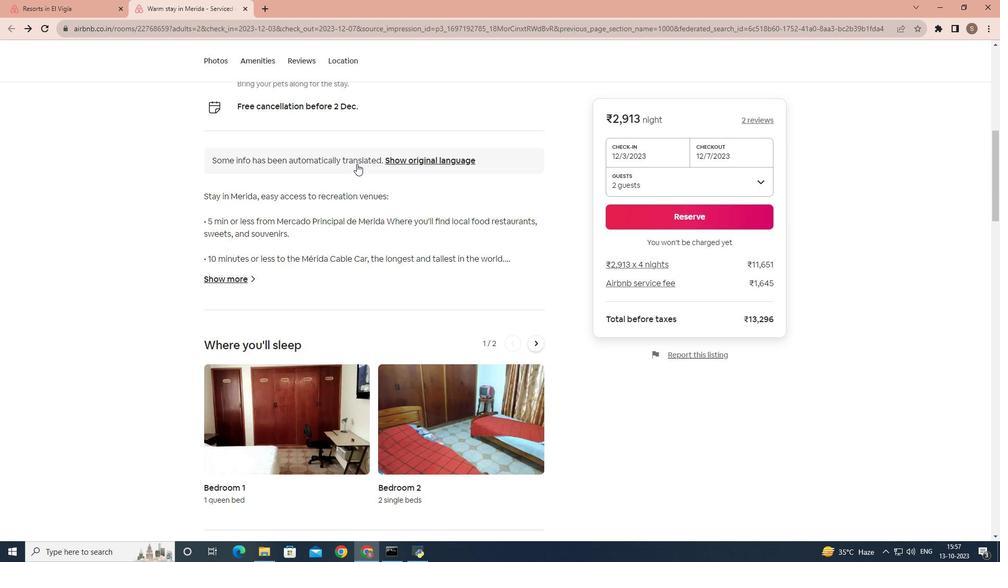 
Action: Mouse scrolled (356, 164) with delta (0, 0)
Screenshot: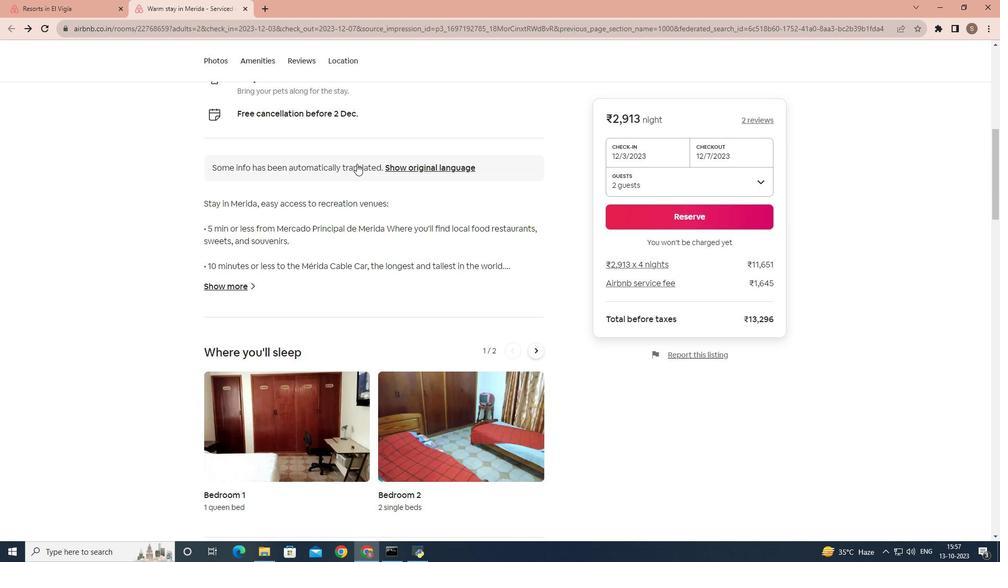 
Action: Mouse scrolled (356, 164) with delta (0, 0)
Screenshot: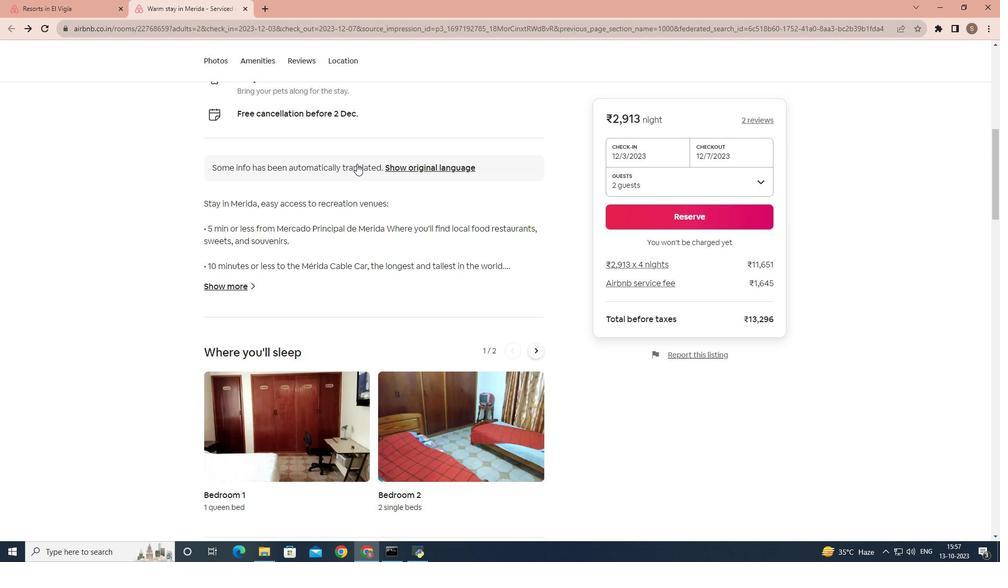 
Action: Mouse scrolled (356, 164) with delta (0, 0)
Screenshot: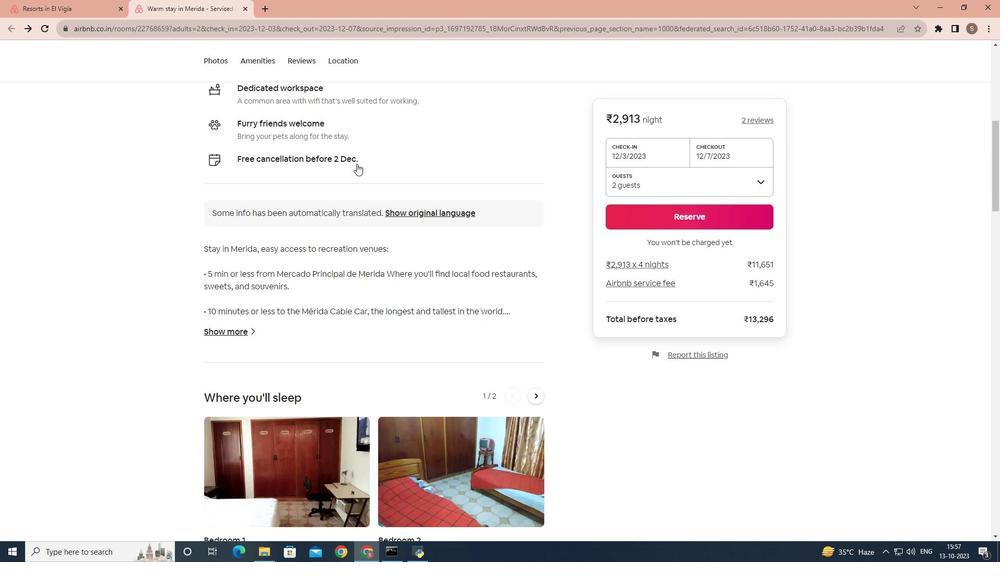 
Action: Mouse scrolled (356, 164) with delta (0, 0)
Screenshot: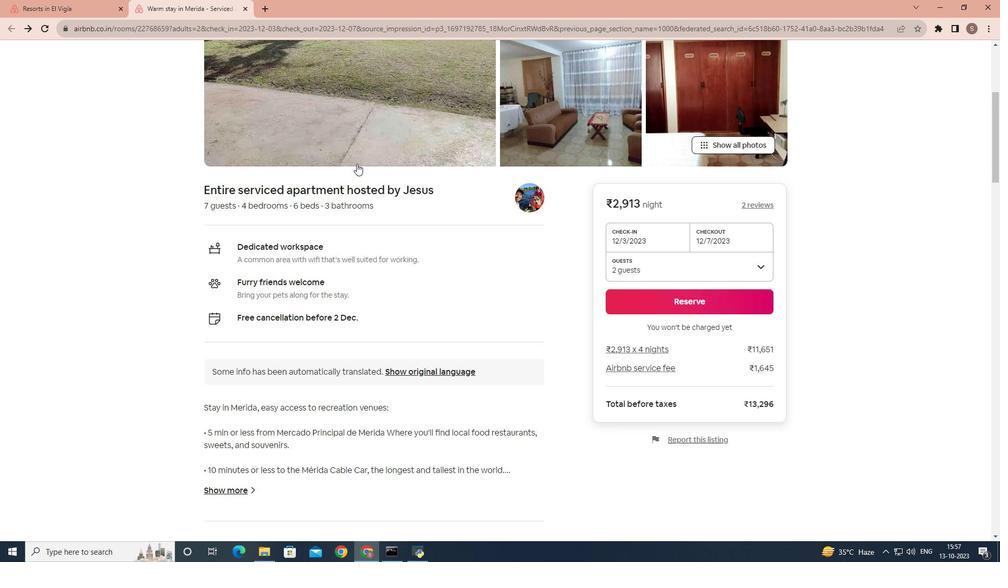 
Action: Mouse scrolled (356, 164) with delta (0, 0)
Screenshot: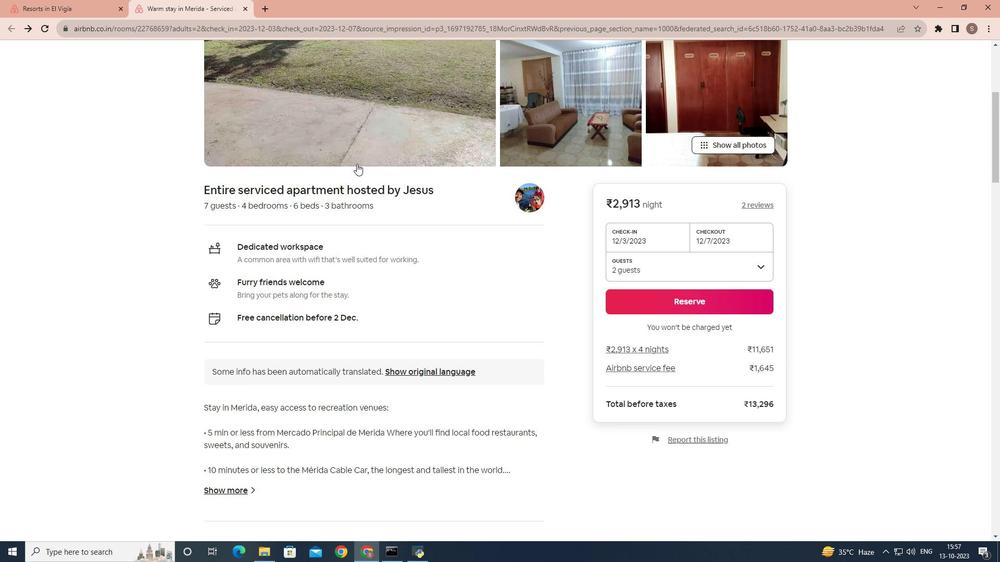 
Action: Mouse scrolled (356, 164) with delta (0, 0)
Screenshot: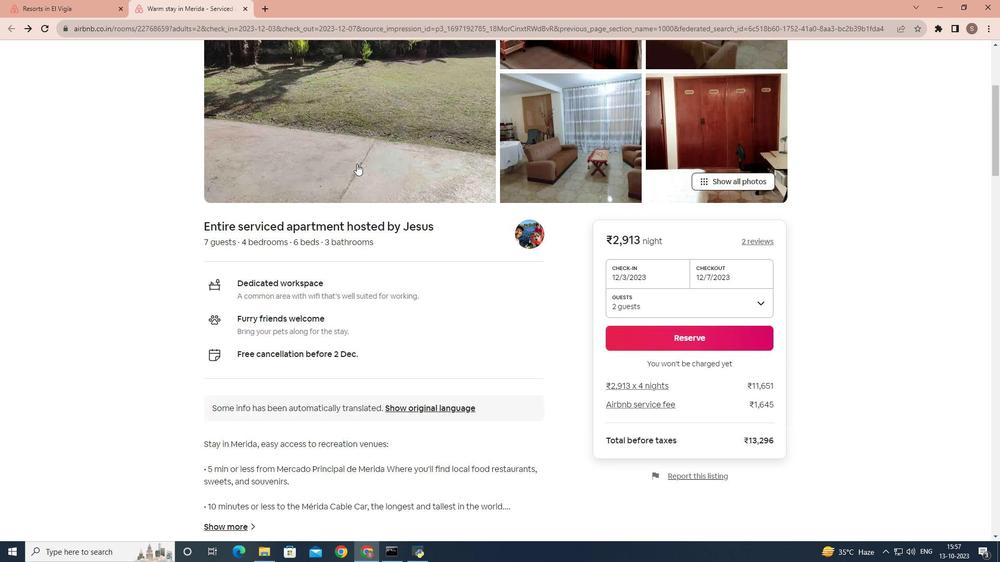 
Action: Mouse scrolled (356, 164) with delta (0, 0)
Screenshot: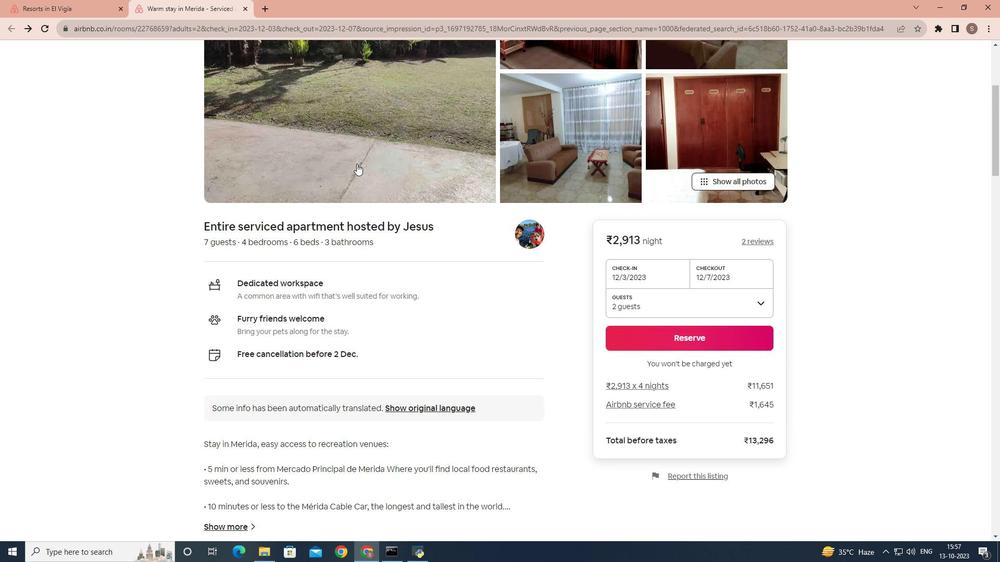 
Action: Mouse moved to (331, 171)
Screenshot: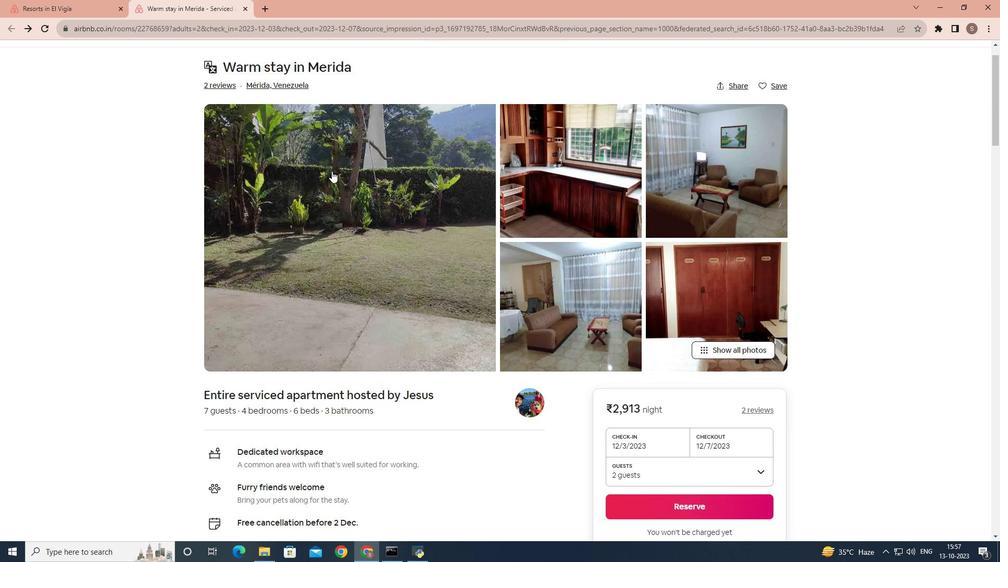 
Action: Mouse pressed left at (331, 171)
Screenshot: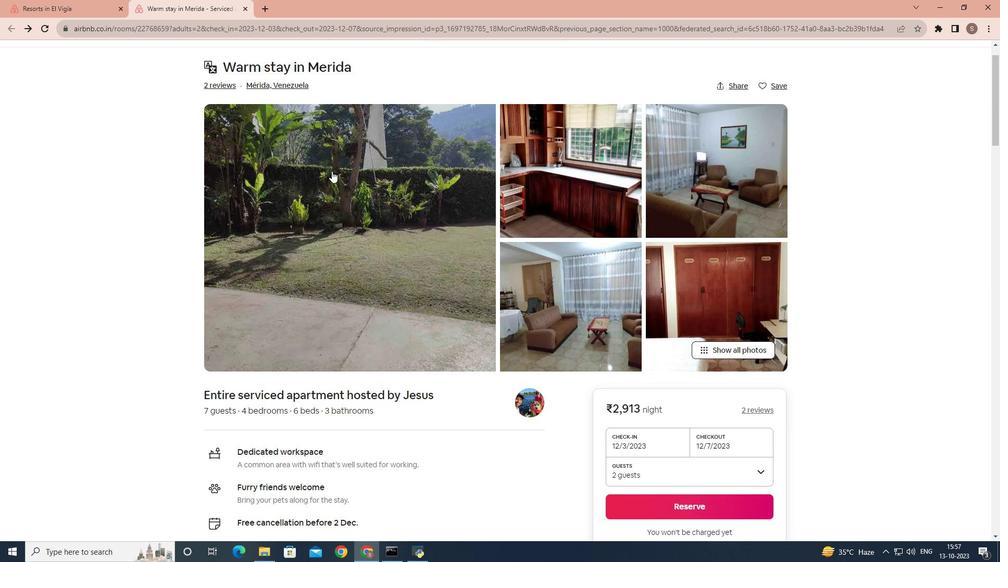 
Action: Mouse moved to (507, 277)
Screenshot: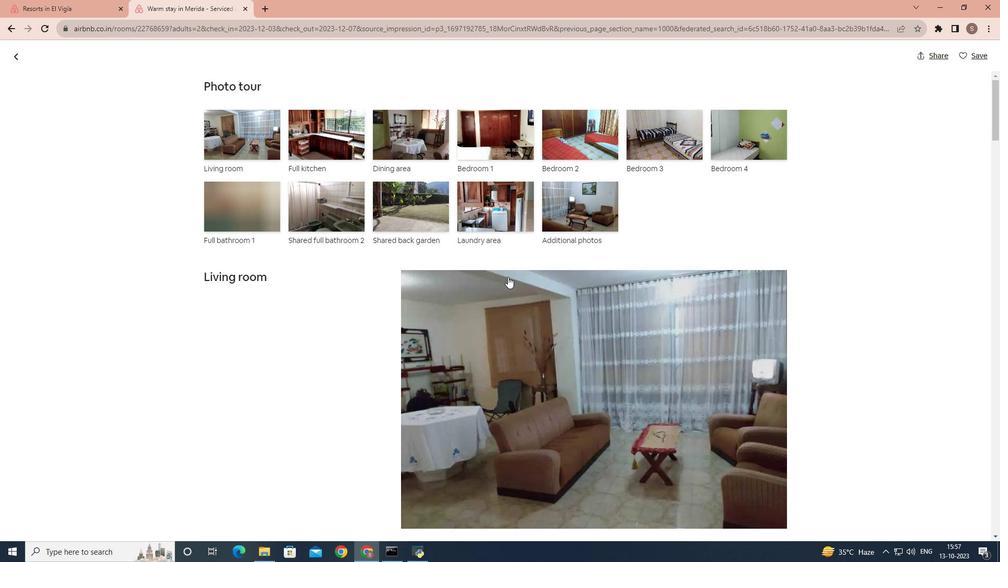 
Action: Mouse scrolled (507, 276) with delta (0, 0)
Screenshot: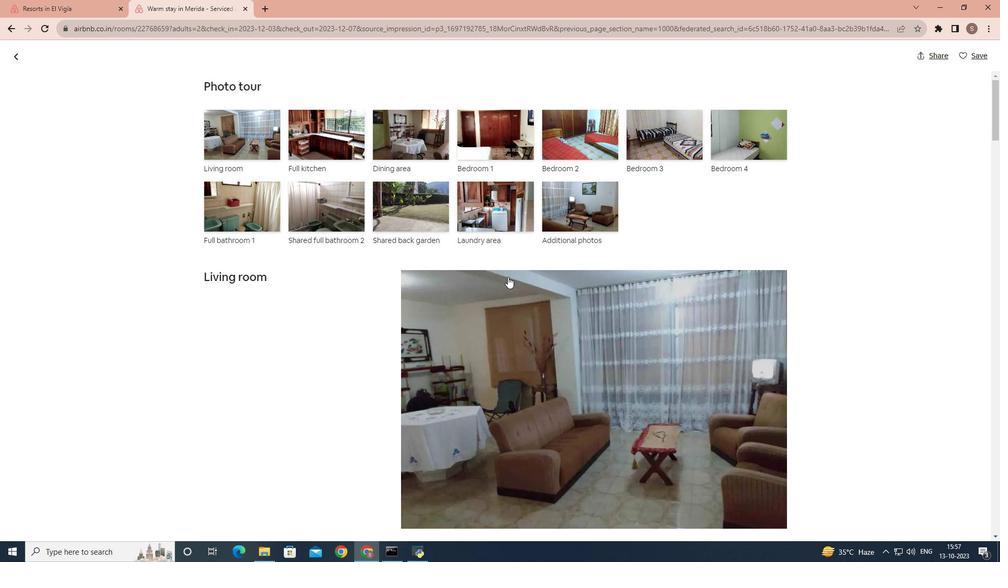 
Action: Mouse scrolled (507, 276) with delta (0, 0)
Screenshot: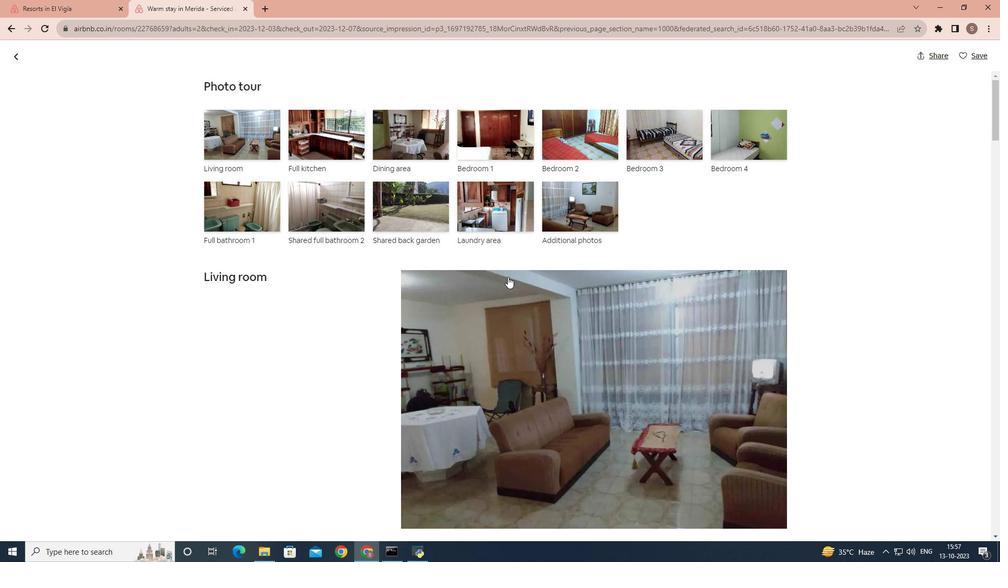 
Action: Mouse scrolled (507, 276) with delta (0, 0)
Screenshot: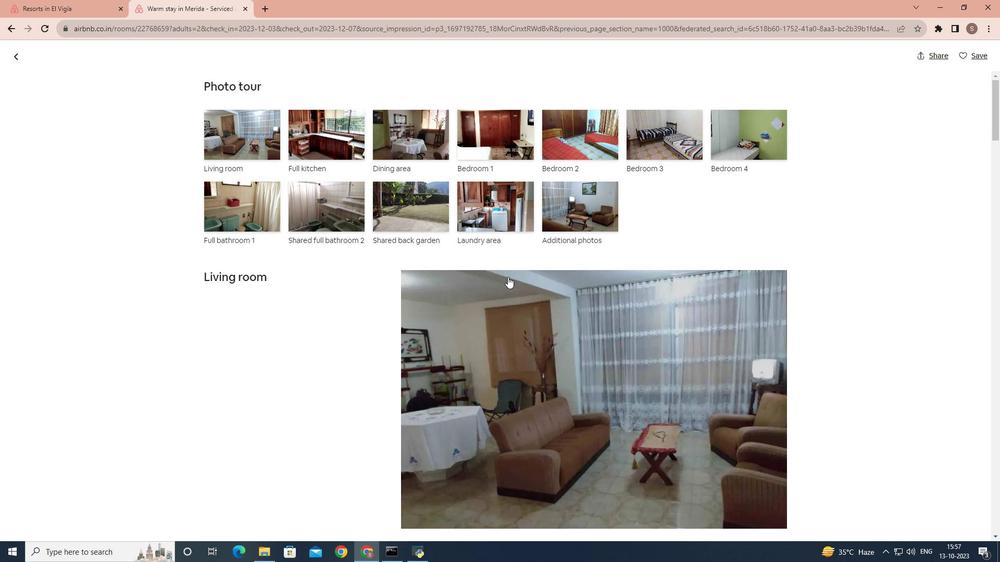 
Action: Mouse scrolled (507, 276) with delta (0, 0)
Screenshot: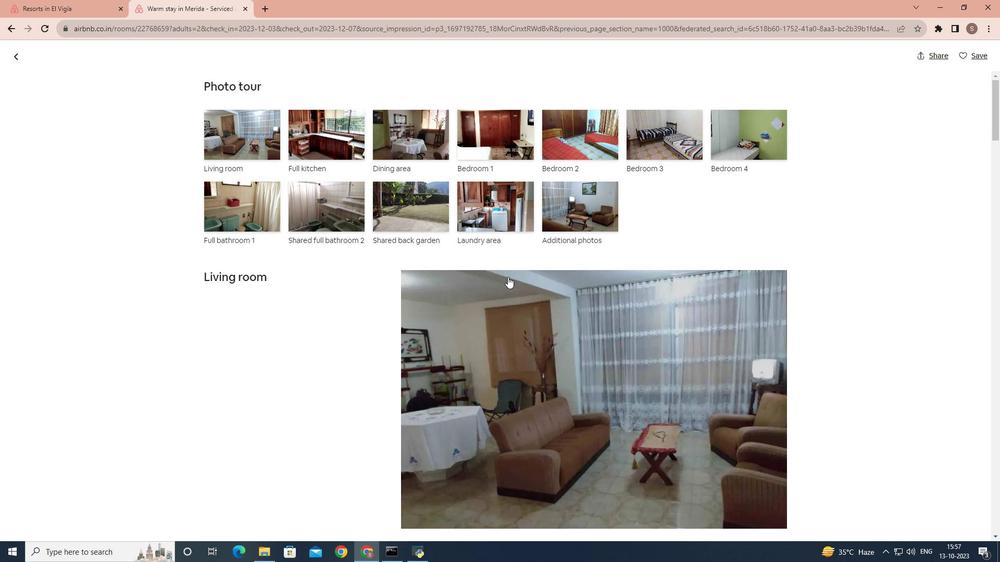 
Action: Mouse scrolled (507, 276) with delta (0, 0)
Screenshot: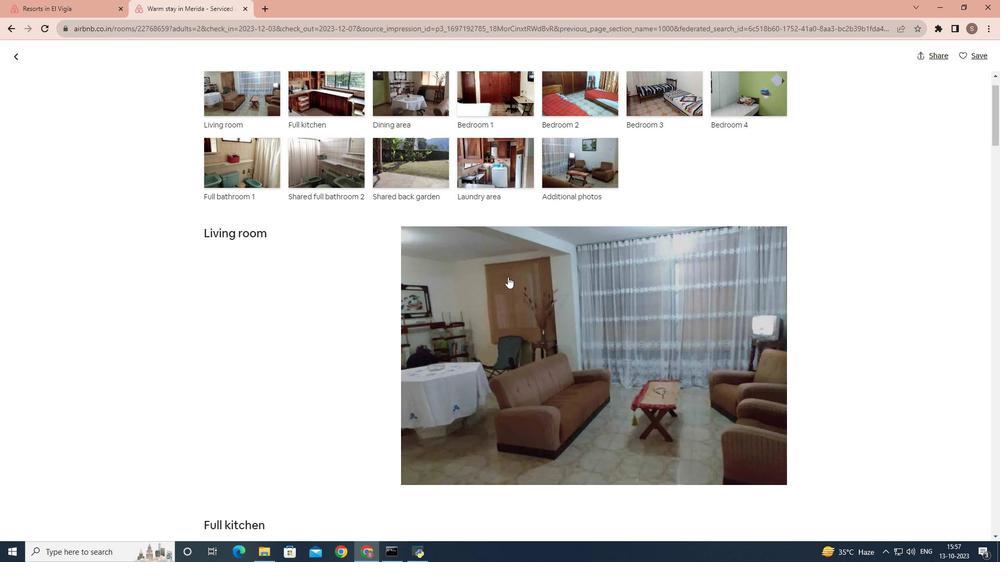 
Action: Mouse scrolled (507, 276) with delta (0, 0)
Screenshot: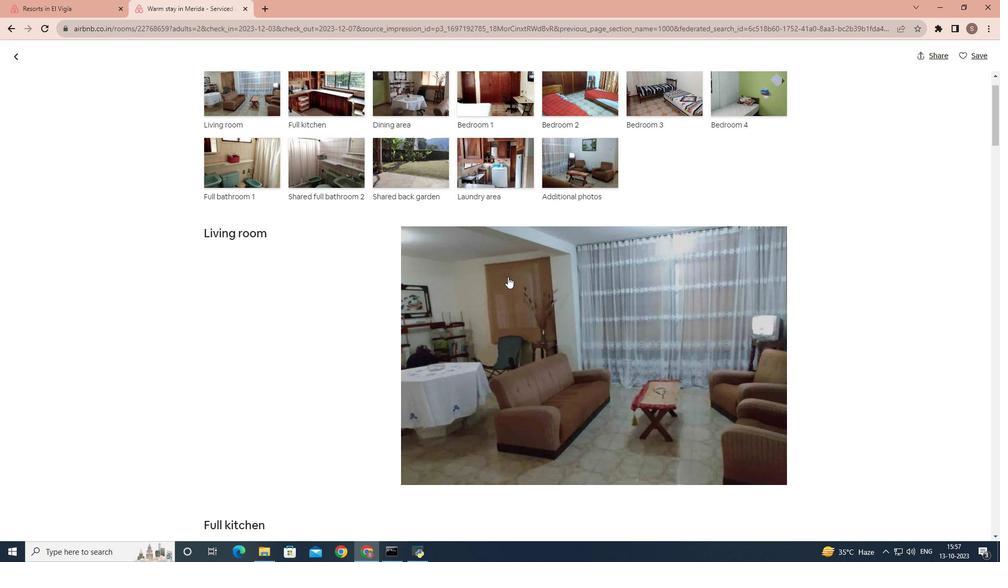 
Action: Mouse scrolled (507, 276) with delta (0, 0)
Screenshot: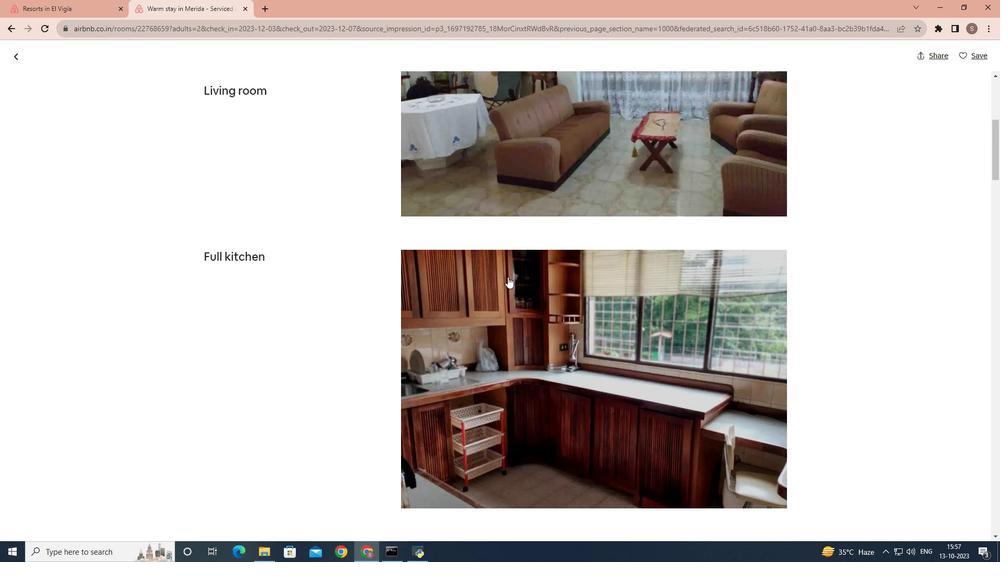 
Action: Mouse scrolled (507, 276) with delta (0, 0)
Screenshot: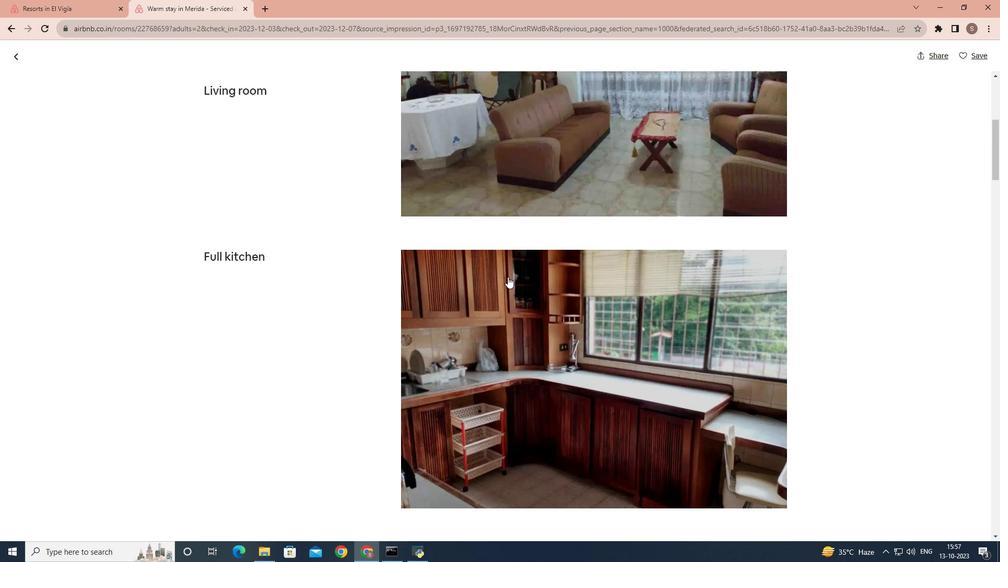 
Action: Mouse scrolled (507, 276) with delta (0, 0)
Screenshot: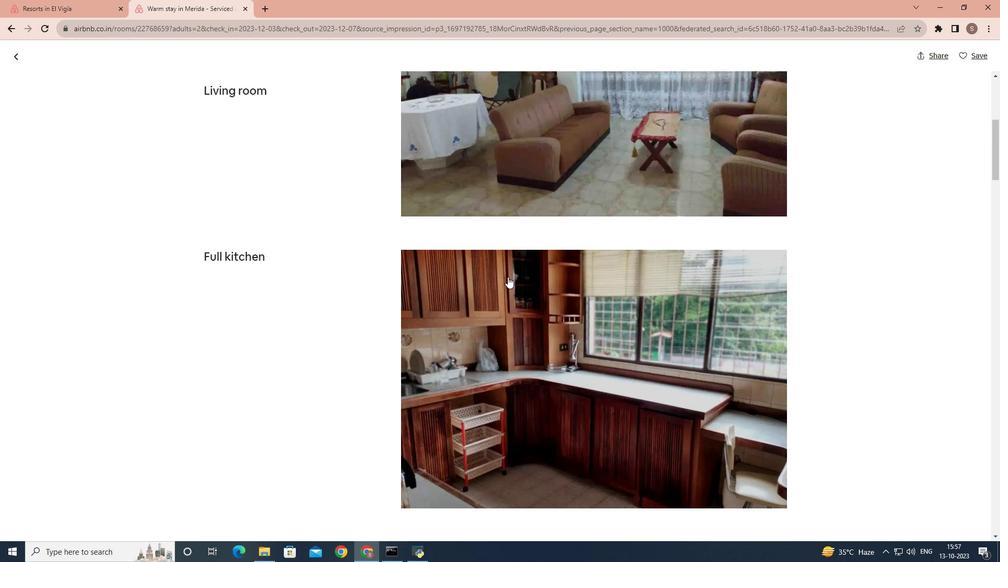 
Action: Mouse scrolled (507, 276) with delta (0, 0)
Screenshot: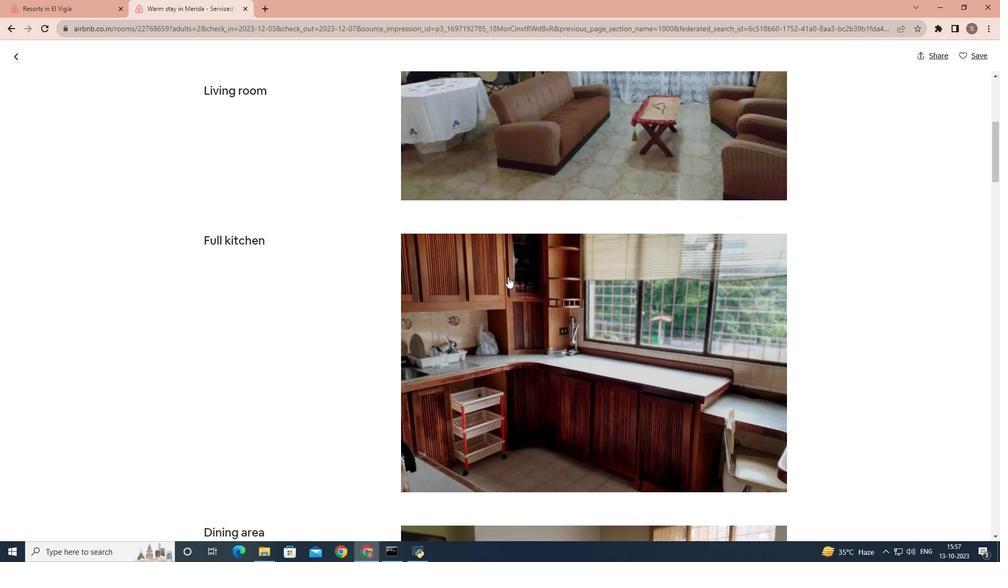 
Action: Mouse scrolled (507, 276) with delta (0, 0)
